 Task: Browse Amazon and add fitness equipment to your cart, including badminton gear and resistance training items.
Action: Mouse moved to (449, 242)
Screenshot: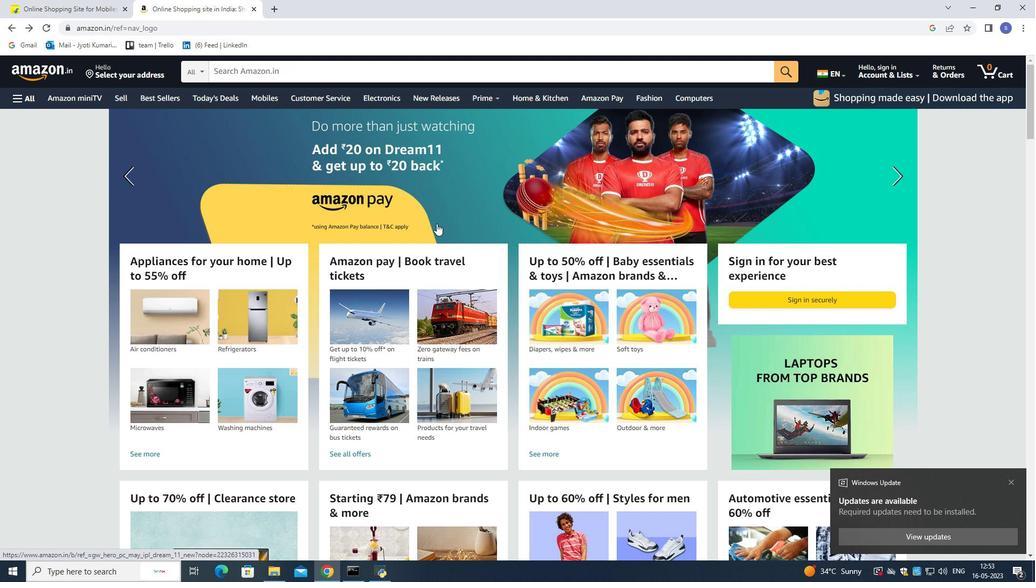 
Action: Mouse scrolled (449, 242) with delta (0, 0)
Screenshot: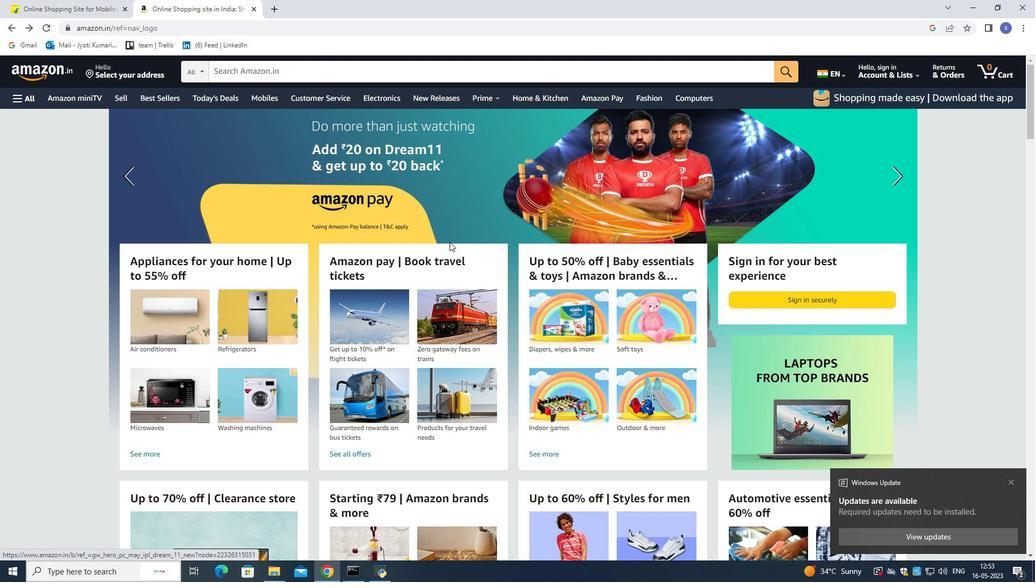 
Action: Mouse moved to (449, 242)
Screenshot: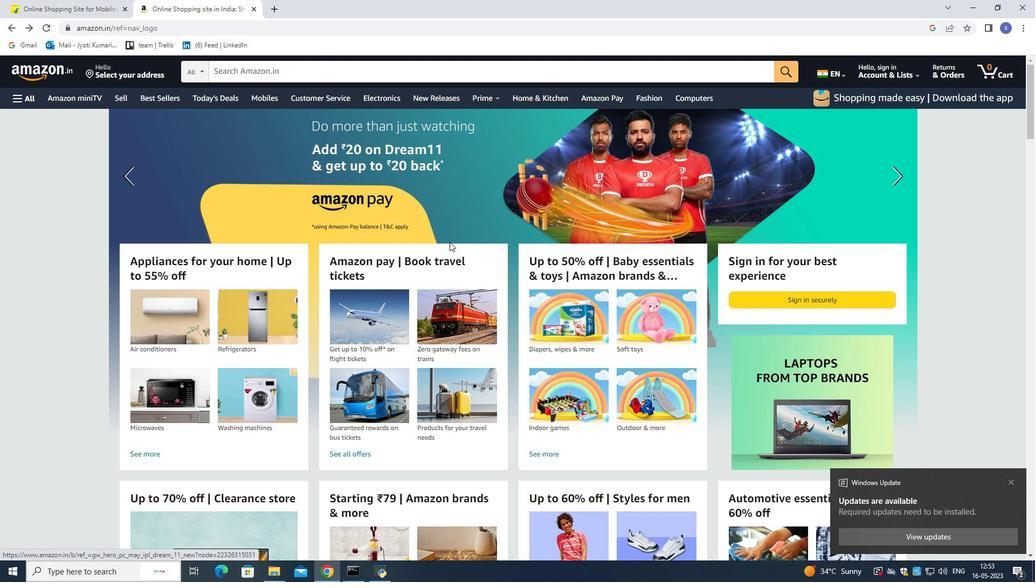 
Action: Mouse scrolled (449, 241) with delta (0, 0)
Screenshot: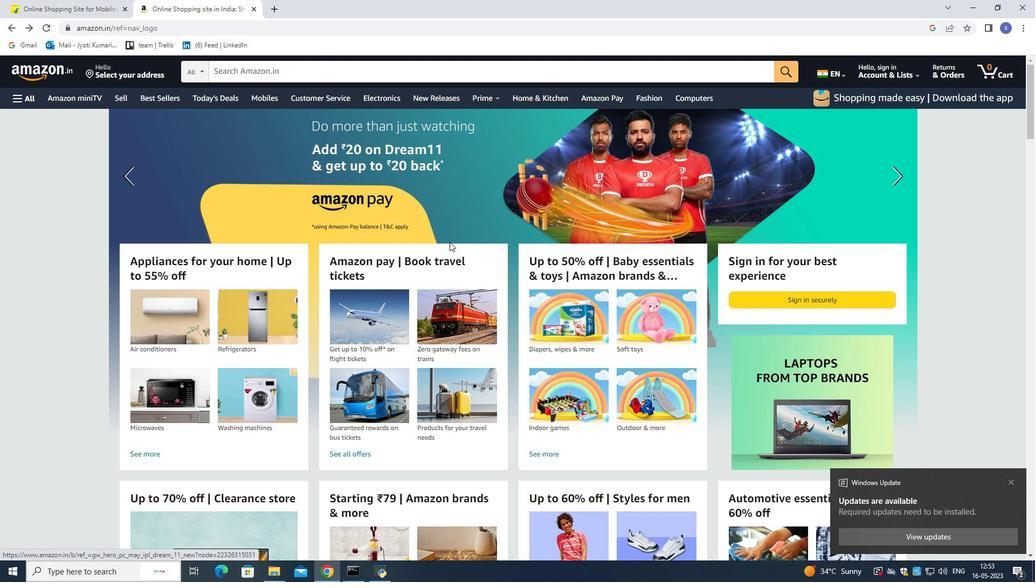 
Action: Mouse scrolled (449, 241) with delta (0, 0)
Screenshot: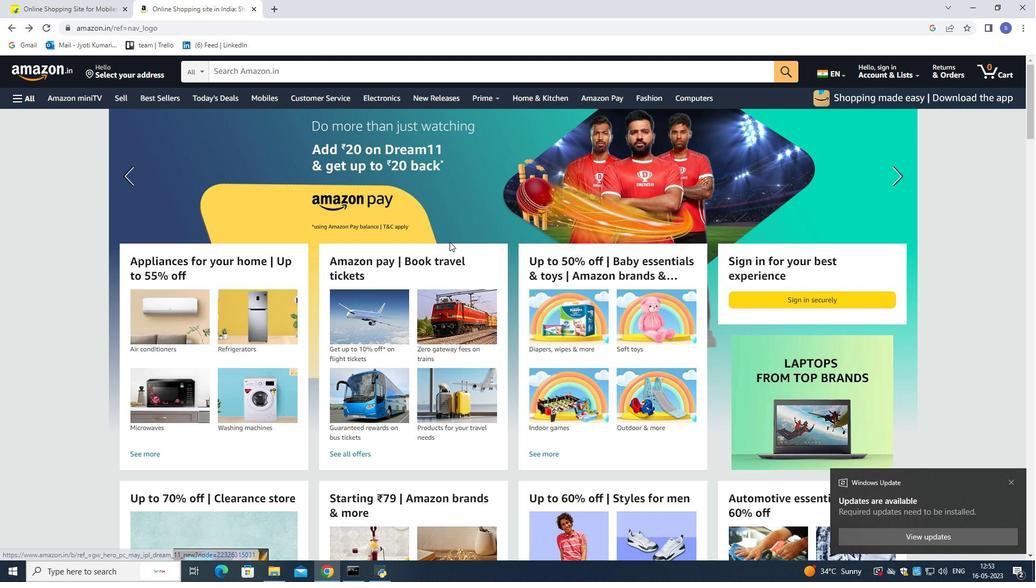 
Action: Mouse scrolled (449, 241) with delta (0, 0)
Screenshot: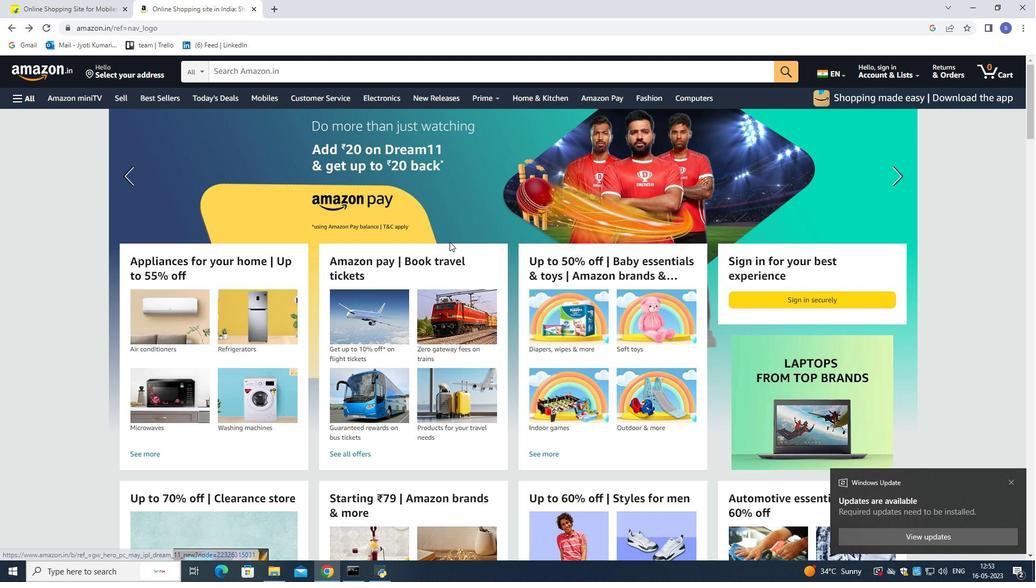 
Action: Mouse scrolled (449, 241) with delta (0, 0)
Screenshot: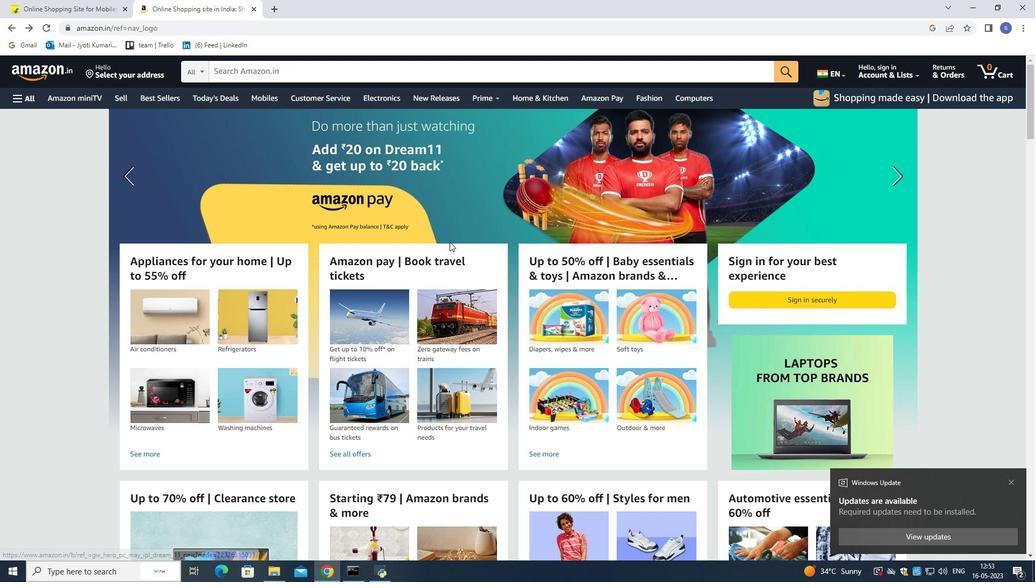 
Action: Mouse moved to (449, 242)
Screenshot: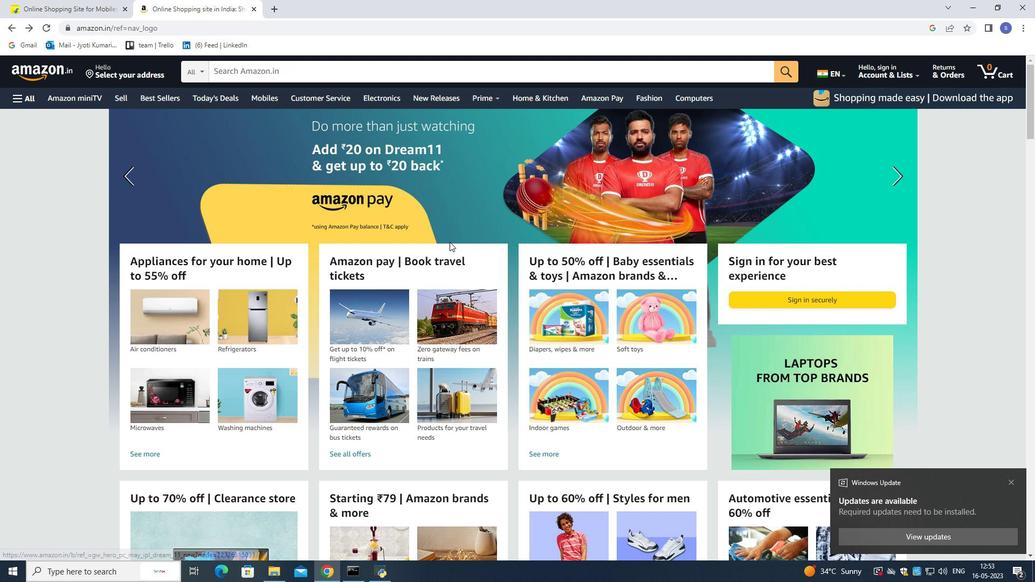 
Action: Mouse scrolled (449, 241) with delta (0, 0)
Screenshot: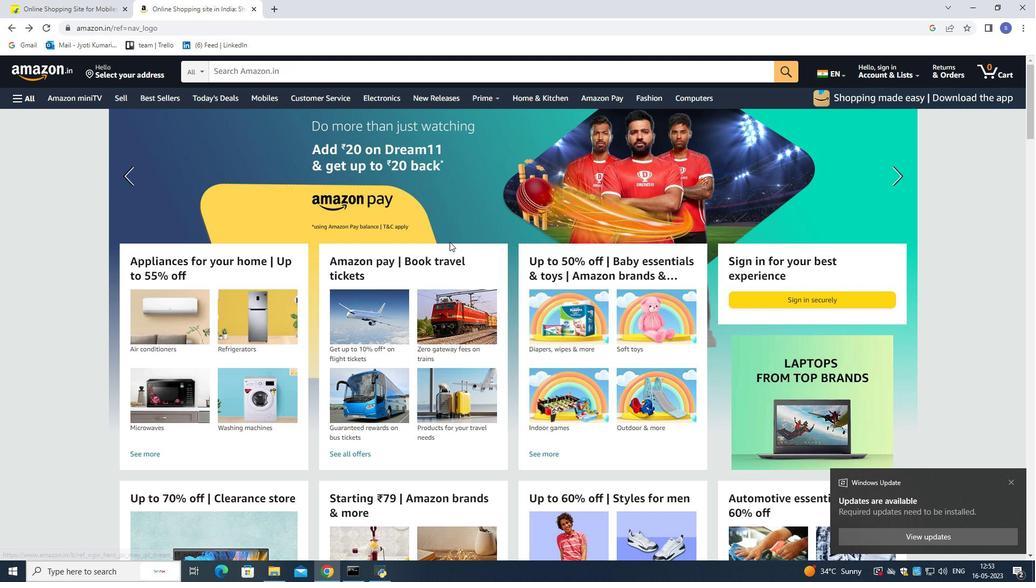 
Action: Mouse scrolled (449, 242) with delta (0, 0)
Screenshot: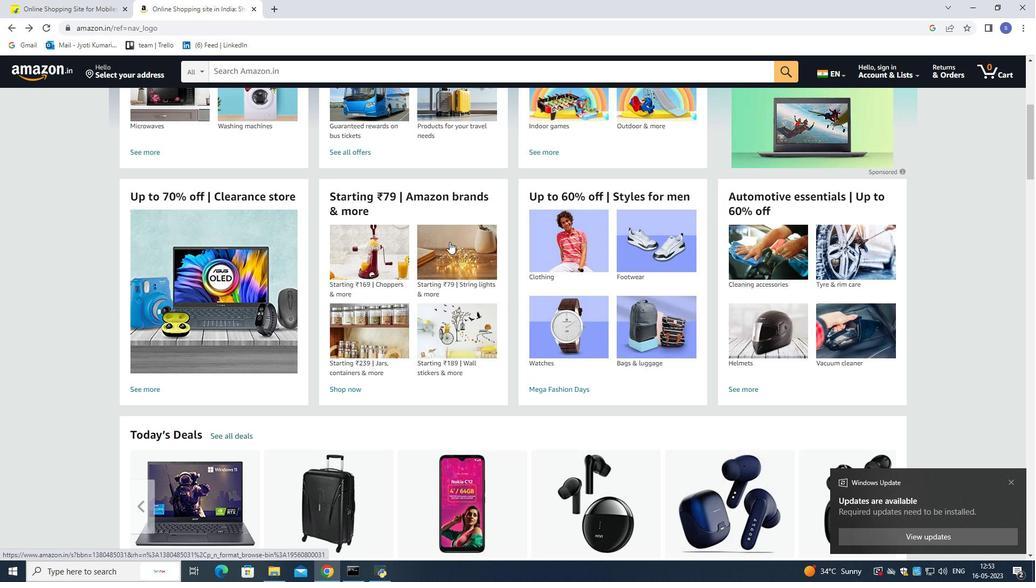 
Action: Mouse scrolled (449, 242) with delta (0, 0)
Screenshot: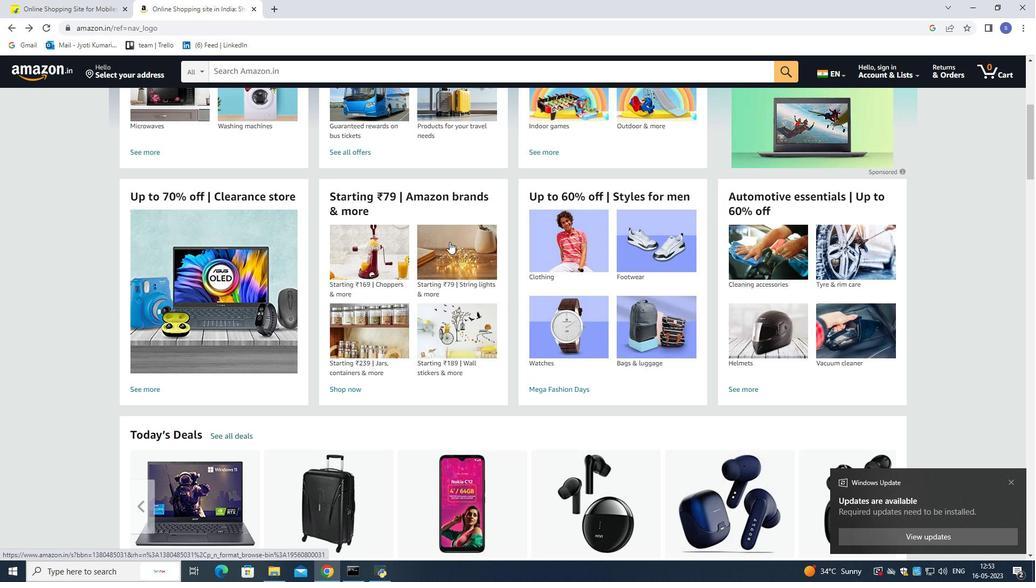 
Action: Mouse scrolled (449, 242) with delta (0, 0)
Screenshot: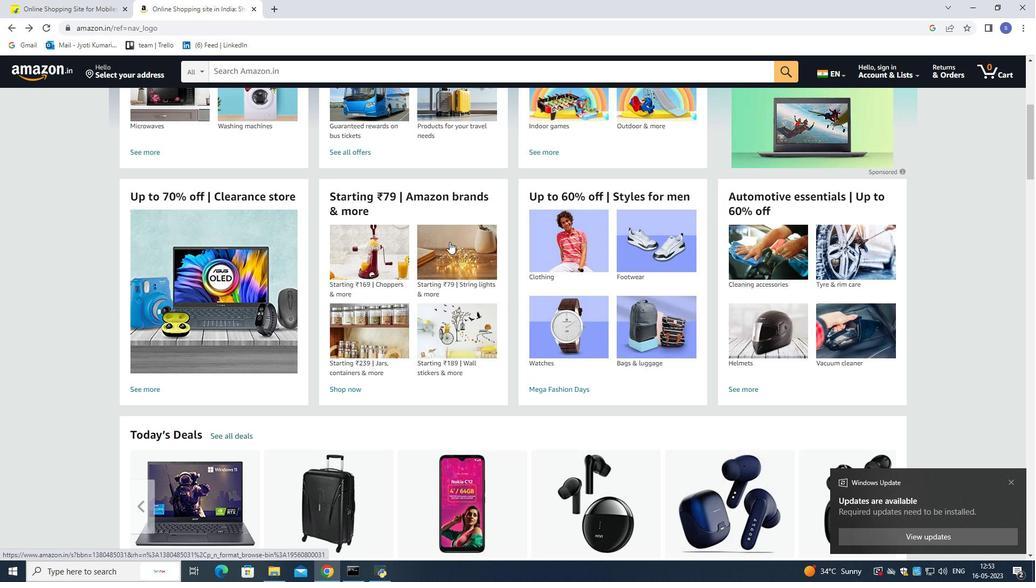 
Action: Mouse scrolled (449, 242) with delta (0, 0)
Screenshot: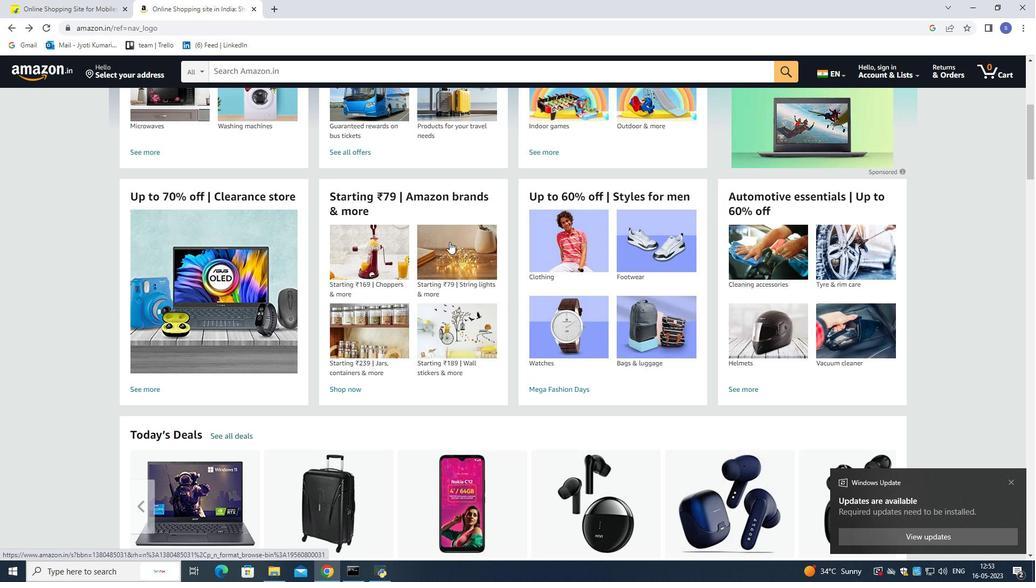 
Action: Mouse scrolled (449, 242) with delta (0, 0)
Screenshot: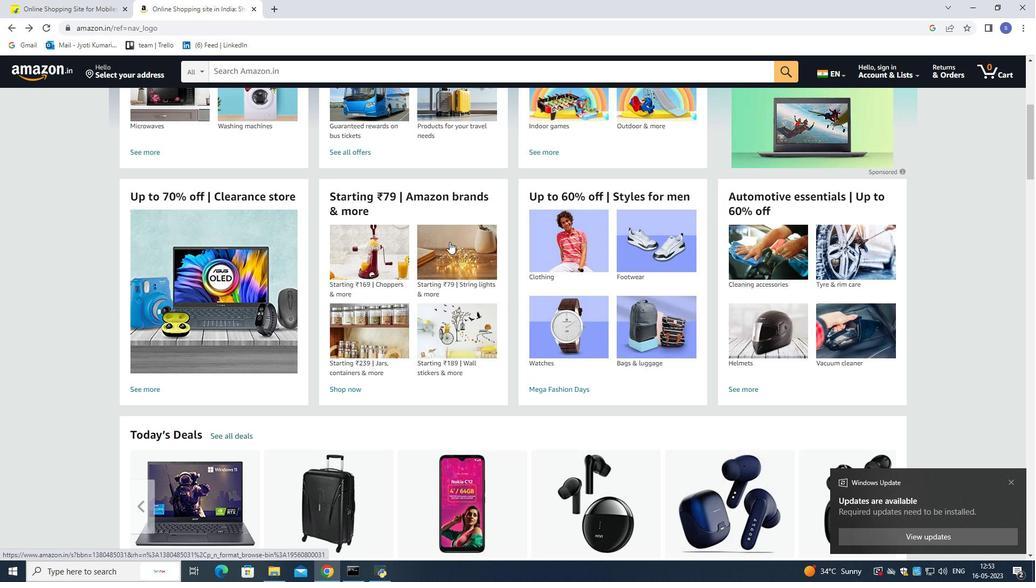 
Action: Mouse scrolled (449, 242) with delta (0, 0)
Screenshot: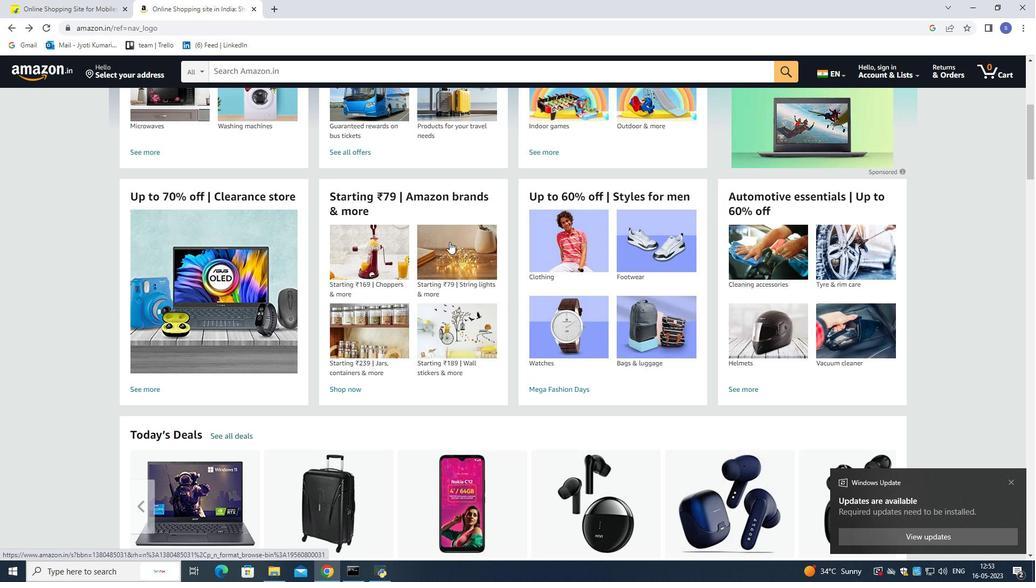 
Action: Mouse scrolled (449, 242) with delta (0, 0)
Screenshot: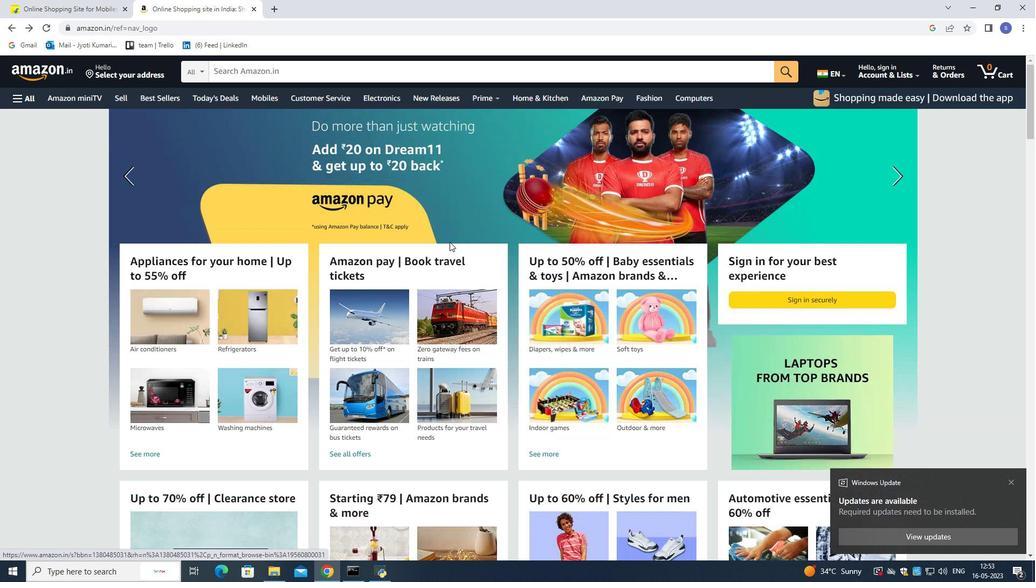 
Action: Mouse scrolled (449, 242) with delta (0, 0)
Screenshot: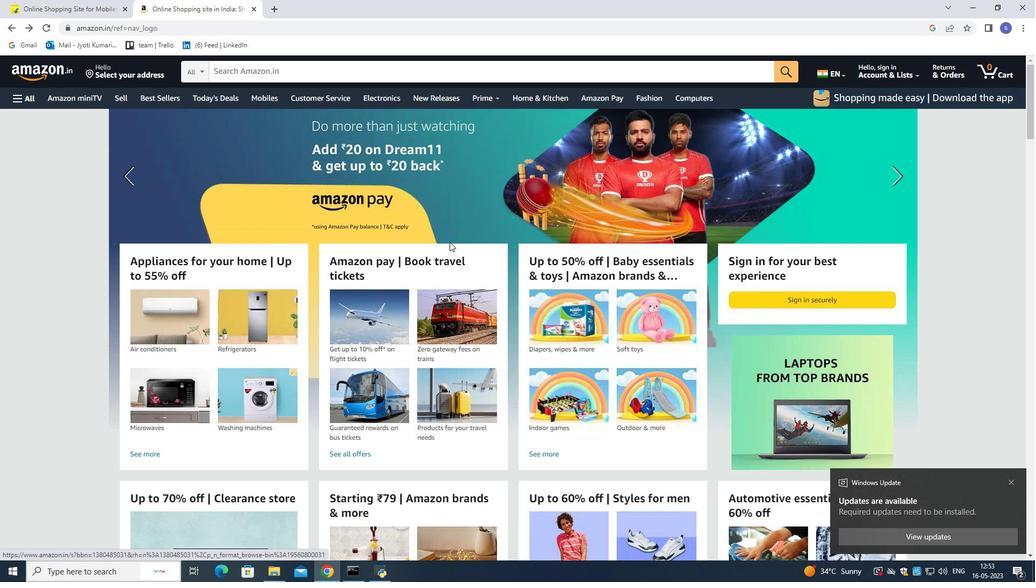 
Action: Mouse moved to (24, 96)
Screenshot: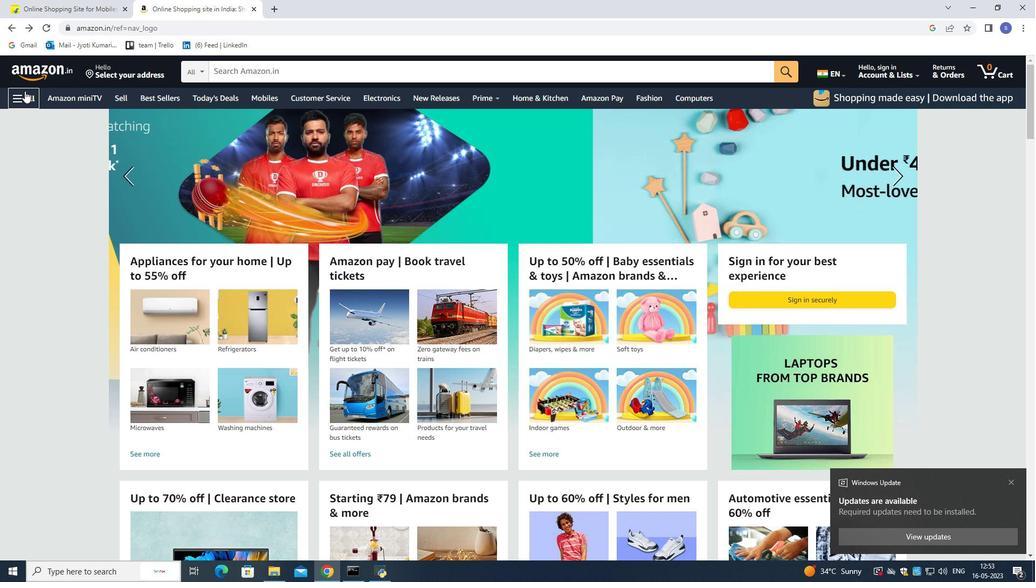 
Action: Mouse pressed left at (24, 96)
Screenshot: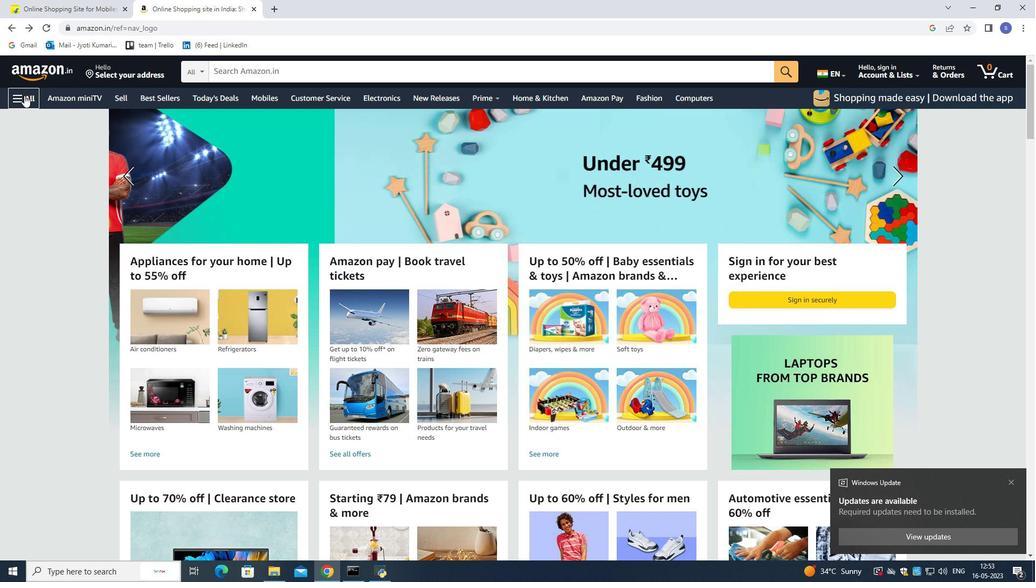 
Action: Mouse moved to (73, 362)
Screenshot: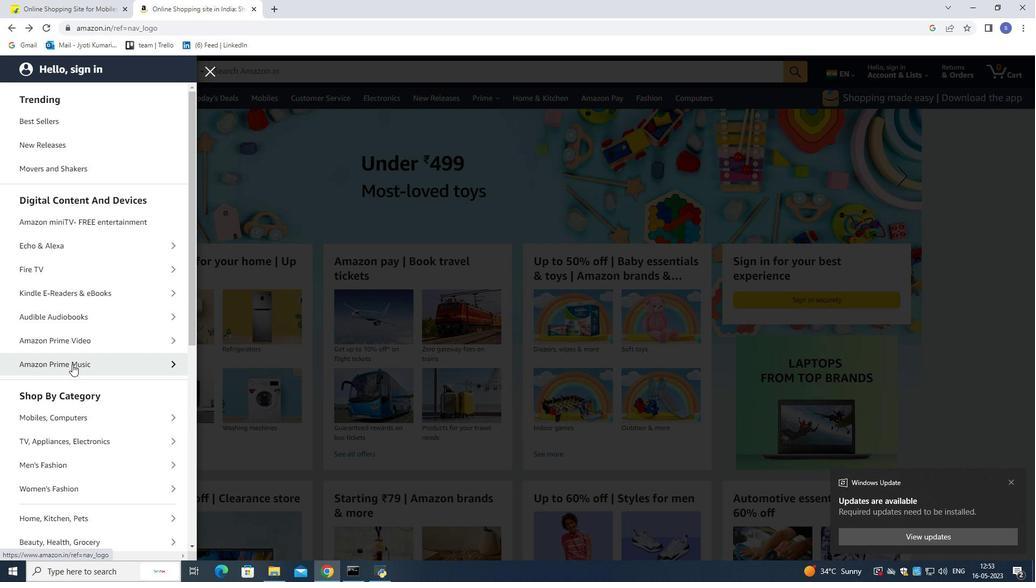 
Action: Mouse scrolled (73, 361) with delta (0, 0)
Screenshot: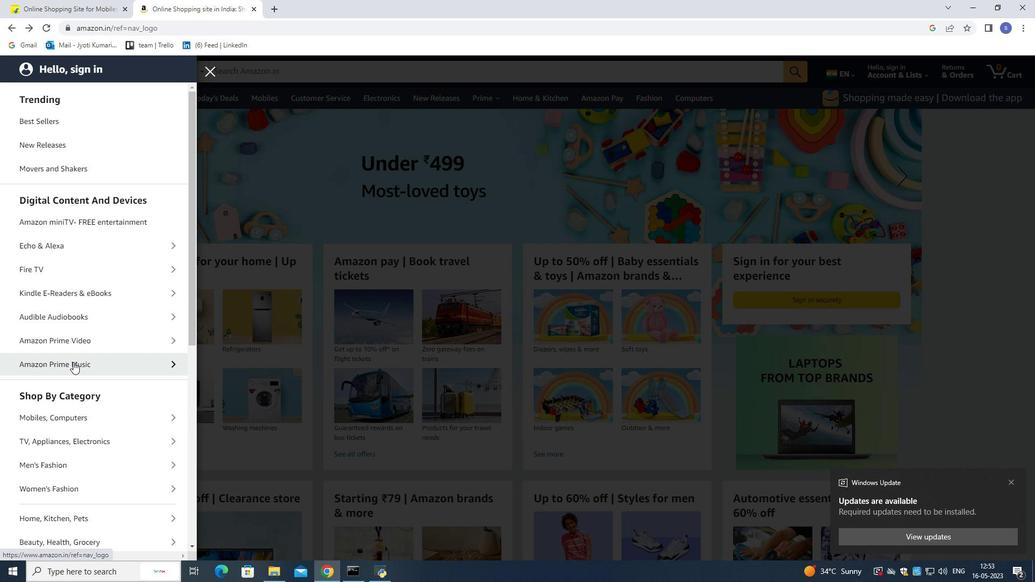 
Action: Mouse moved to (73, 362)
Screenshot: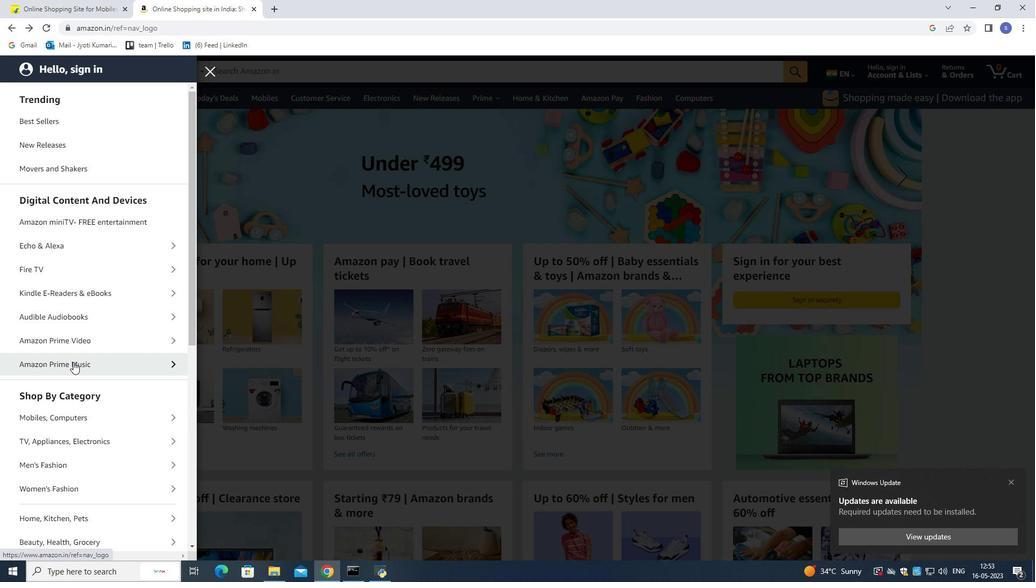 
Action: Mouse scrolled (73, 361) with delta (0, 0)
Screenshot: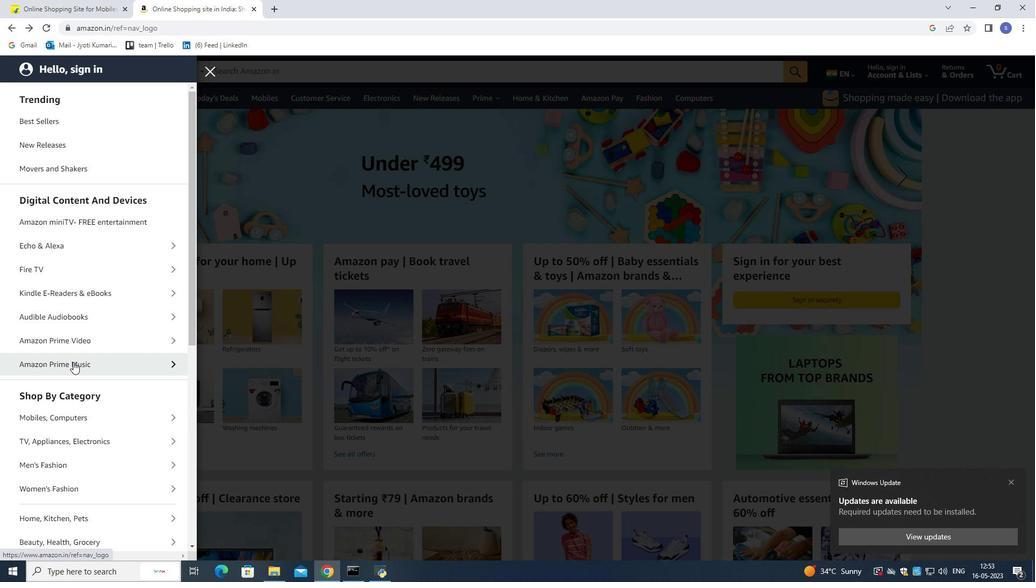 
Action: Mouse scrolled (73, 361) with delta (0, 0)
Screenshot: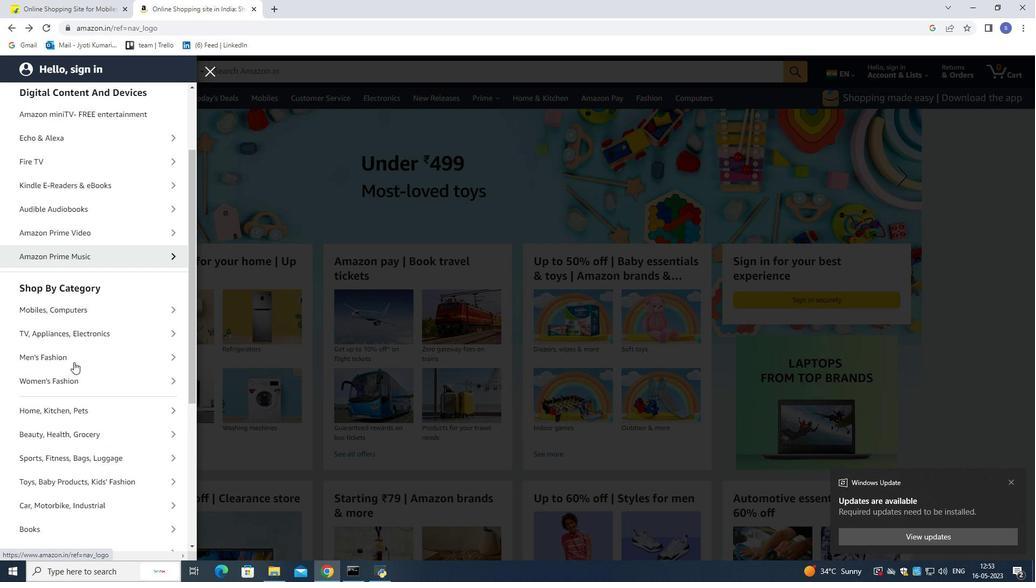 
Action: Mouse moved to (74, 359)
Screenshot: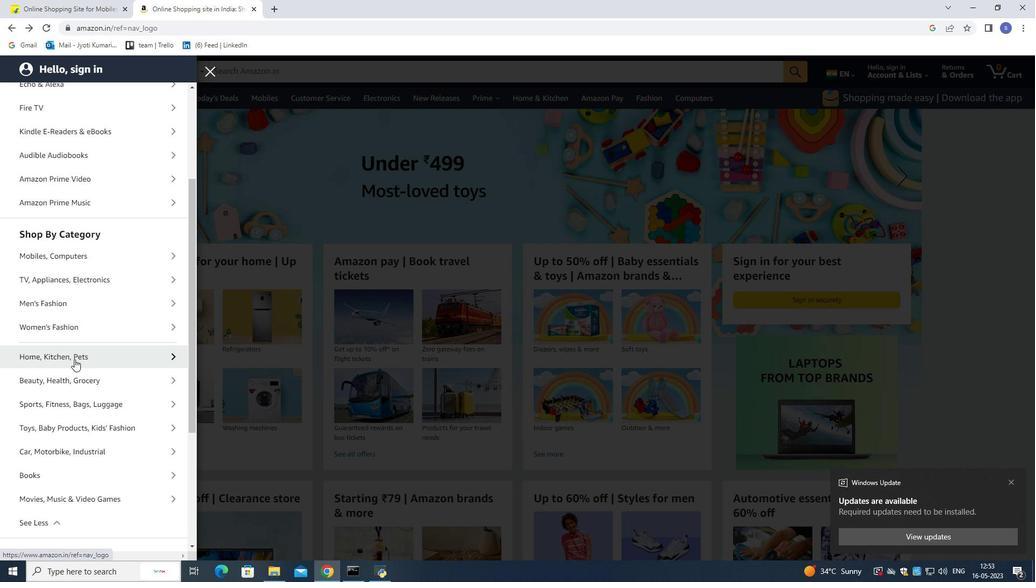 
Action: Mouse scrolled (74, 358) with delta (0, 0)
Screenshot: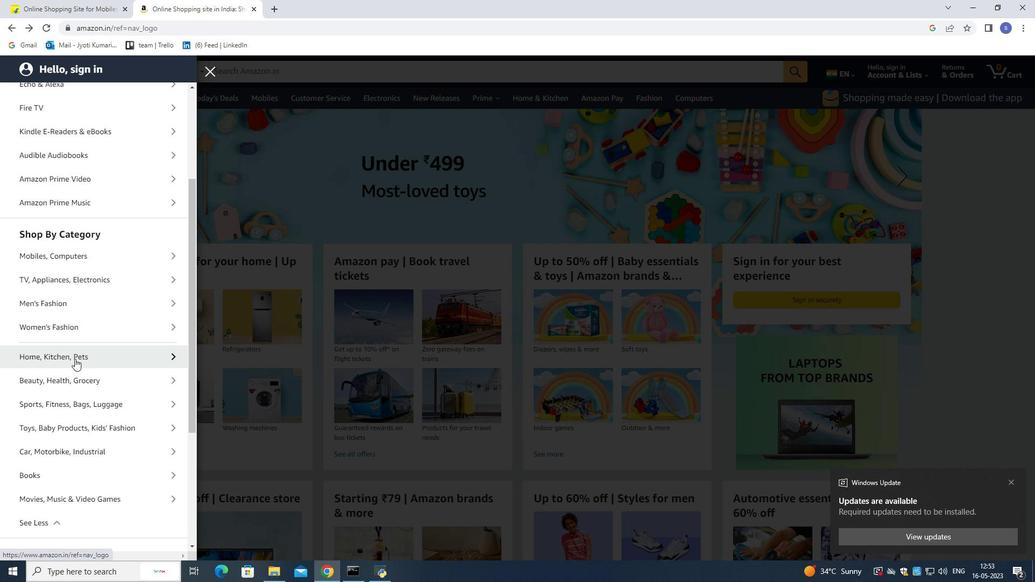 
Action: Mouse moved to (74, 353)
Screenshot: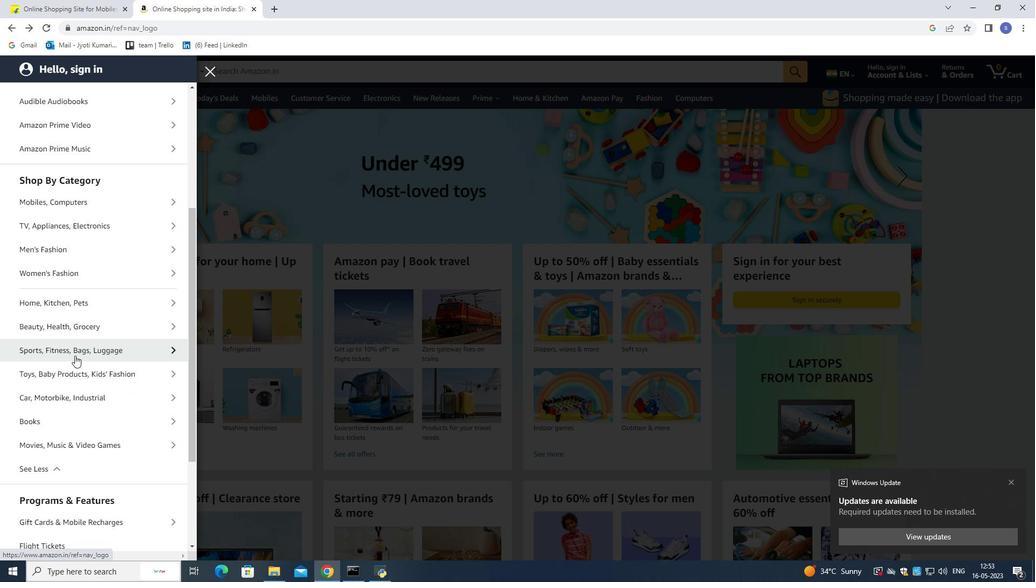 
Action: Mouse pressed left at (74, 353)
Screenshot: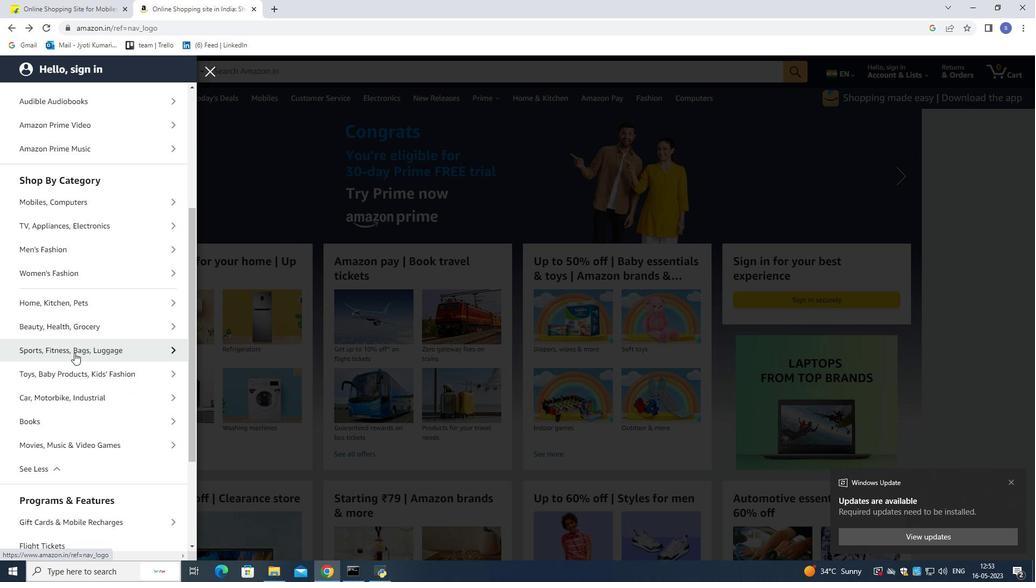 
Action: Mouse moved to (56, 292)
Screenshot: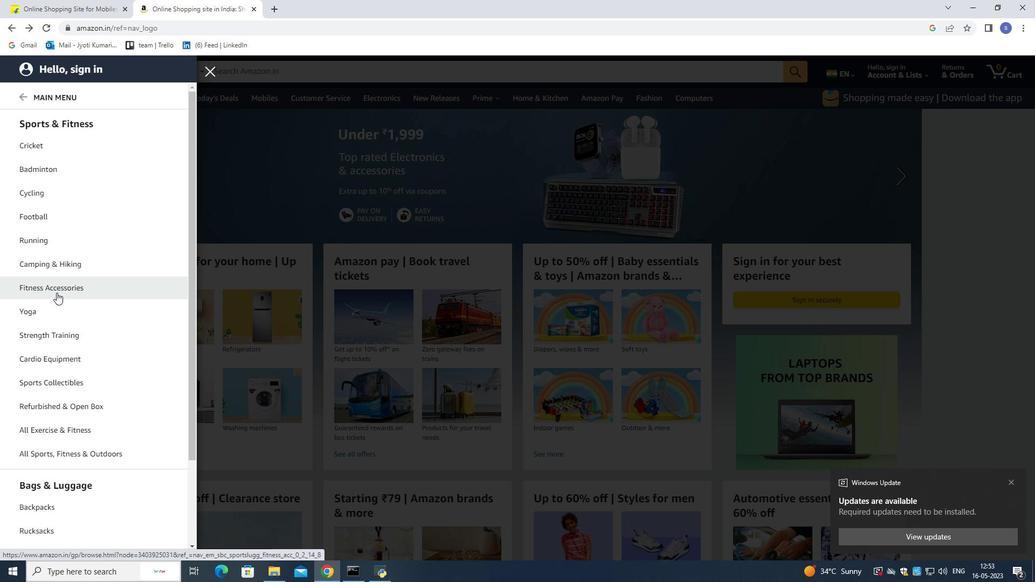 
Action: Mouse pressed left at (56, 292)
Screenshot: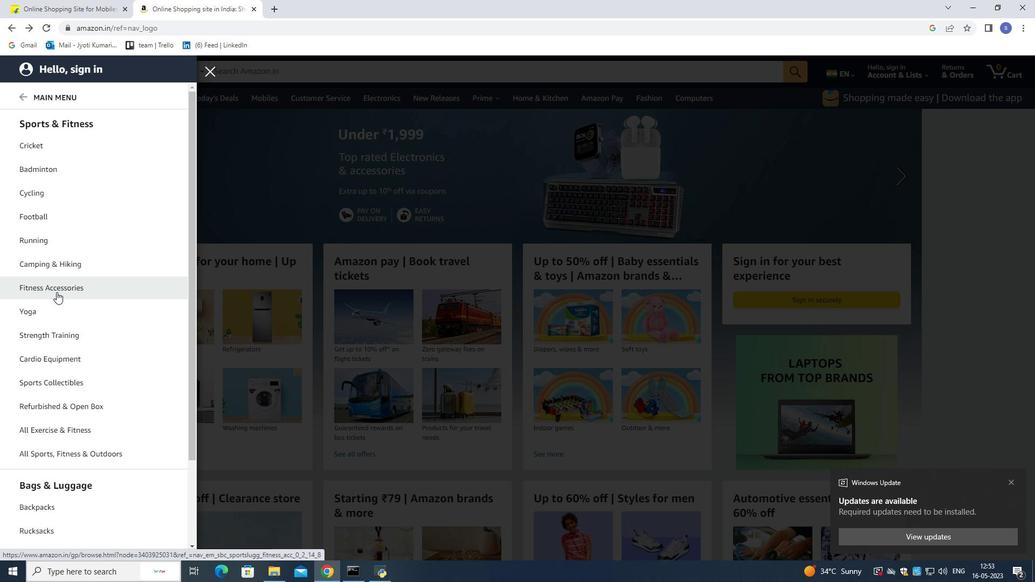 
Action: Mouse pressed left at (56, 292)
Screenshot: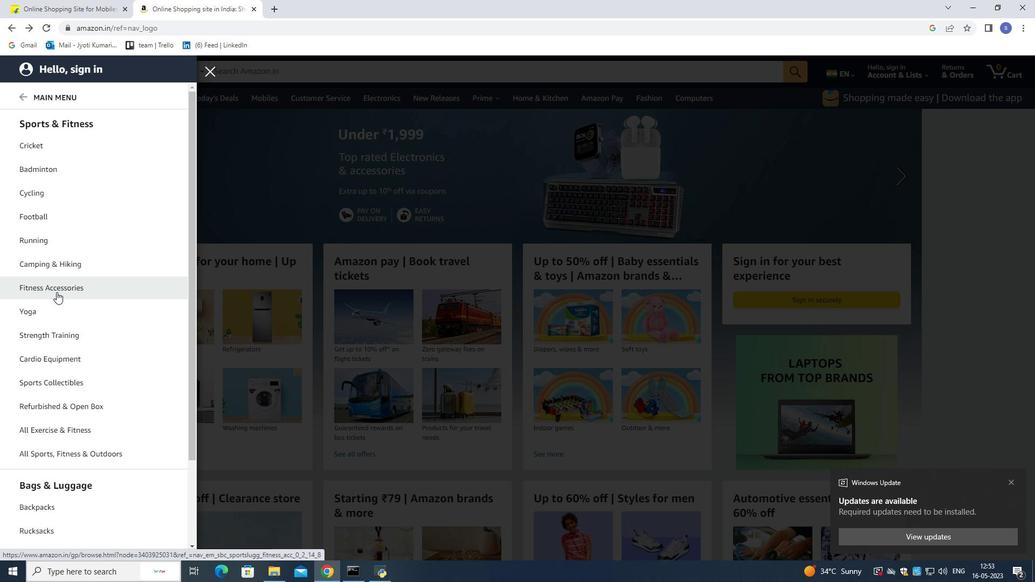 
Action: Mouse moved to (56, 290)
Screenshot: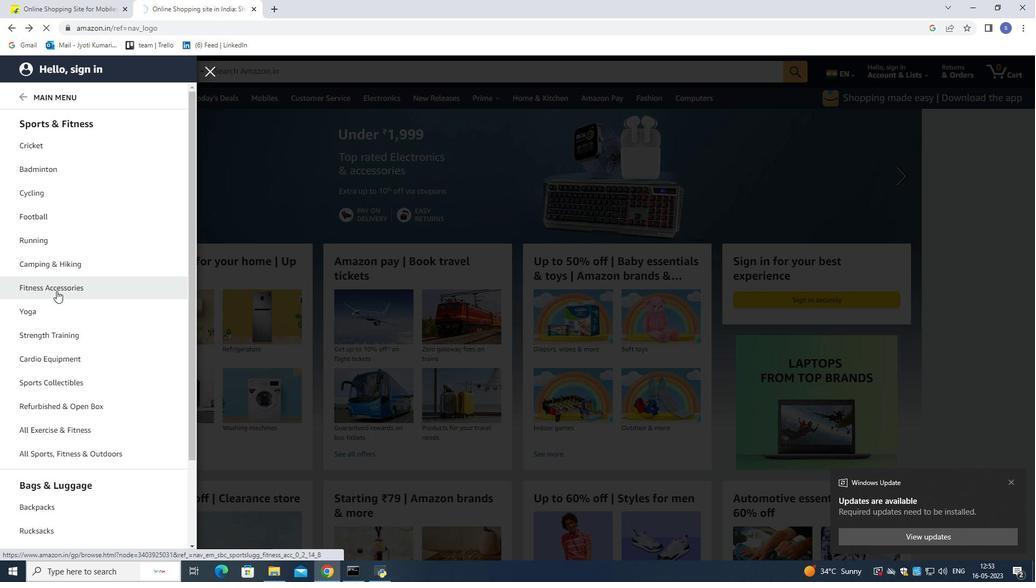 
Action: Mouse pressed left at (56, 290)
Screenshot: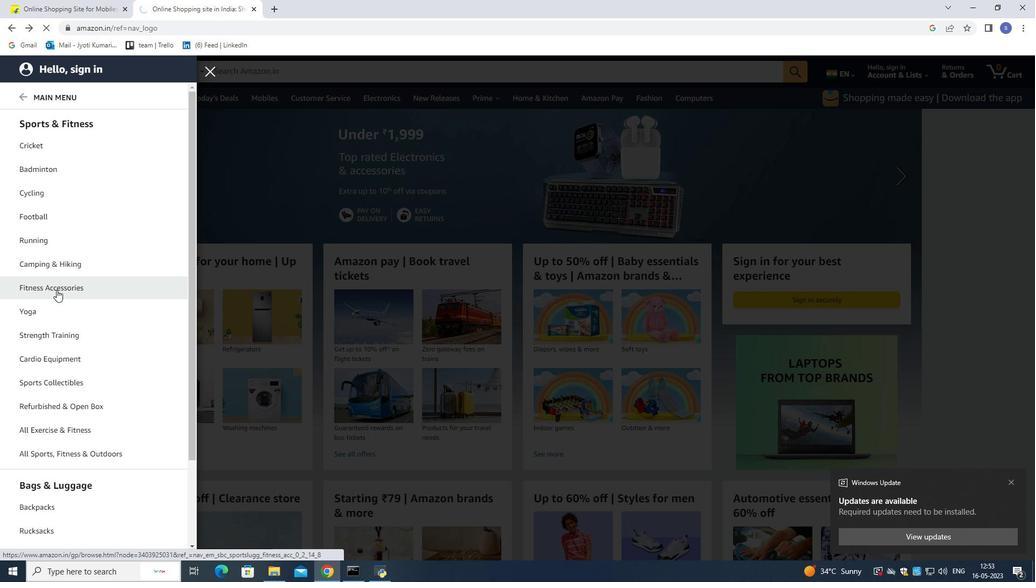 
Action: Mouse moved to (273, 299)
Screenshot: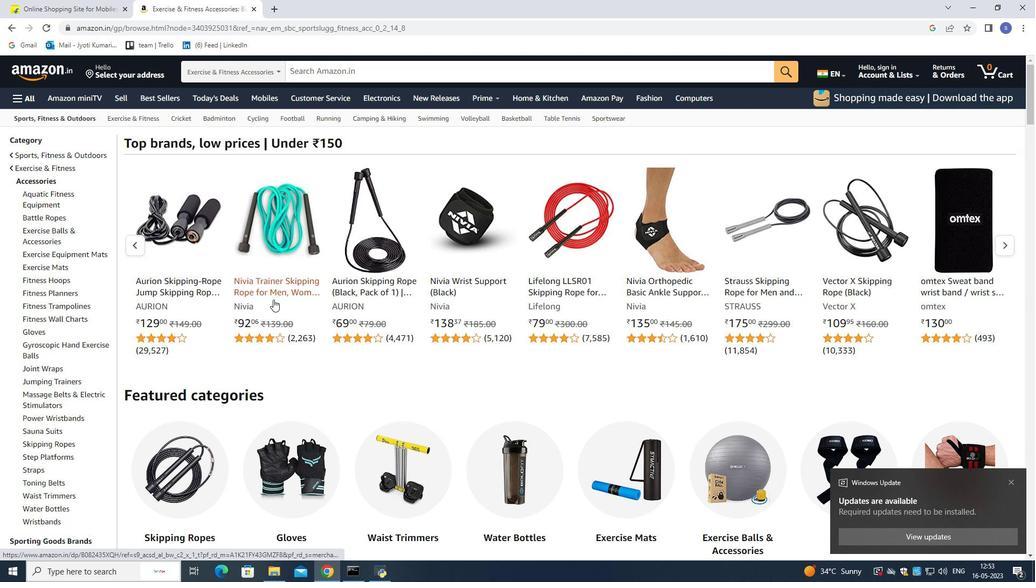 
Action: Mouse scrolled (273, 298) with delta (0, 0)
Screenshot: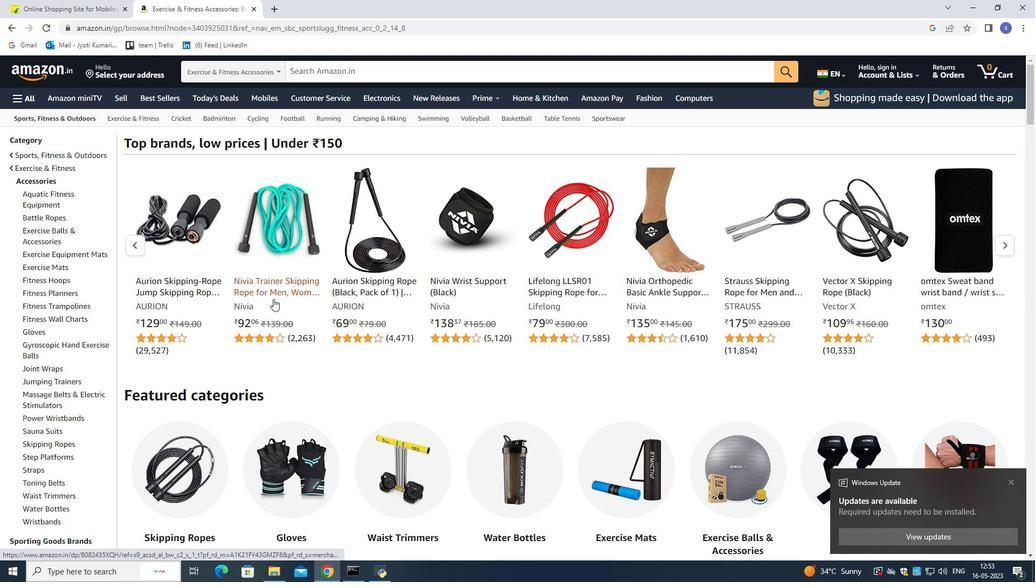 
Action: Mouse moved to (484, 213)
Screenshot: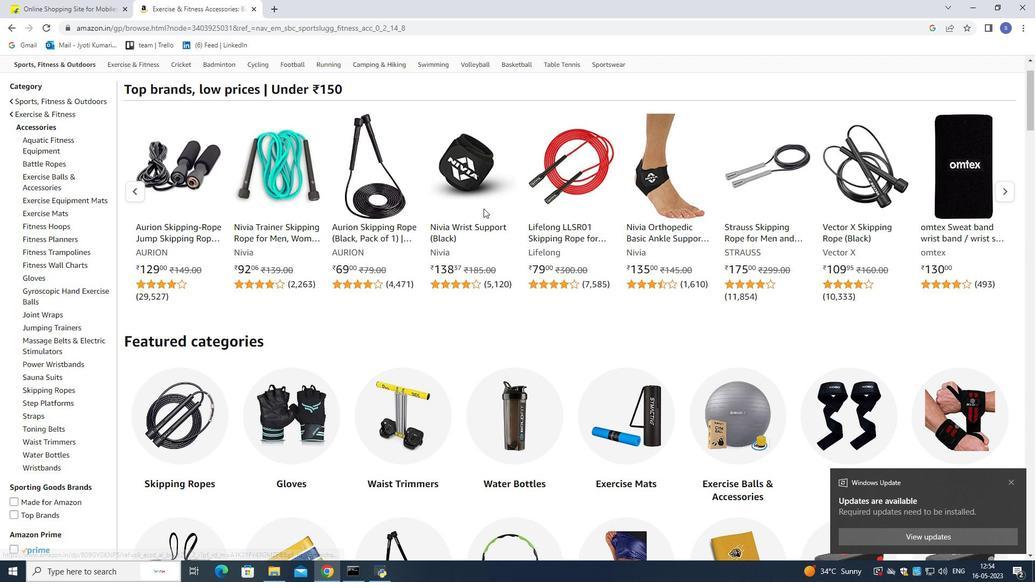 
Action: Mouse scrolled (484, 213) with delta (0, 0)
Screenshot: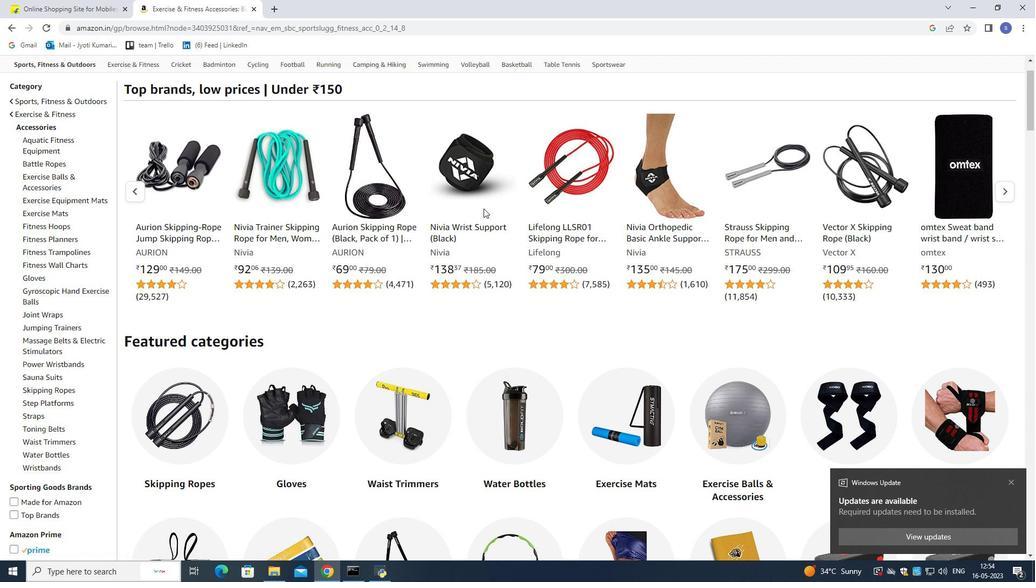 
Action: Mouse moved to (484, 215)
Screenshot: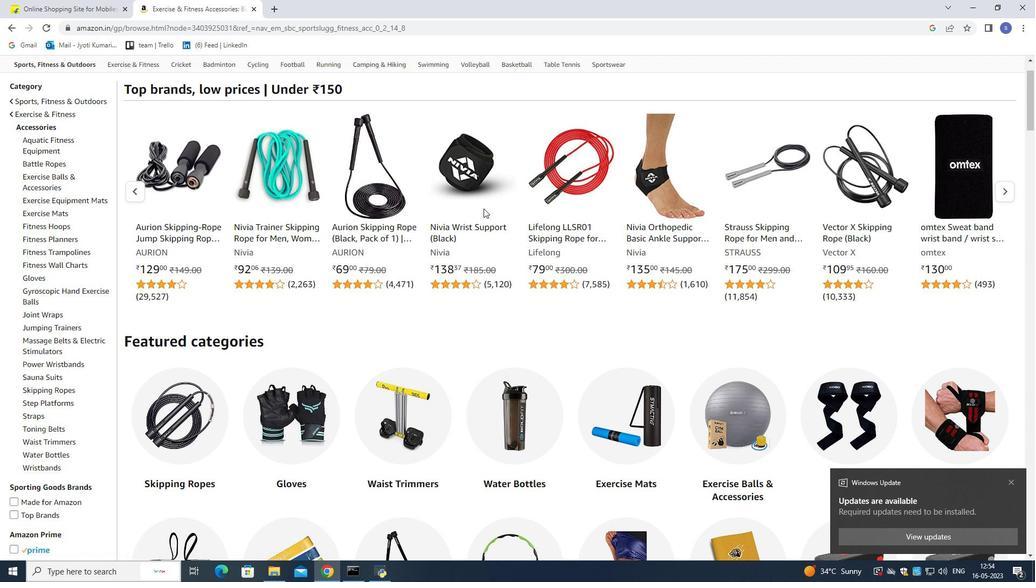 
Action: Mouse scrolled (484, 214) with delta (0, 0)
Screenshot: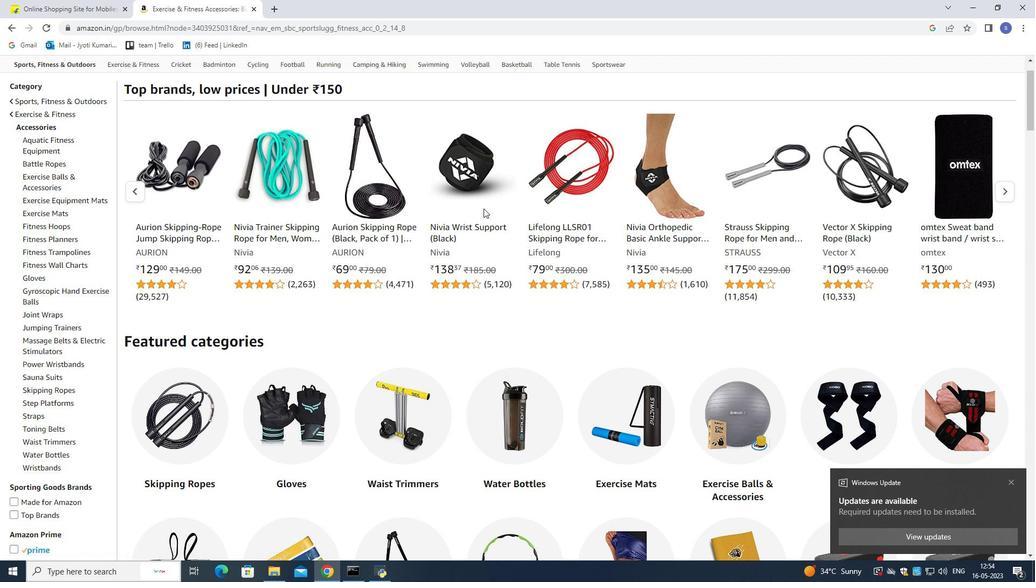
Action: Mouse moved to (484, 217)
Screenshot: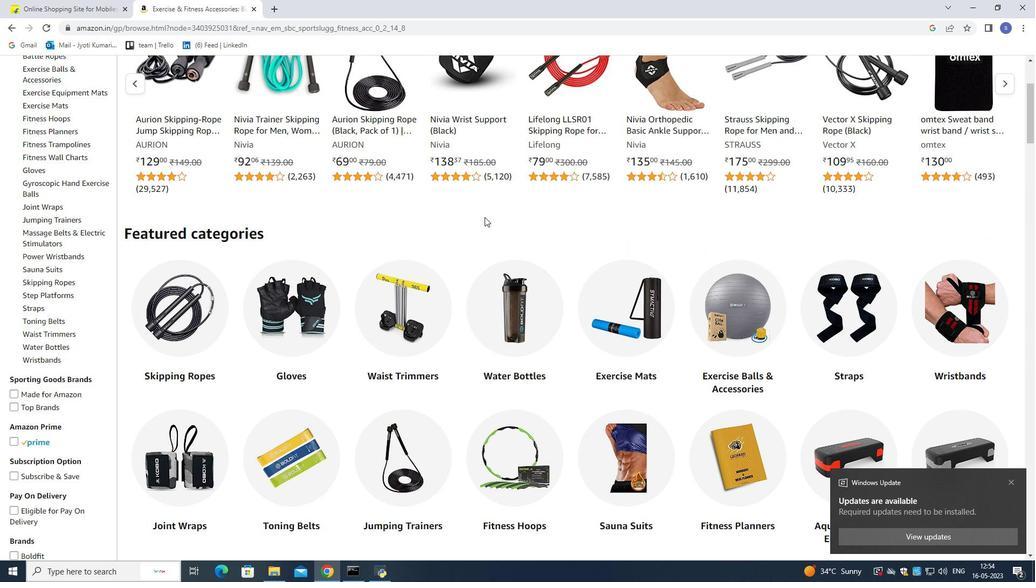 
Action: Mouse scrolled (484, 216) with delta (0, 0)
Screenshot: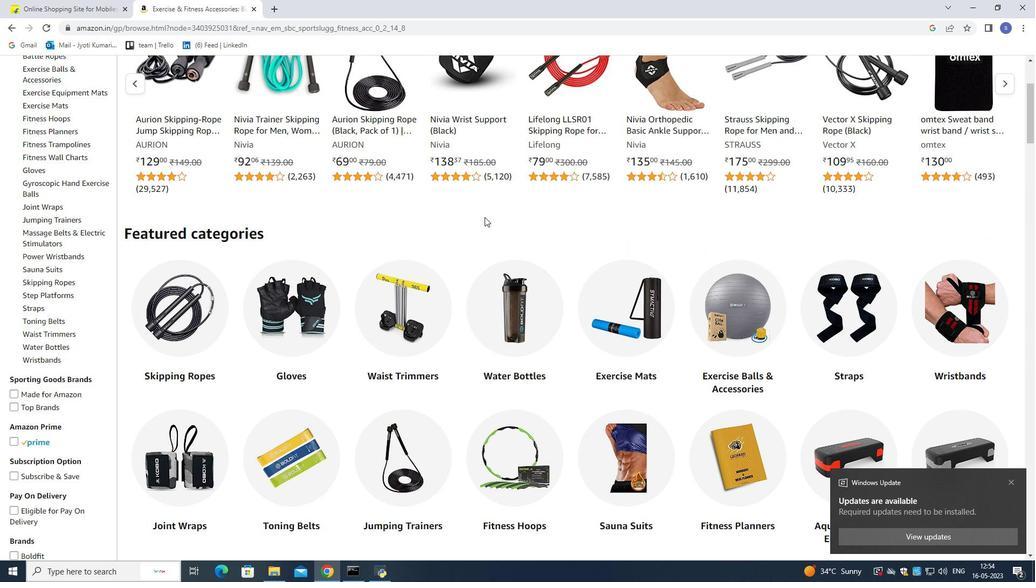 
Action: Mouse moved to (483, 218)
Screenshot: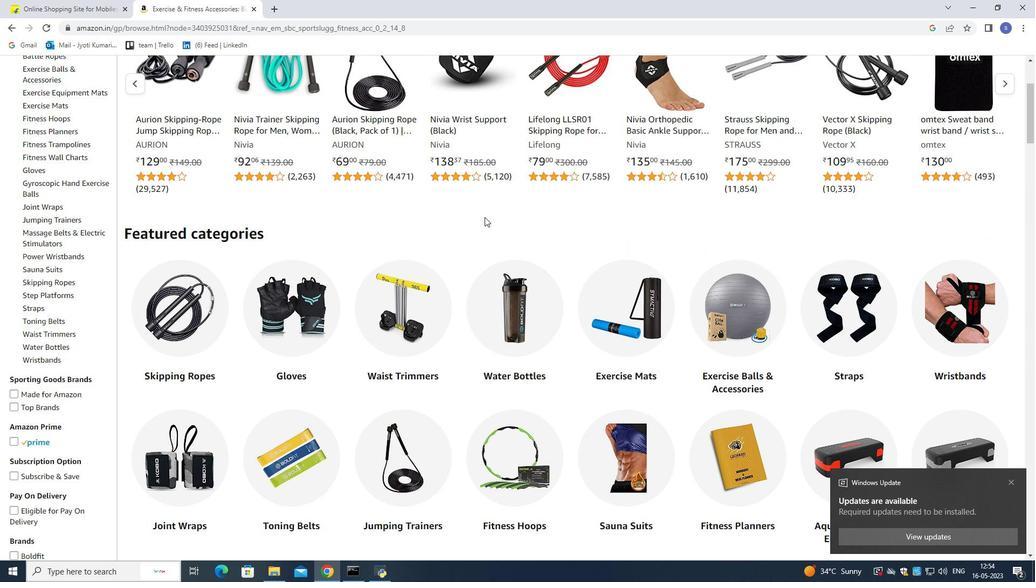 
Action: Mouse scrolled (483, 217) with delta (0, 0)
Screenshot: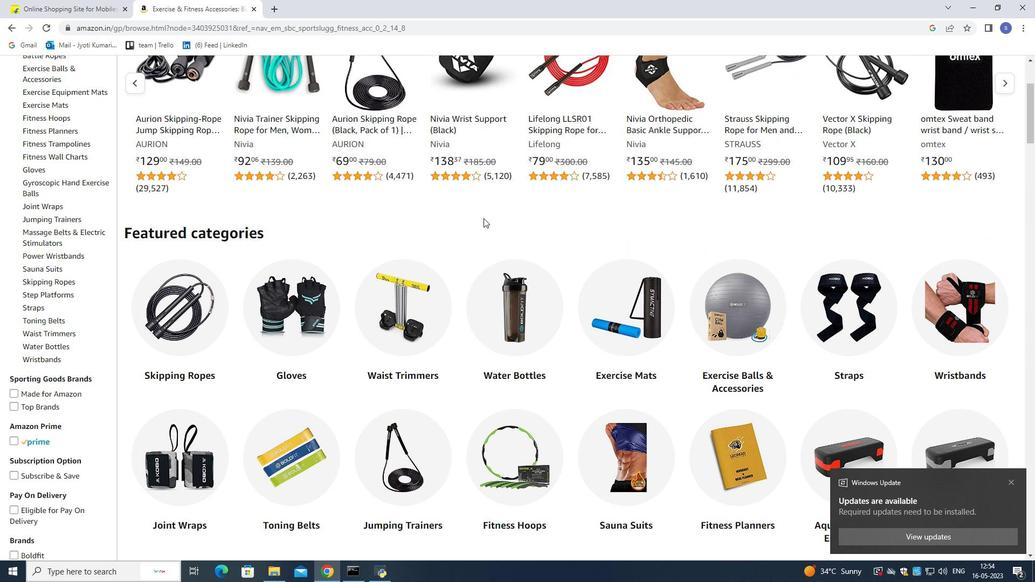 
Action: Mouse moved to (483, 218)
Screenshot: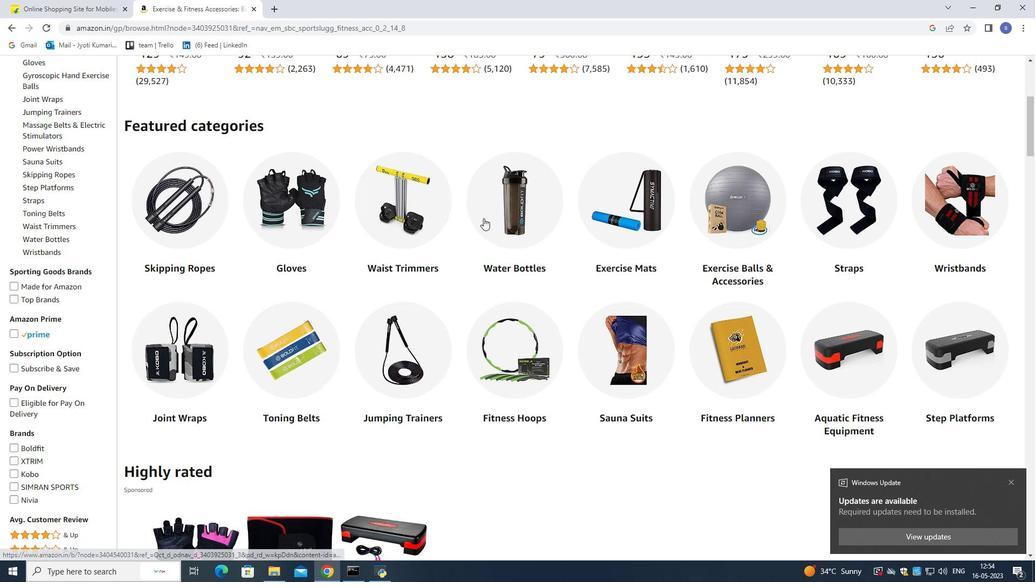 
Action: Mouse scrolled (483, 217) with delta (0, 0)
Screenshot: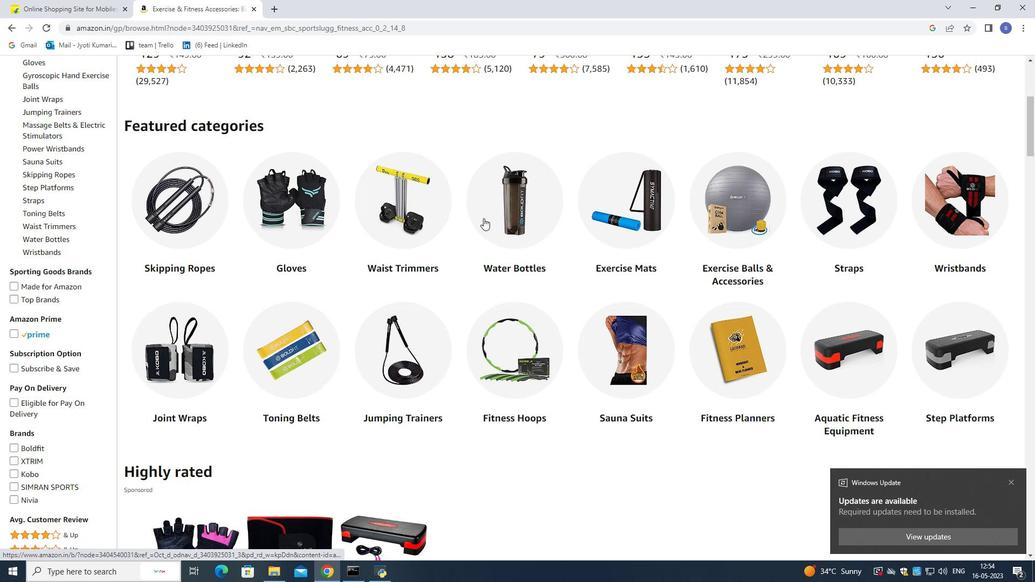 
Action: Mouse moved to (478, 218)
Screenshot: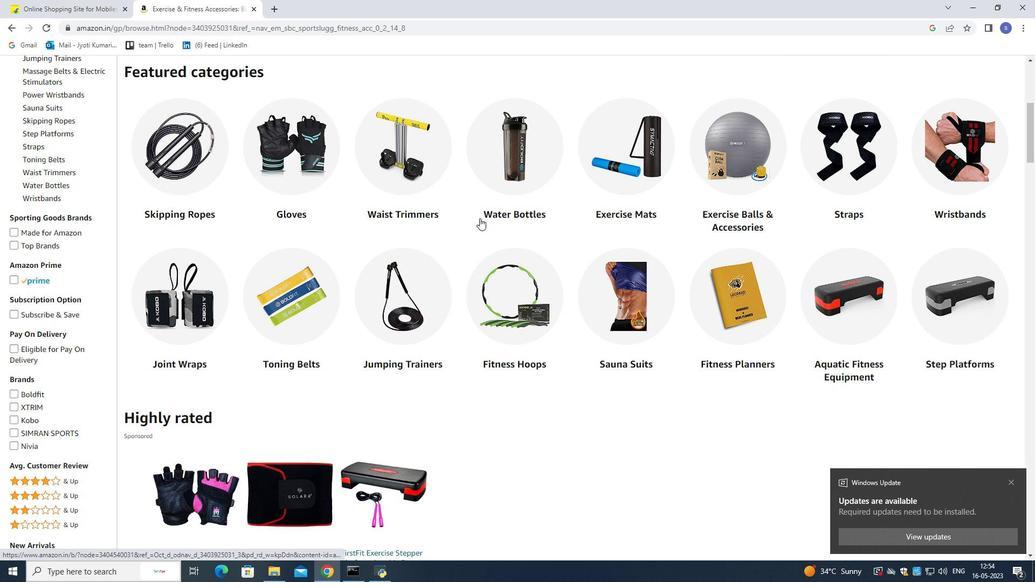 
Action: Mouse scrolled (478, 218) with delta (0, 0)
Screenshot: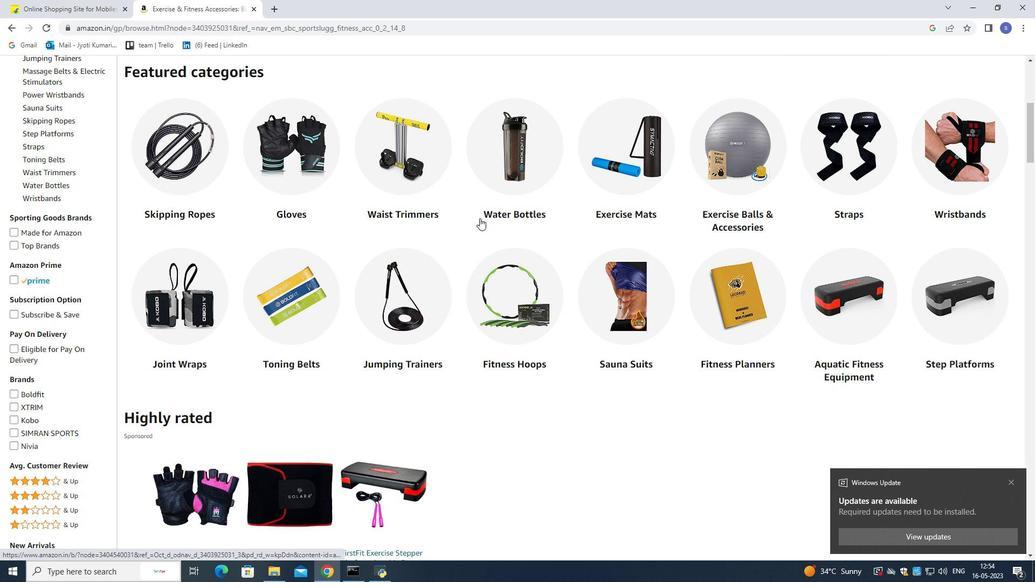 
Action: Mouse moved to (478, 218)
Screenshot: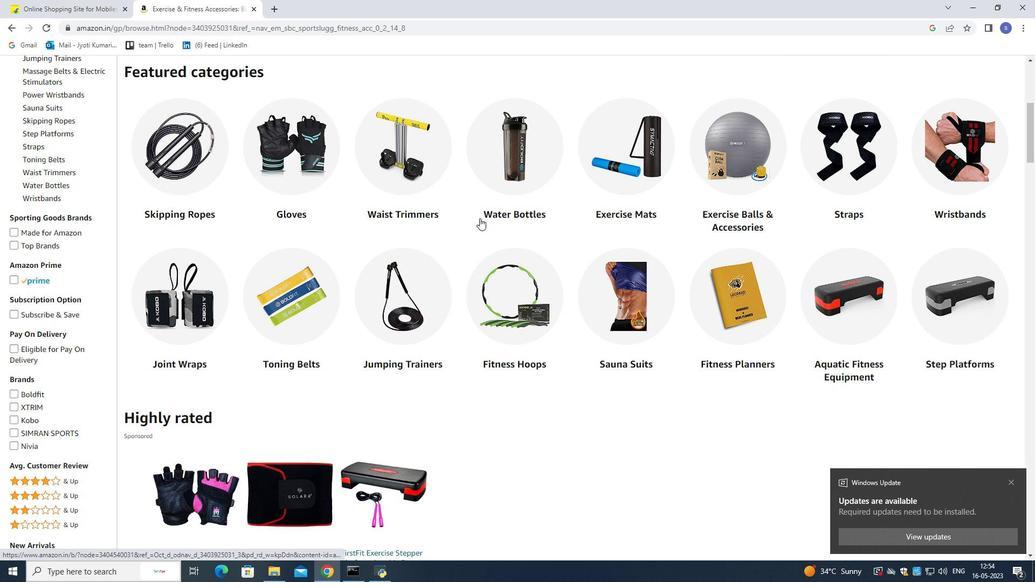 
Action: Mouse scrolled (478, 218) with delta (0, 0)
Screenshot: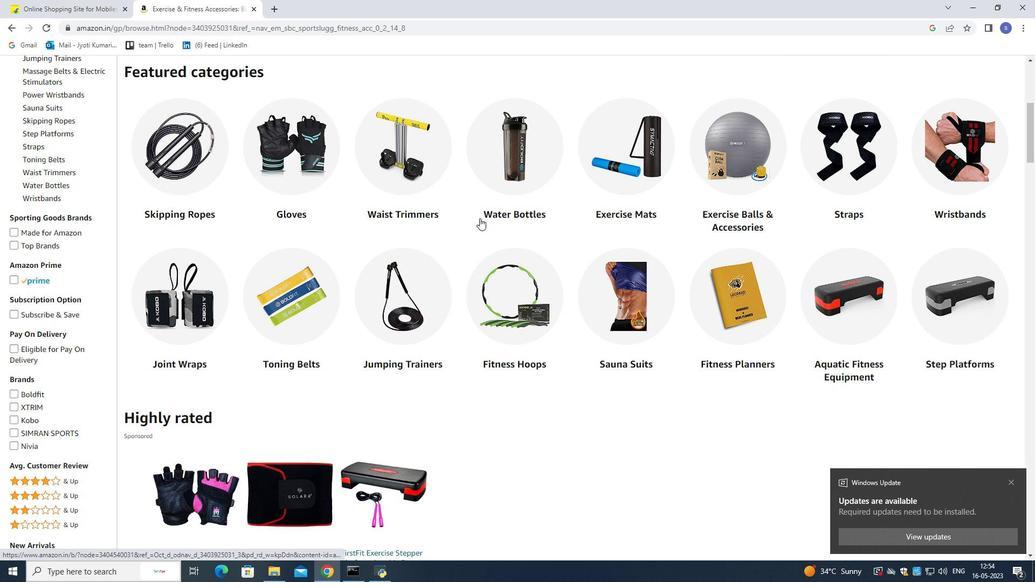 
Action: Mouse scrolled (478, 218) with delta (0, 0)
Screenshot: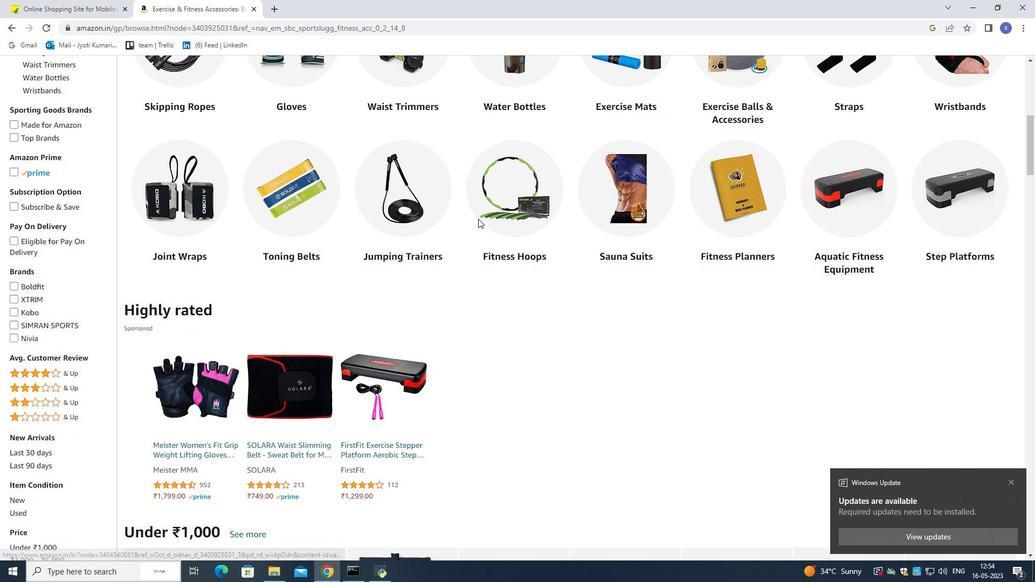 
Action: Mouse scrolled (478, 218) with delta (0, 0)
Screenshot: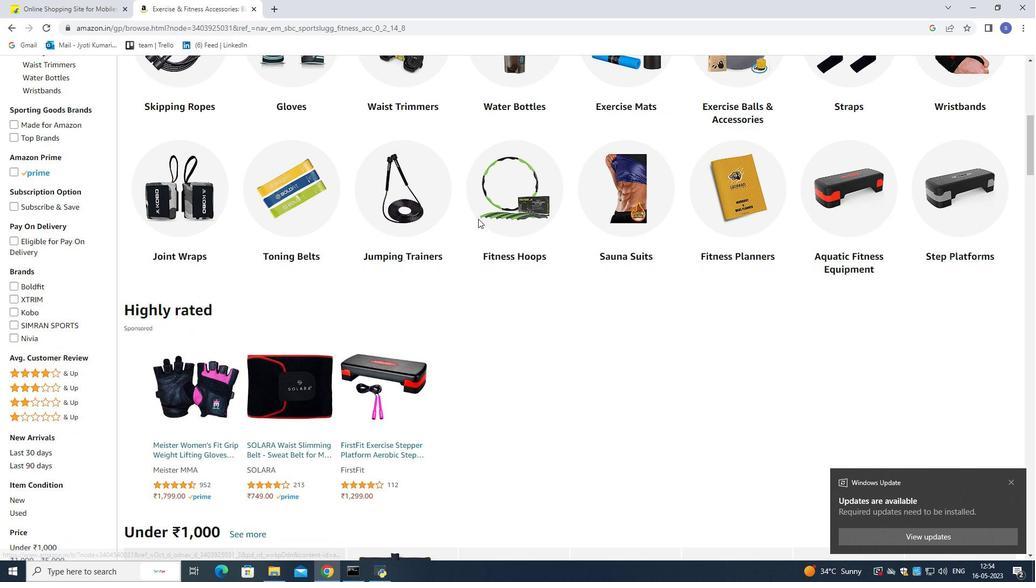 
Action: Mouse moved to (476, 218)
Screenshot: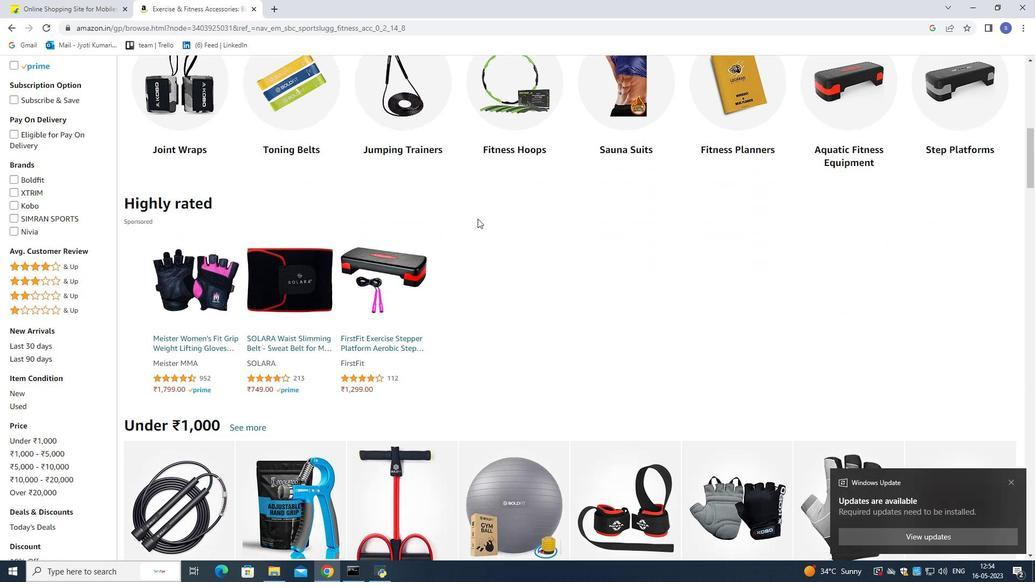 
Action: Mouse scrolled (476, 217) with delta (0, 0)
Screenshot: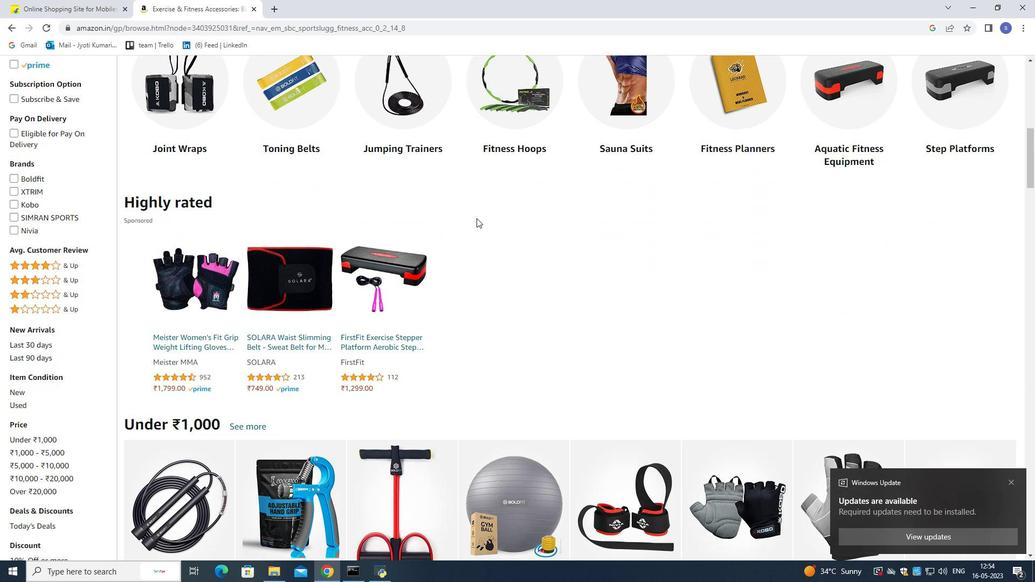 
Action: Mouse scrolled (476, 217) with delta (0, 0)
Screenshot: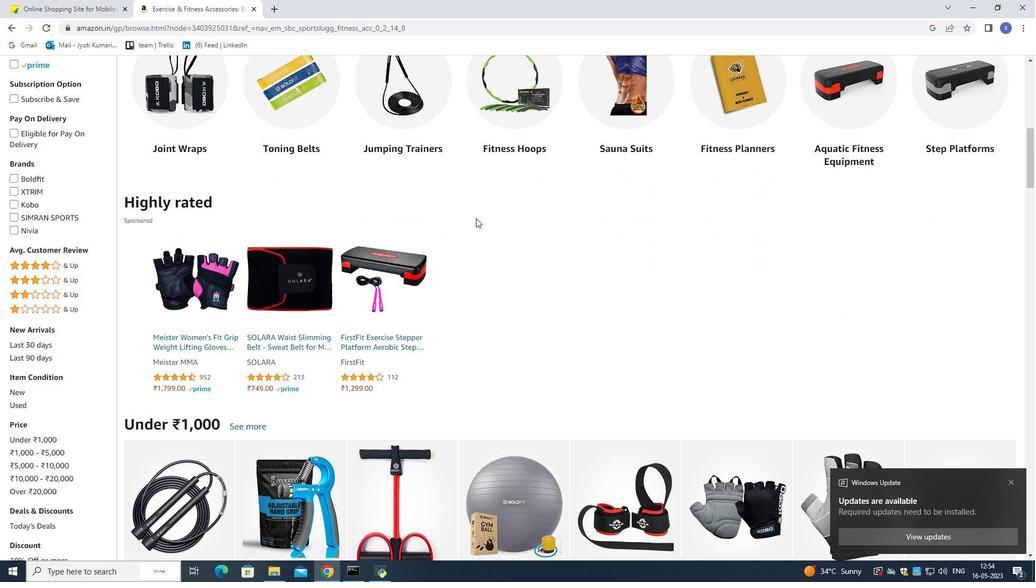 
Action: Mouse moved to (475, 217)
Screenshot: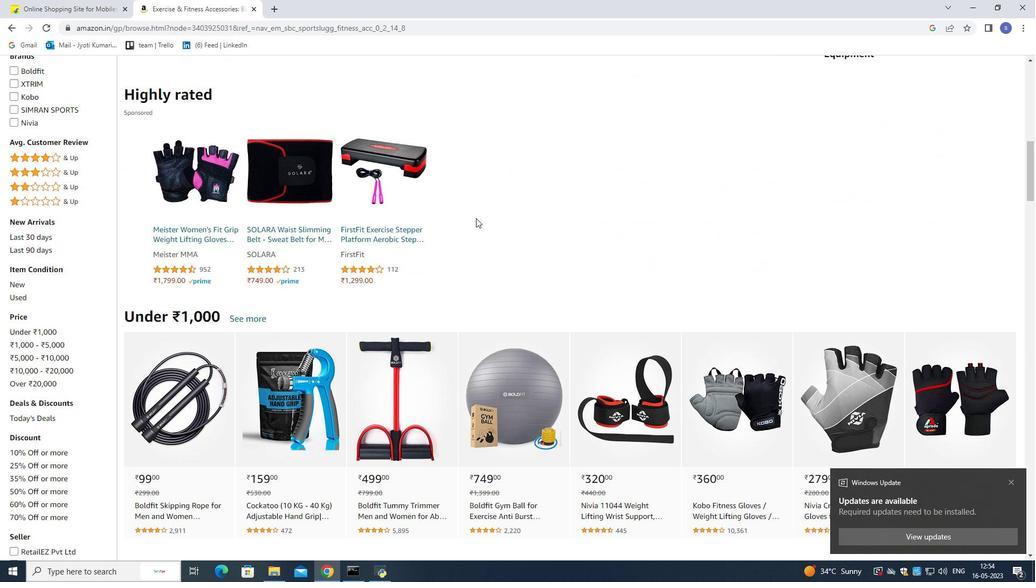 
Action: Mouse scrolled (475, 217) with delta (0, 0)
Screenshot: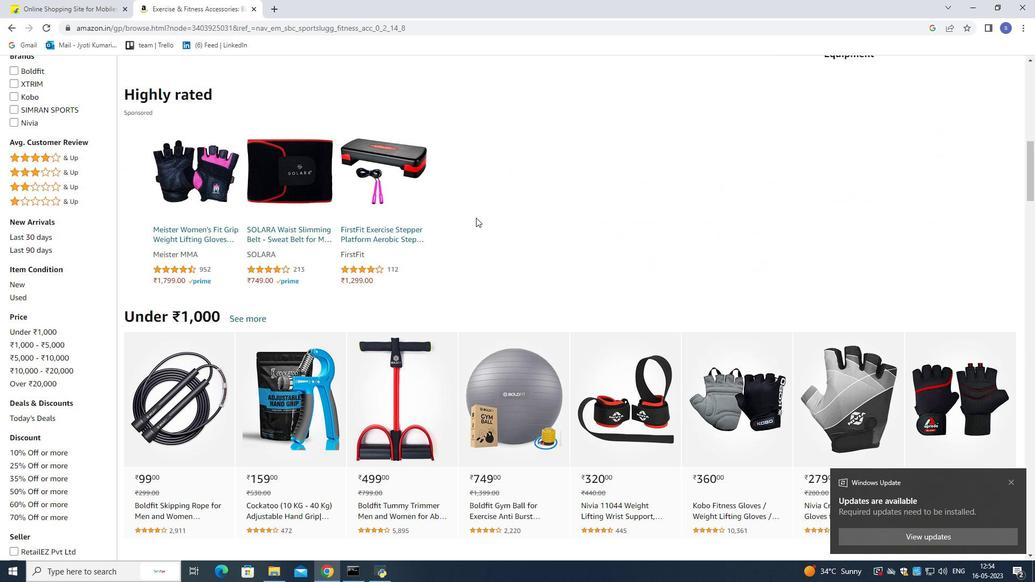 
Action: Mouse scrolled (475, 217) with delta (0, 0)
Screenshot: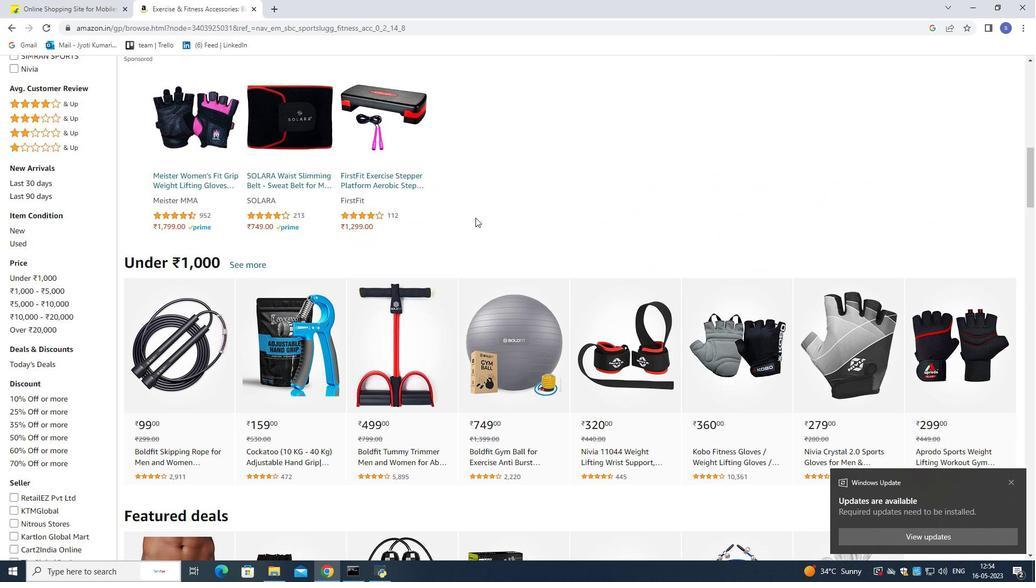 
Action: Mouse scrolled (475, 217) with delta (0, 0)
Screenshot: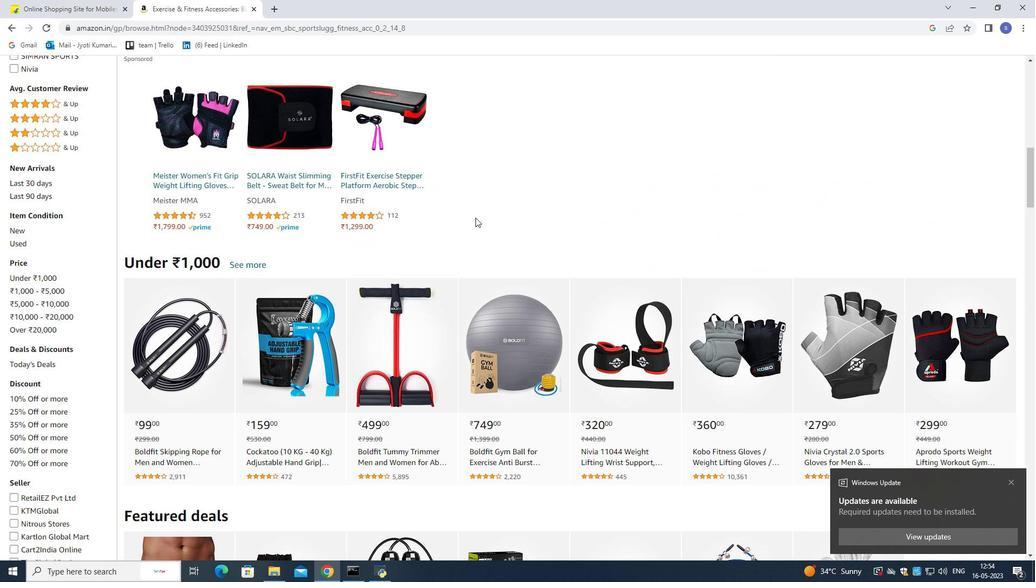 
Action: Mouse moved to (475, 217)
Screenshot: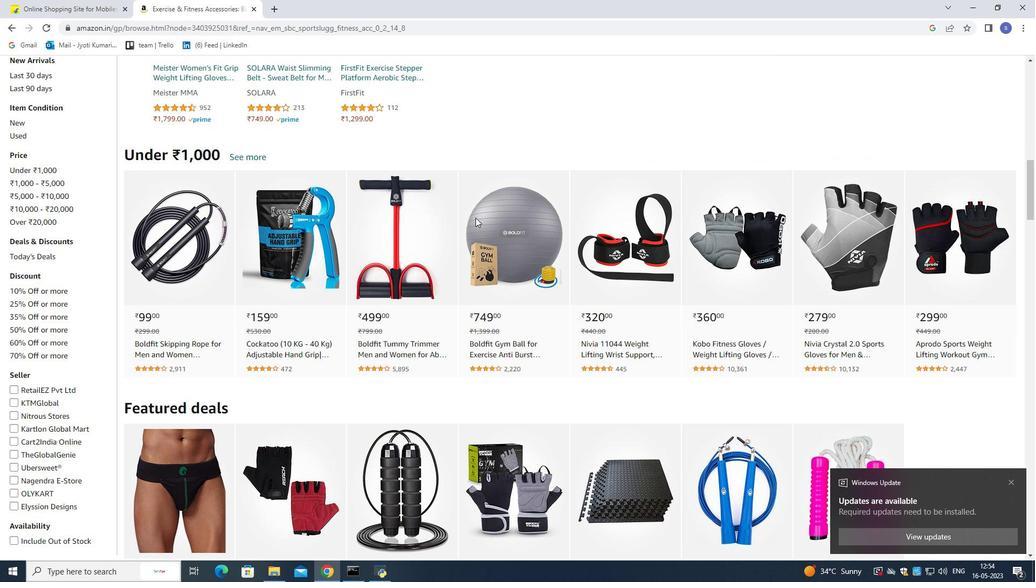 
Action: Mouse scrolled (475, 216) with delta (0, 0)
Screenshot: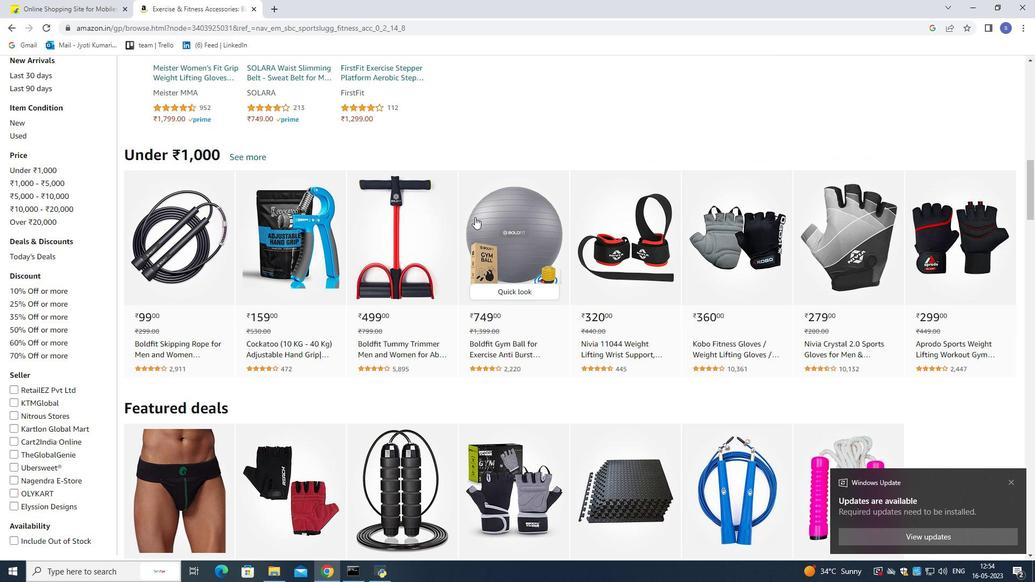 
Action: Mouse scrolled (475, 216) with delta (0, 0)
Screenshot: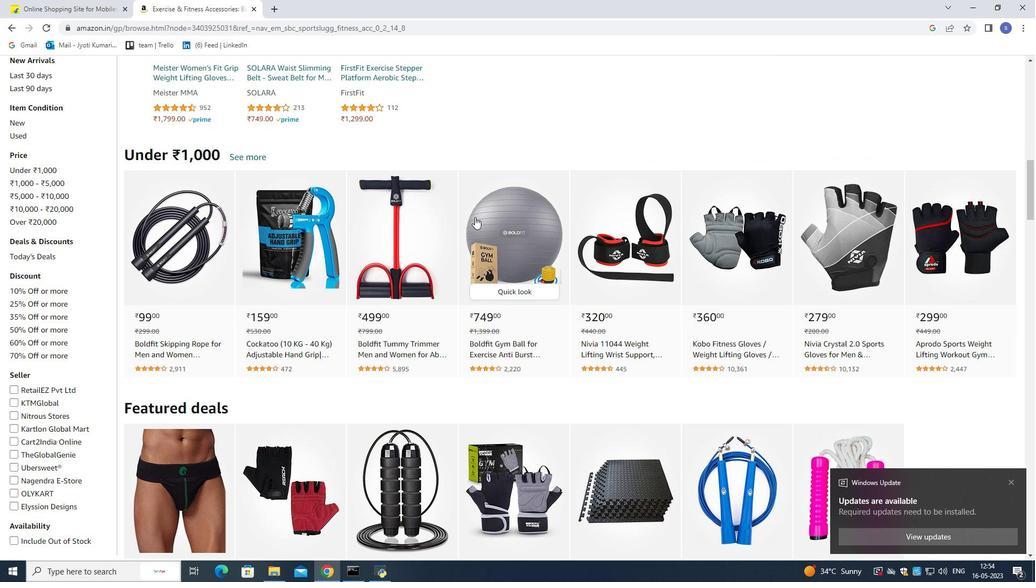 
Action: Mouse scrolled (475, 216) with delta (0, 0)
Screenshot: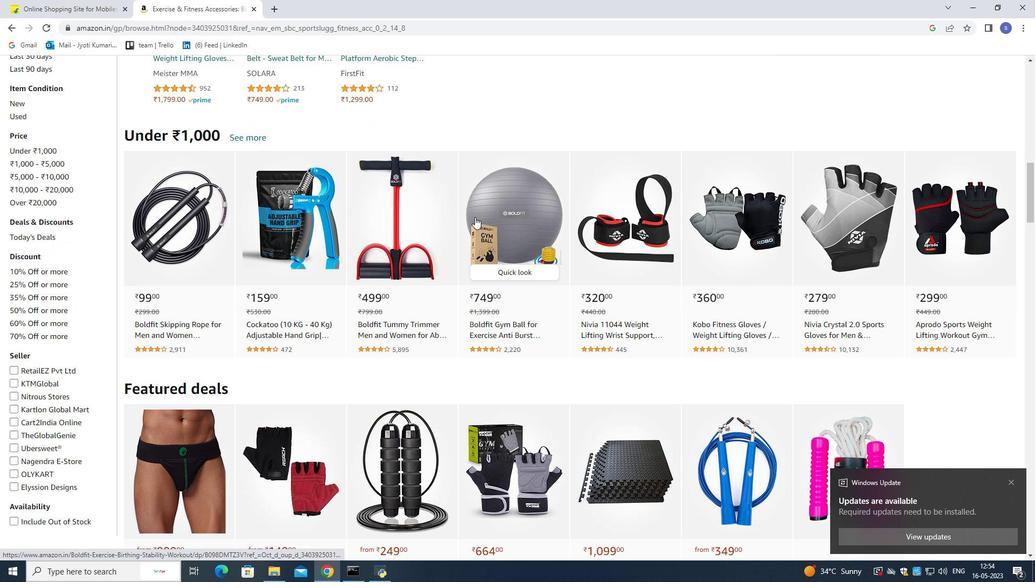 
Action: Mouse scrolled (475, 216) with delta (0, 0)
Screenshot: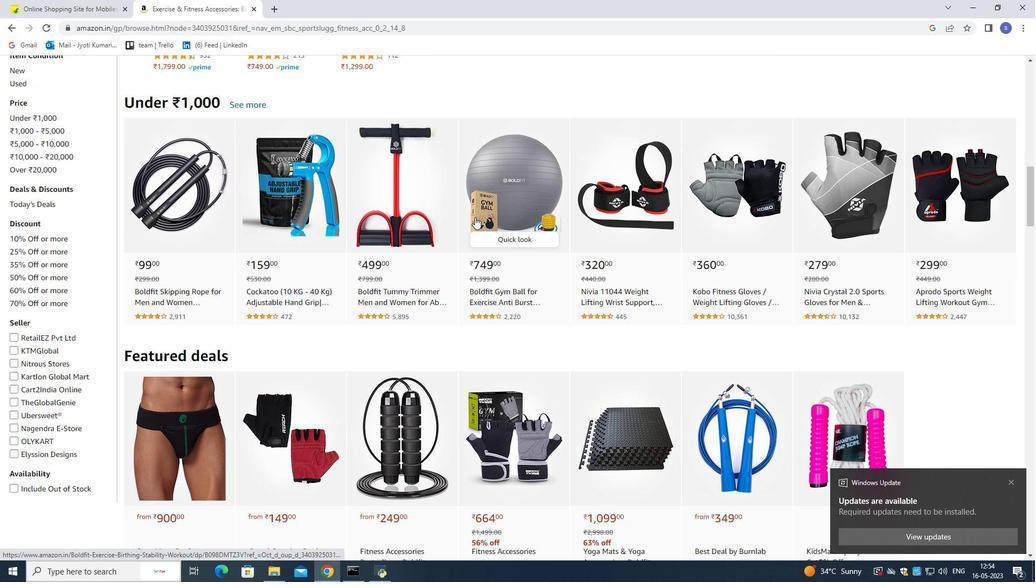 
Action: Mouse scrolled (475, 216) with delta (0, 0)
Screenshot: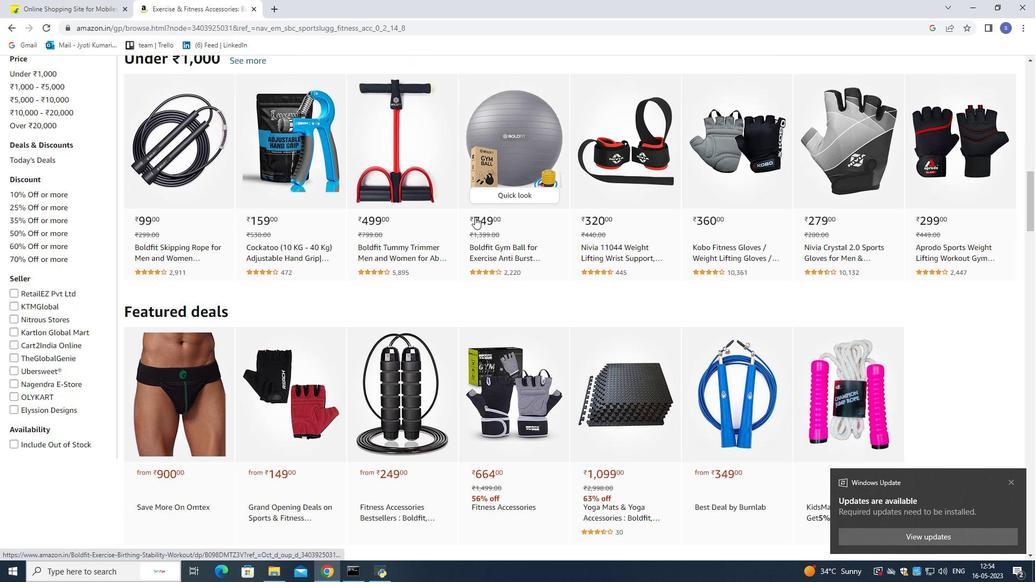 
Action: Mouse moved to (474, 216)
Screenshot: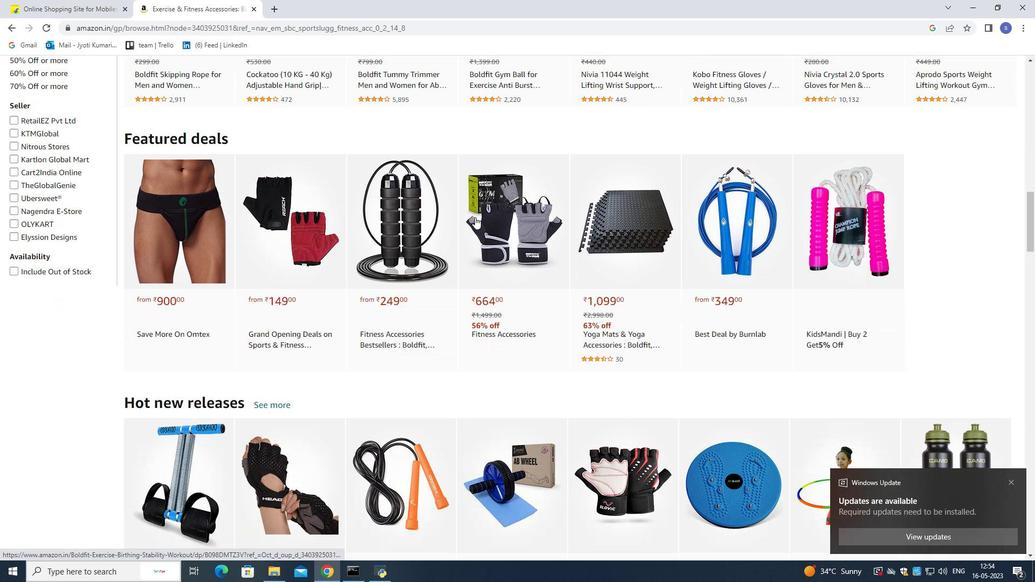 
Action: Mouse scrolled (474, 215) with delta (0, 0)
Screenshot: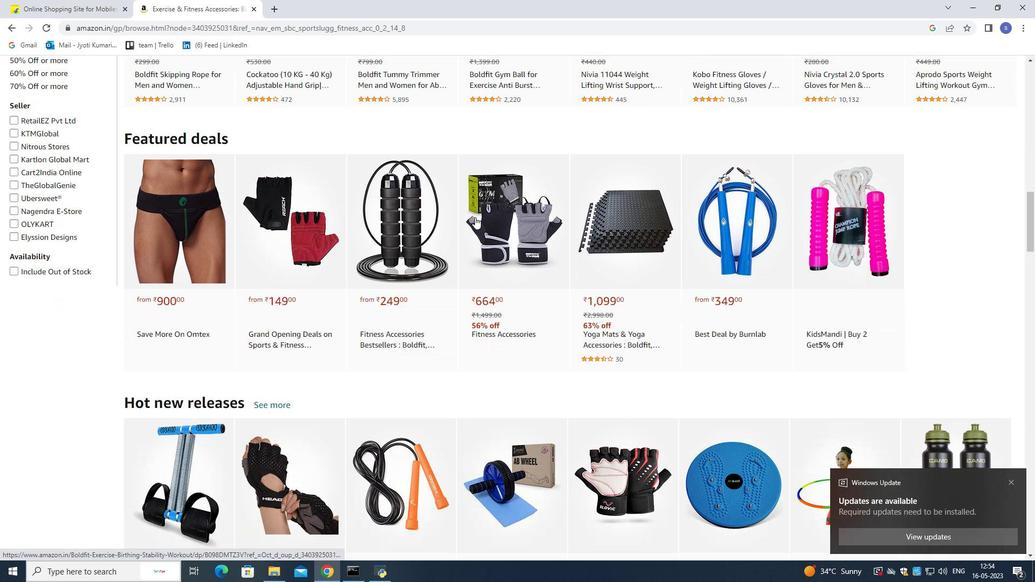 
Action: Mouse scrolled (474, 215) with delta (0, 0)
Screenshot: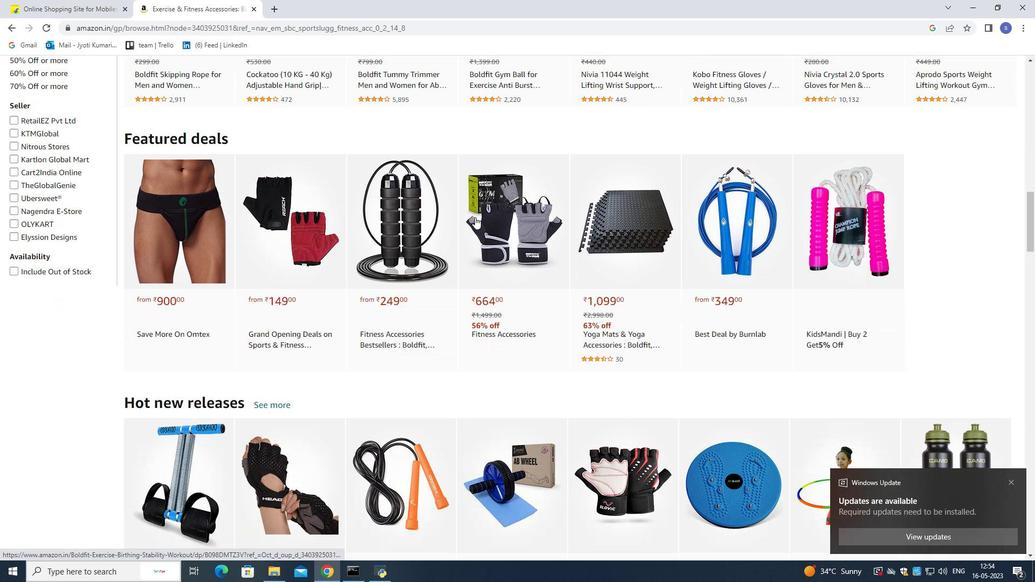 
Action: Mouse scrolled (474, 215) with delta (0, 0)
Screenshot: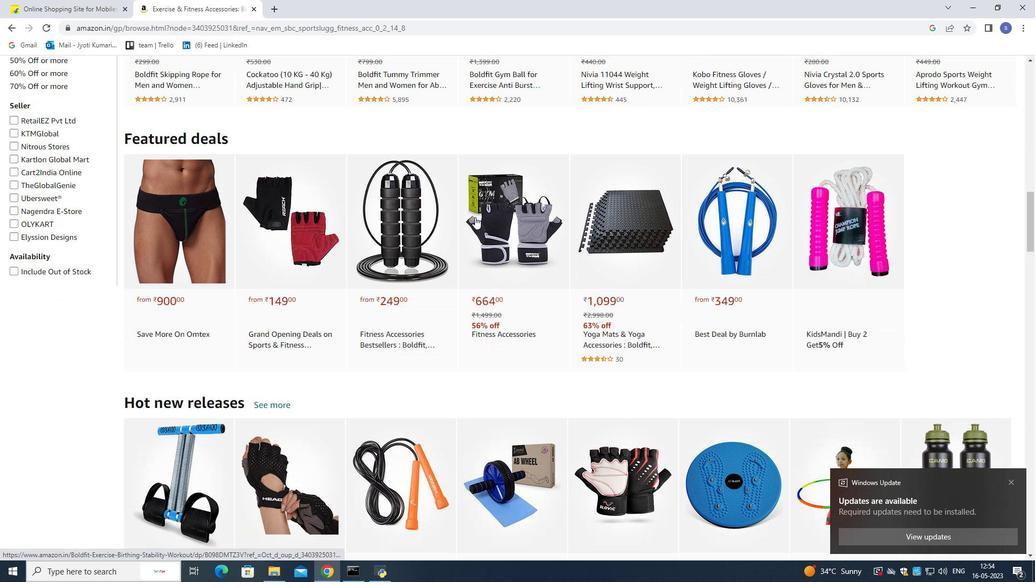 
Action: Mouse scrolled (474, 215) with delta (0, 0)
Screenshot: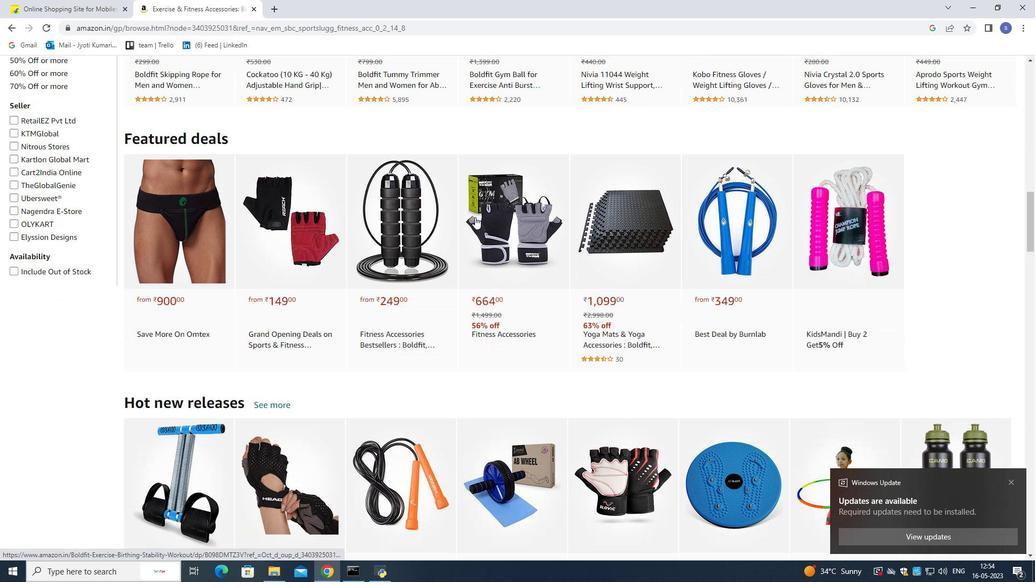 
Action: Mouse scrolled (474, 215) with delta (0, 0)
Screenshot: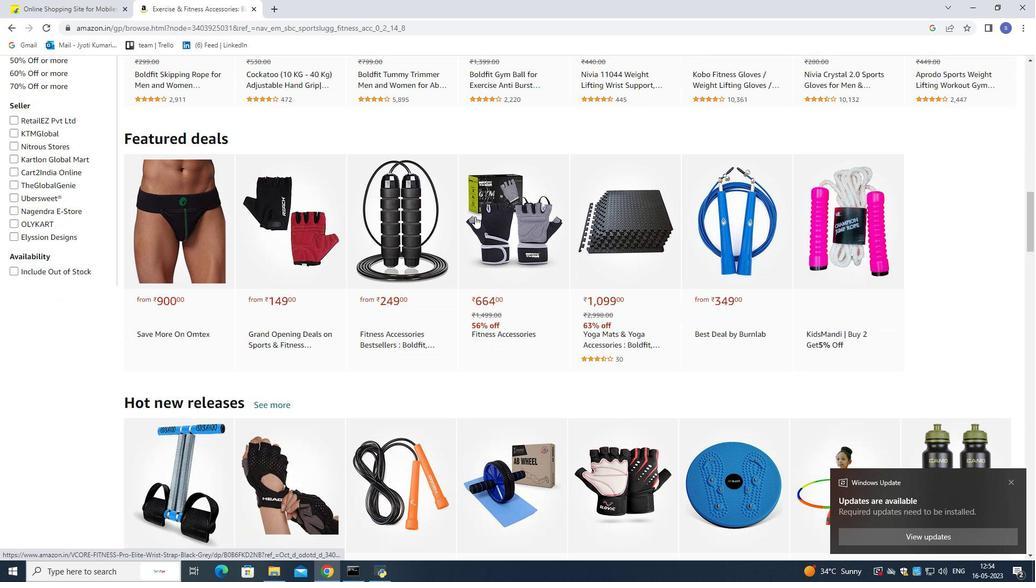 
Action: Mouse scrolled (474, 215) with delta (0, 0)
Screenshot: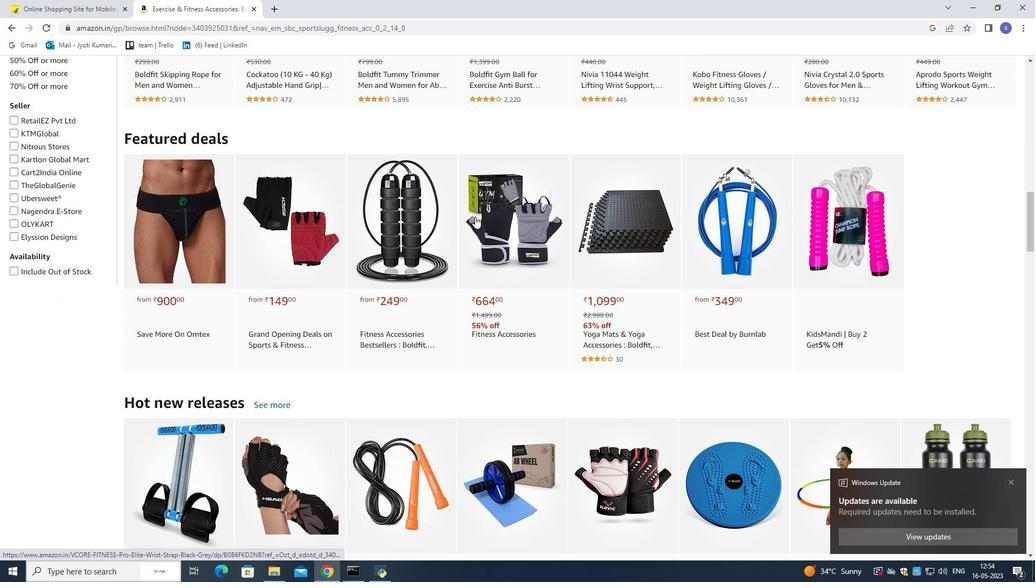 
Action: Mouse scrolled (474, 215) with delta (0, 0)
Screenshot: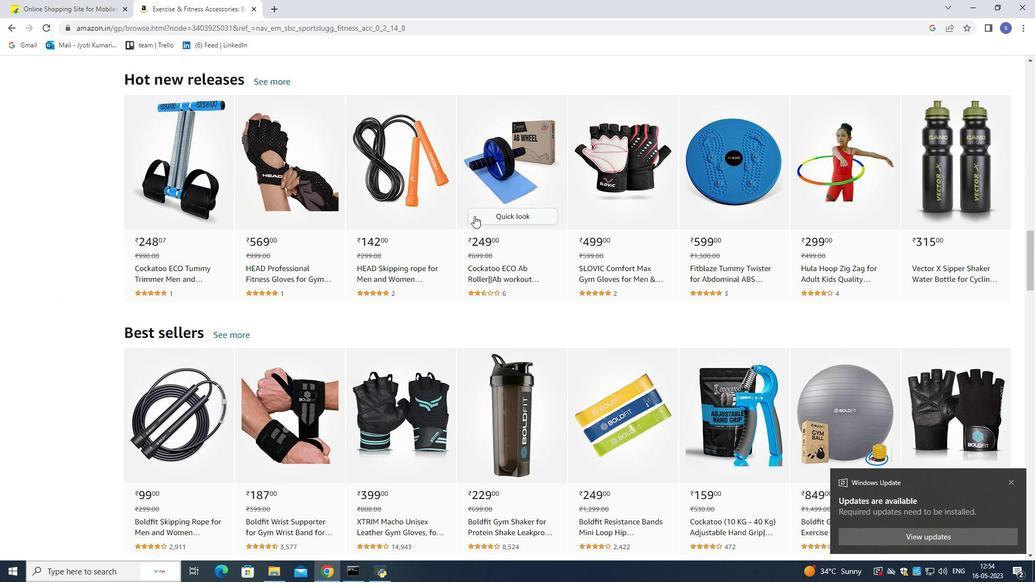 
Action: Mouse scrolled (474, 215) with delta (0, 0)
Screenshot: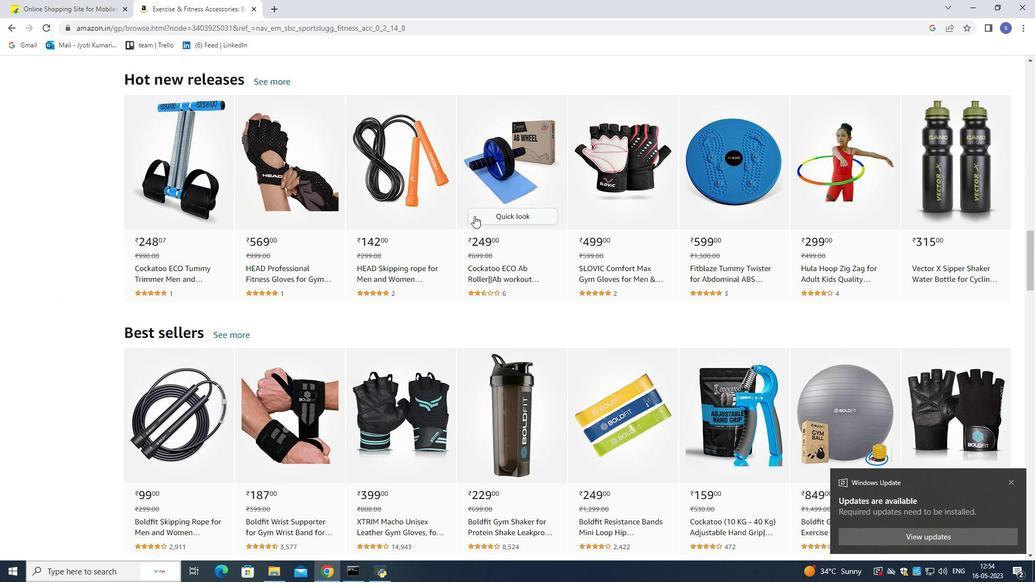 
Action: Mouse scrolled (474, 215) with delta (0, 0)
Screenshot: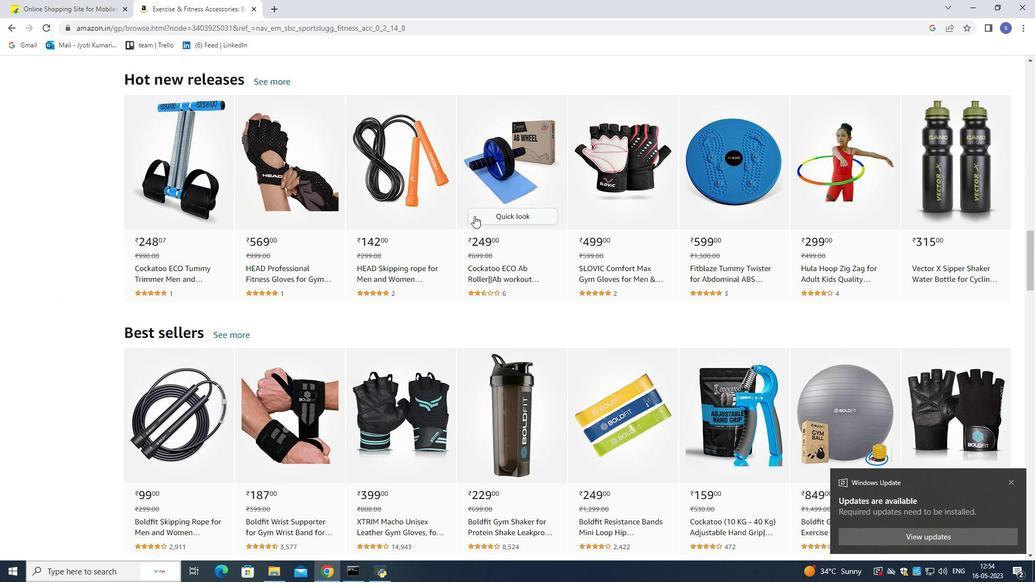 
Action: Mouse scrolled (474, 215) with delta (0, 0)
Screenshot: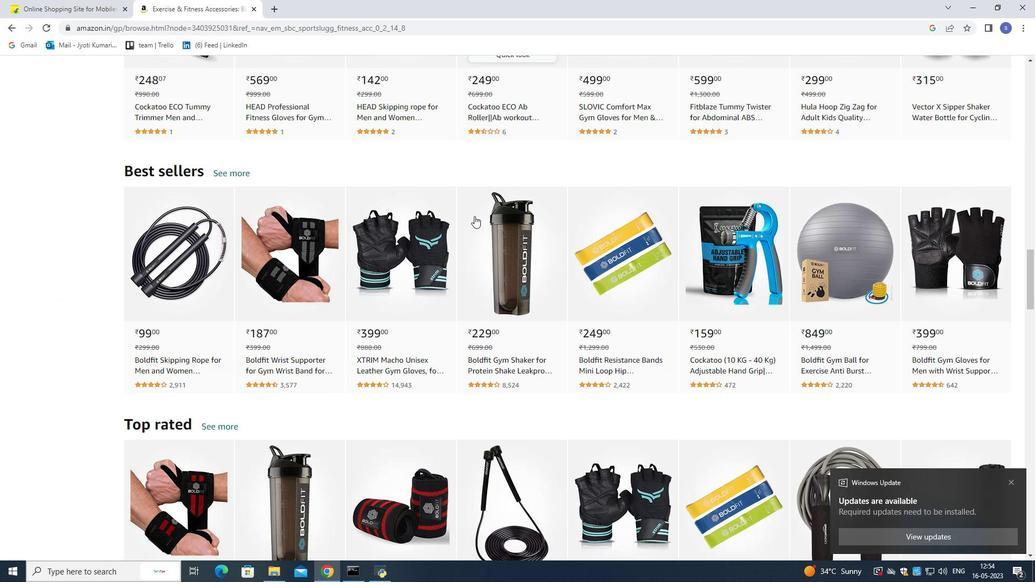 
Action: Mouse scrolled (474, 215) with delta (0, 0)
Screenshot: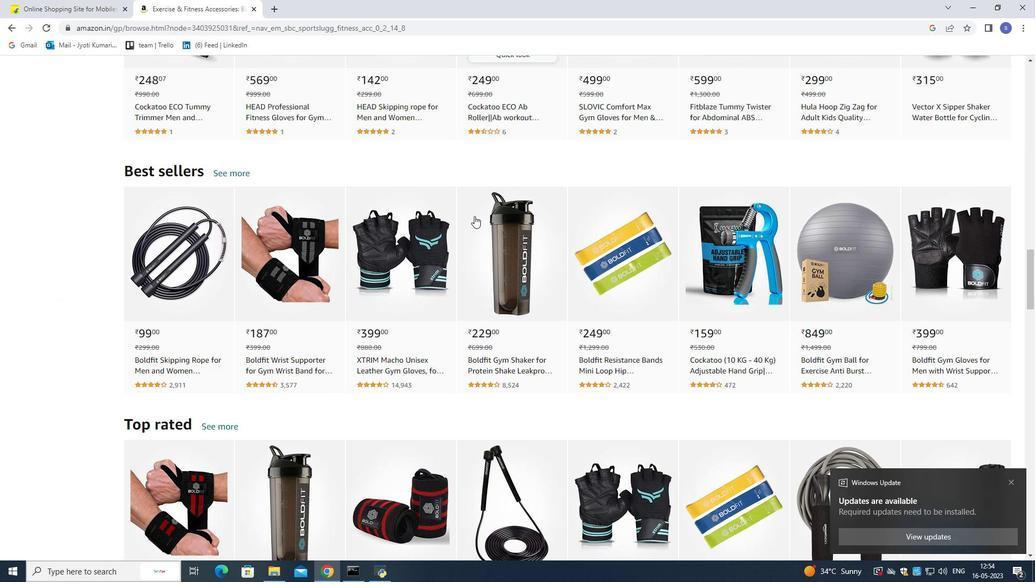 
Action: Mouse scrolled (474, 215) with delta (0, 0)
Screenshot: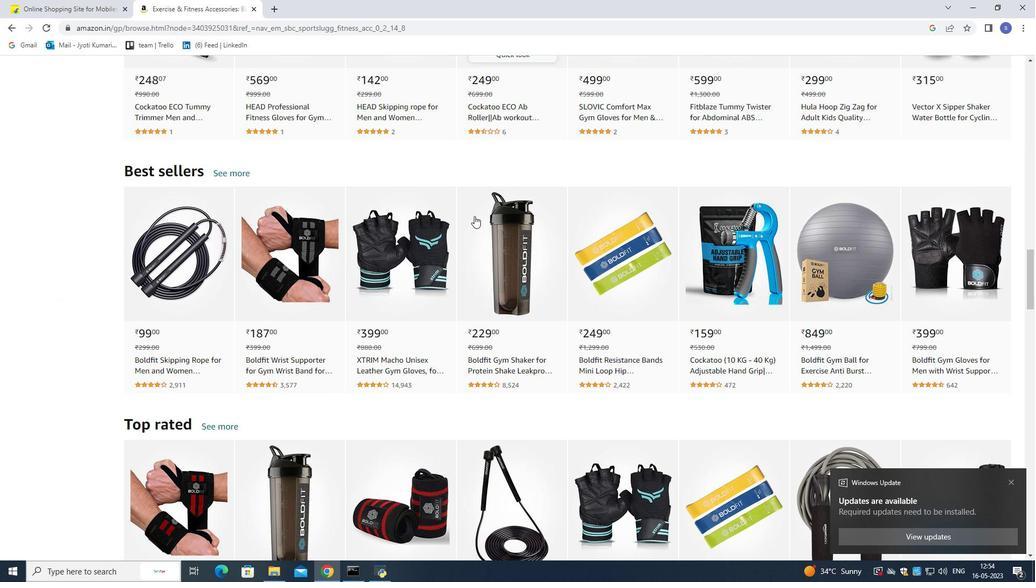 
Action: Mouse scrolled (474, 215) with delta (0, 0)
Screenshot: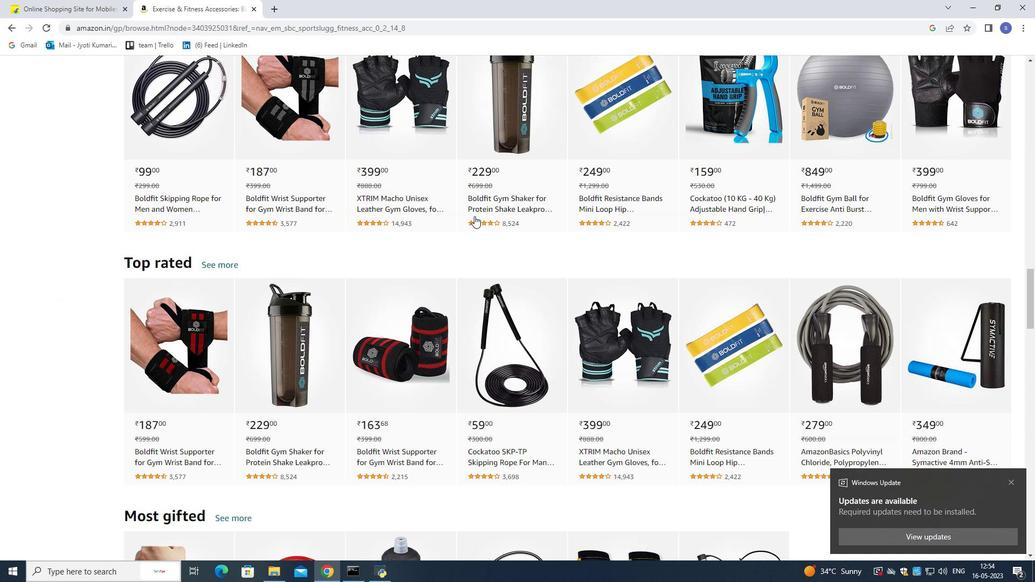 
Action: Mouse scrolled (474, 215) with delta (0, 0)
Screenshot: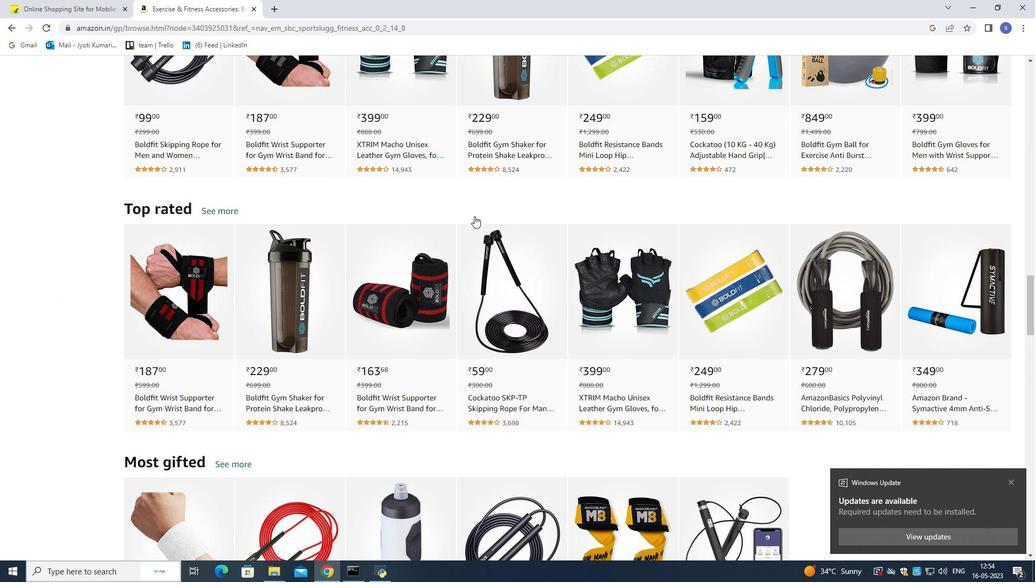 
Action: Mouse scrolled (474, 215) with delta (0, 0)
Screenshot: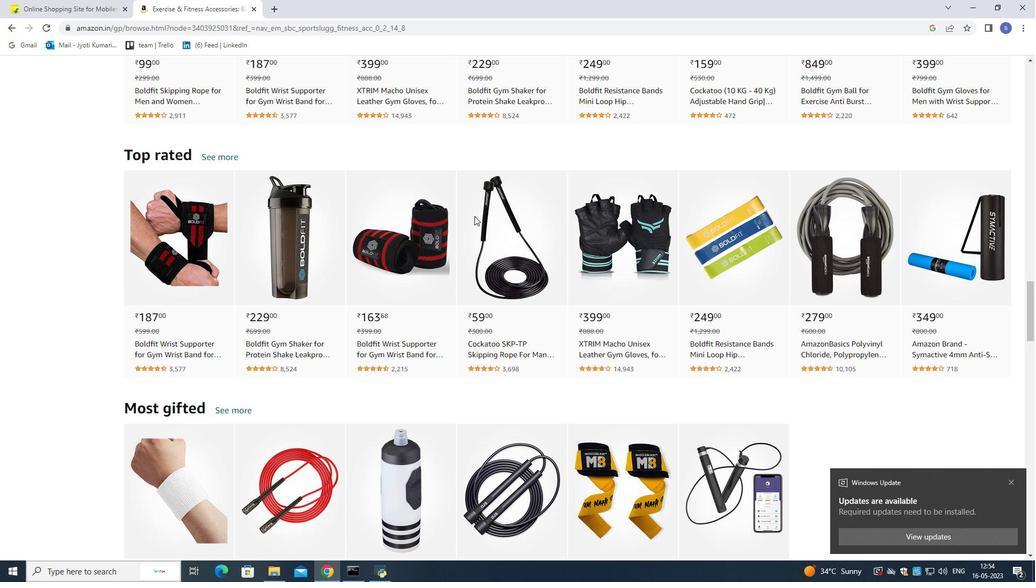 
Action: Mouse moved to (474, 215)
Screenshot: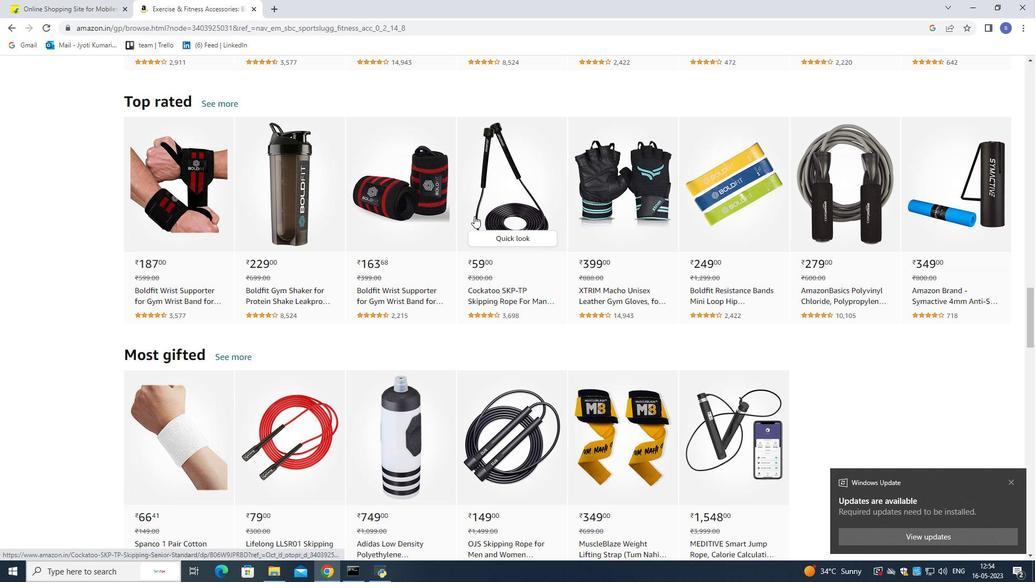 
Action: Mouse scrolled (474, 215) with delta (0, 0)
Screenshot: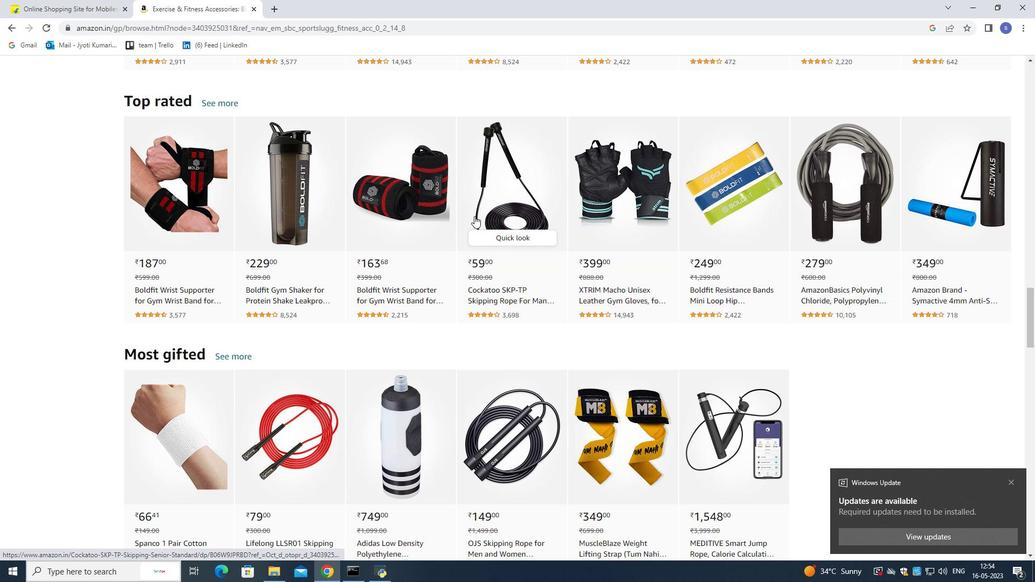 
Action: Mouse scrolled (474, 215) with delta (0, 0)
Screenshot: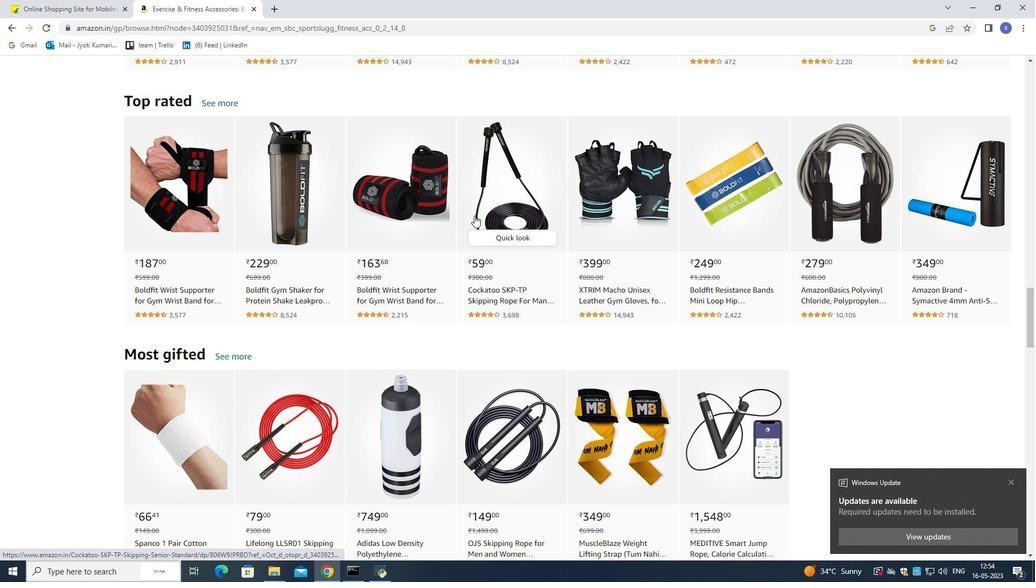 
Action: Mouse moved to (474, 215)
Screenshot: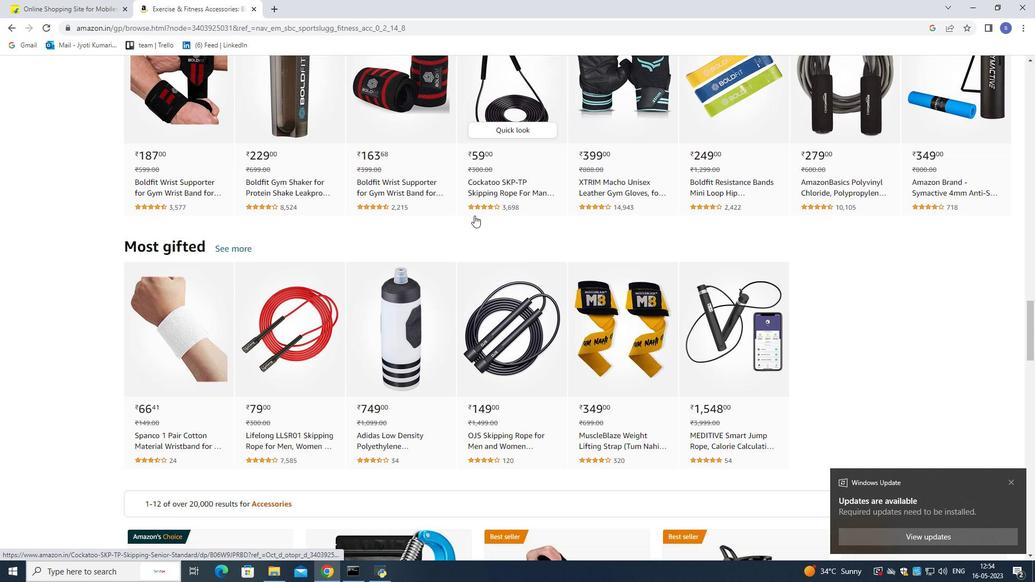 
Action: Mouse scrolled (474, 214) with delta (0, 0)
Screenshot: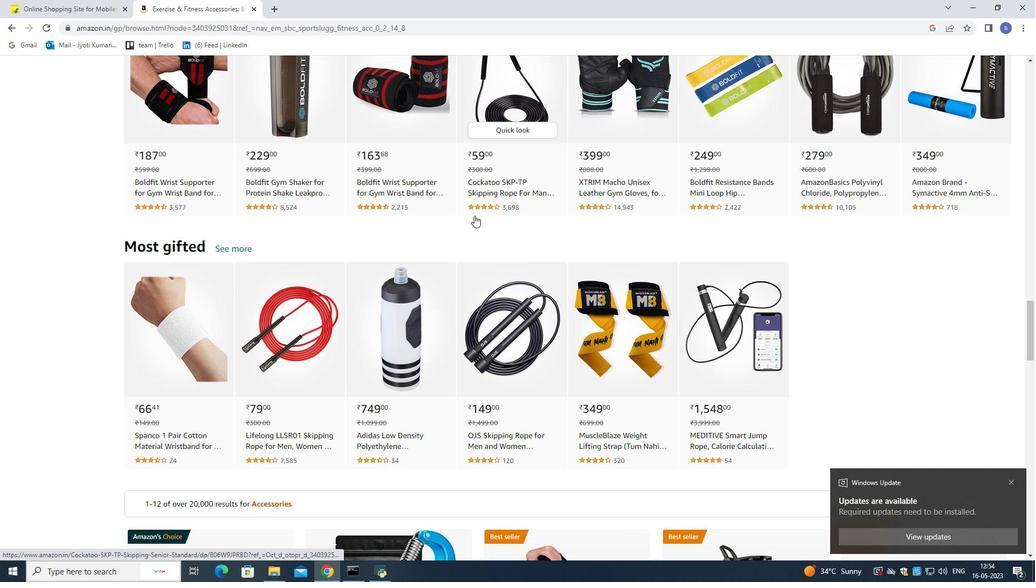 
Action: Mouse scrolled (474, 214) with delta (0, 0)
Screenshot: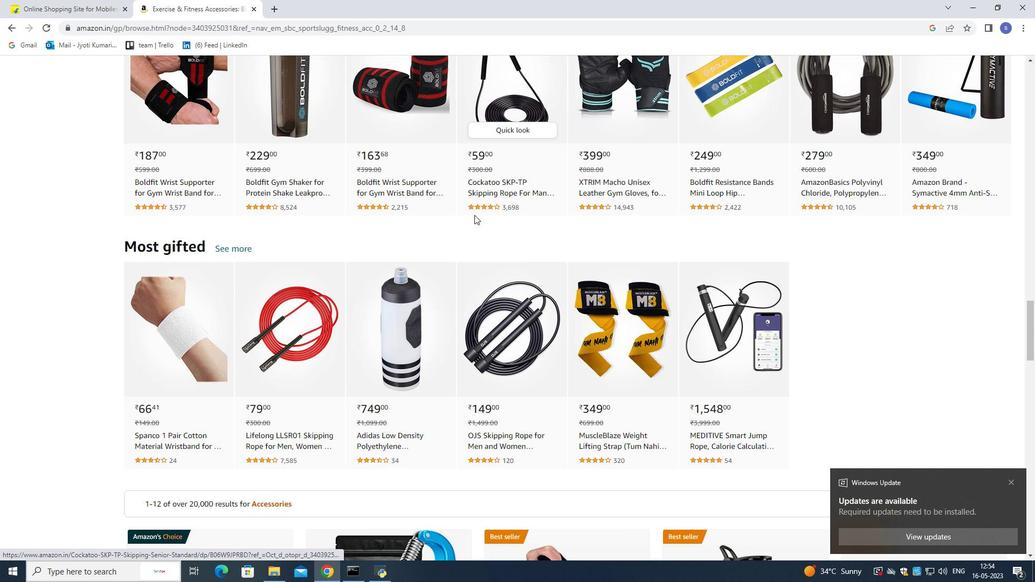 
Action: Mouse moved to (474, 215)
Screenshot: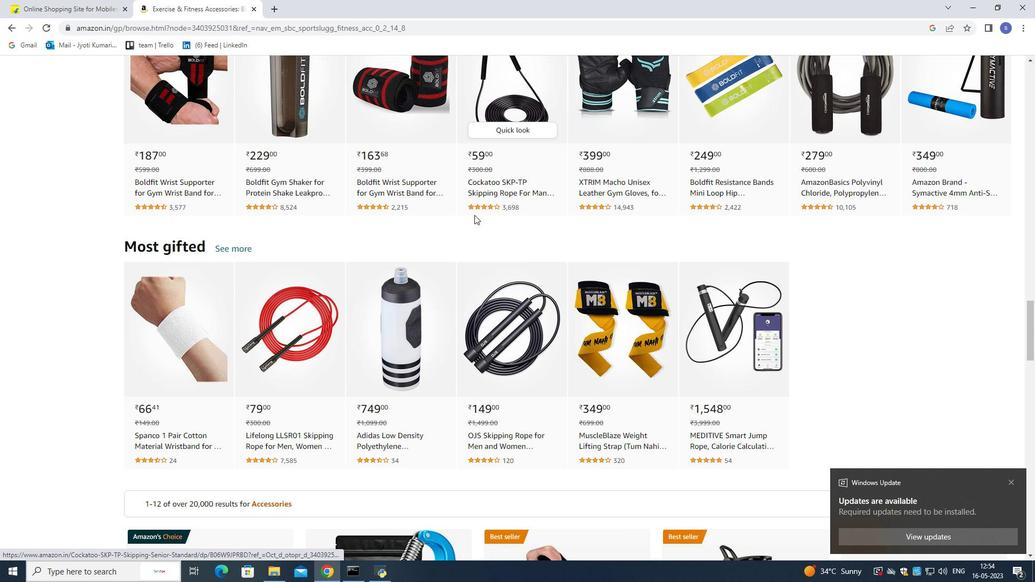 
Action: Mouse scrolled (474, 214) with delta (0, 0)
Screenshot: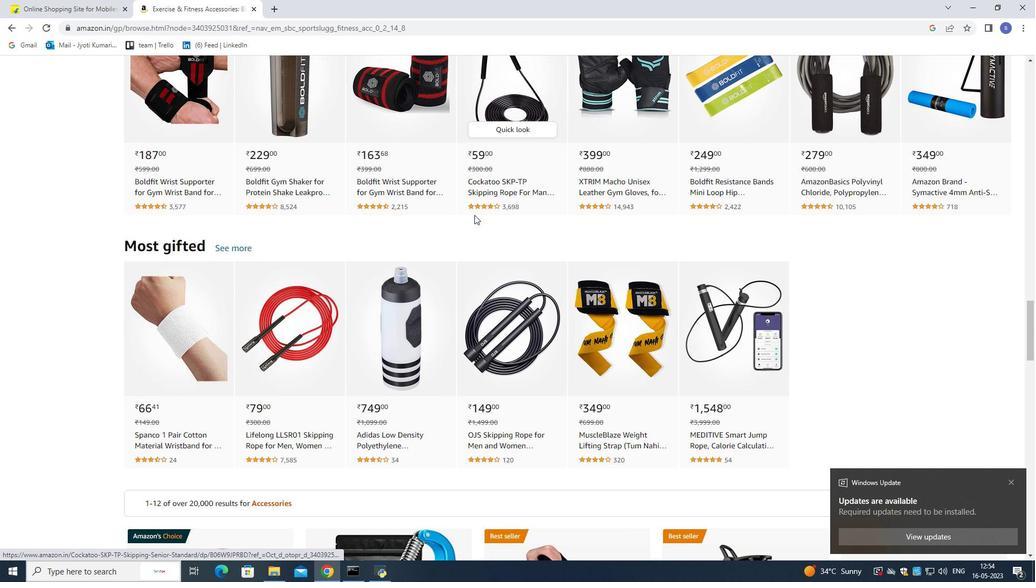 
Action: Mouse scrolled (474, 214) with delta (0, 0)
Screenshot: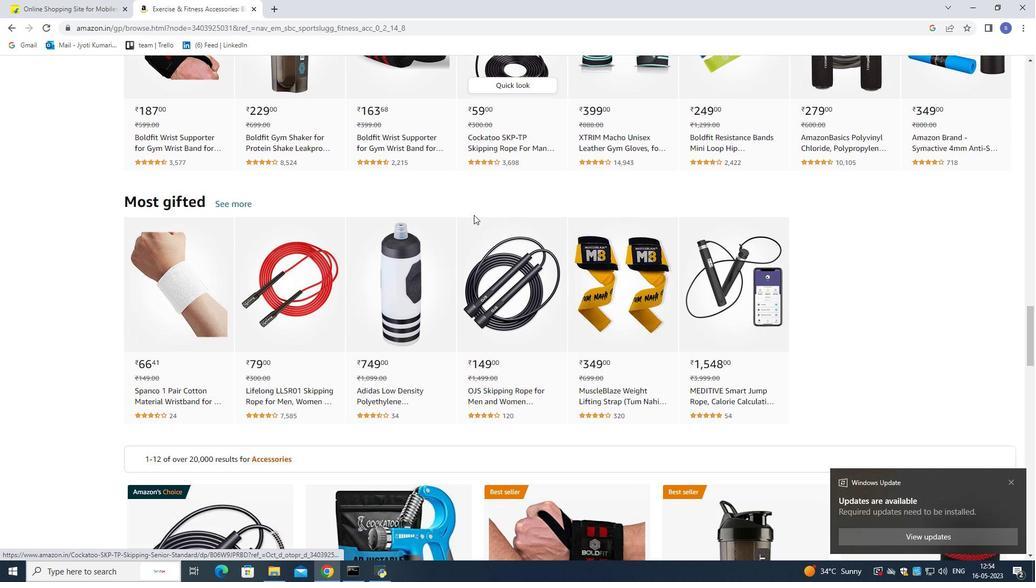 
Action: Mouse moved to (472, 215)
Screenshot: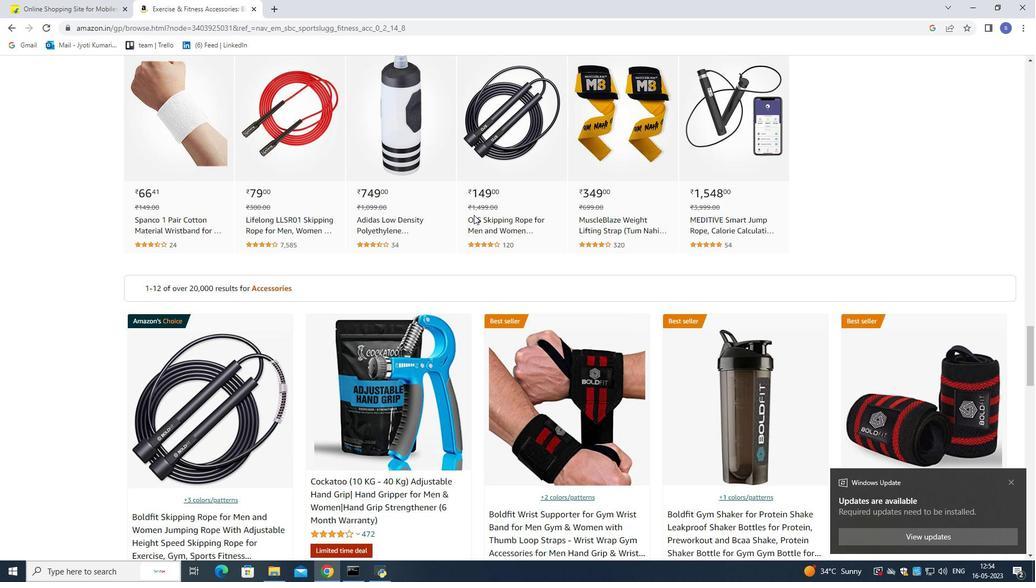 
Action: Mouse scrolled (472, 214) with delta (0, 0)
Screenshot: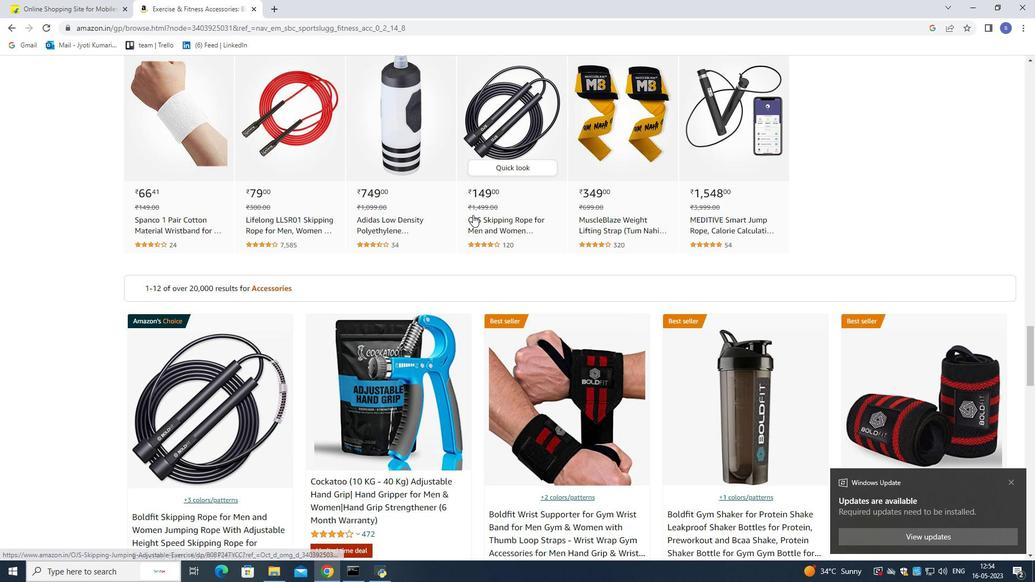
Action: Mouse moved to (472, 215)
Screenshot: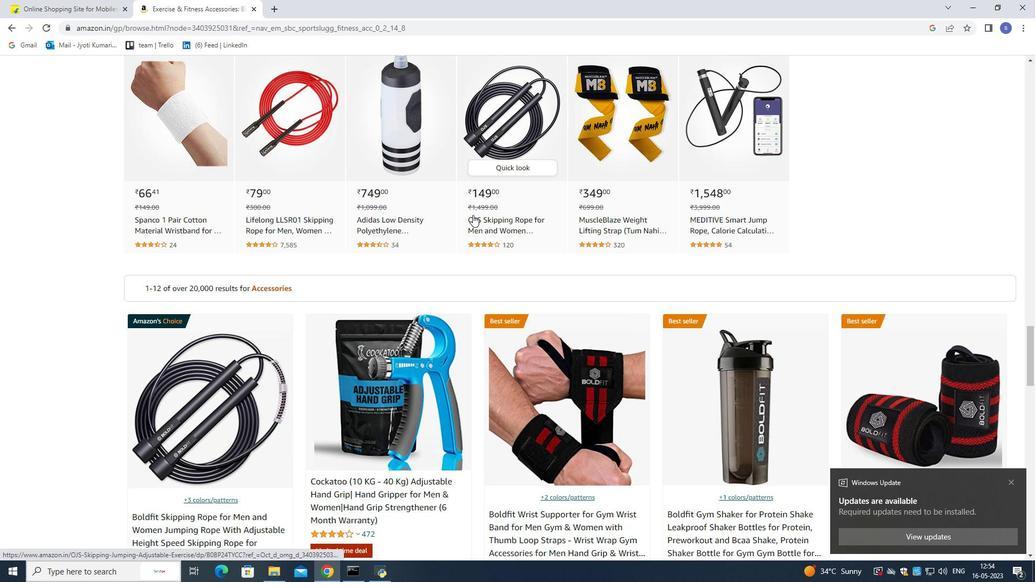 
Action: Mouse scrolled (472, 214) with delta (0, 0)
Screenshot: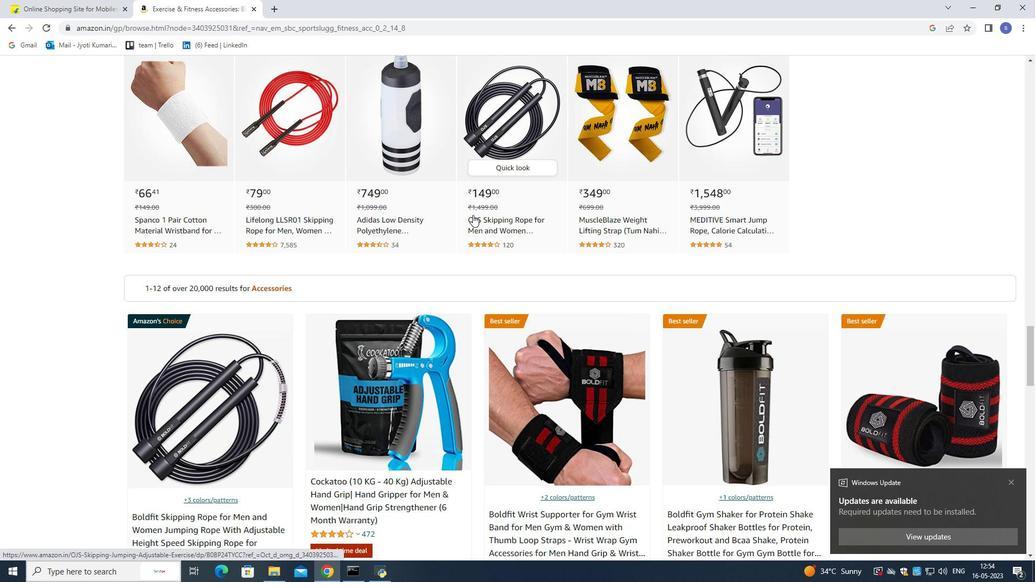 
Action: Mouse moved to (470, 215)
Screenshot: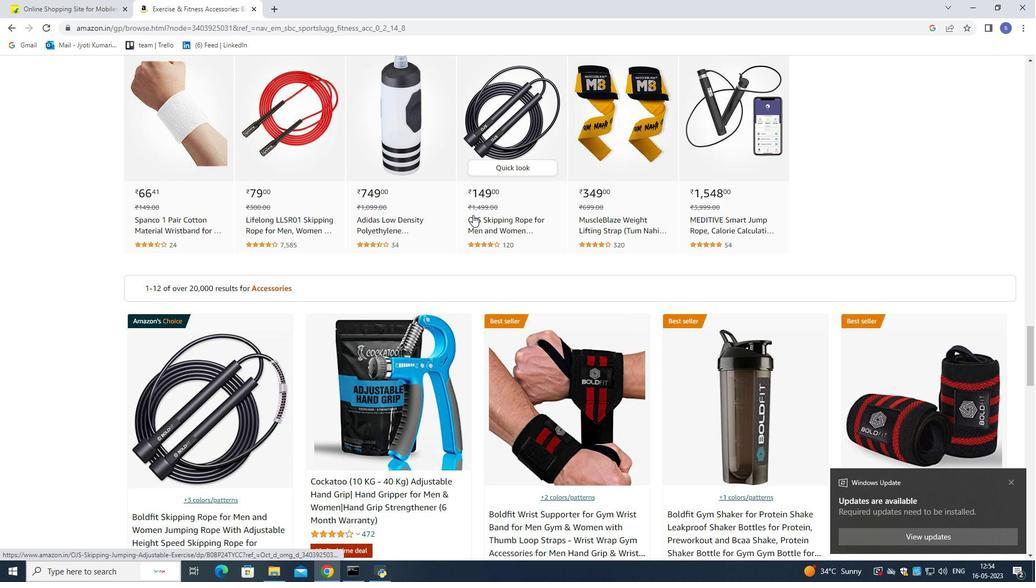 
Action: Mouse scrolled (470, 214) with delta (0, 0)
Screenshot: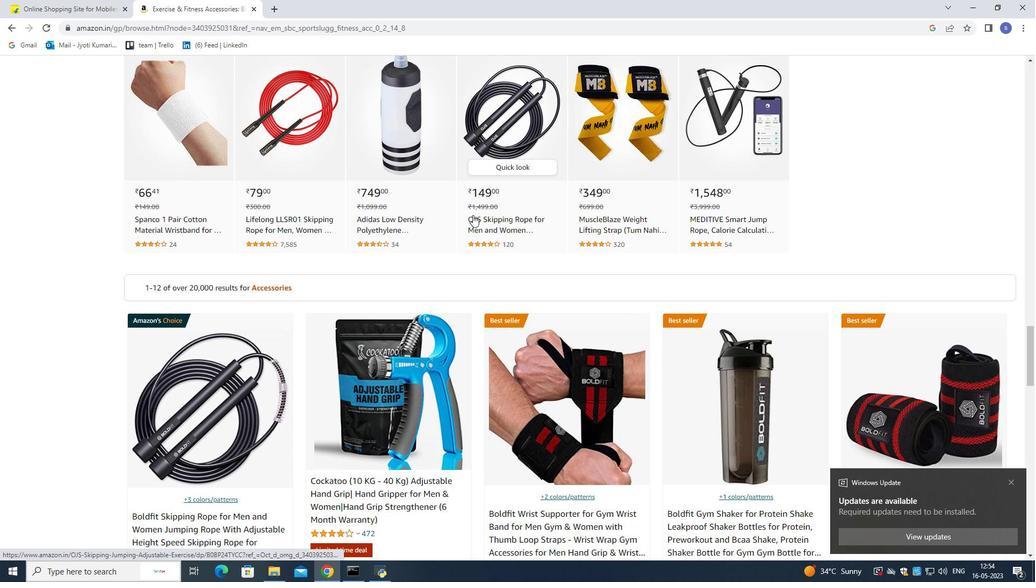 
Action: Mouse moved to (489, 208)
Screenshot: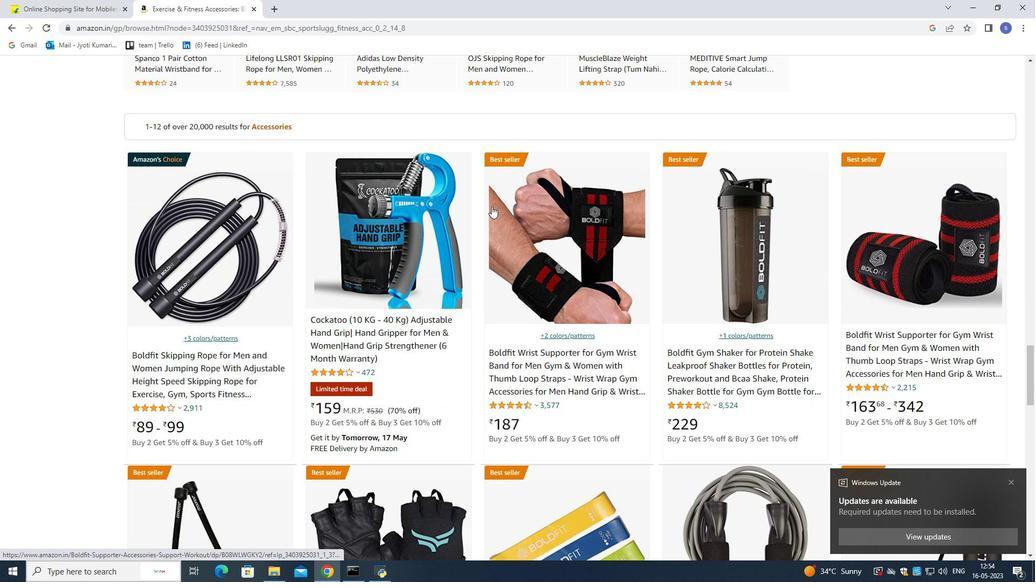 
Action: Mouse scrolled (489, 207) with delta (0, 0)
Screenshot: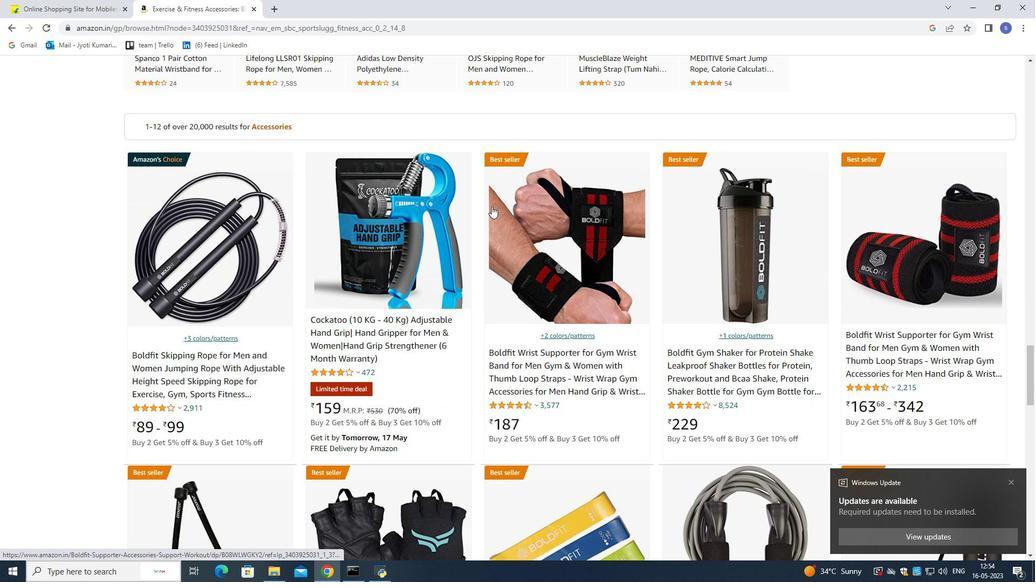 
Action: Mouse moved to (488, 209)
Screenshot: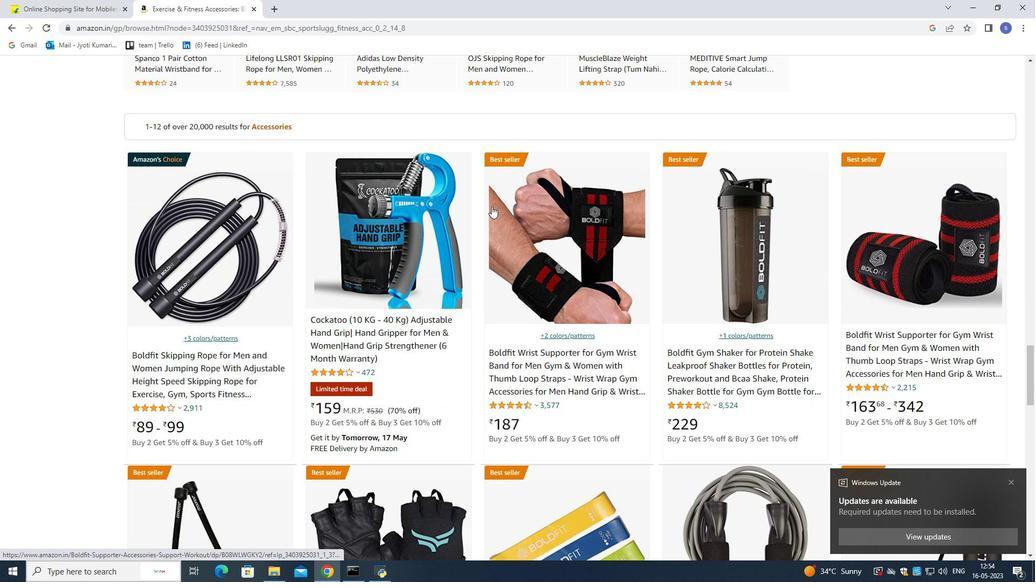 
Action: Mouse scrolled (488, 208) with delta (0, 0)
Screenshot: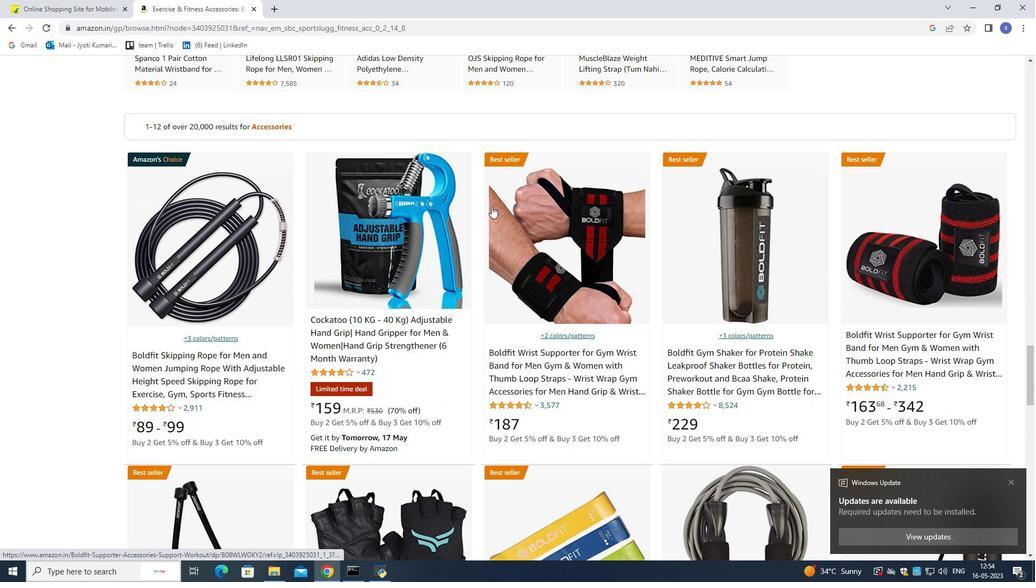 
Action: Mouse moved to (488, 209)
Screenshot: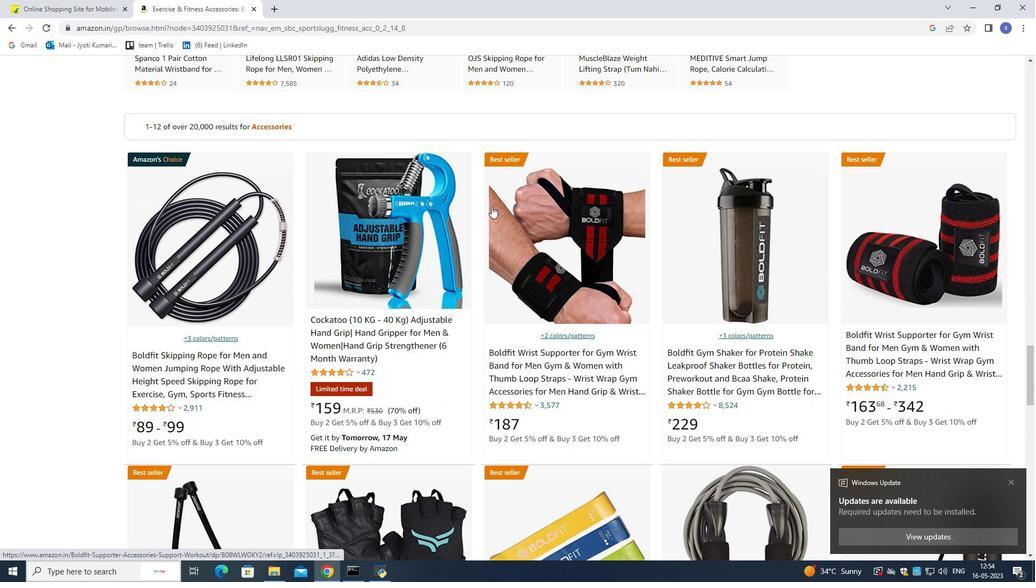 
Action: Mouse scrolled (488, 208) with delta (0, 0)
Screenshot: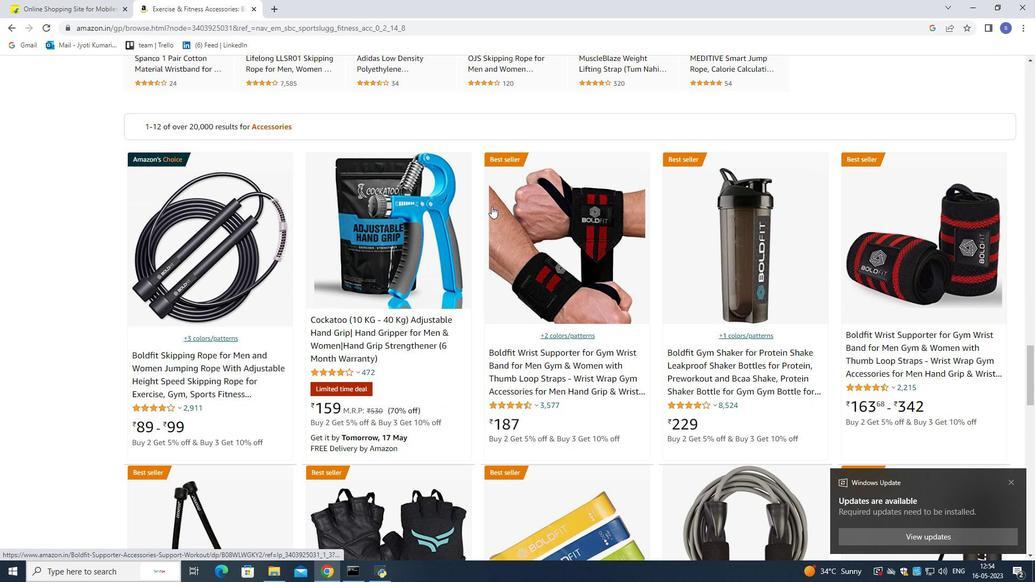 
Action: Mouse scrolled (488, 208) with delta (0, 0)
Screenshot: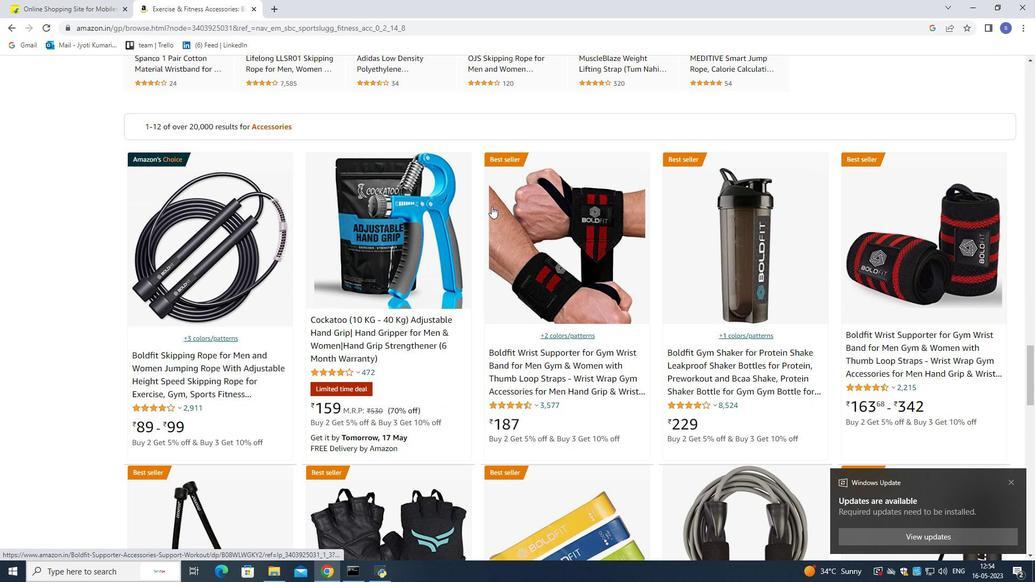 
Action: Mouse moved to (162, 150)
Screenshot: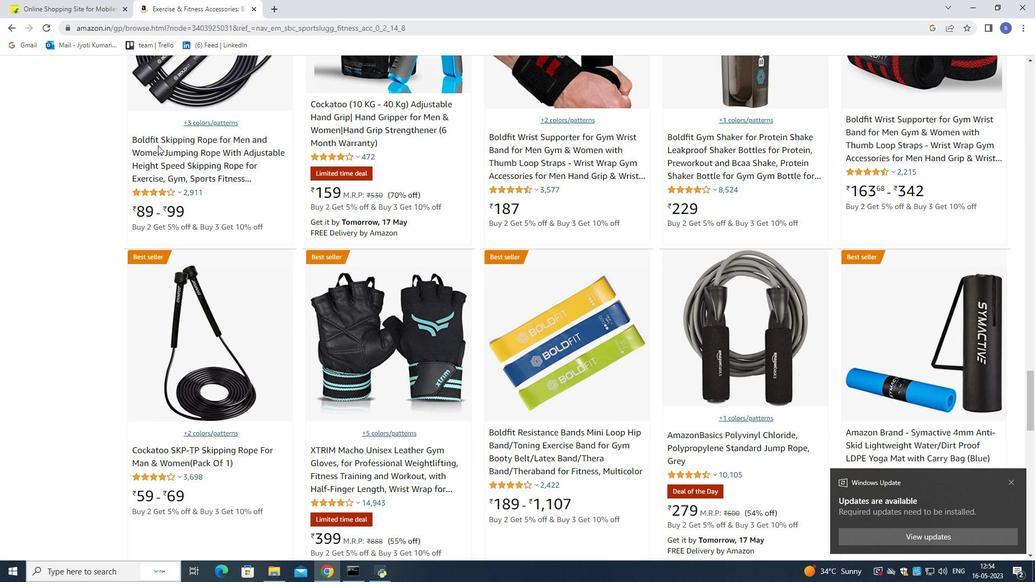 
Action: Mouse scrolled (162, 151) with delta (0, 0)
Screenshot: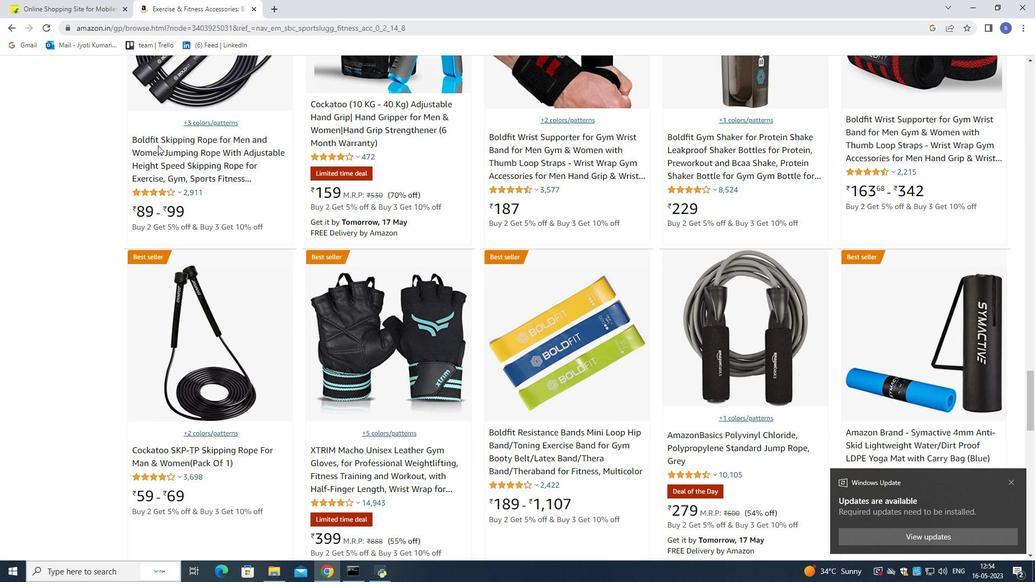 
Action: Mouse scrolled (162, 151) with delta (0, 0)
Screenshot: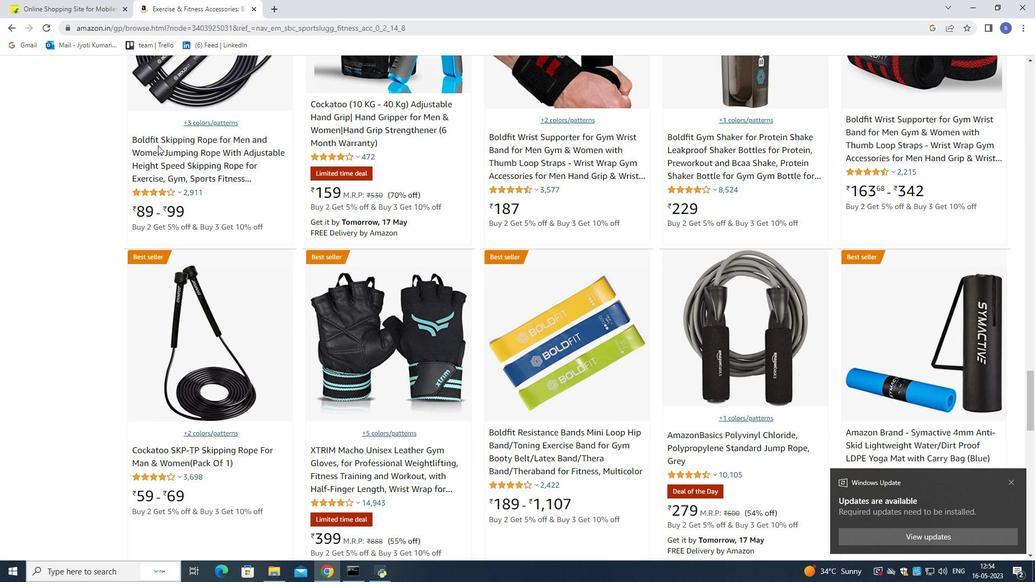 
Action: Mouse scrolled (162, 151) with delta (0, 0)
Screenshot: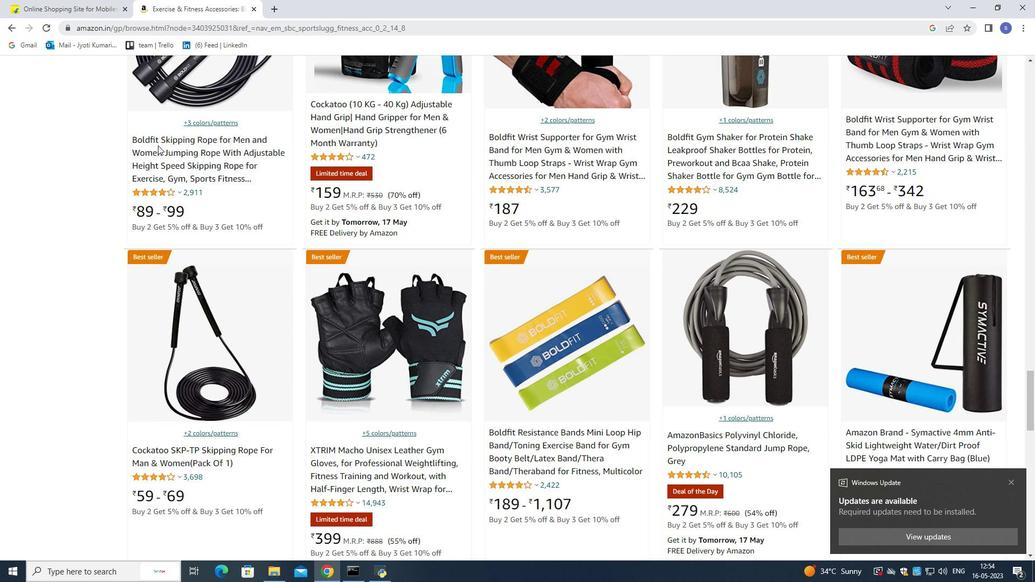 
Action: Mouse scrolled (162, 151) with delta (0, 0)
Screenshot: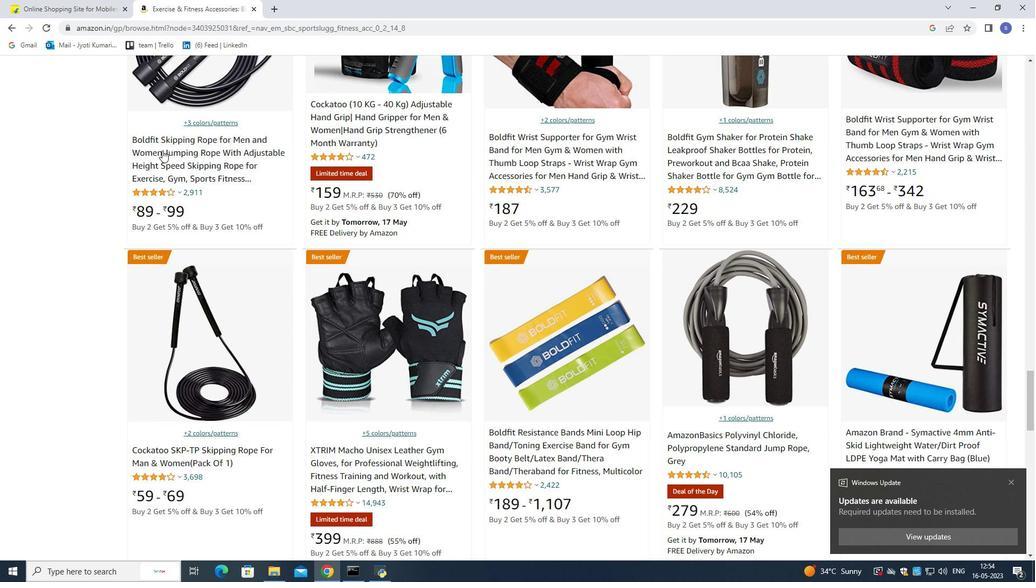 
Action: Mouse scrolled (162, 151) with delta (0, 0)
Screenshot: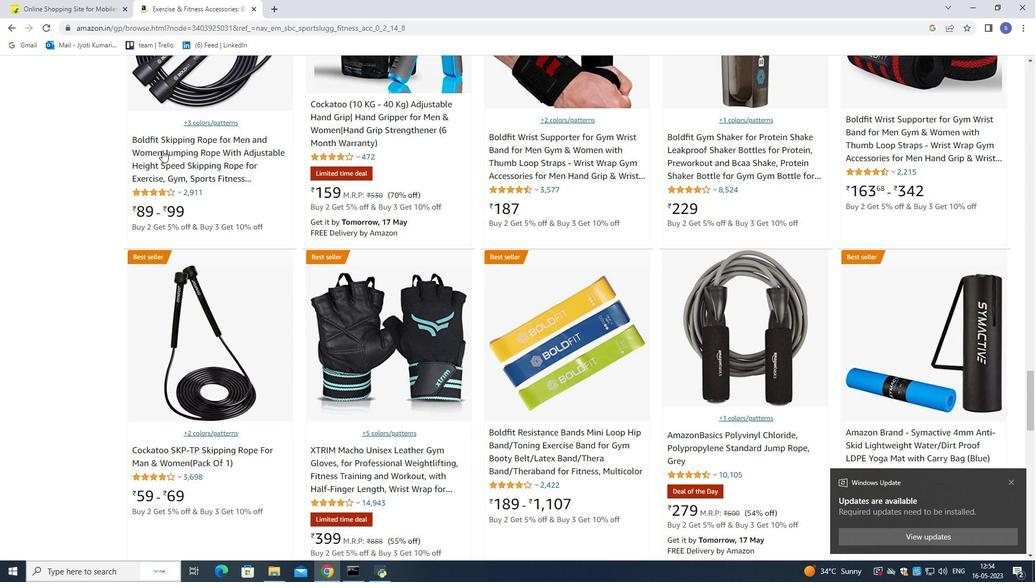 
Action: Mouse moved to (162, 149)
Screenshot: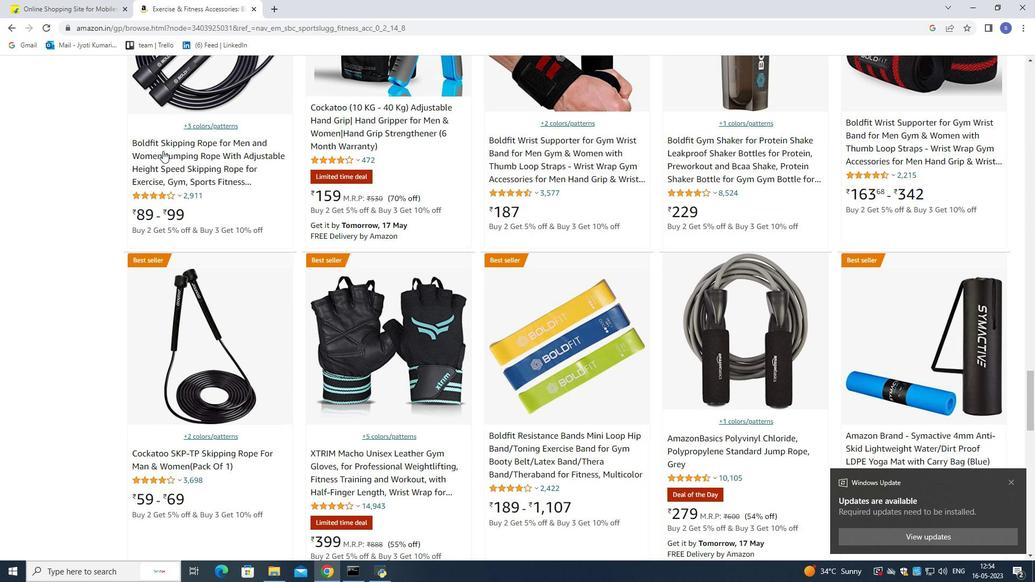 
Action: Mouse scrolled (162, 150) with delta (0, 0)
Screenshot: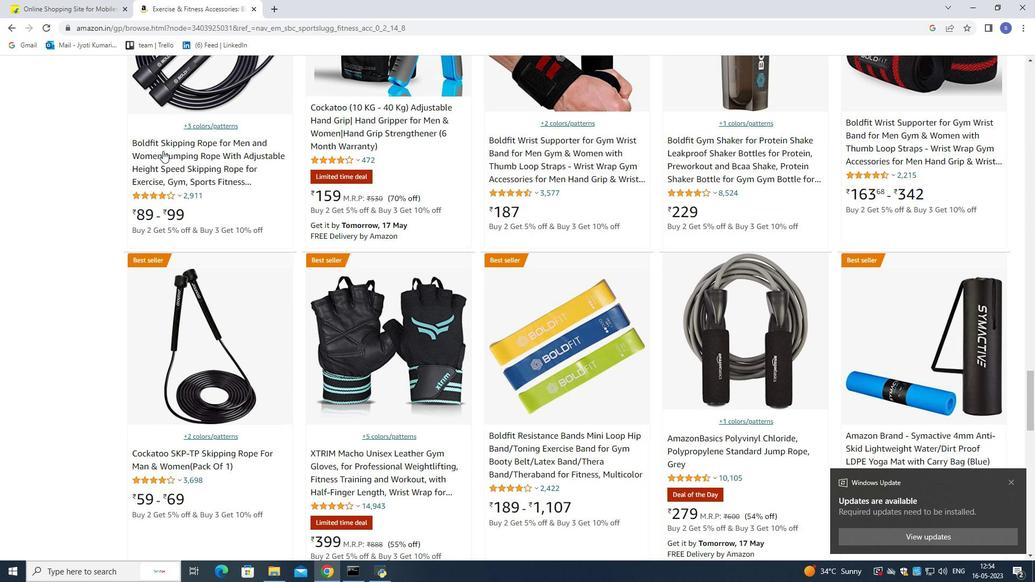 
Action: Mouse moved to (163, 148)
Screenshot: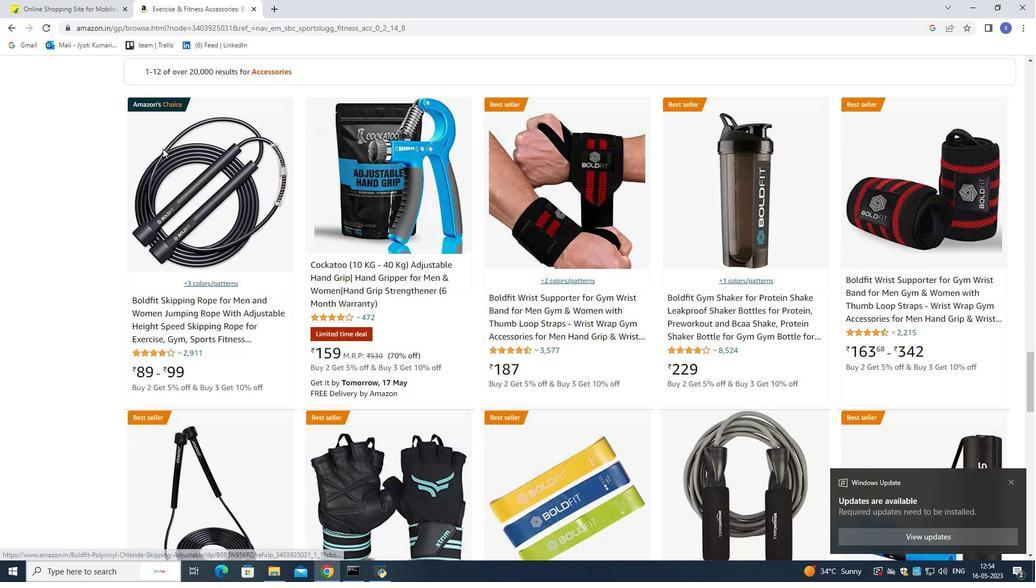 
Action: Mouse scrolled (163, 149) with delta (0, 0)
Screenshot: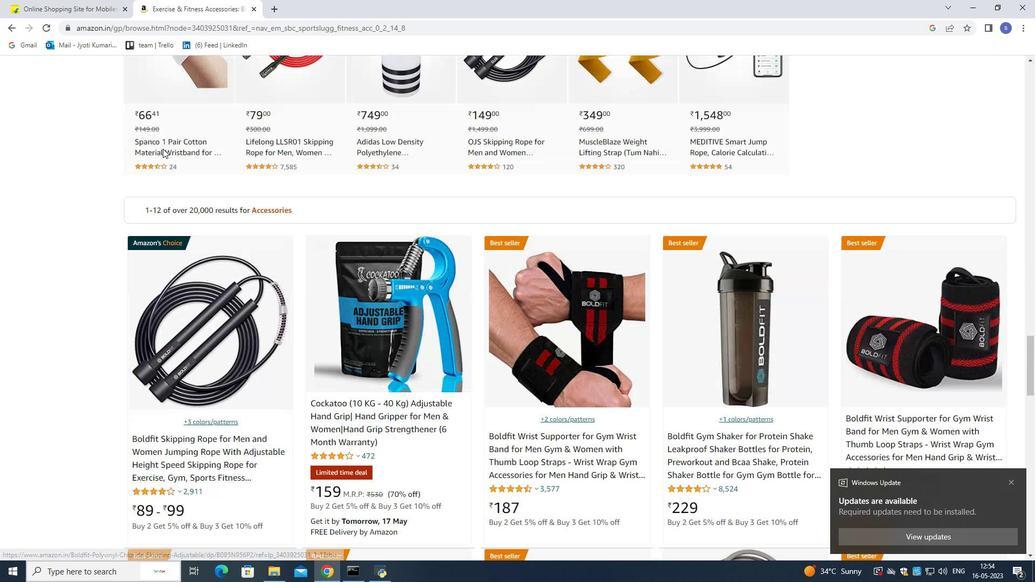 
Action: Mouse moved to (163, 148)
Screenshot: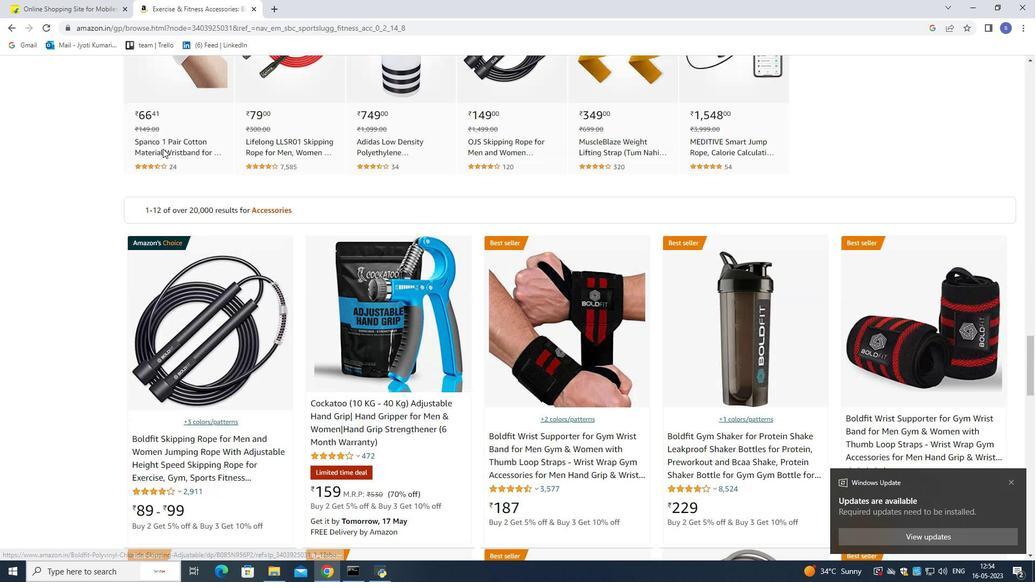 
Action: Mouse scrolled (163, 148) with delta (0, 0)
Screenshot: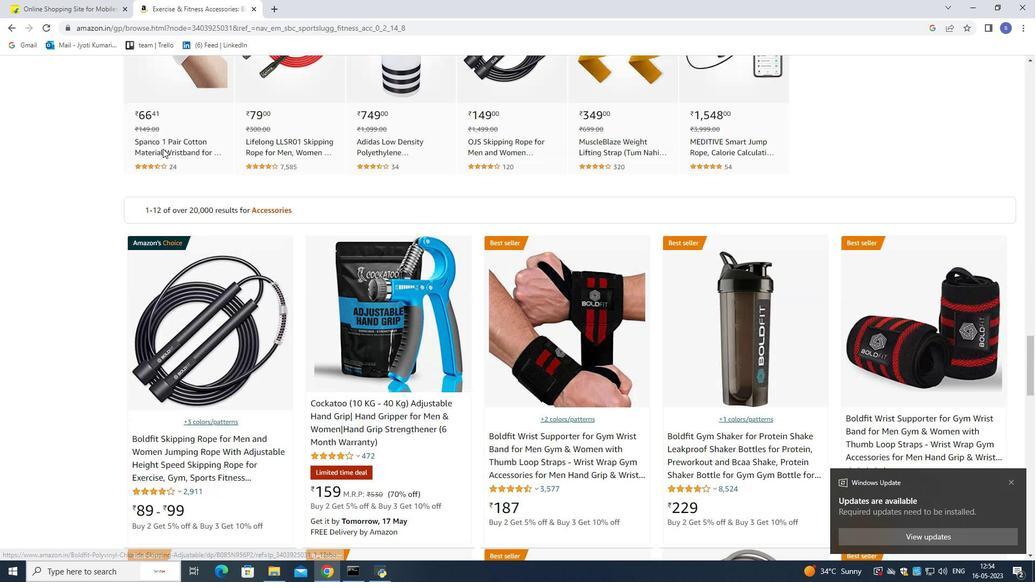 
Action: Mouse scrolled (163, 148) with delta (0, 0)
Screenshot: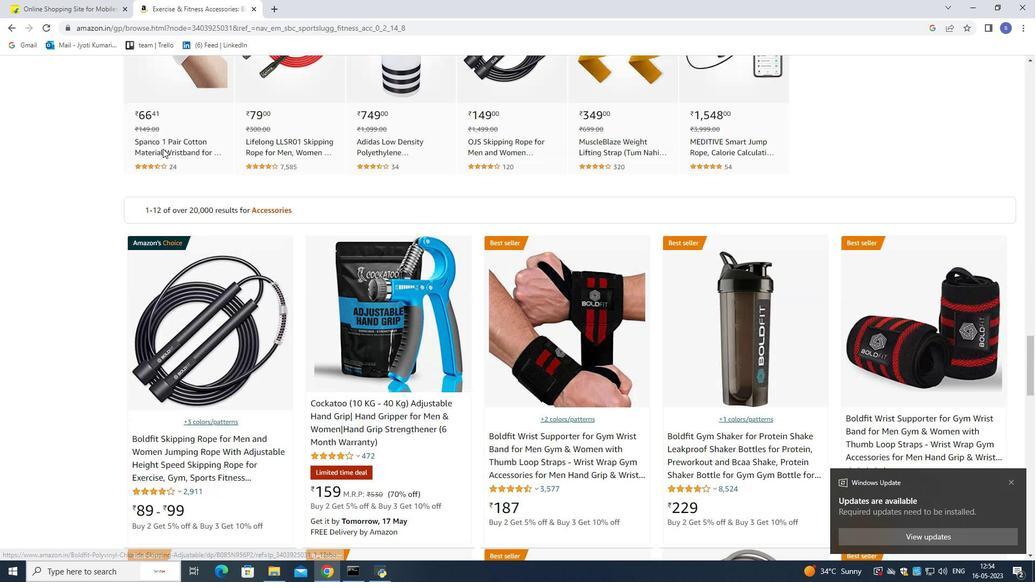 
Action: Mouse moved to (164, 147)
Screenshot: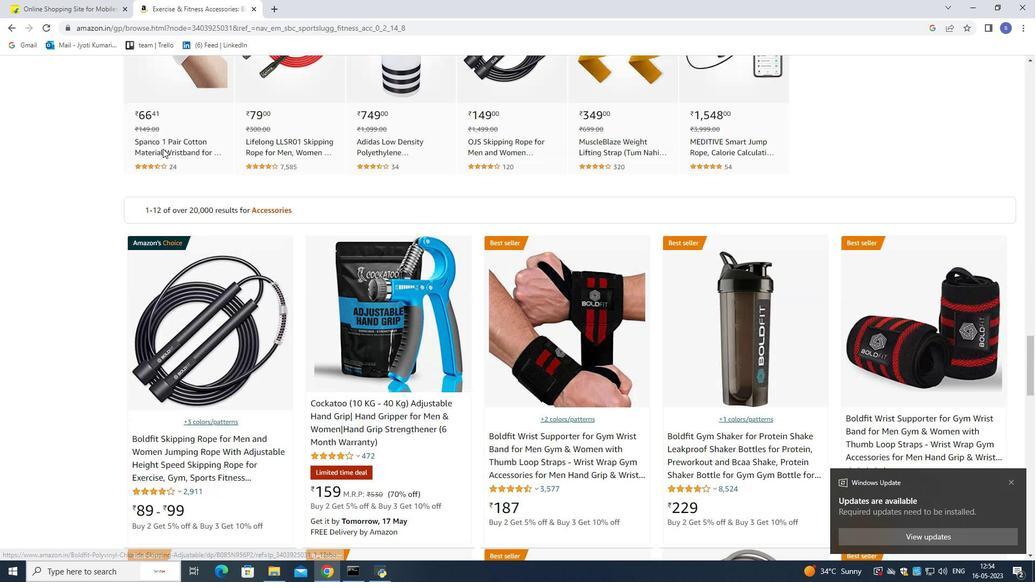 
Action: Mouse scrolled (164, 148) with delta (0, 0)
Screenshot: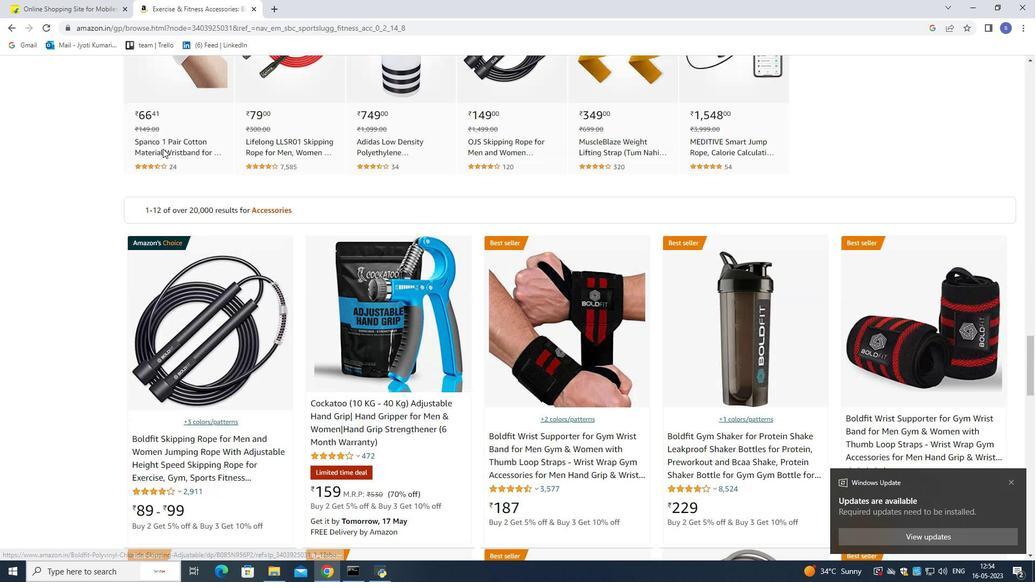 
Action: Mouse moved to (164, 147)
Screenshot: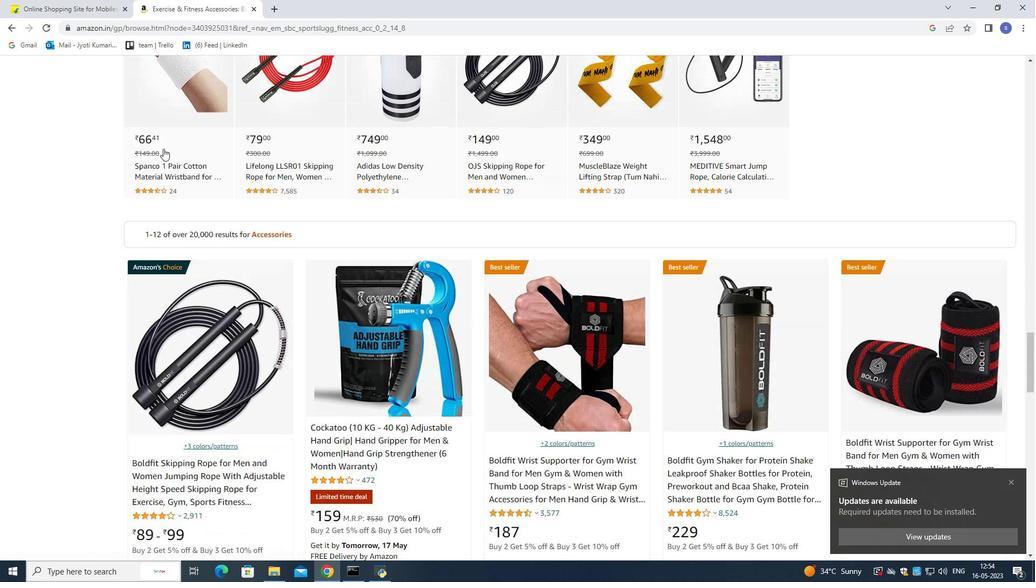 
Action: Mouse scrolled (164, 147) with delta (0, 0)
Screenshot: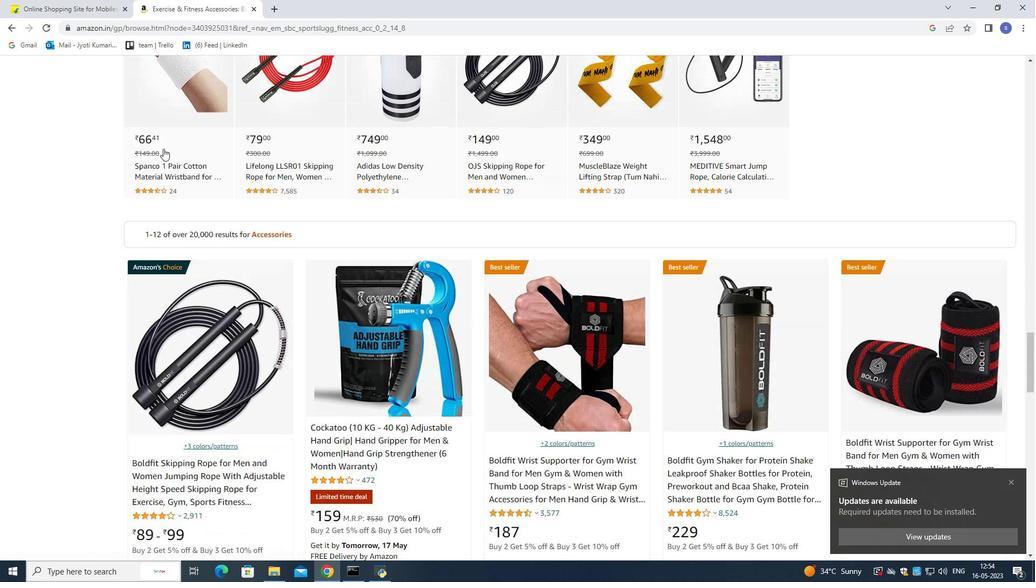 
Action: Mouse moved to (164, 145)
Screenshot: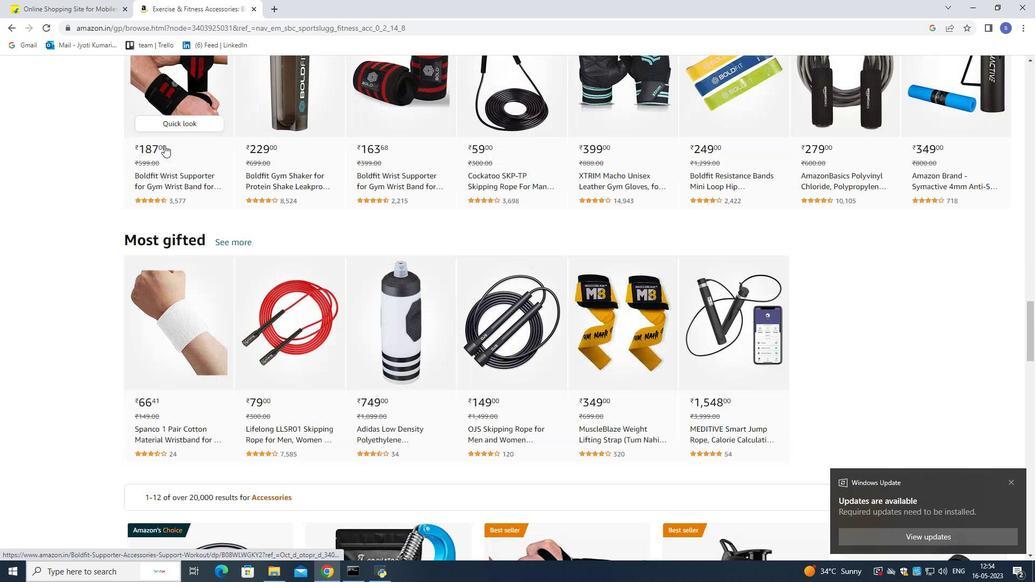 
Action: Mouse scrolled (164, 145) with delta (0, 0)
Screenshot: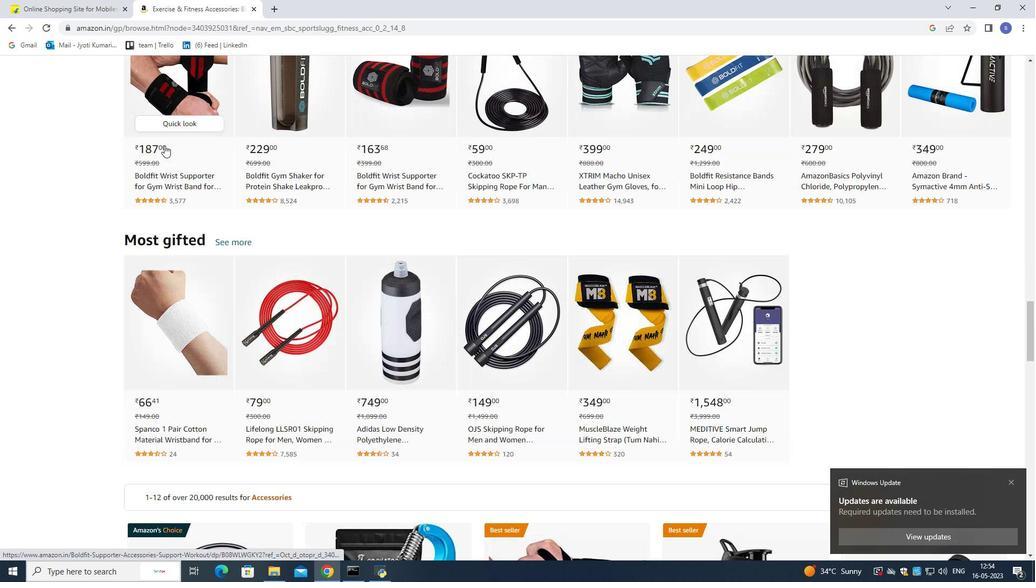 
Action: Mouse moved to (164, 145)
Screenshot: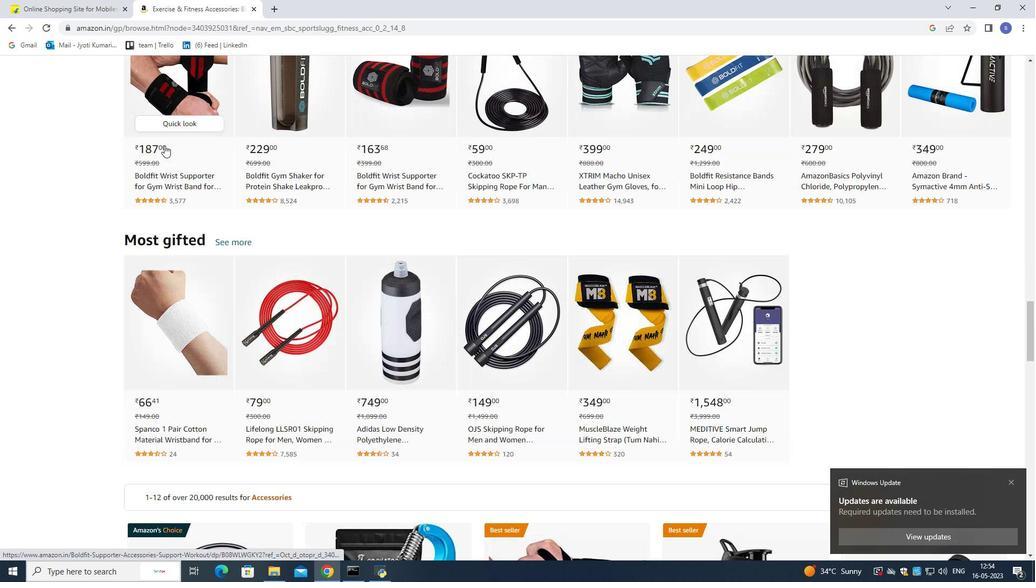 
Action: Mouse scrolled (164, 145) with delta (0, 0)
Screenshot: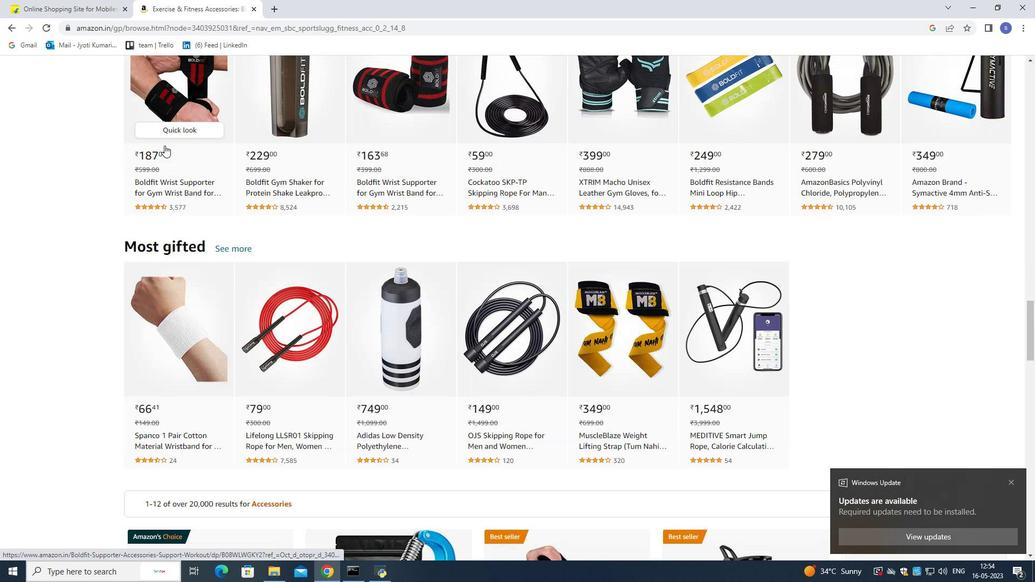 
Action: Mouse scrolled (164, 145) with delta (0, 0)
Screenshot: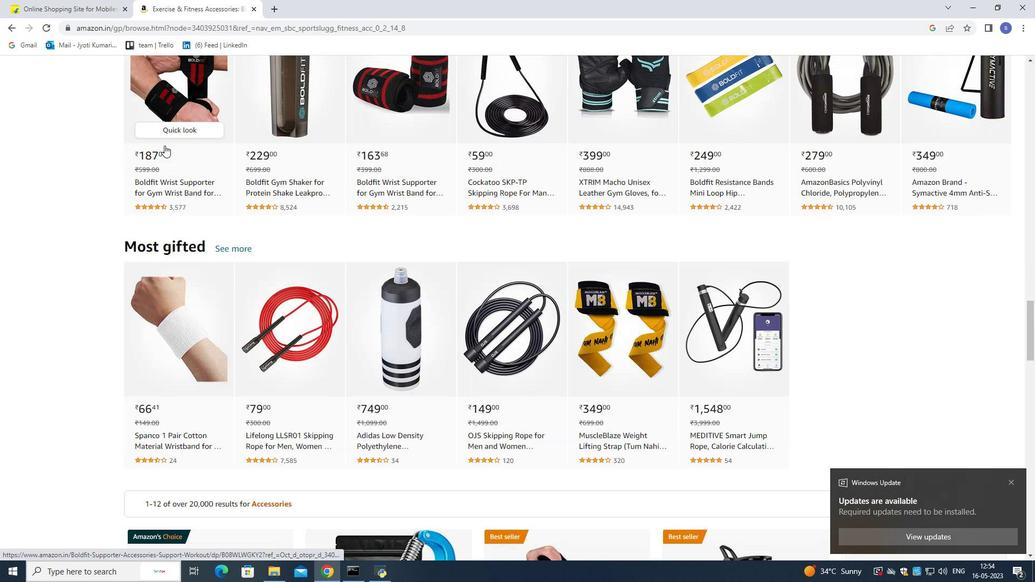 
Action: Mouse scrolled (164, 145) with delta (0, 0)
Screenshot: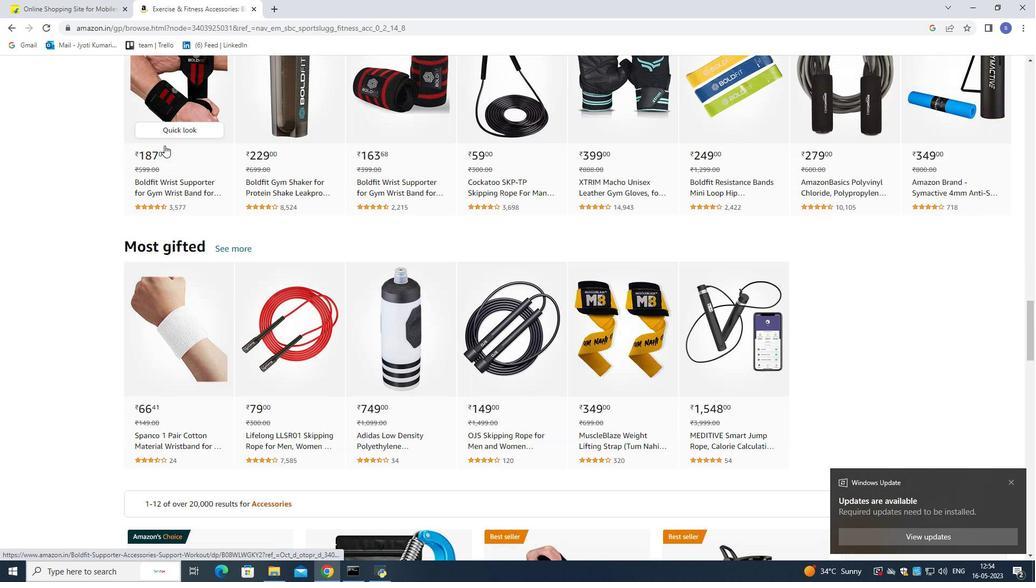 
Action: Mouse scrolled (164, 145) with delta (0, 0)
Screenshot: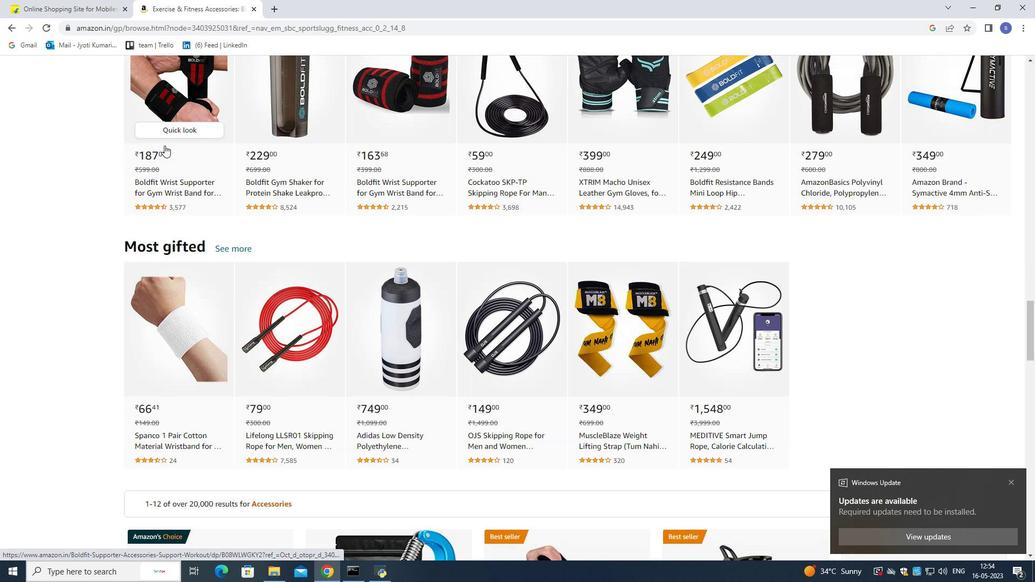 
Action: Mouse scrolled (164, 145) with delta (0, 0)
Screenshot: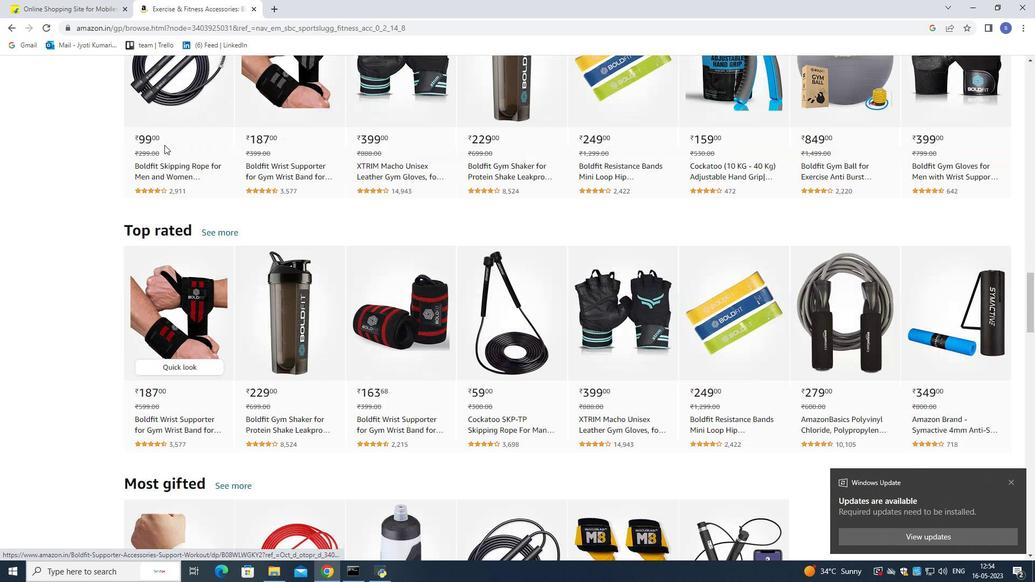 
Action: Mouse scrolled (164, 145) with delta (0, 0)
Screenshot: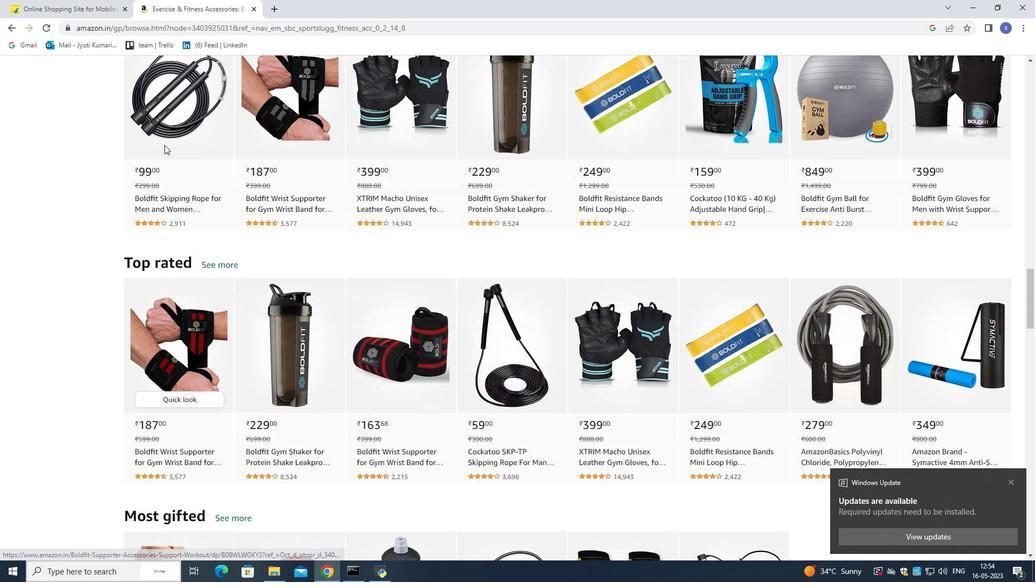 
Action: Mouse scrolled (164, 145) with delta (0, 0)
Screenshot: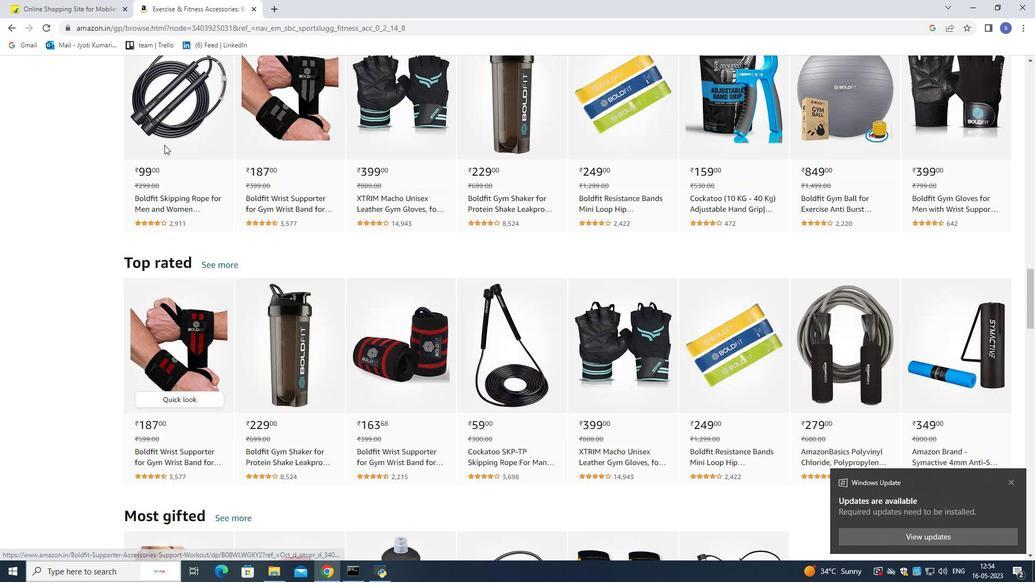 
Action: Mouse moved to (164, 144)
Screenshot: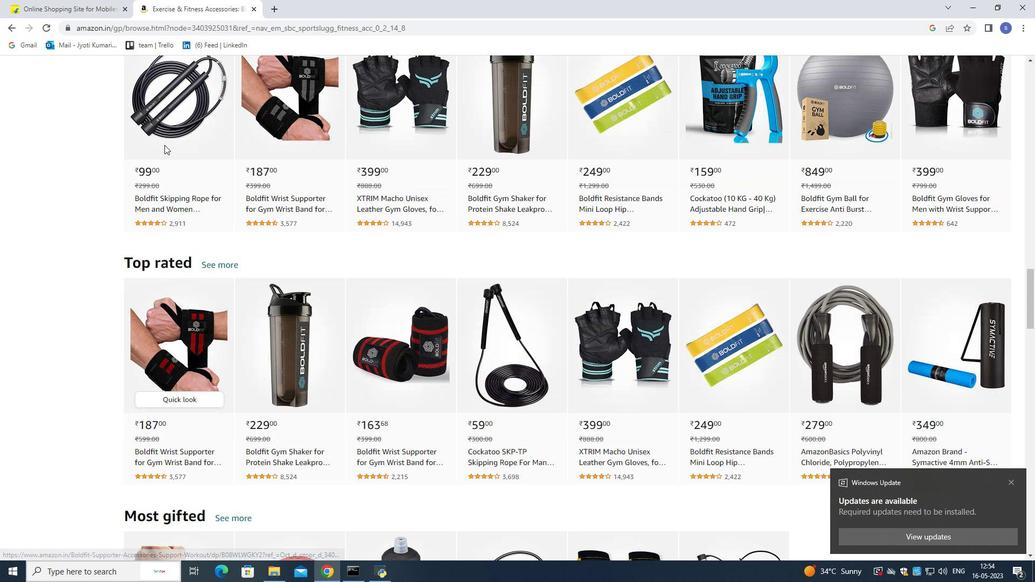 
Action: Mouse scrolled (164, 145) with delta (0, 0)
Screenshot: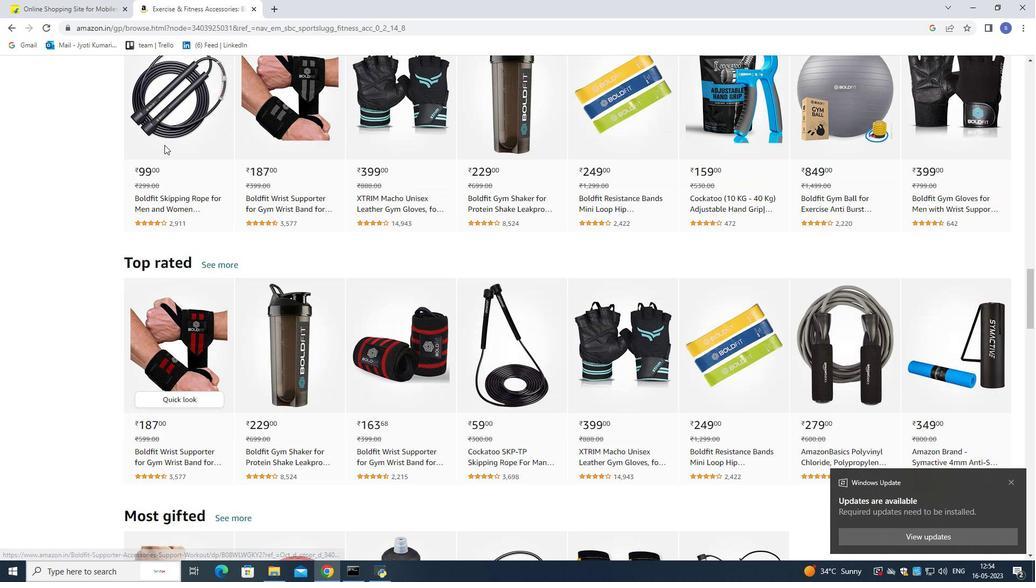 
Action: Mouse scrolled (164, 145) with delta (0, 0)
Screenshot: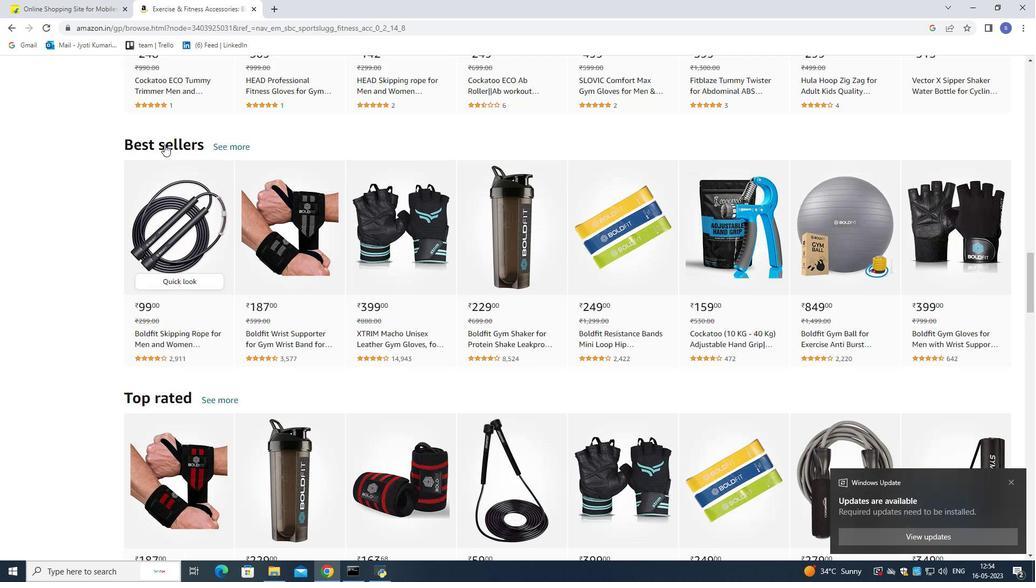 
Action: Mouse scrolled (164, 145) with delta (0, 0)
Screenshot: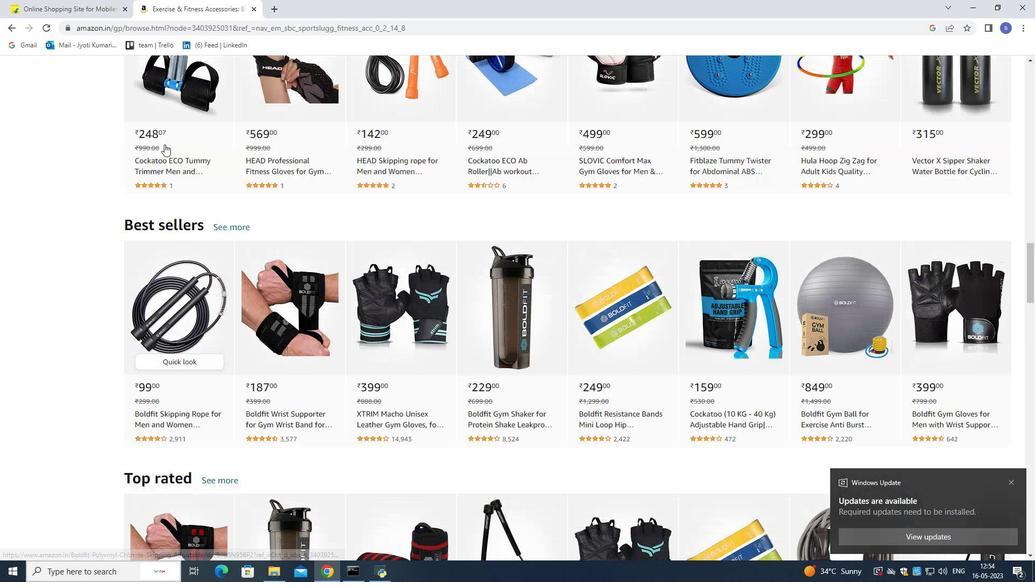 
Action: Mouse scrolled (164, 145) with delta (0, 0)
Screenshot: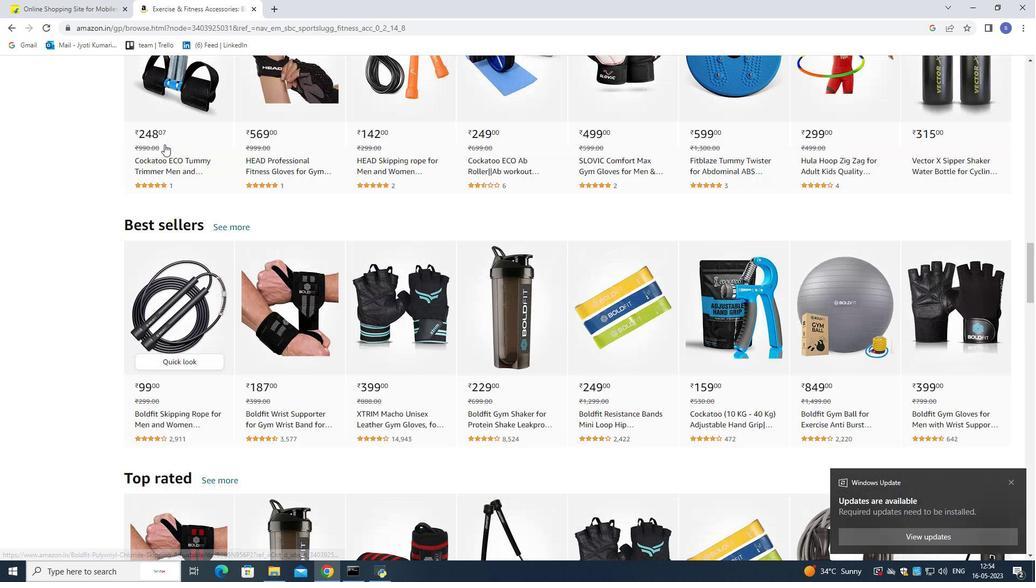 
Action: Mouse moved to (164, 143)
Screenshot: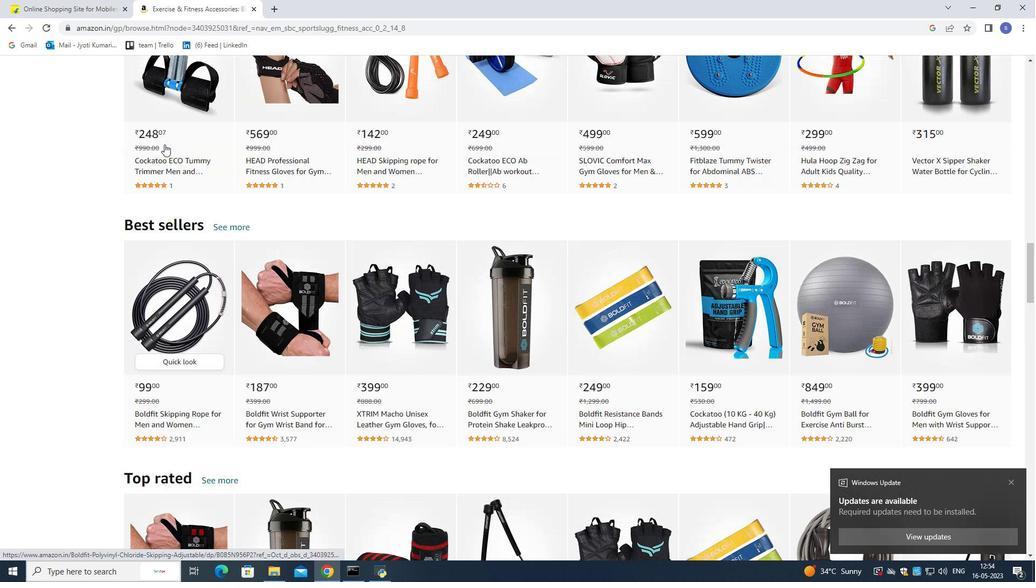 
Action: Mouse scrolled (164, 143) with delta (0, 0)
Screenshot: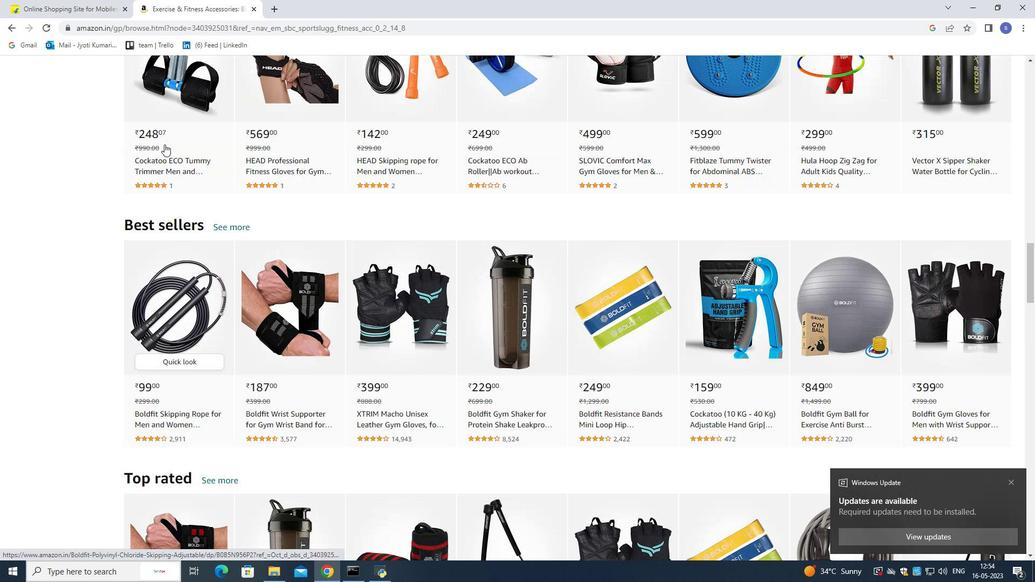 
Action: Mouse scrolled (164, 143) with delta (0, 0)
Screenshot: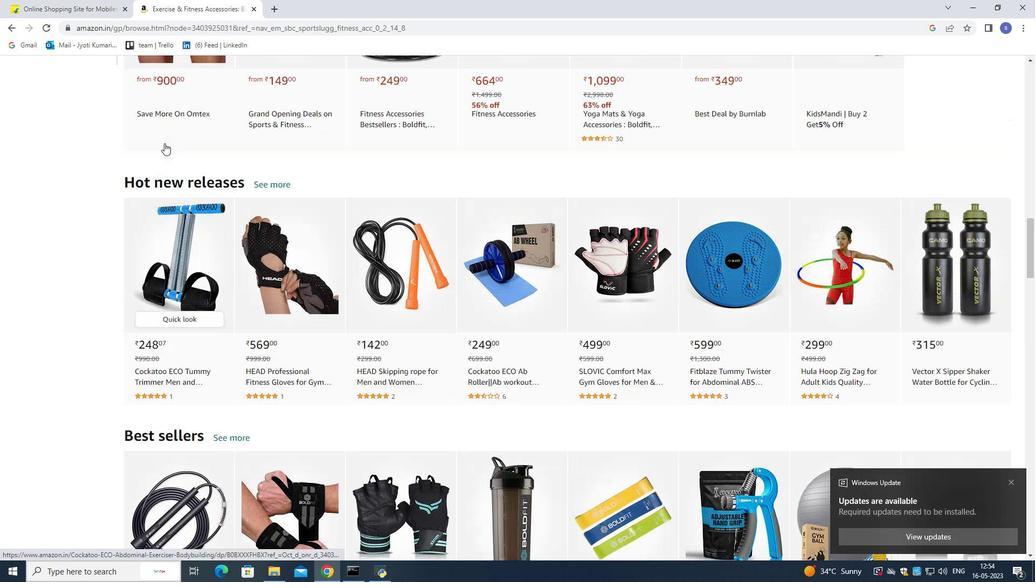 
Action: Mouse scrolled (164, 143) with delta (0, 0)
Screenshot: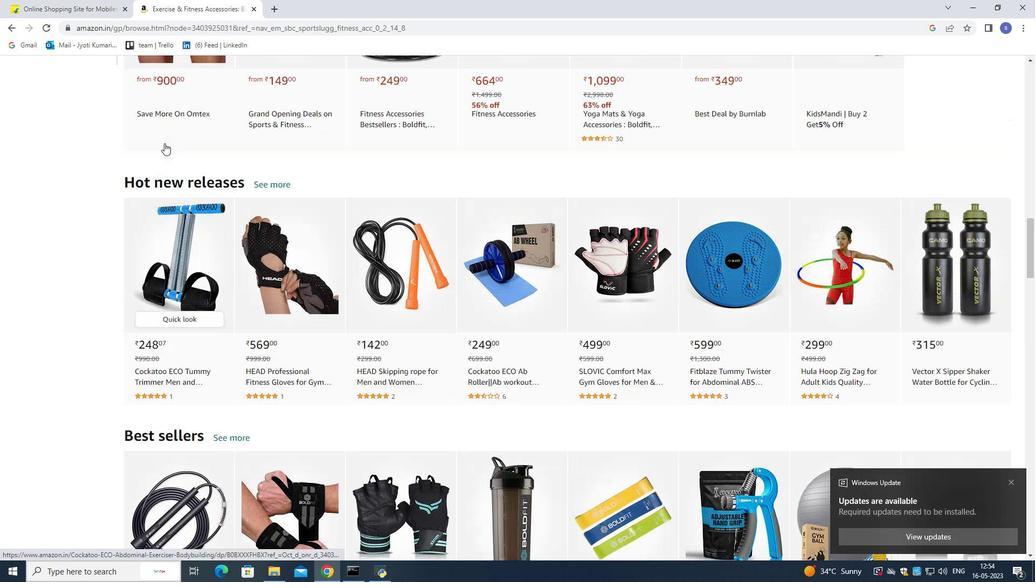 
Action: Mouse scrolled (164, 143) with delta (0, 0)
Screenshot: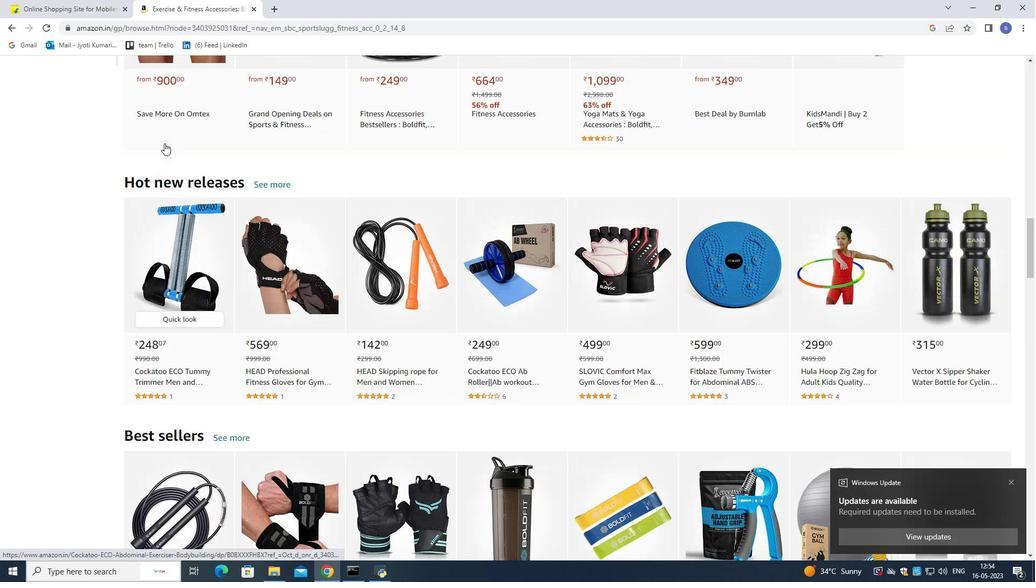 
Action: Mouse moved to (164, 143)
Screenshot: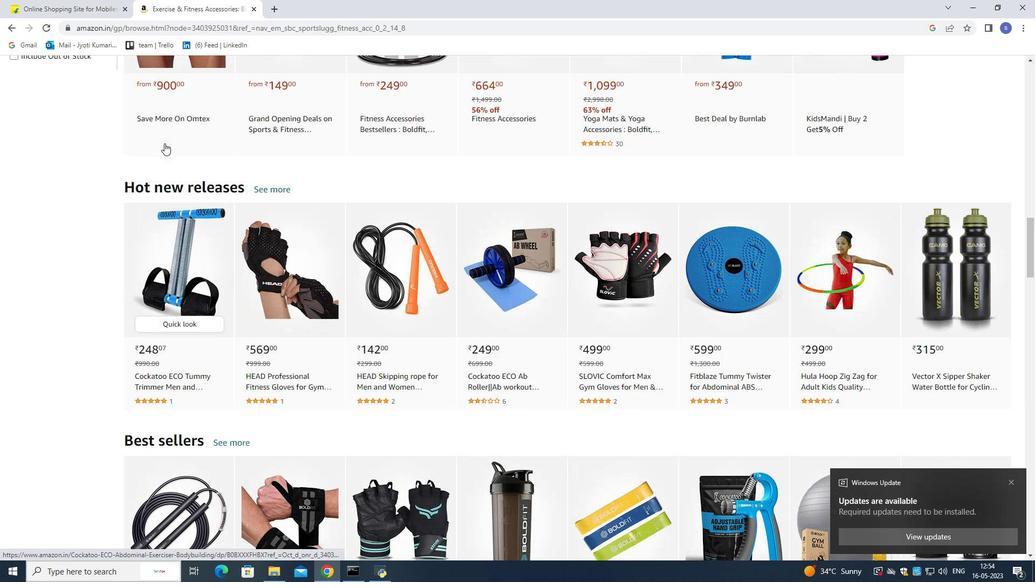 
Action: Mouse scrolled (164, 143) with delta (0, 0)
Screenshot: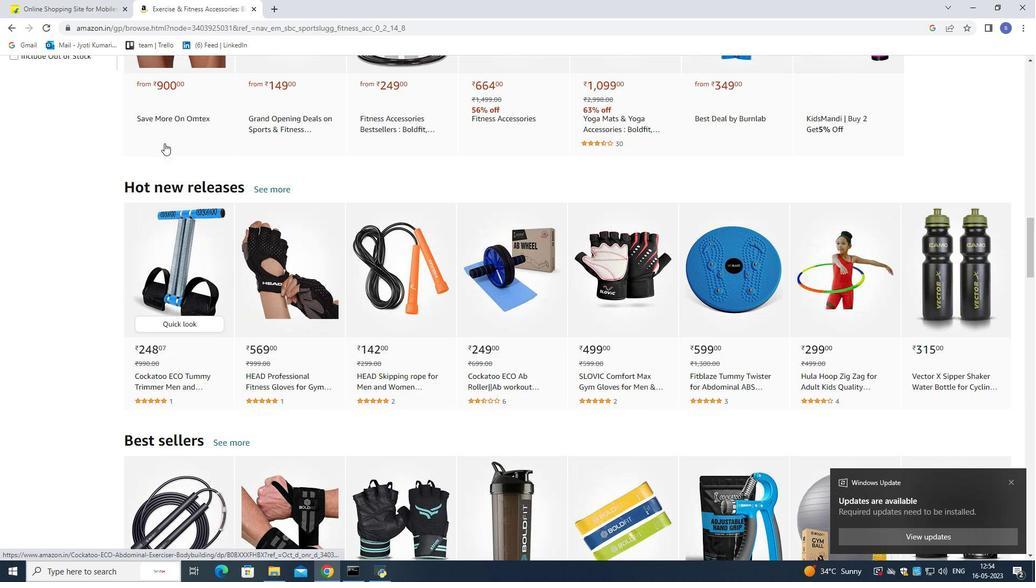 
Action: Mouse scrolled (164, 143) with delta (0, 0)
Screenshot: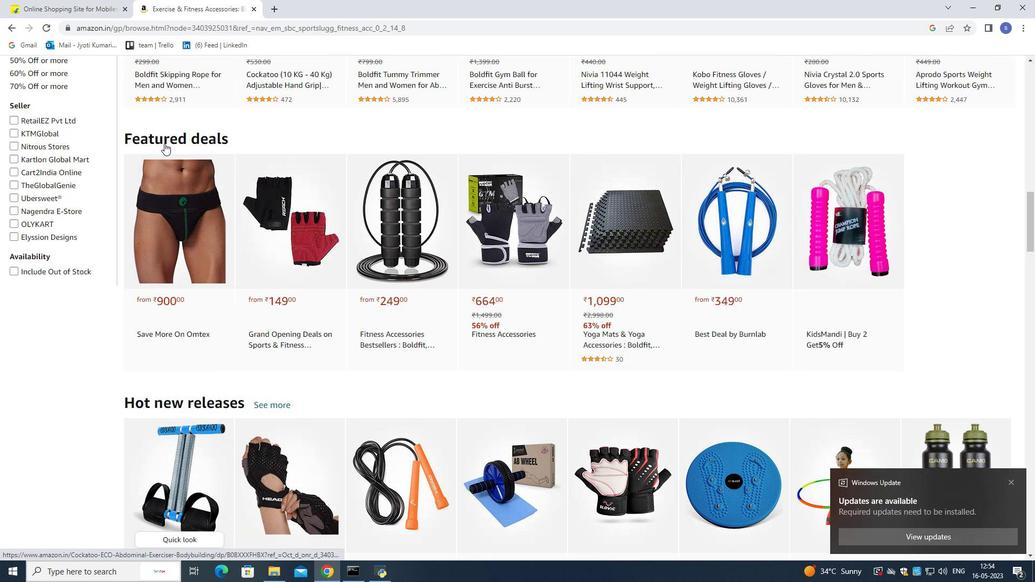 
Action: Mouse scrolled (164, 143) with delta (0, 0)
Screenshot: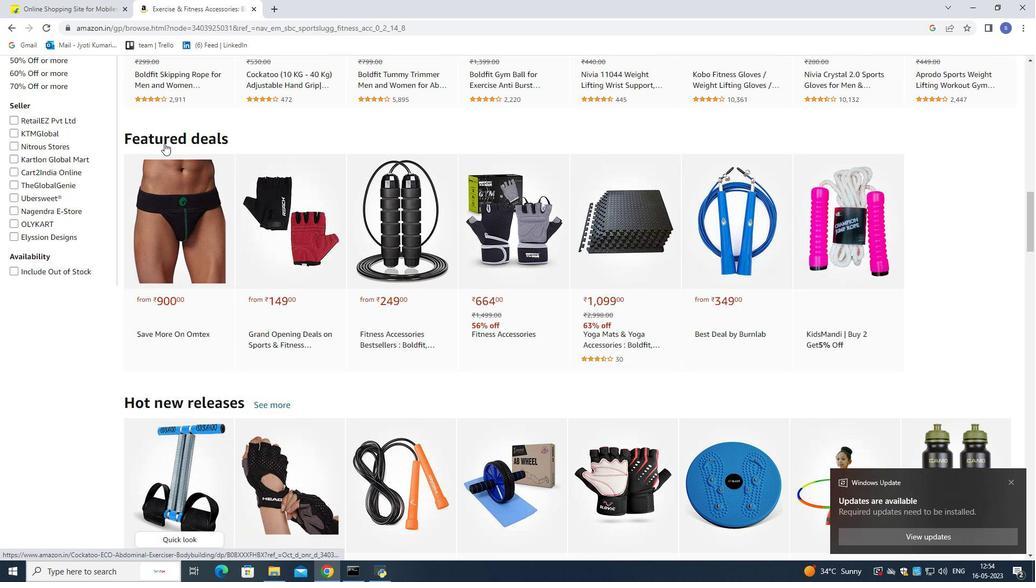 
Action: Mouse scrolled (164, 143) with delta (0, 0)
Screenshot: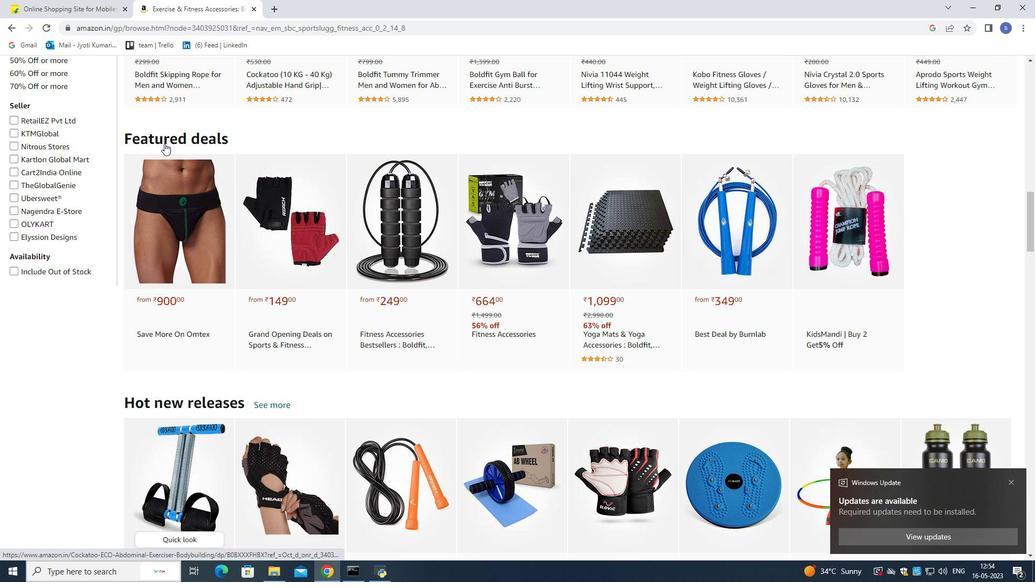 
Action: Mouse moved to (164, 142)
Screenshot: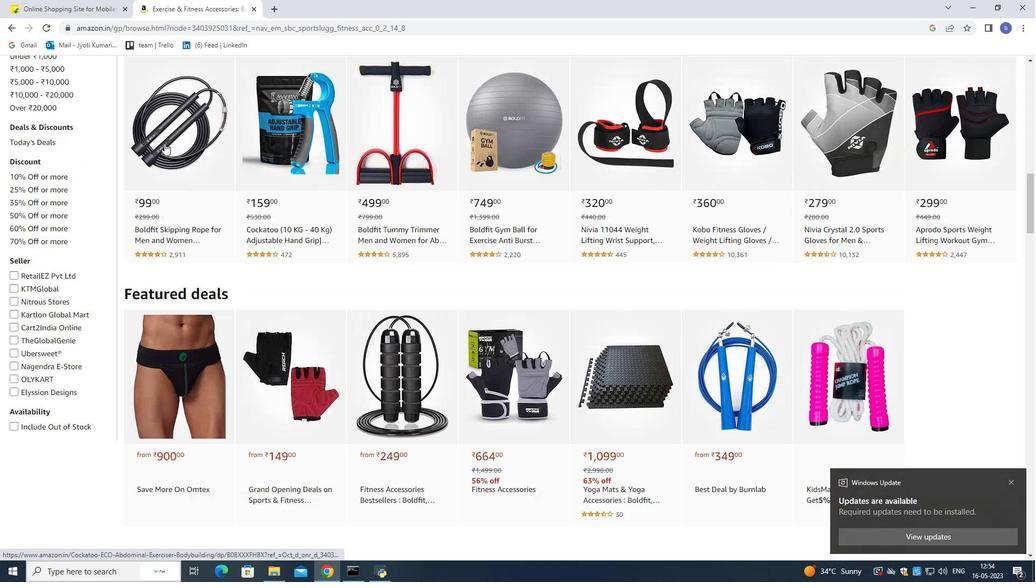 
Action: Mouse scrolled (164, 143) with delta (0, 0)
Screenshot: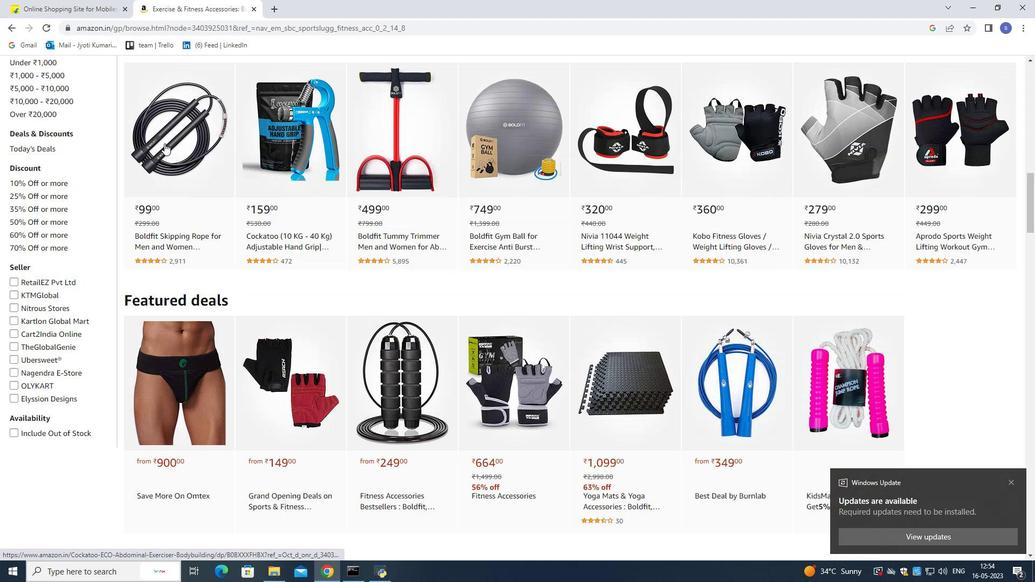 
Action: Mouse scrolled (164, 143) with delta (0, 0)
Screenshot: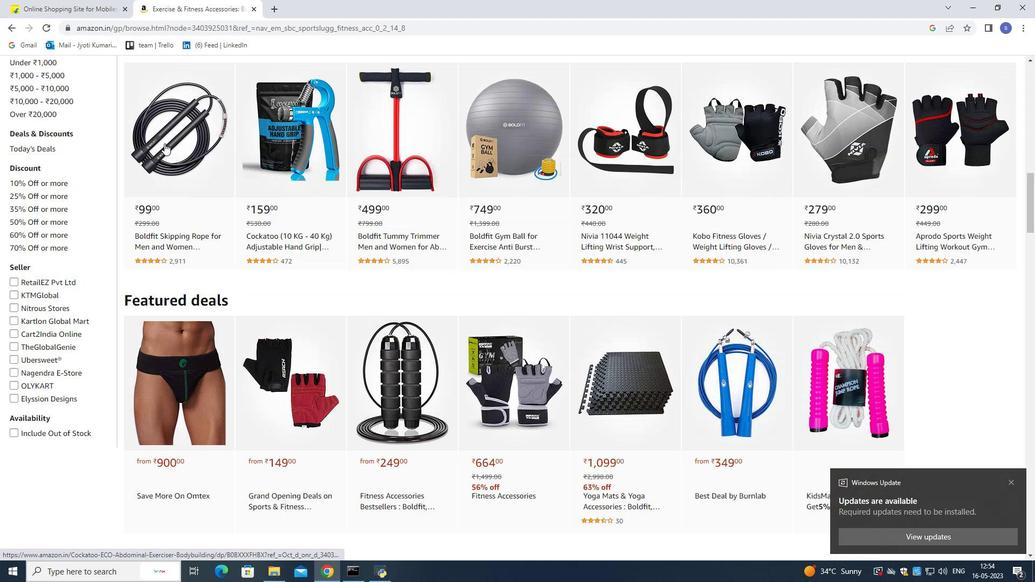 
Action: Mouse moved to (164, 142)
Screenshot: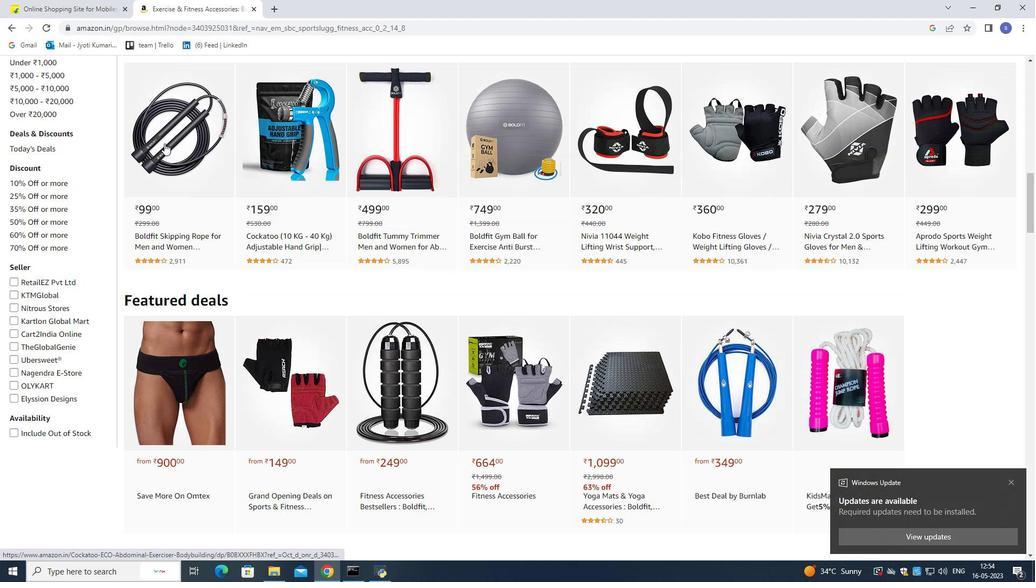 
Action: Mouse scrolled (164, 143) with delta (0, 0)
Screenshot: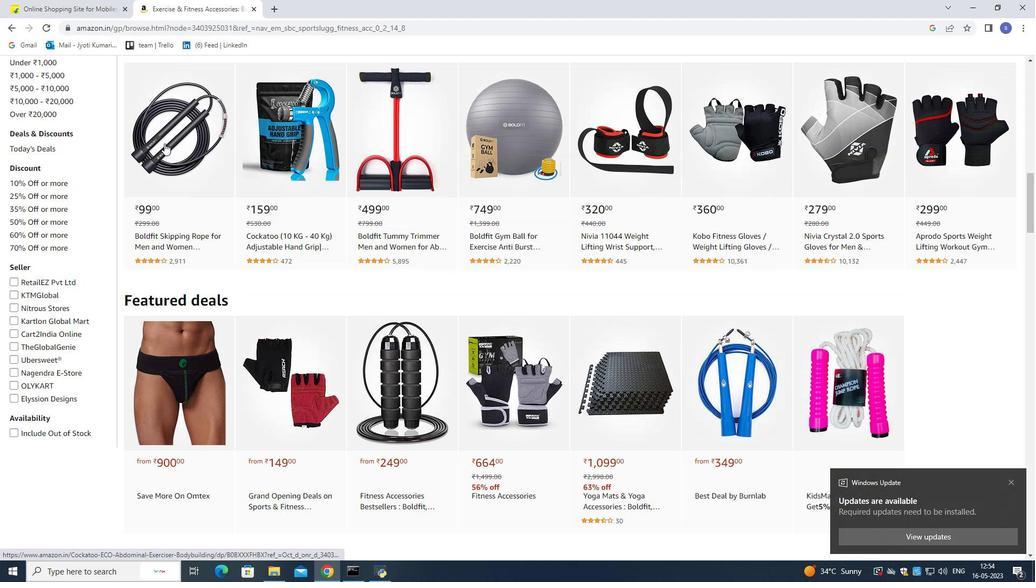 
Action: Mouse scrolled (164, 143) with delta (0, 0)
Screenshot: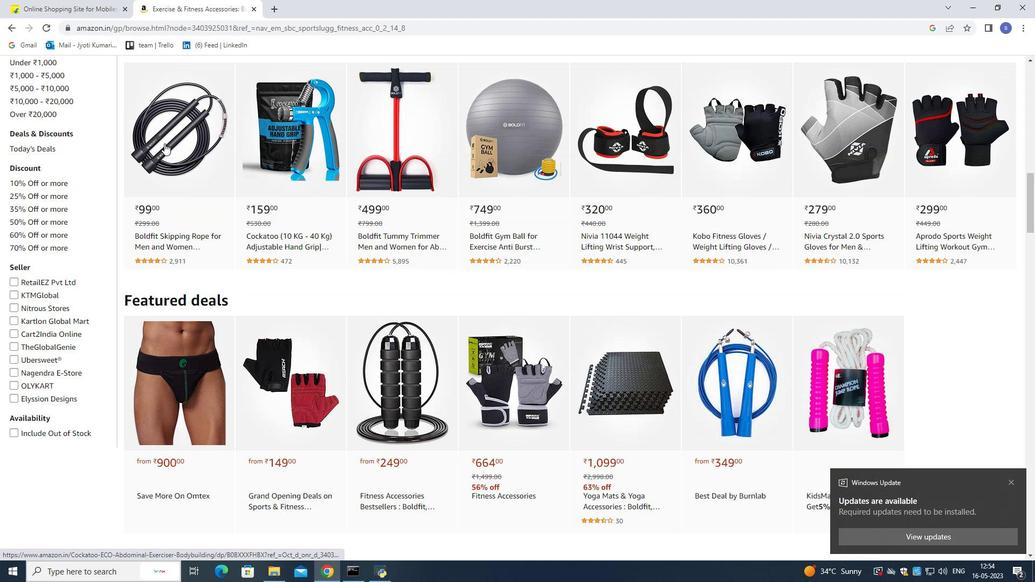 
Action: Mouse moved to (164, 141)
Screenshot: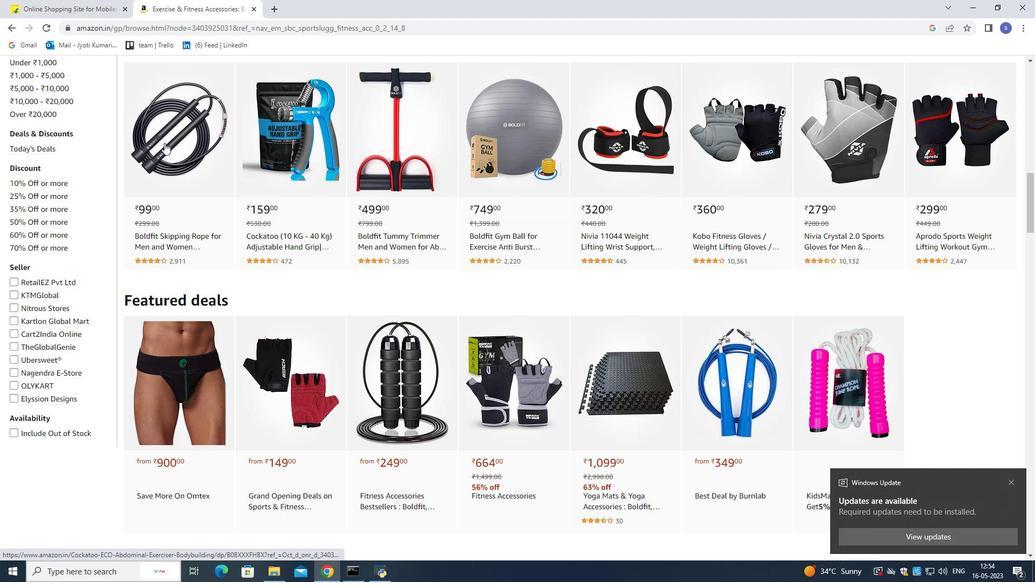
Action: Mouse scrolled (164, 141) with delta (0, 0)
Screenshot: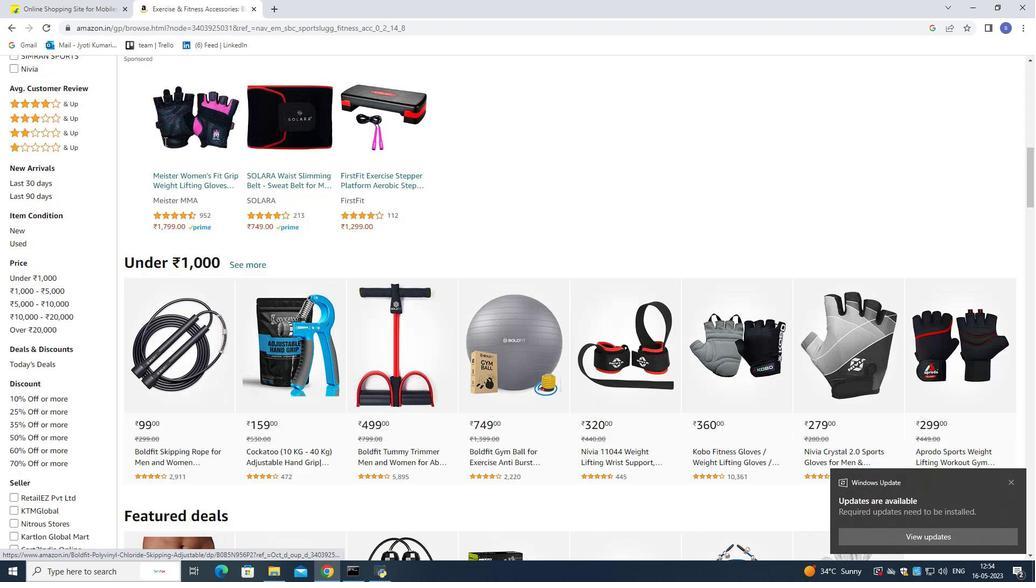 
Action: Mouse scrolled (164, 141) with delta (0, 0)
Screenshot: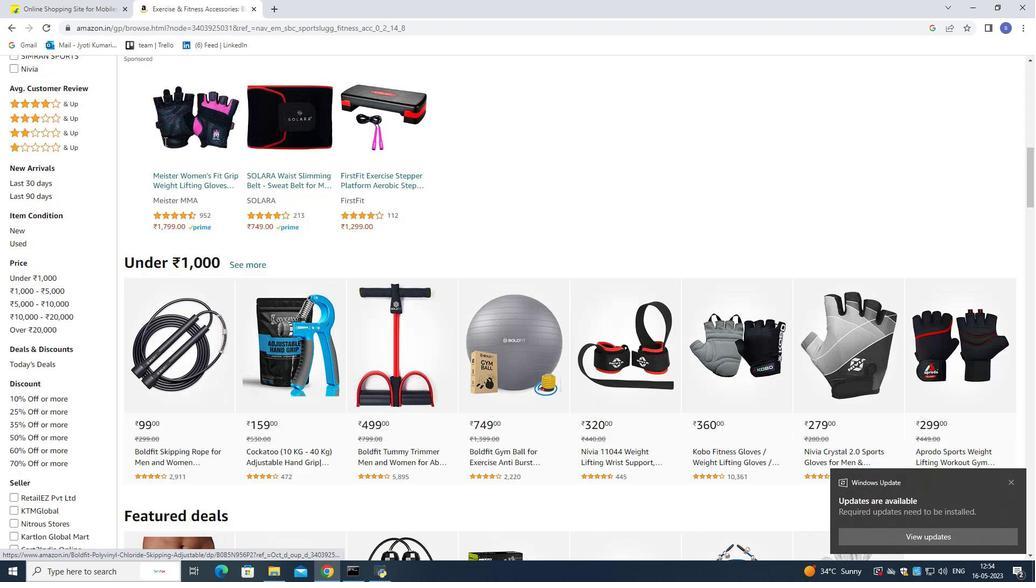 
Action: Mouse scrolled (164, 141) with delta (0, 0)
Screenshot: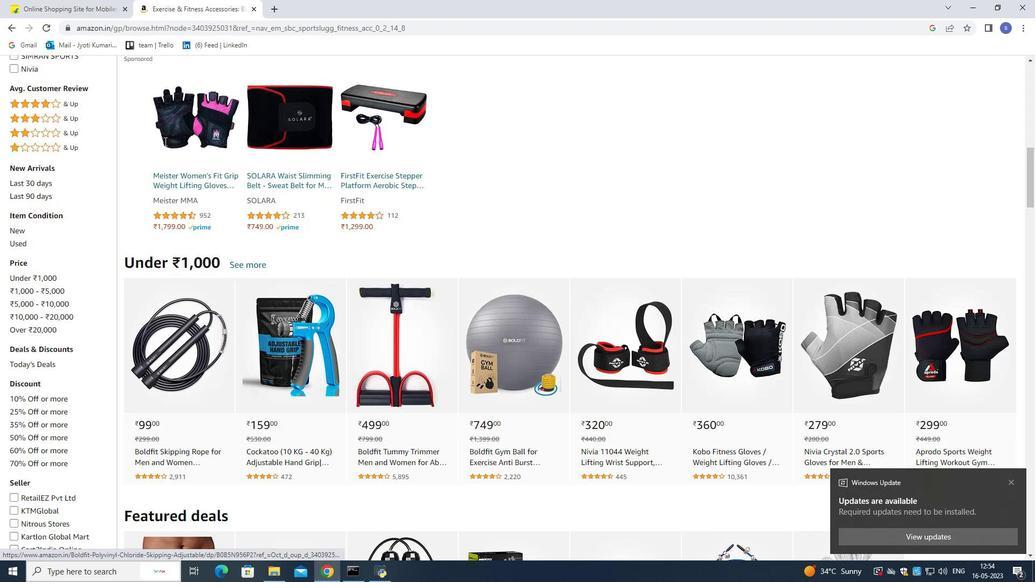 
Action: Mouse scrolled (164, 141) with delta (0, 0)
Screenshot: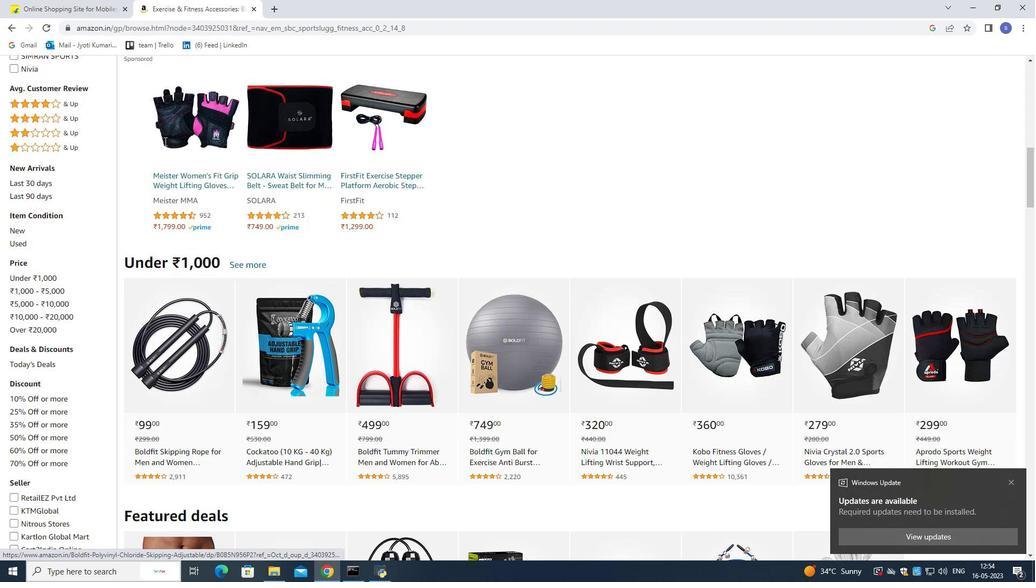 
Action: Mouse scrolled (164, 141) with delta (0, 0)
Screenshot: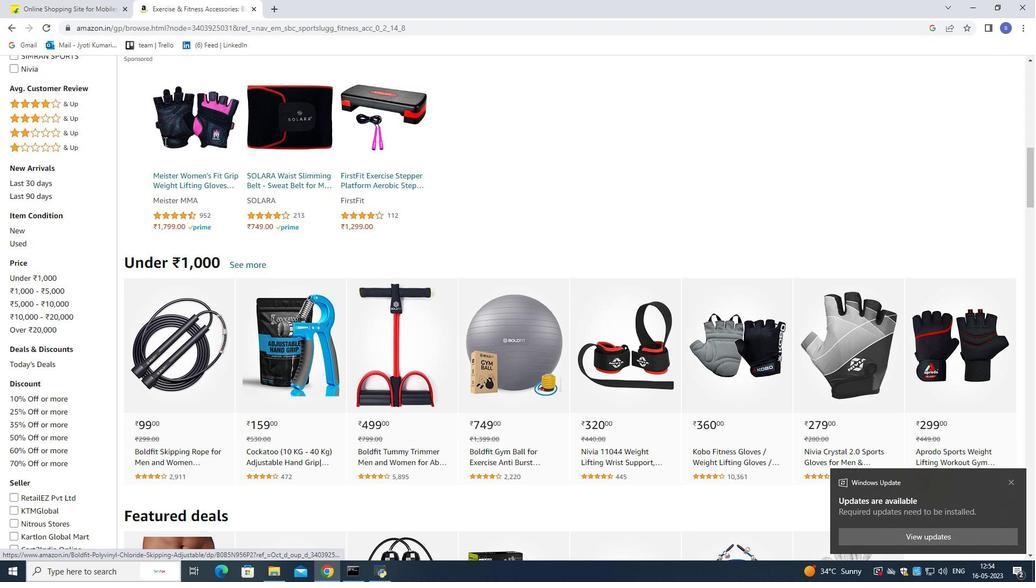 
Action: Mouse scrolled (164, 141) with delta (0, 0)
Screenshot: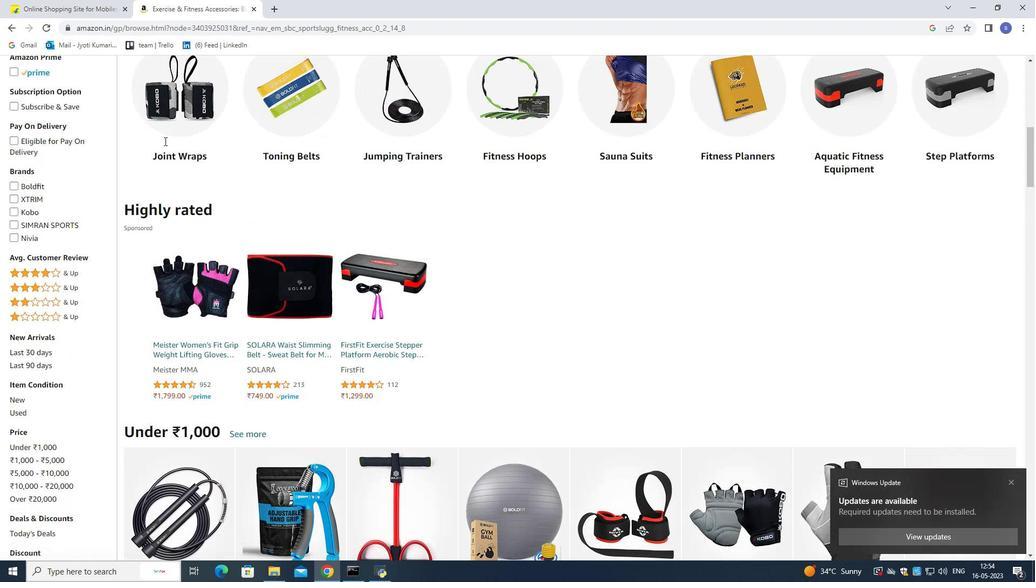 
Action: Mouse scrolled (164, 141) with delta (0, 0)
Screenshot: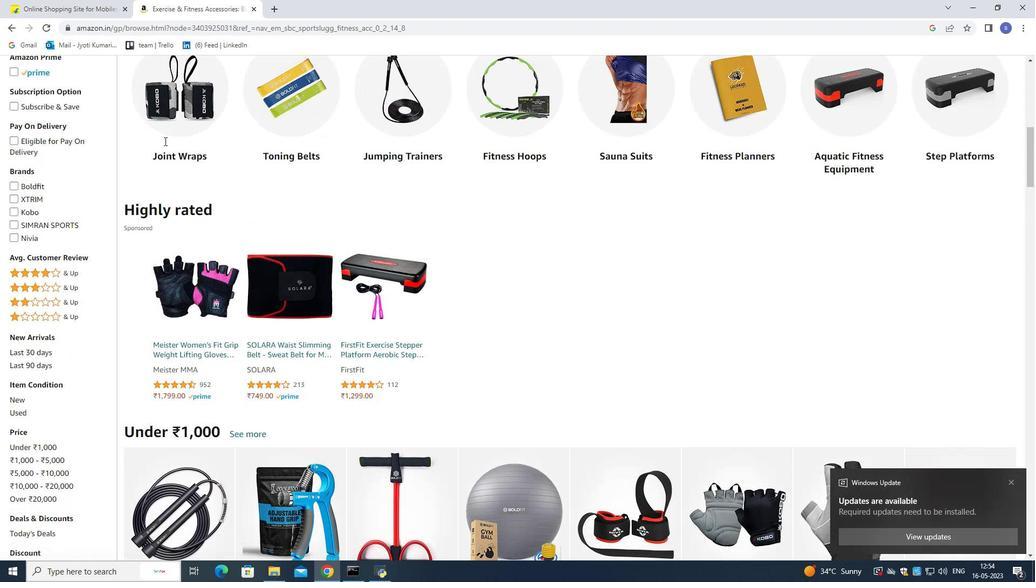 
Action: Mouse scrolled (164, 141) with delta (0, 0)
Screenshot: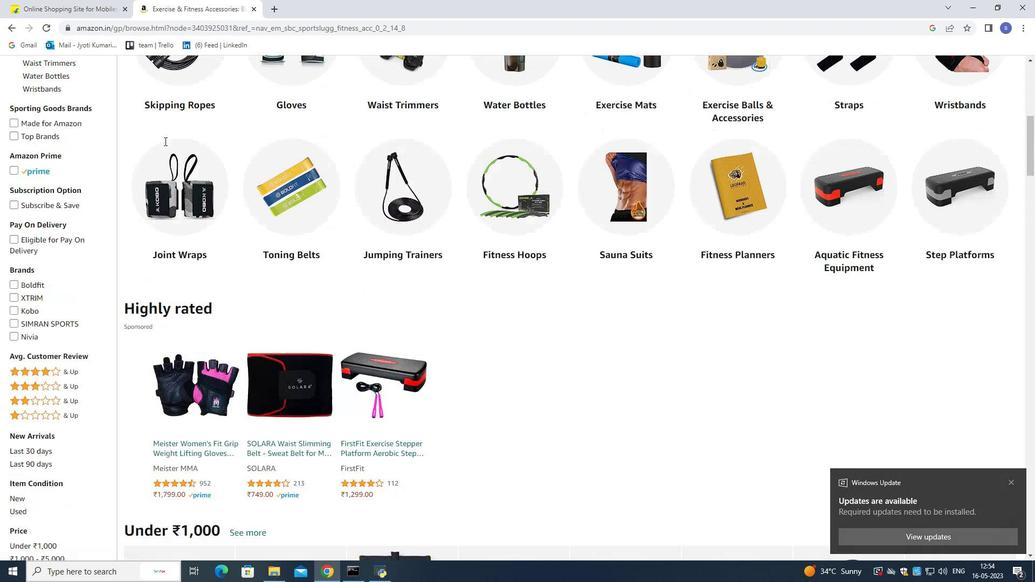 
Action: Mouse scrolled (164, 141) with delta (0, 0)
Screenshot: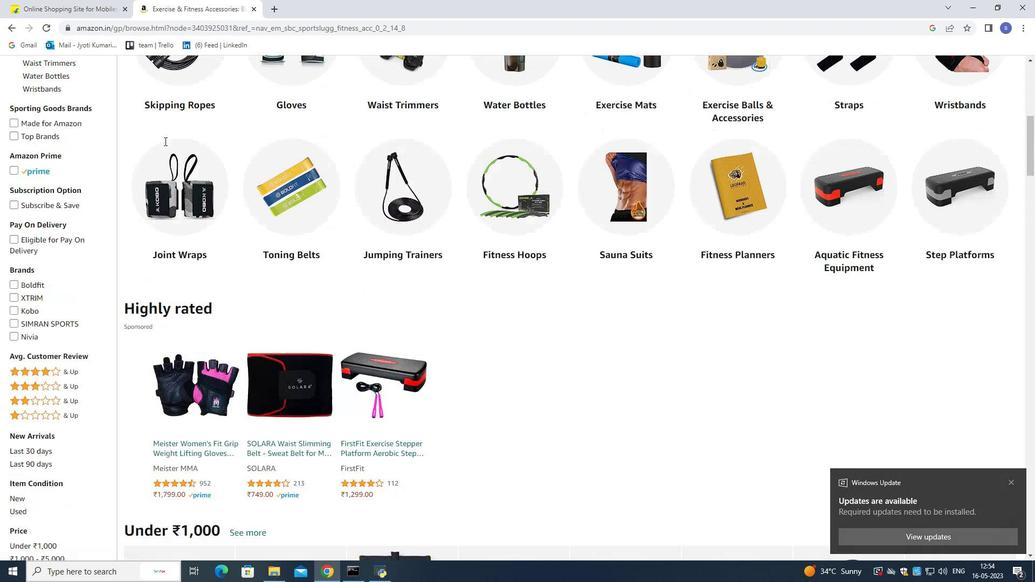 
Action: Mouse scrolled (164, 141) with delta (0, 0)
Screenshot: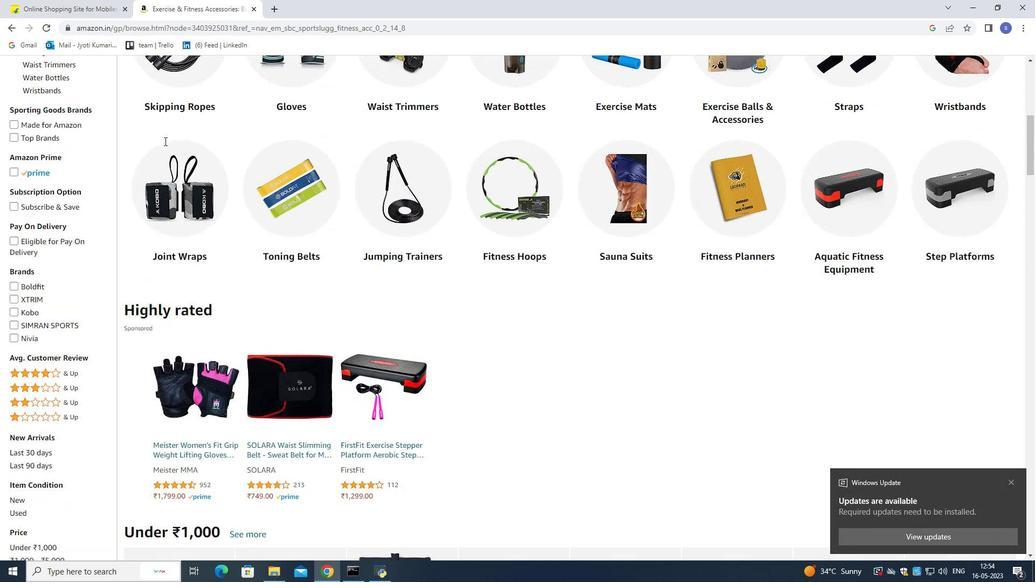 
Action: Mouse scrolled (164, 141) with delta (0, 0)
Screenshot: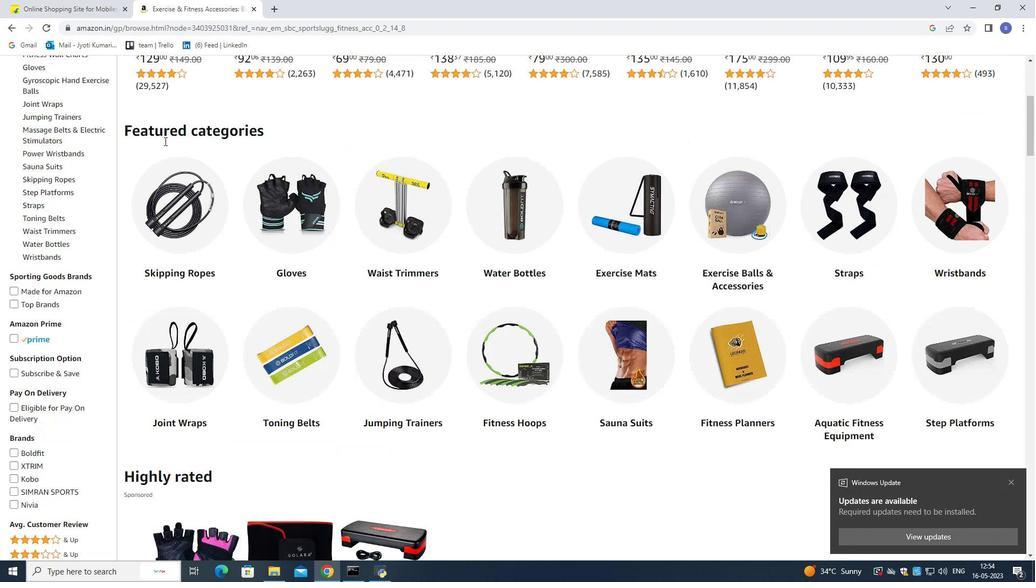
Action: Mouse scrolled (164, 141) with delta (0, 0)
Screenshot: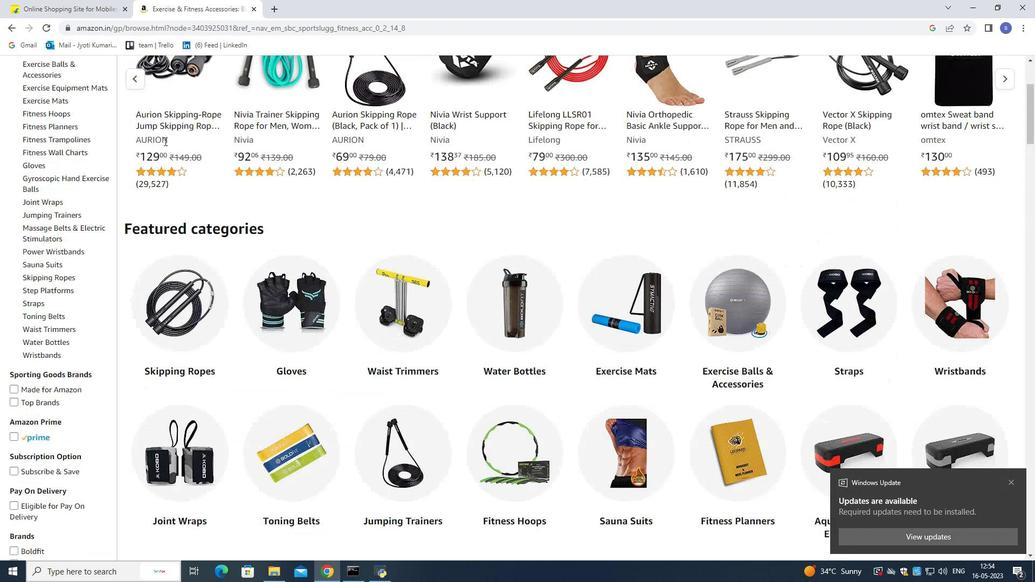
Action: Mouse scrolled (164, 141) with delta (0, 0)
Screenshot: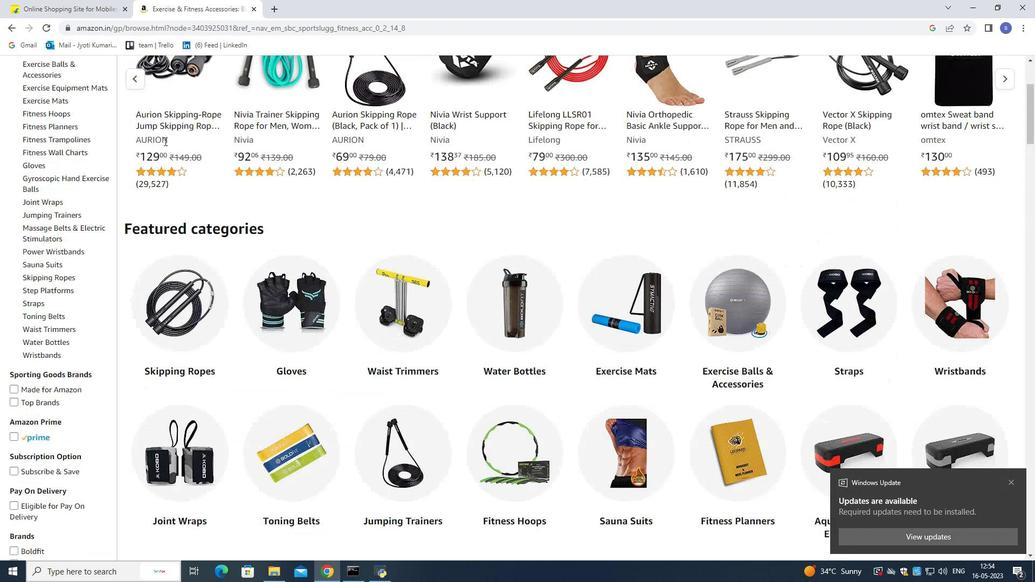 
Action: Mouse scrolled (164, 141) with delta (0, 0)
Screenshot: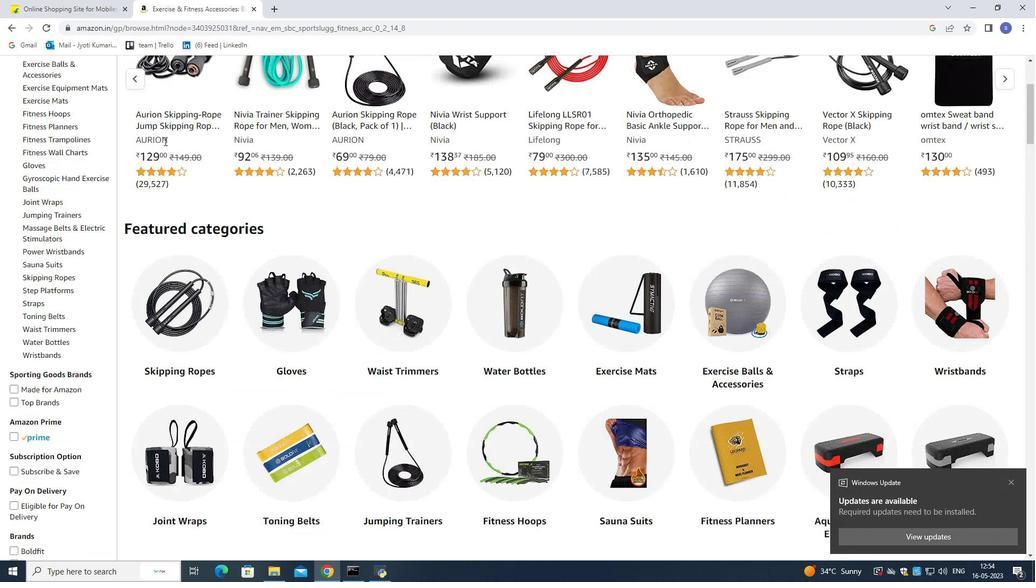 
Action: Mouse moved to (164, 141)
Screenshot: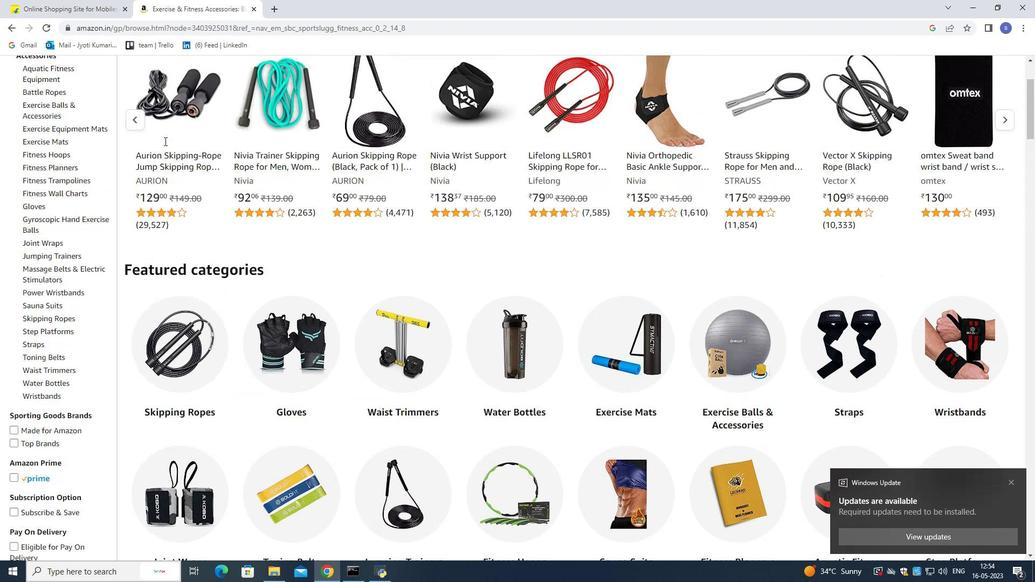 
Action: Mouse scrolled (164, 141) with delta (0, 0)
Screenshot: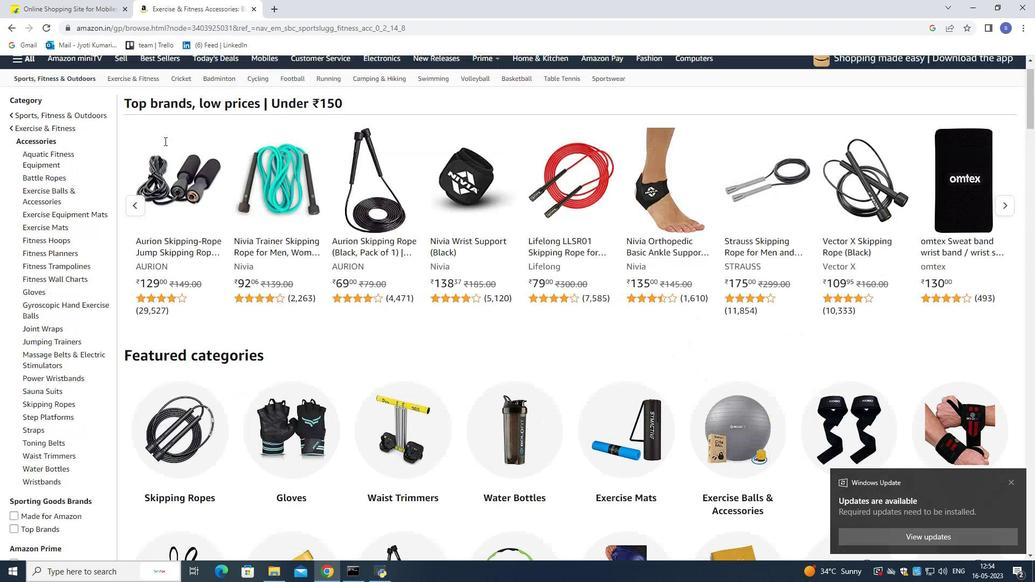 
Action: Mouse scrolled (164, 141) with delta (0, 0)
Screenshot: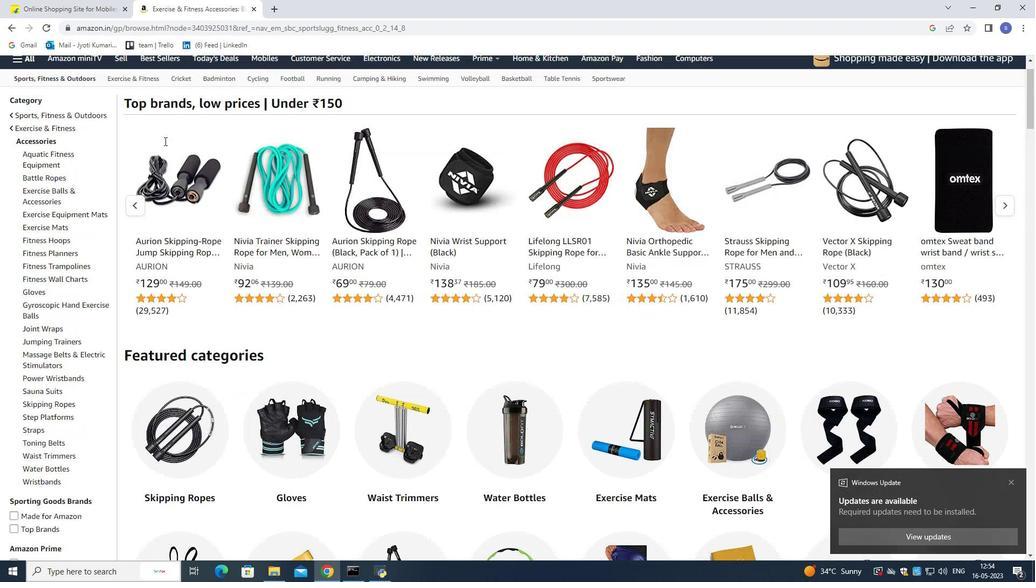 
Action: Mouse scrolled (164, 141) with delta (0, 0)
Screenshot: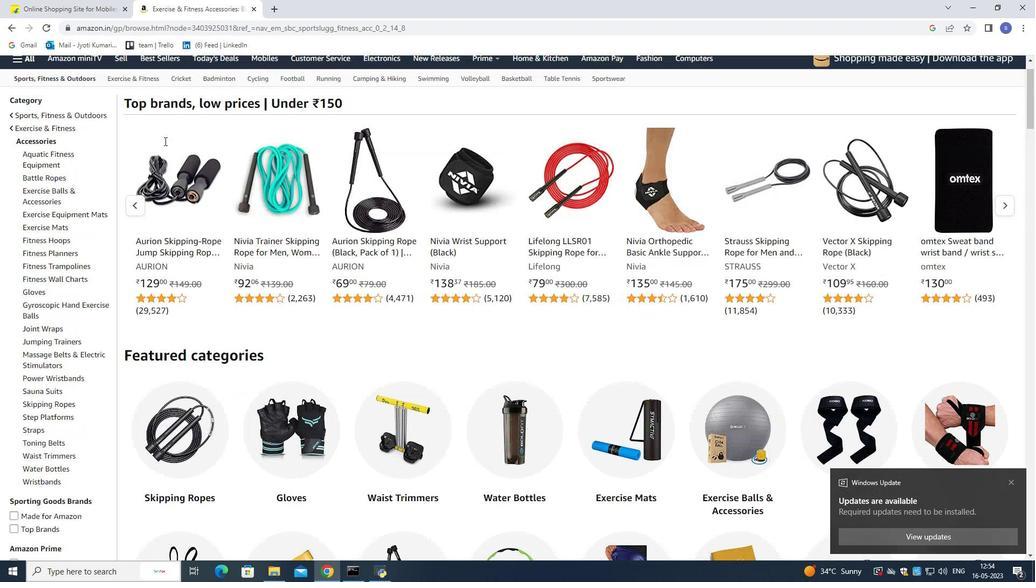 
Action: Mouse scrolled (164, 141) with delta (0, 0)
Screenshot: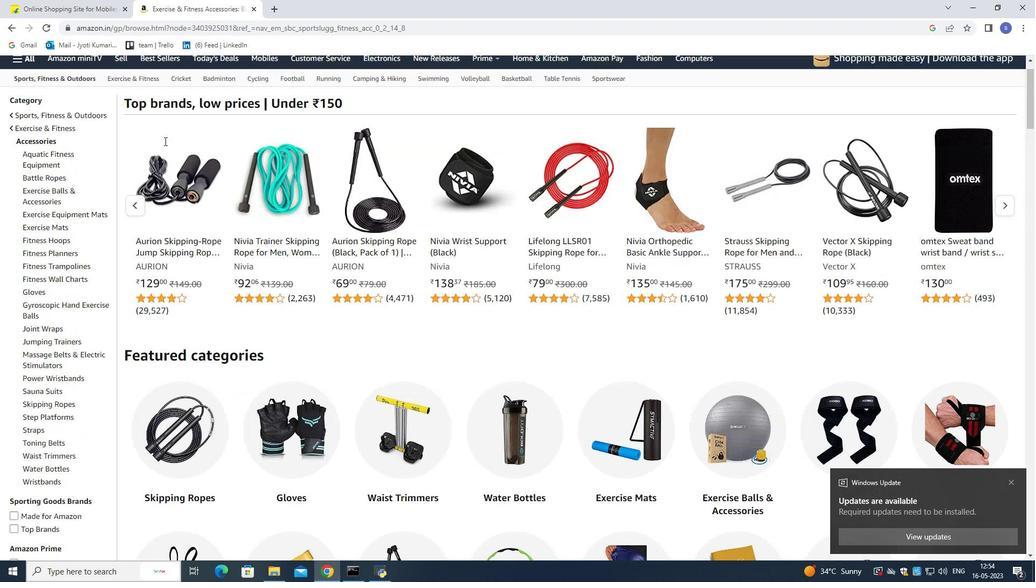 
Action: Mouse moved to (141, 139)
Screenshot: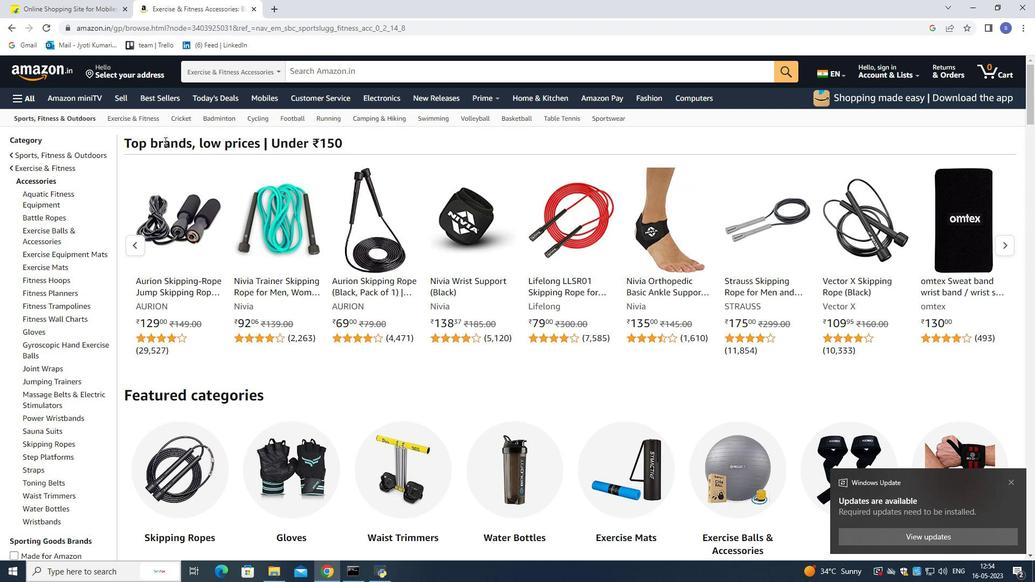 
Action: Mouse scrolled (141, 139) with delta (0, 0)
Screenshot: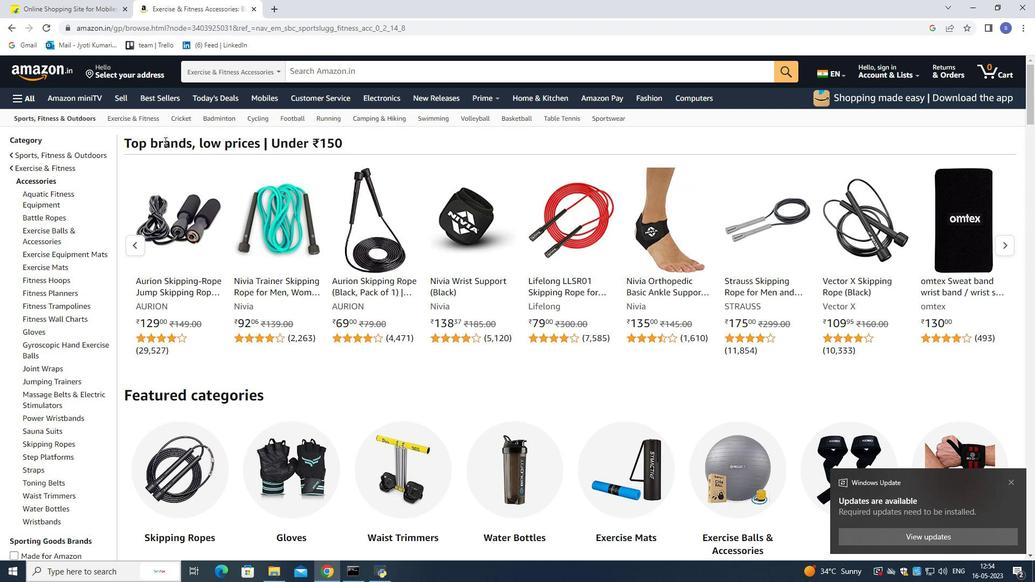 
Action: Mouse moved to (134, 136)
Screenshot: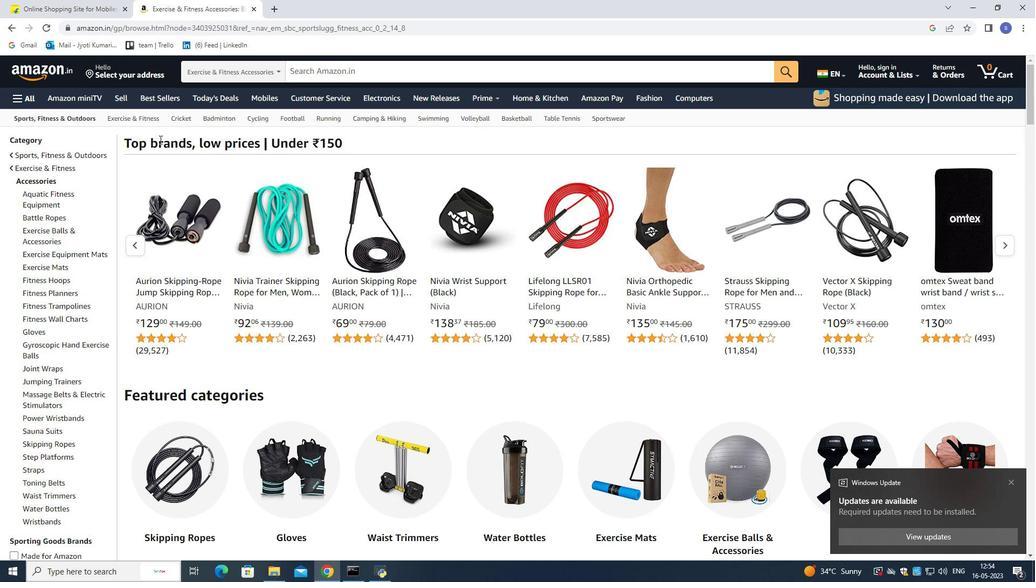 
Action: Mouse scrolled (134, 137) with delta (0, 0)
Screenshot: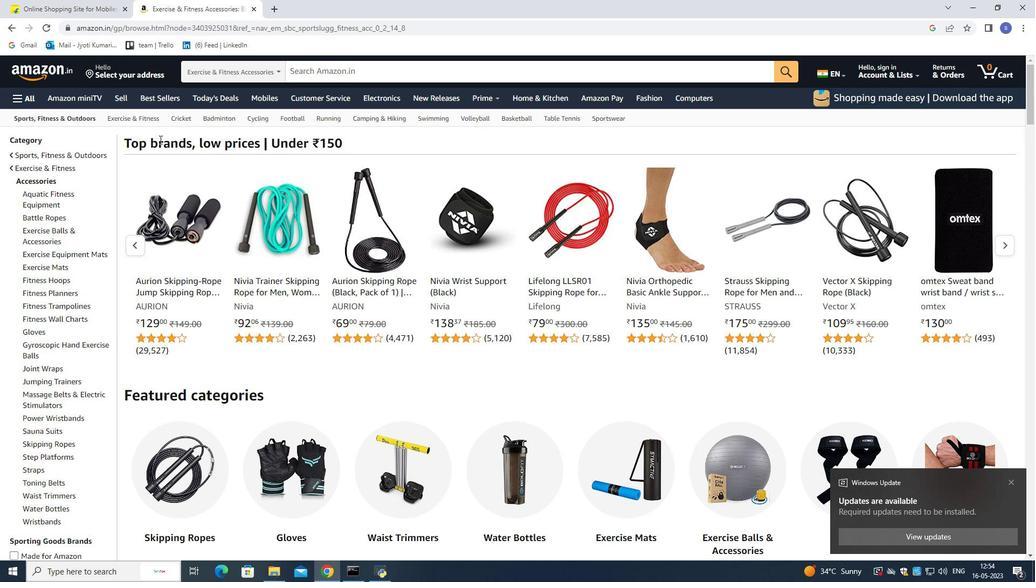 
Action: Mouse moved to (28, 94)
Screenshot: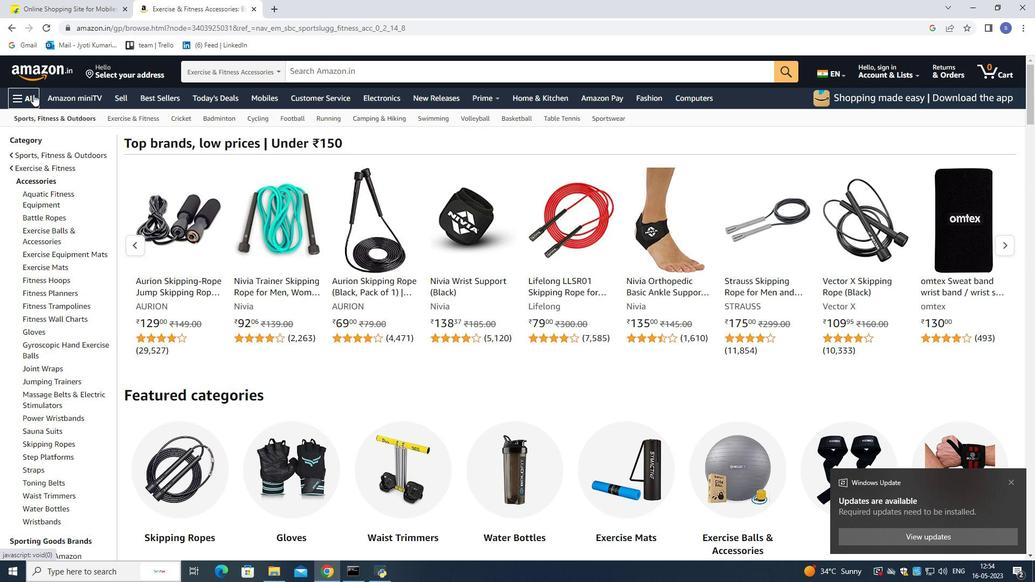 
Action: Mouse pressed left at (28, 94)
Screenshot: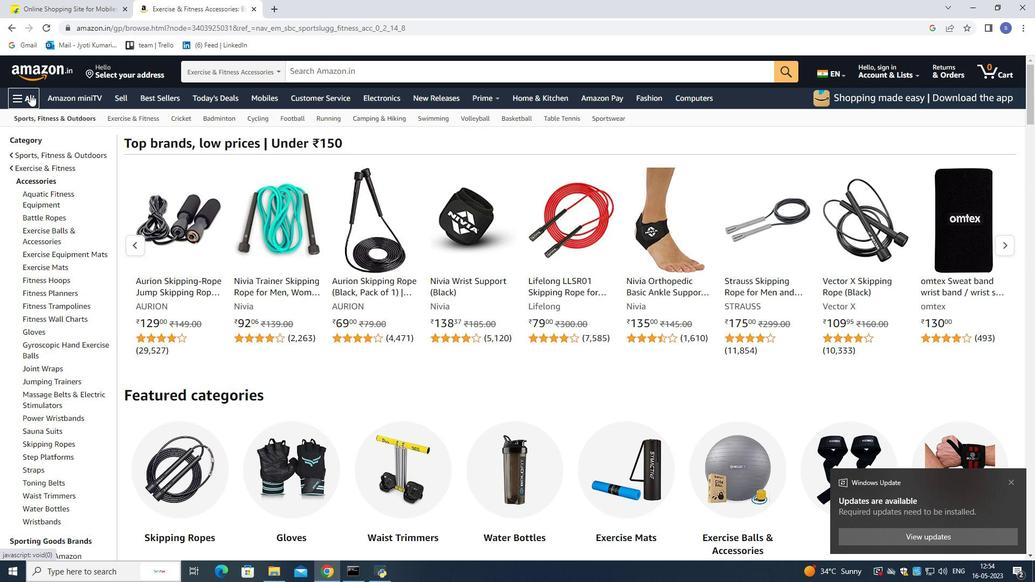 
Action: Mouse moved to (49, 391)
Screenshot: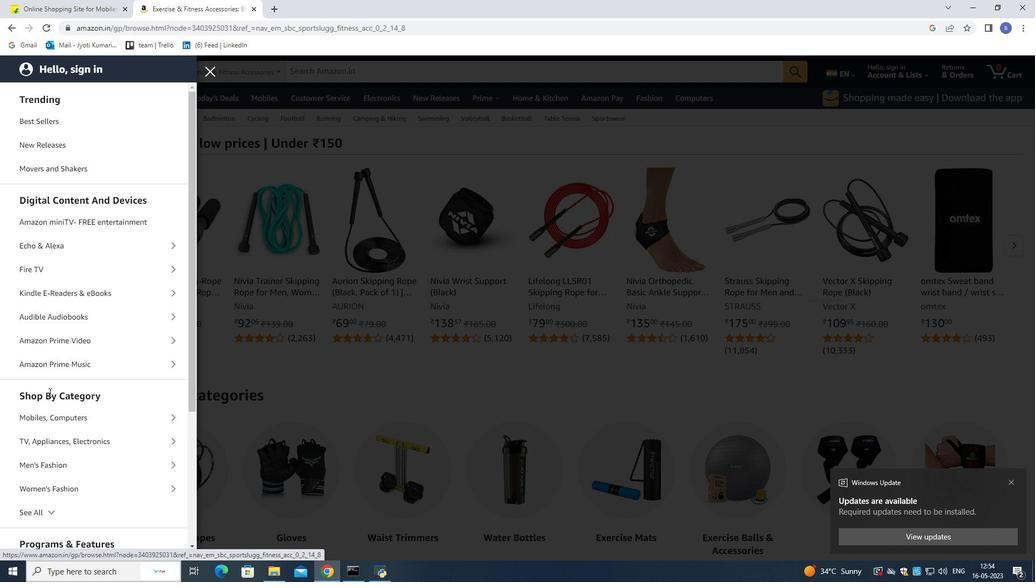 
Action: Mouse scrolled (49, 390) with delta (0, 0)
Screenshot: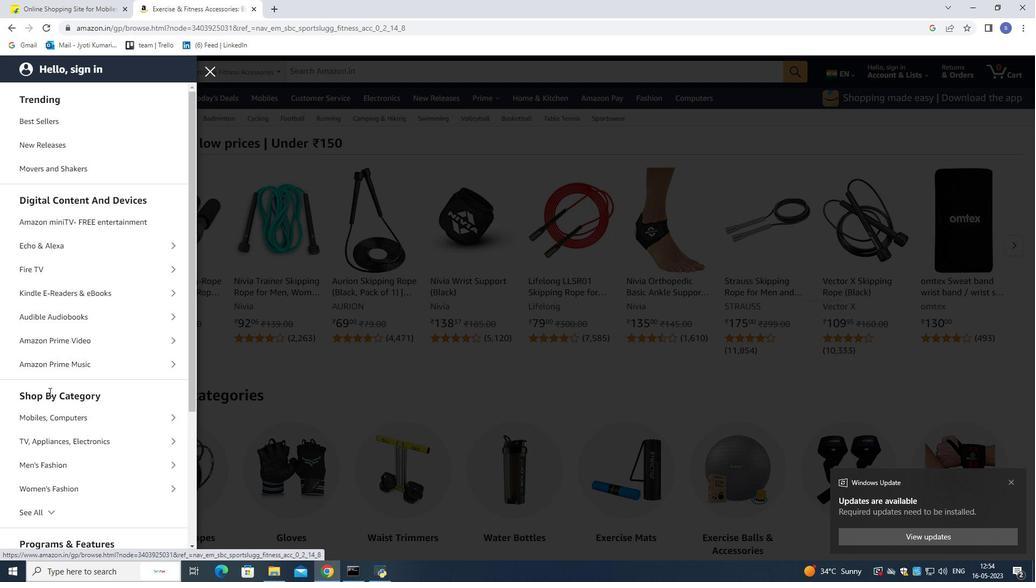 
Action: Mouse moved to (50, 391)
Screenshot: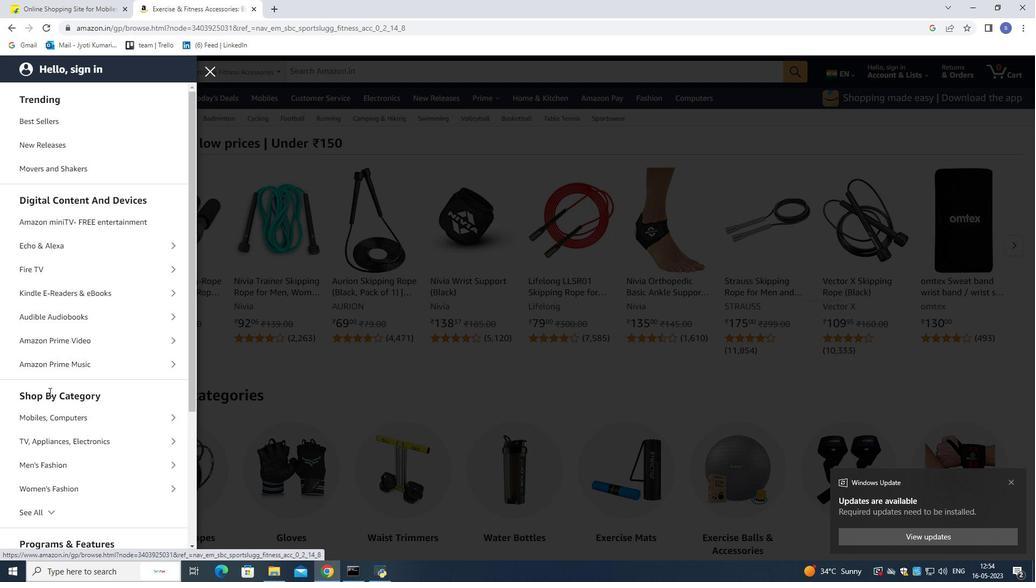 
Action: Mouse scrolled (50, 390) with delta (0, 0)
Screenshot: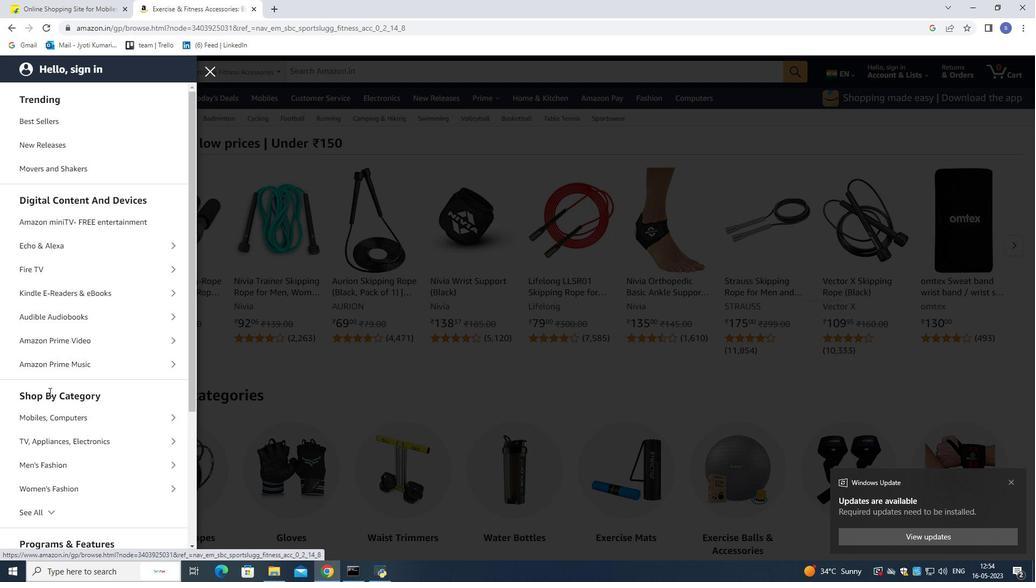 
Action: Mouse scrolled (50, 390) with delta (0, 0)
Screenshot: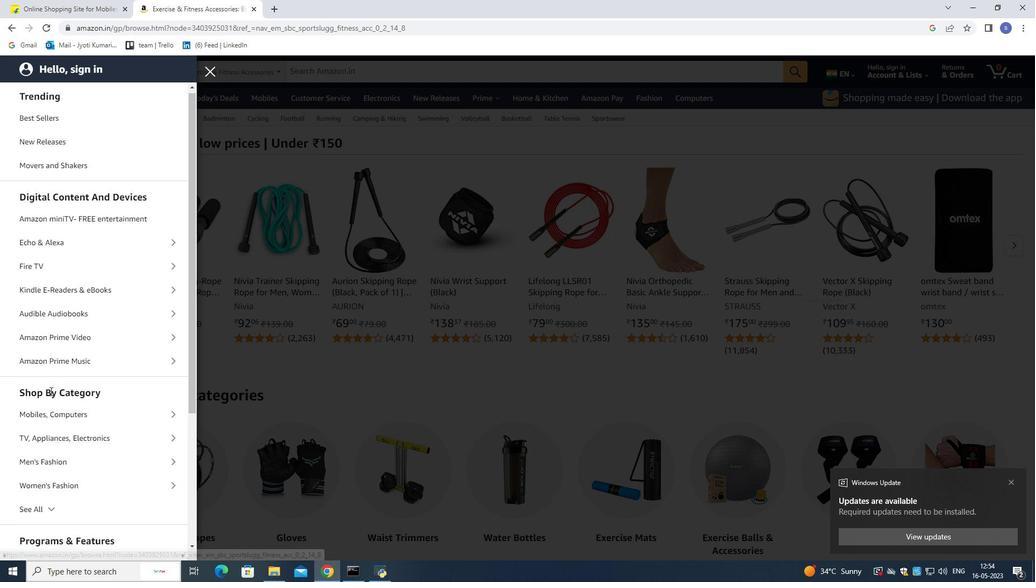 
Action: Mouse scrolled (50, 390) with delta (0, 0)
Screenshot: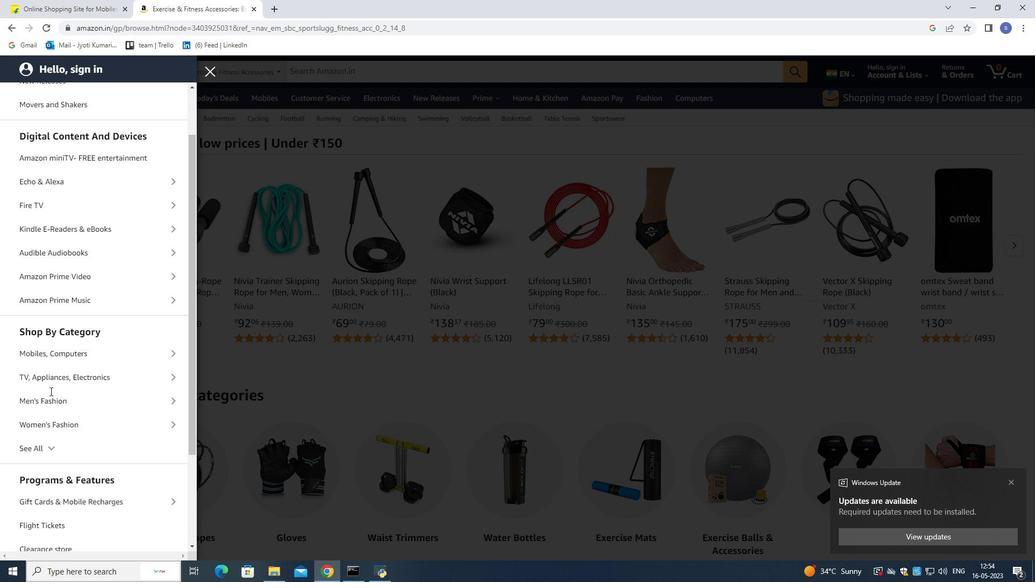 
Action: Mouse moved to (45, 321)
Screenshot: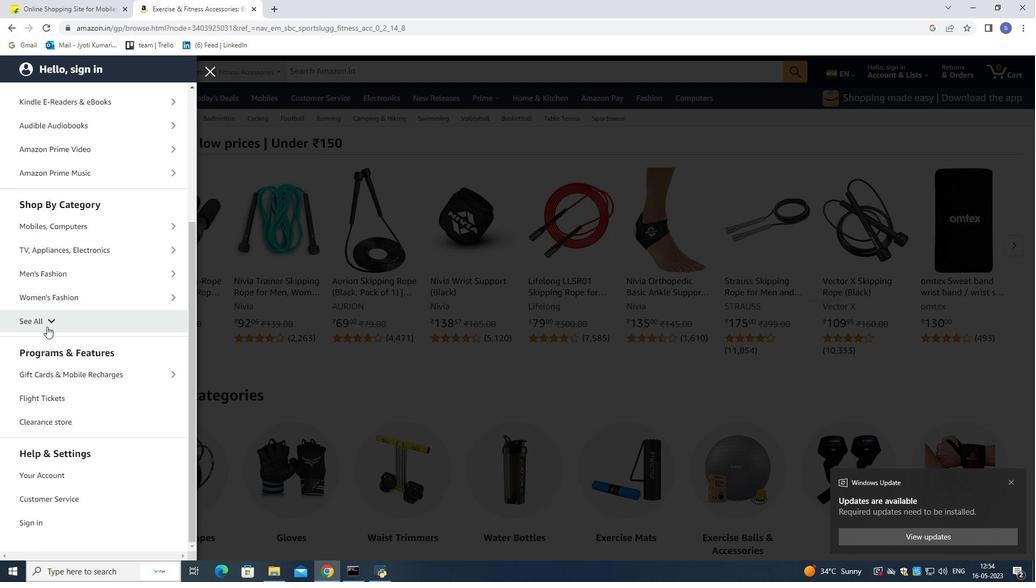 
Action: Mouse pressed left at (45, 321)
Screenshot: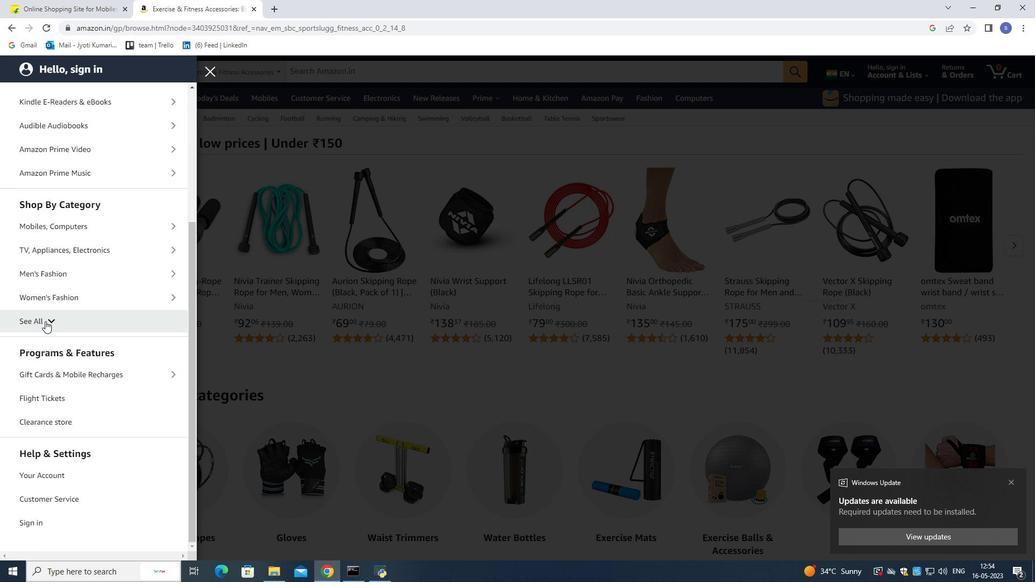 
Action: Mouse moved to (50, 372)
Screenshot: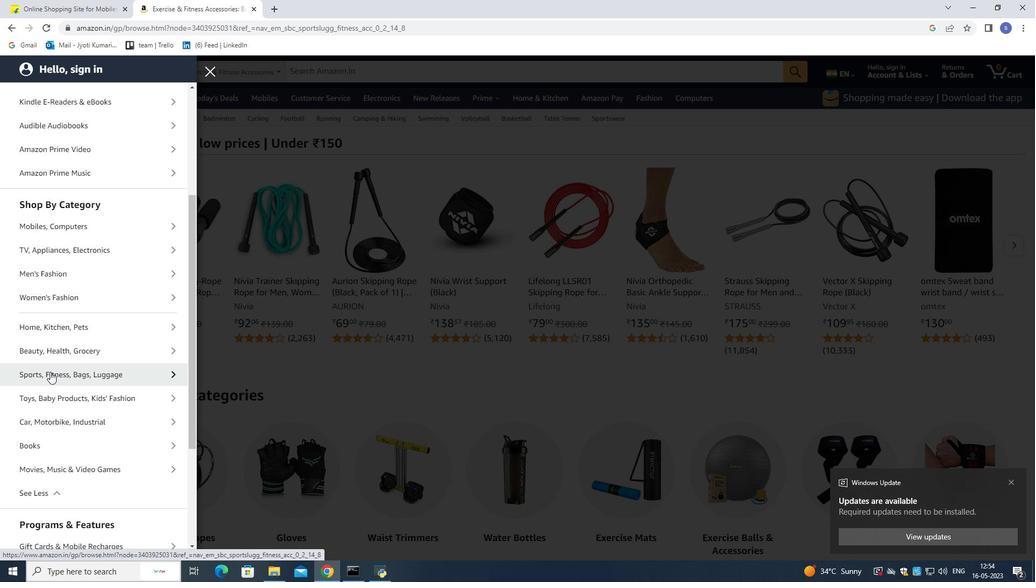 
Action: Mouse pressed left at (50, 372)
Screenshot: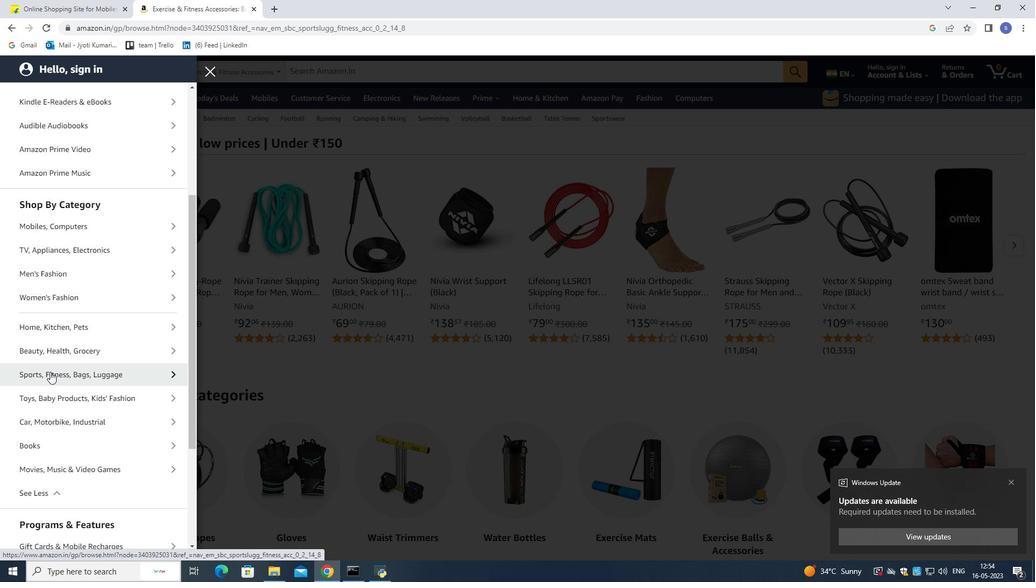 
Action: Mouse moved to (74, 169)
Screenshot: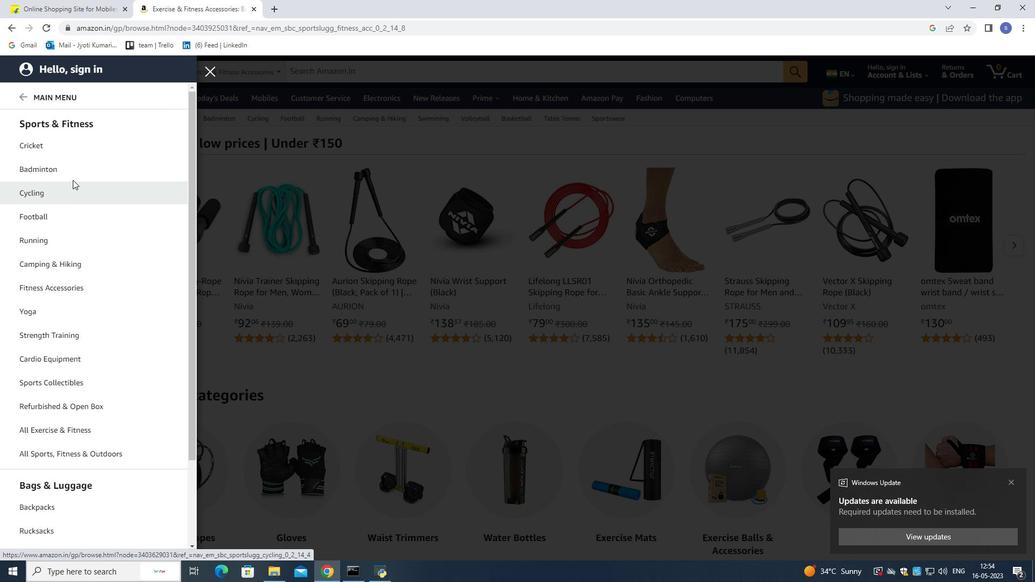 
Action: Mouse pressed left at (74, 169)
Screenshot: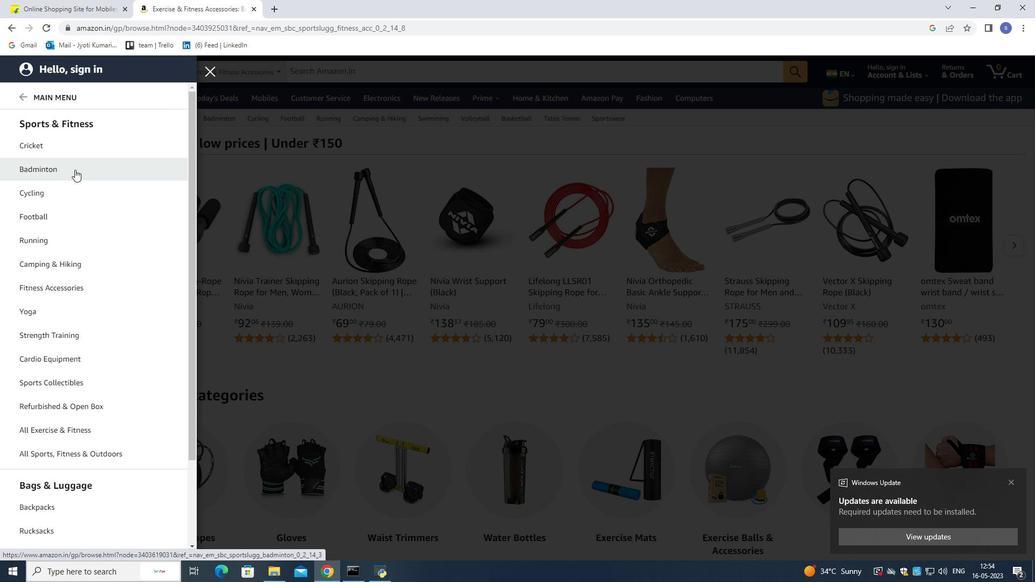 
Action: Mouse moved to (495, 304)
Screenshot: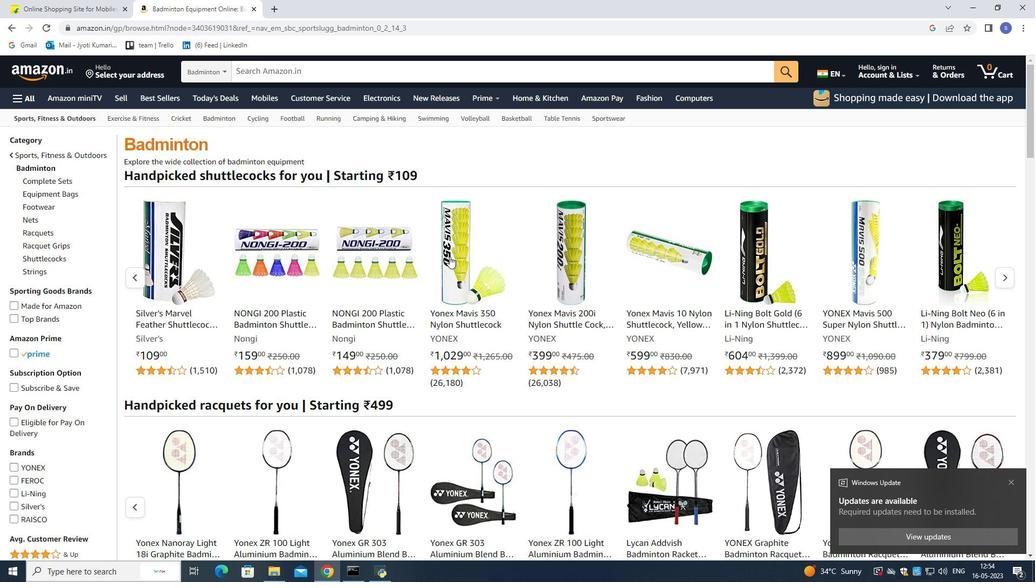 
Action: Mouse scrolled (495, 303) with delta (0, 0)
Screenshot: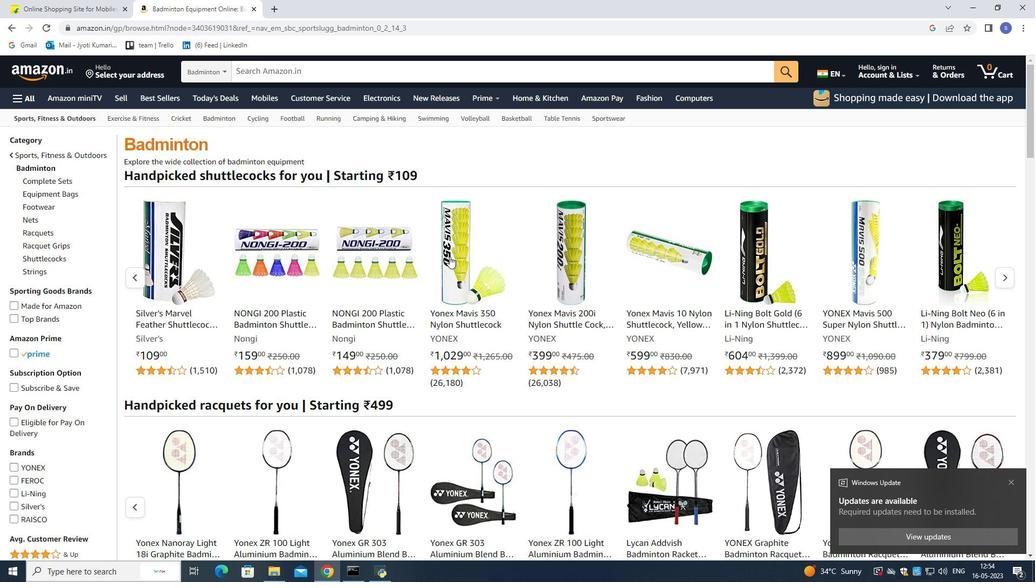 
Action: Mouse moved to (497, 309)
Screenshot: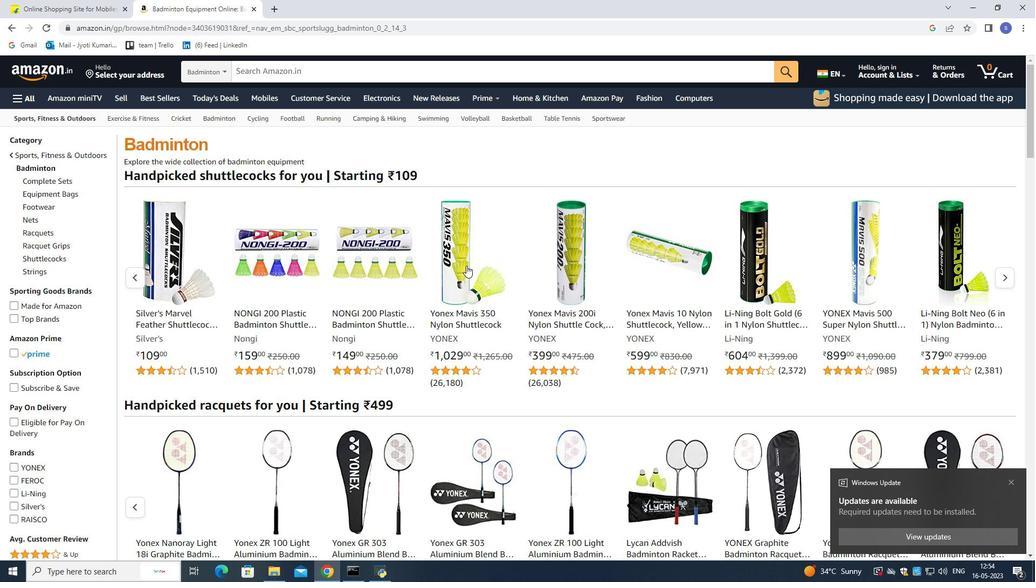 
Action: Mouse scrolled (497, 308) with delta (0, 0)
Screenshot: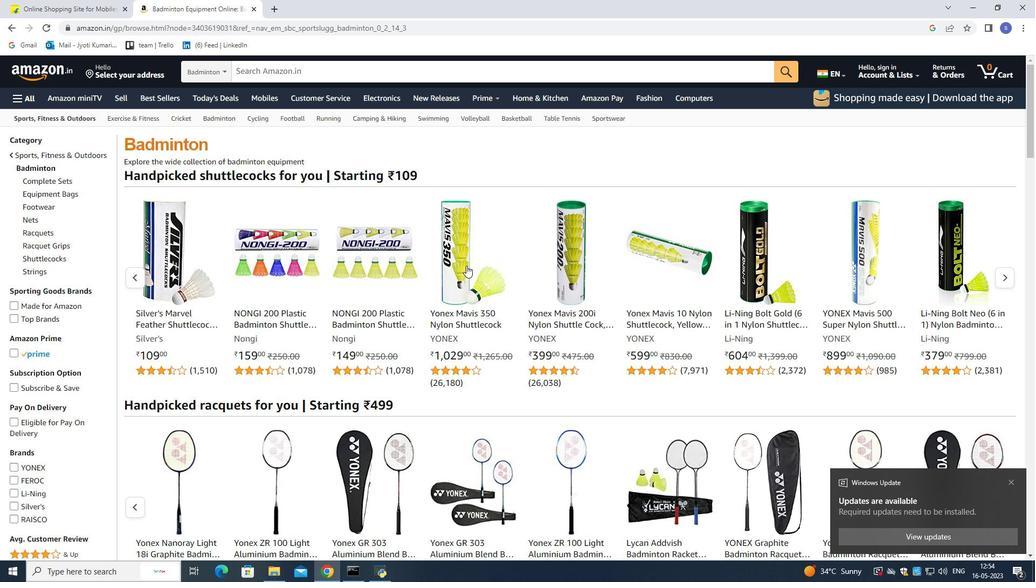 
Action: Mouse moved to (497, 312)
Screenshot: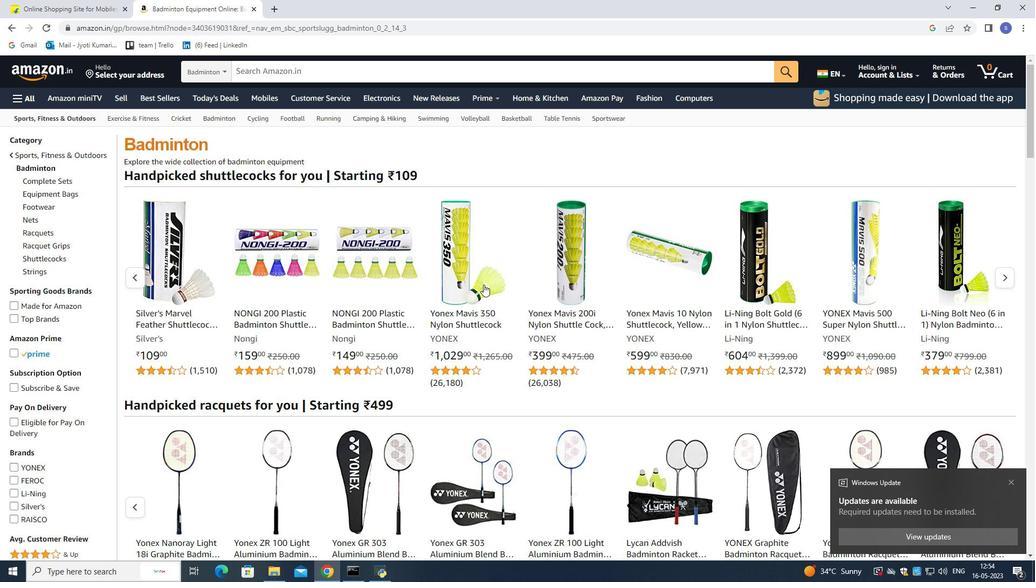 
Action: Mouse scrolled (497, 311) with delta (0, 0)
Screenshot: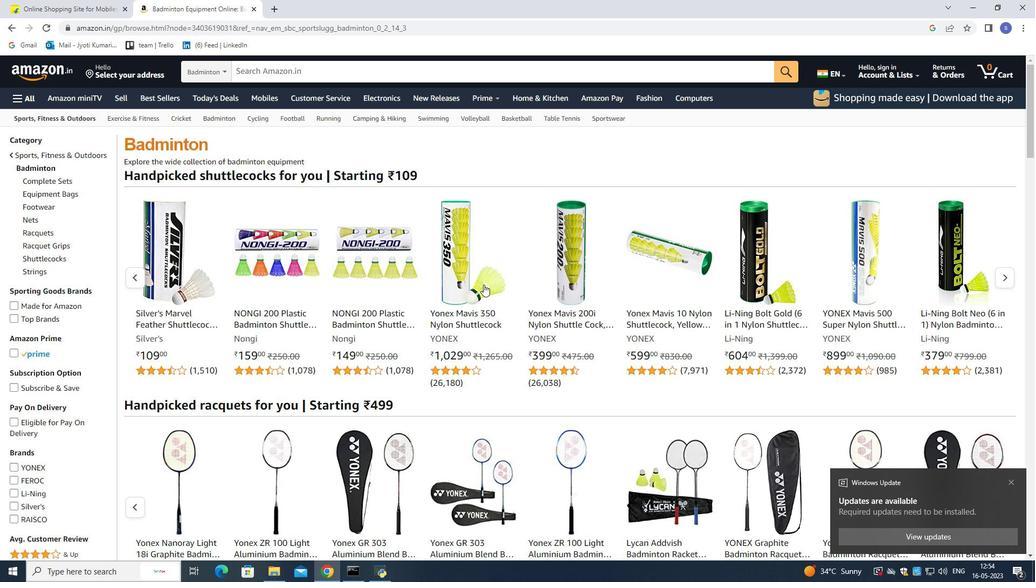 
Action: Mouse moved to (498, 314)
Screenshot: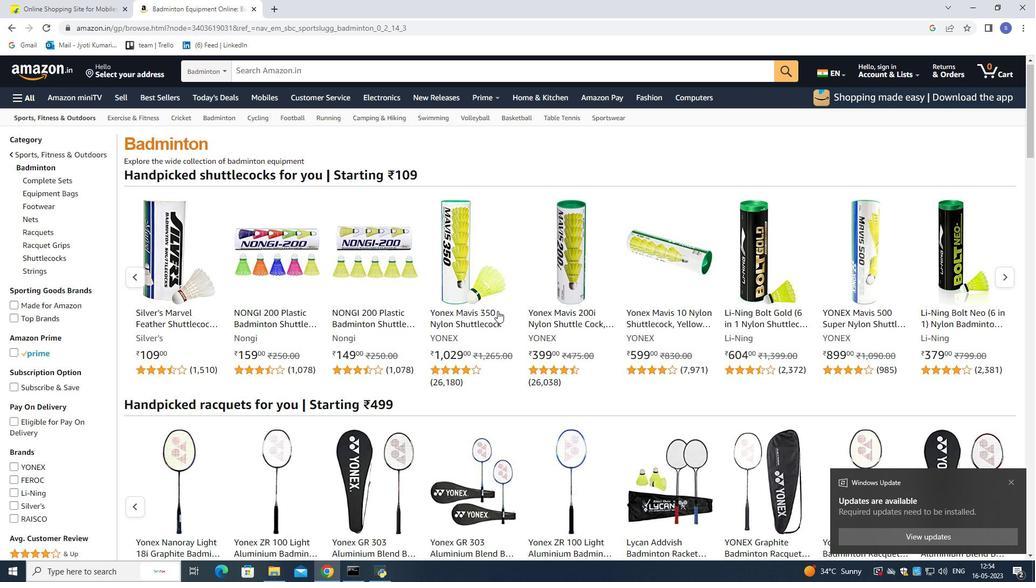
Action: Mouse scrolled (498, 313) with delta (0, 0)
Screenshot: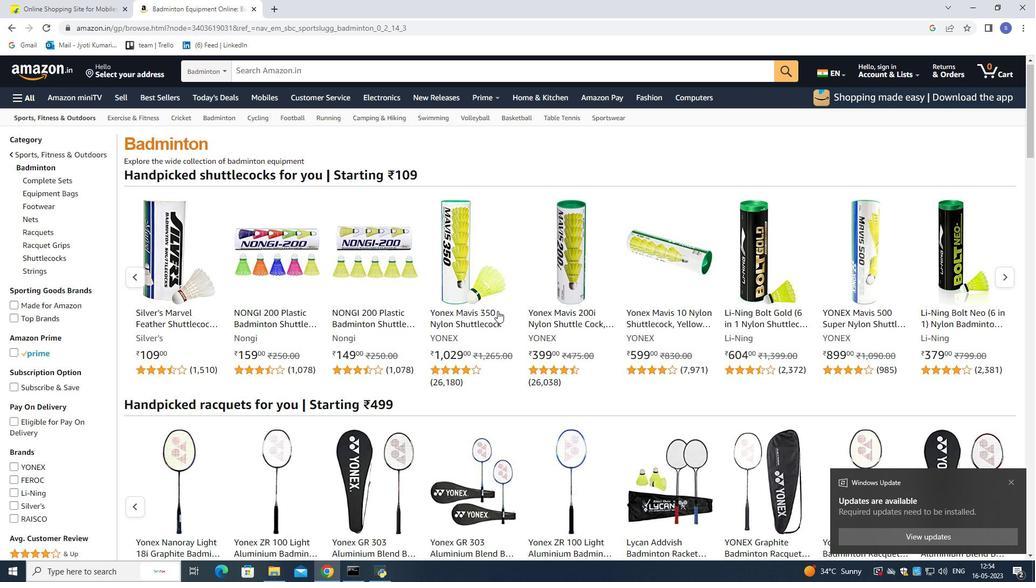 
Action: Mouse moved to (498, 315)
Screenshot: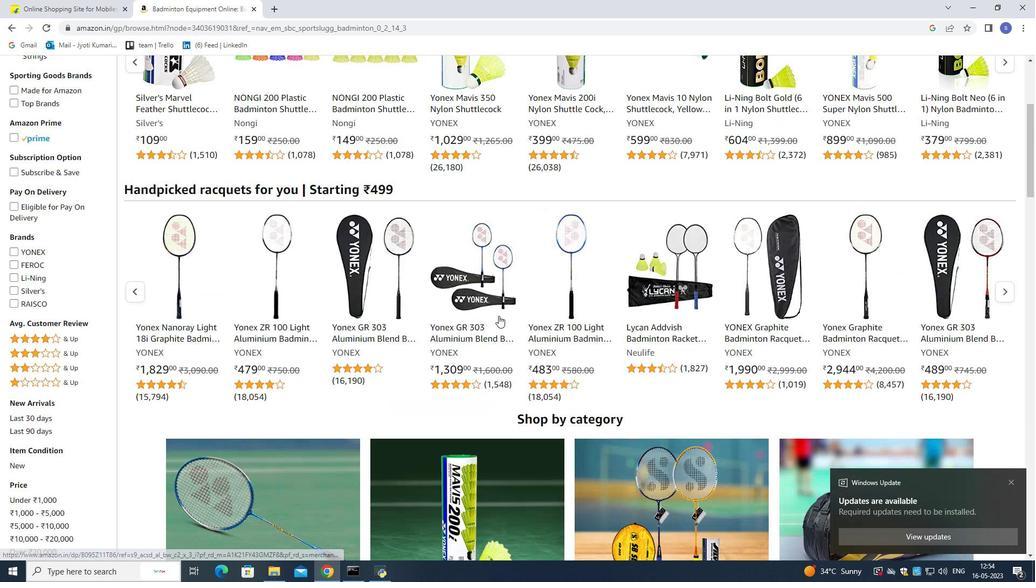 
Action: Mouse scrolled (498, 314) with delta (0, 0)
Screenshot: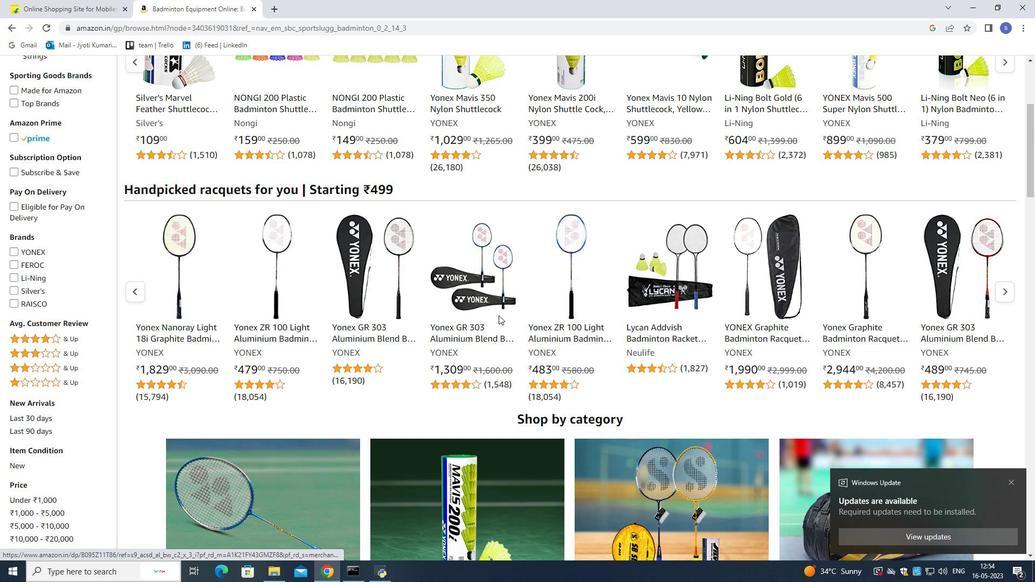 
Action: Mouse moved to (1004, 233)
Screenshot: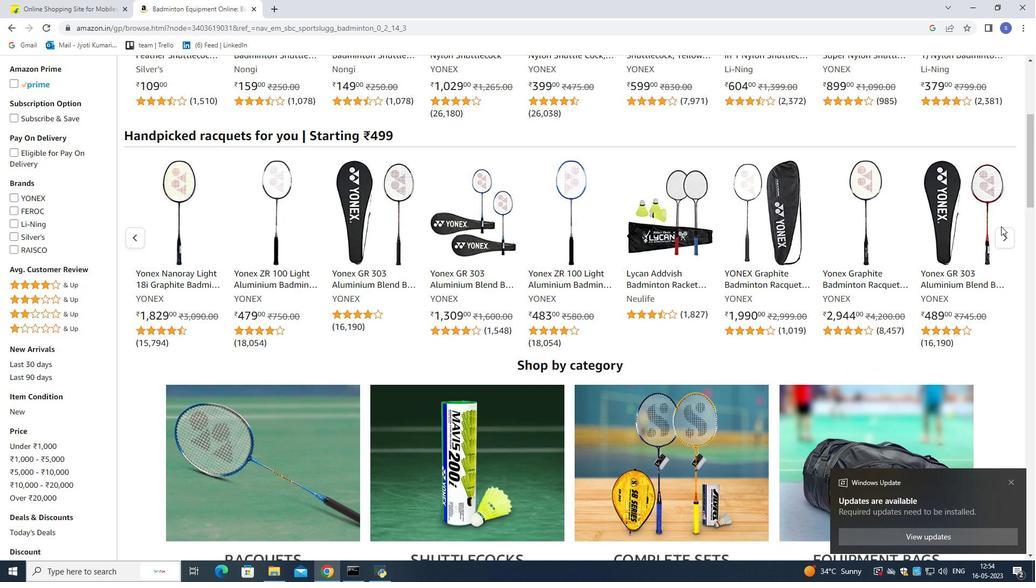 
Action: Mouse pressed left at (1004, 233)
Screenshot: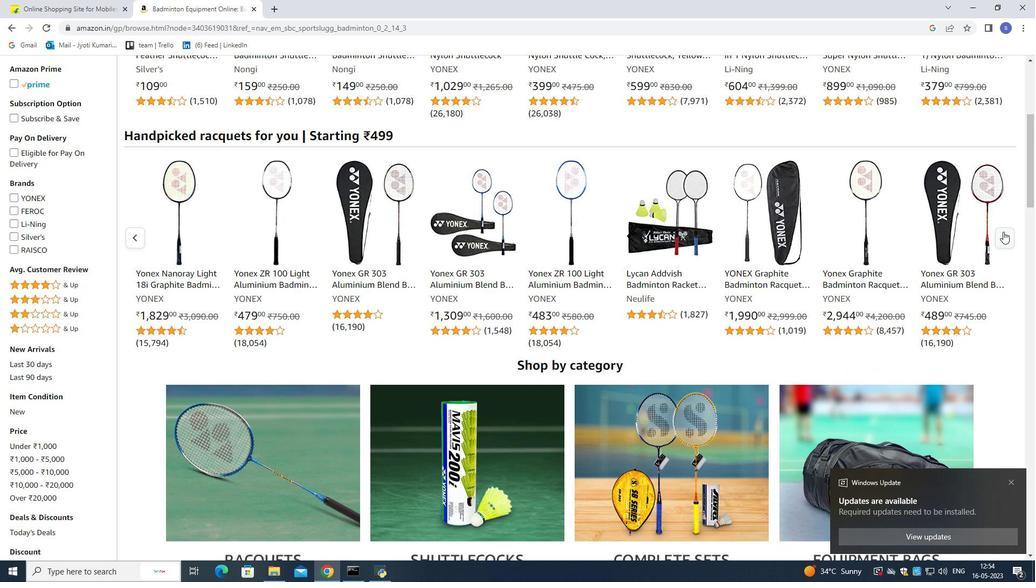 
Action: Mouse moved to (1004, 233)
Screenshot: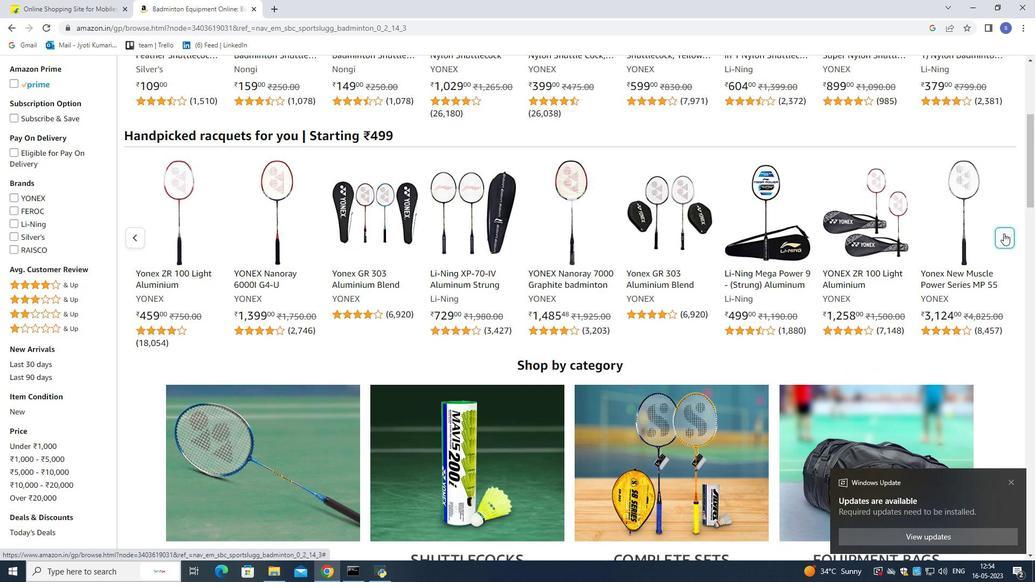 
Action: Mouse pressed left at (1004, 233)
Screenshot: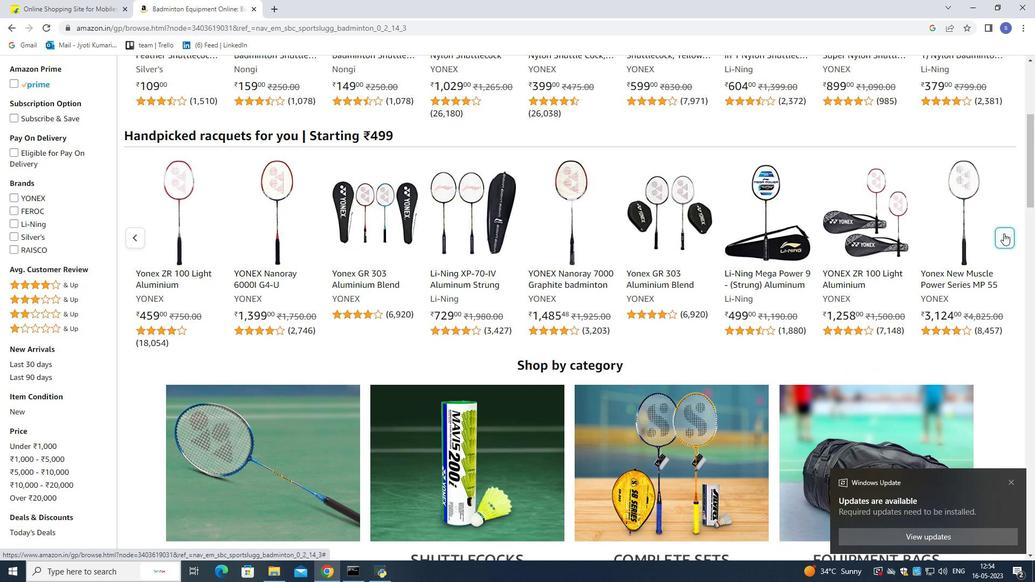 
Action: Mouse moved to (740, 332)
Screenshot: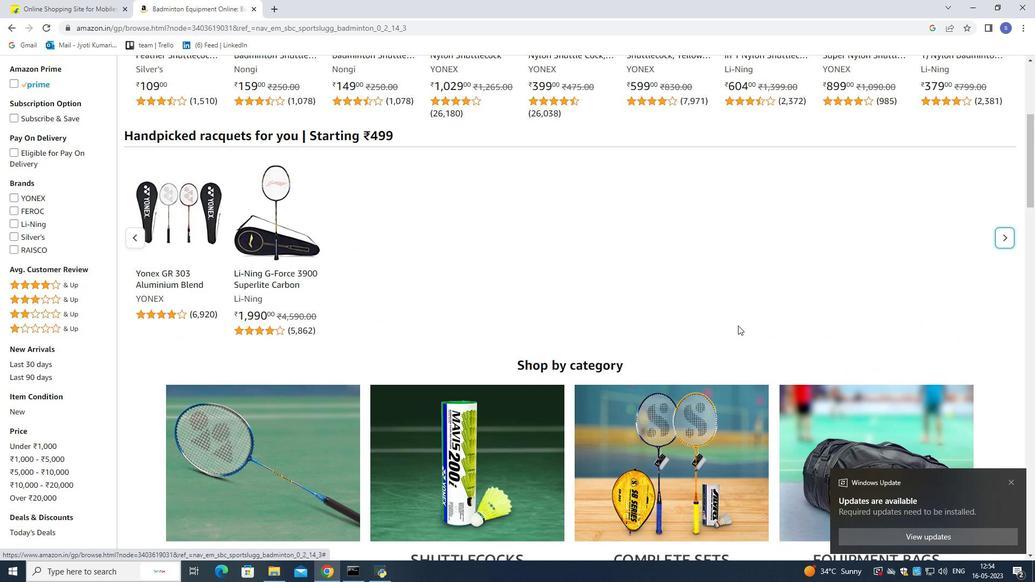 
Action: Mouse scrolled (740, 332) with delta (0, 0)
Screenshot: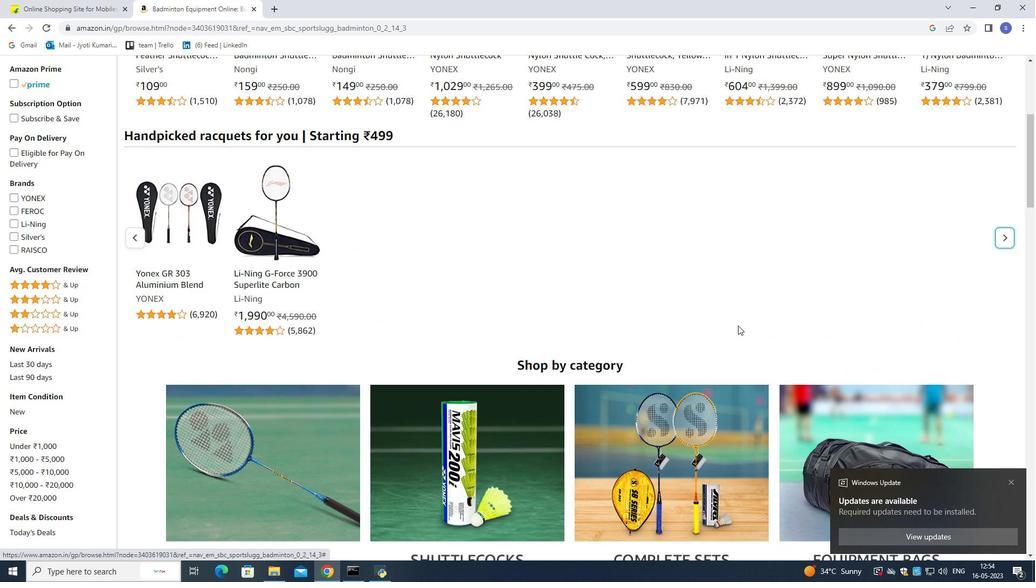 
Action: Mouse scrolled (740, 332) with delta (0, 0)
Screenshot: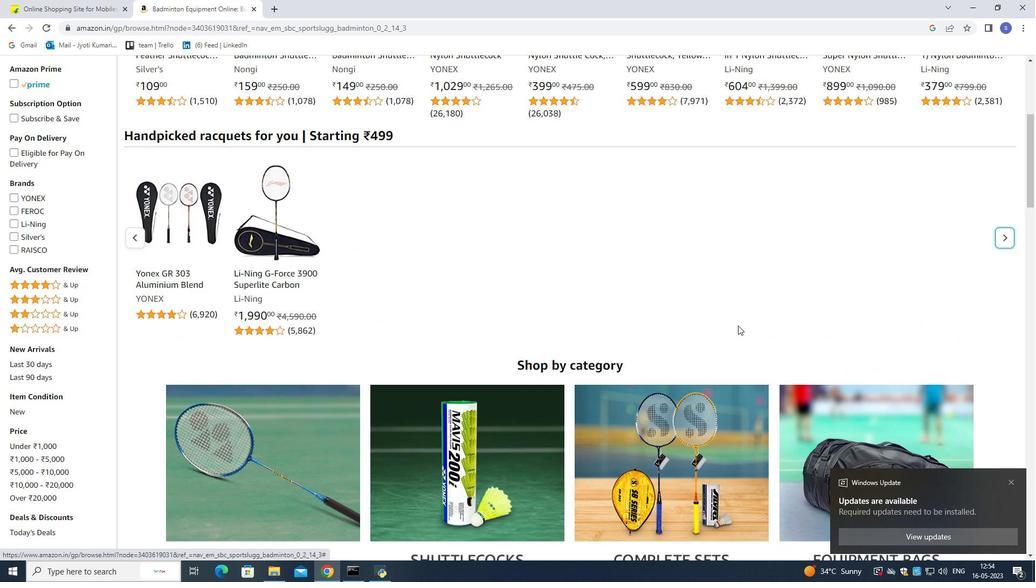 
Action: Mouse scrolled (740, 332) with delta (0, 0)
Screenshot: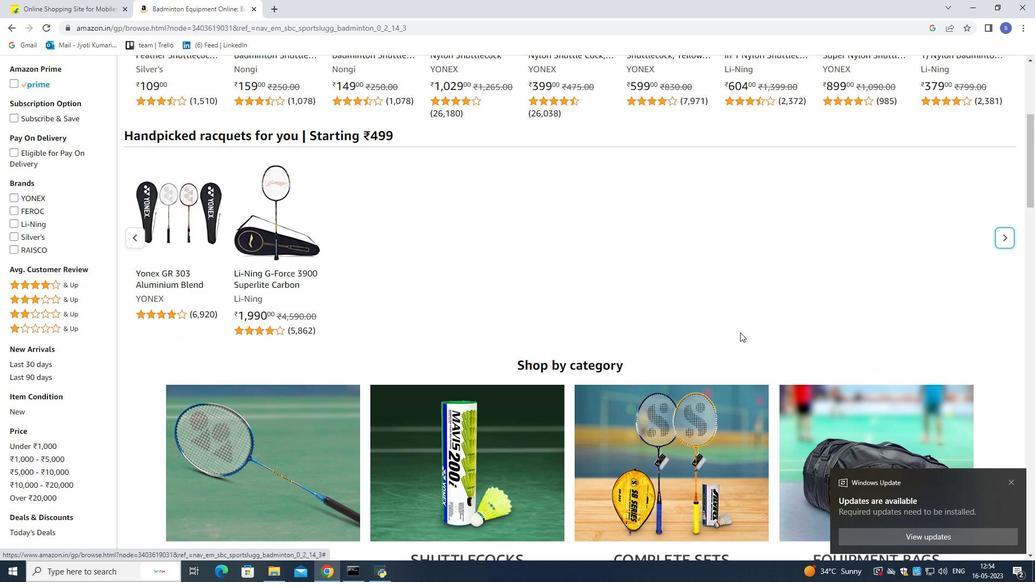 
Action: Mouse moved to (740, 332)
Screenshot: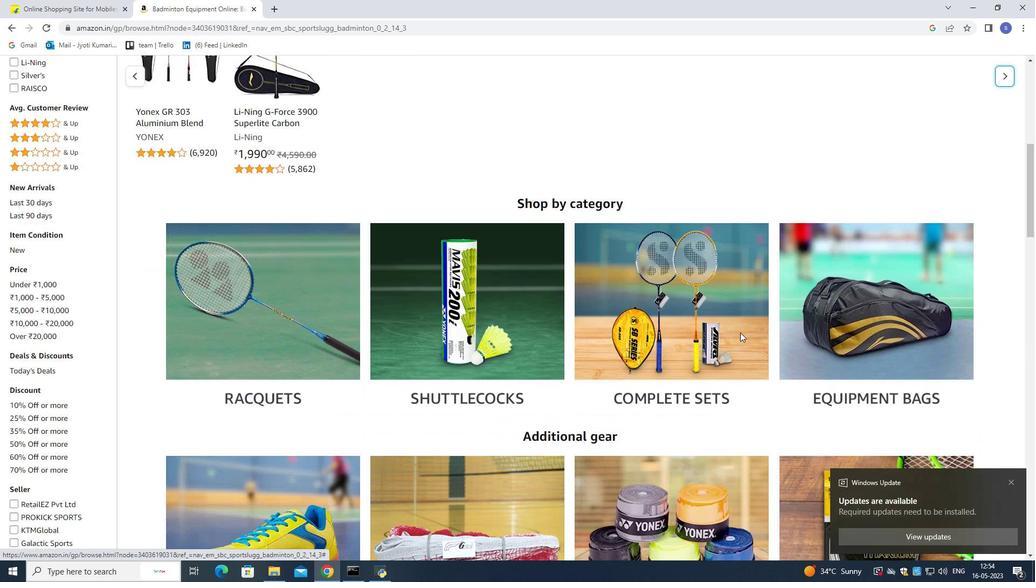 
Action: Mouse scrolled (740, 332) with delta (0, 0)
Screenshot: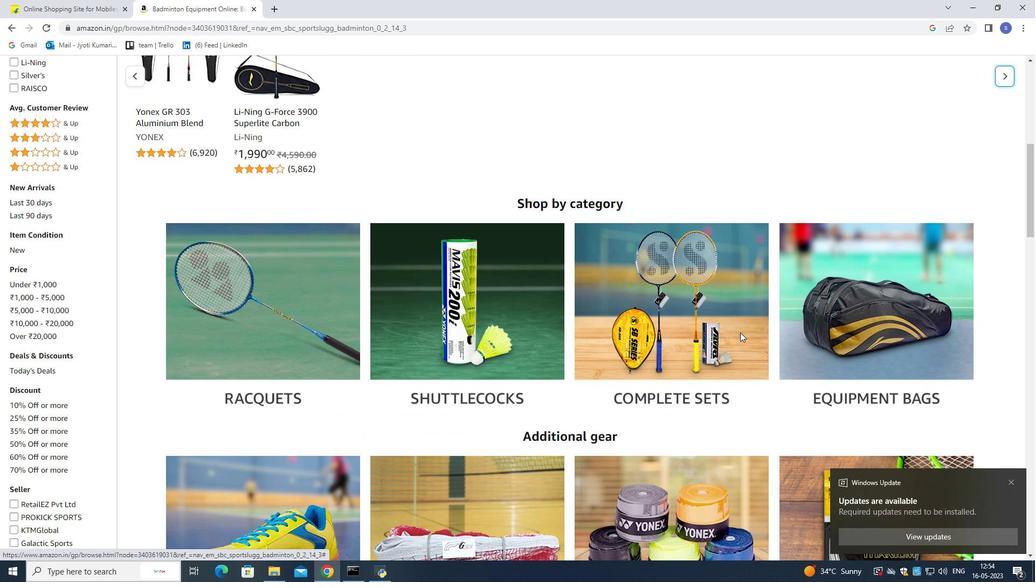 
Action: Mouse moved to (738, 338)
Screenshot: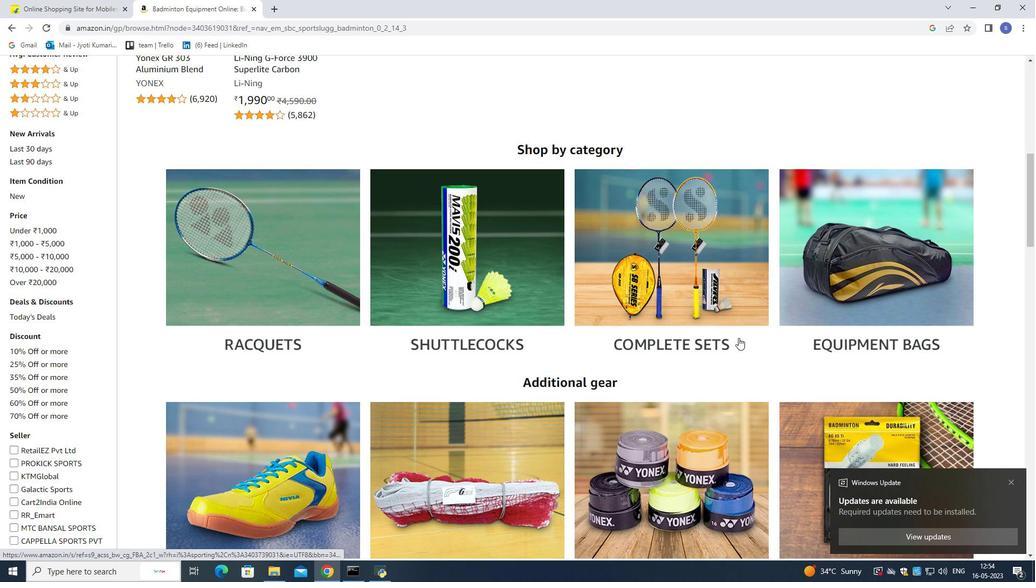 
Action: Mouse scrolled (738, 337) with delta (0, 0)
Screenshot: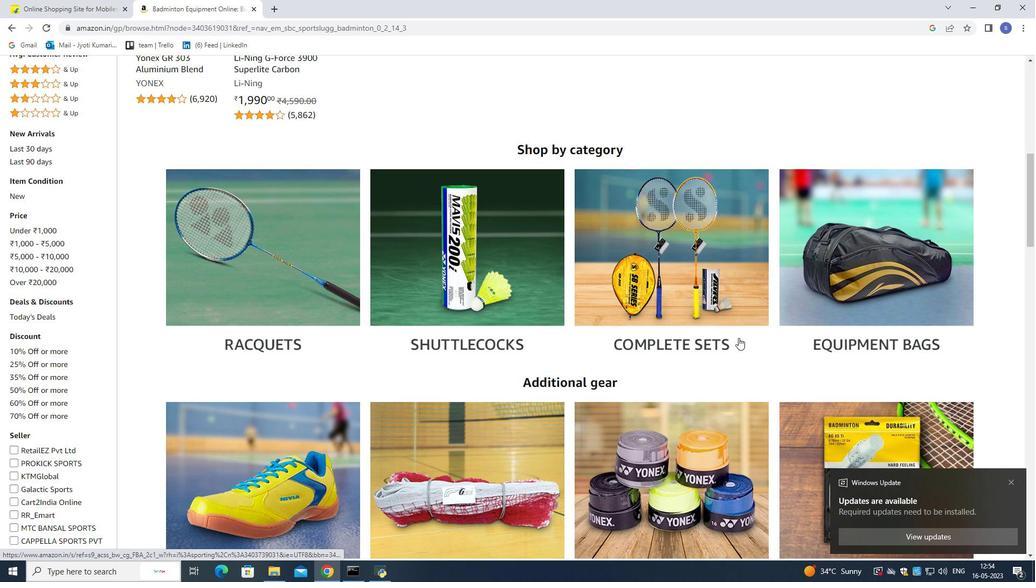 
Action: Mouse moved to (726, 363)
Screenshot: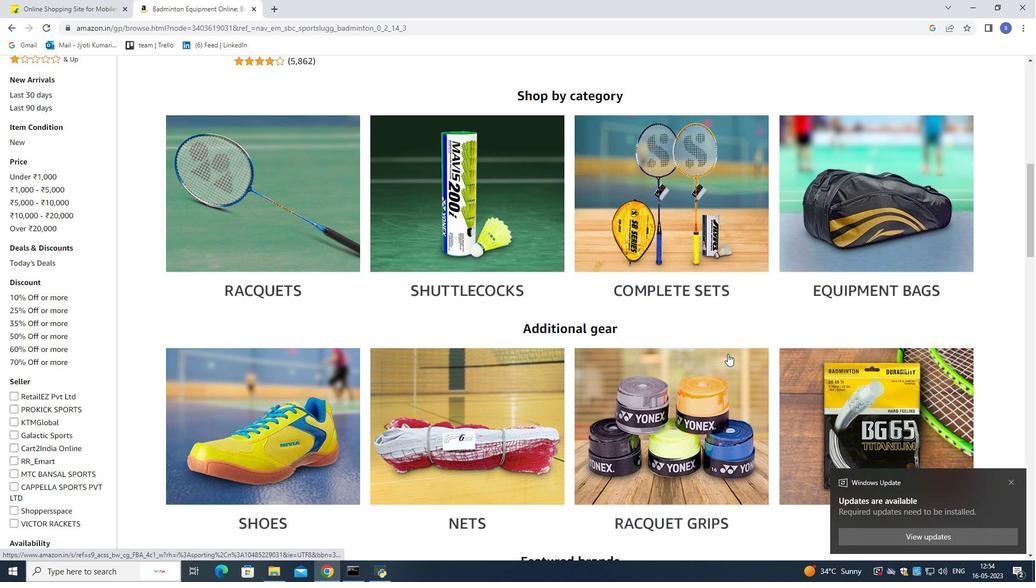 
Action: Mouse scrolled (726, 362) with delta (0, 0)
Screenshot: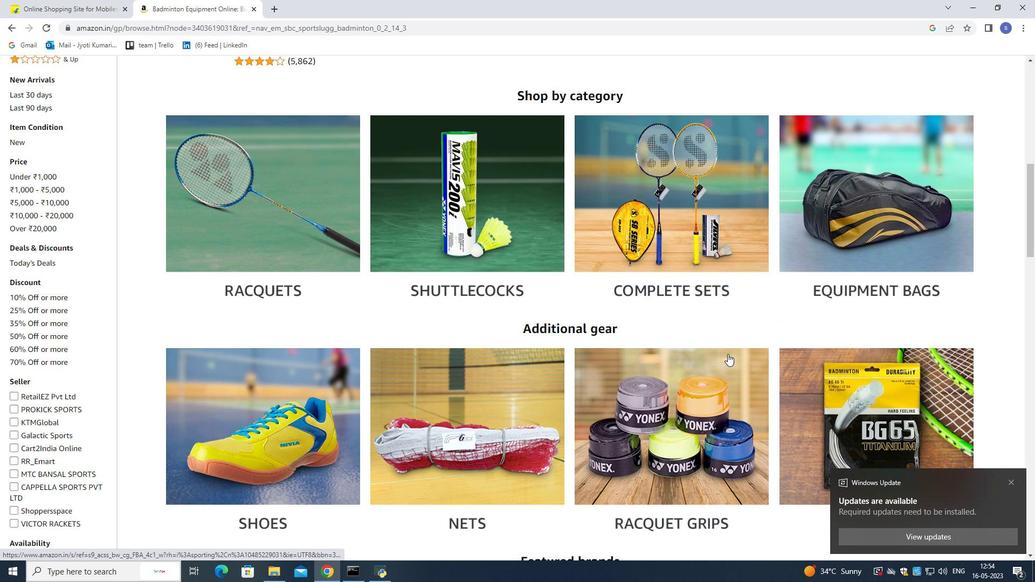 
Action: Mouse moved to (726, 364)
Screenshot: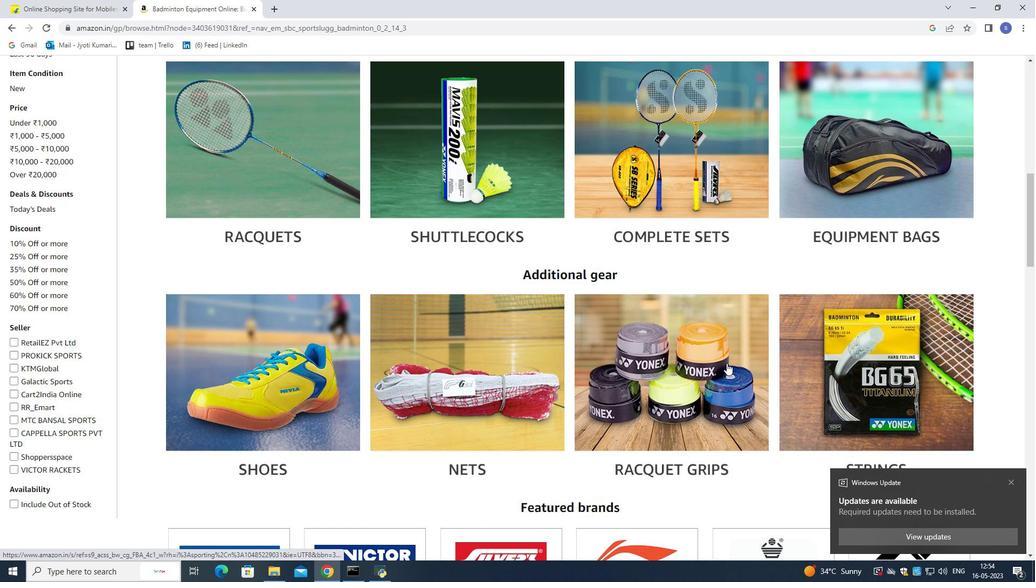 
Action: Mouse scrolled (726, 364) with delta (0, 0)
Screenshot: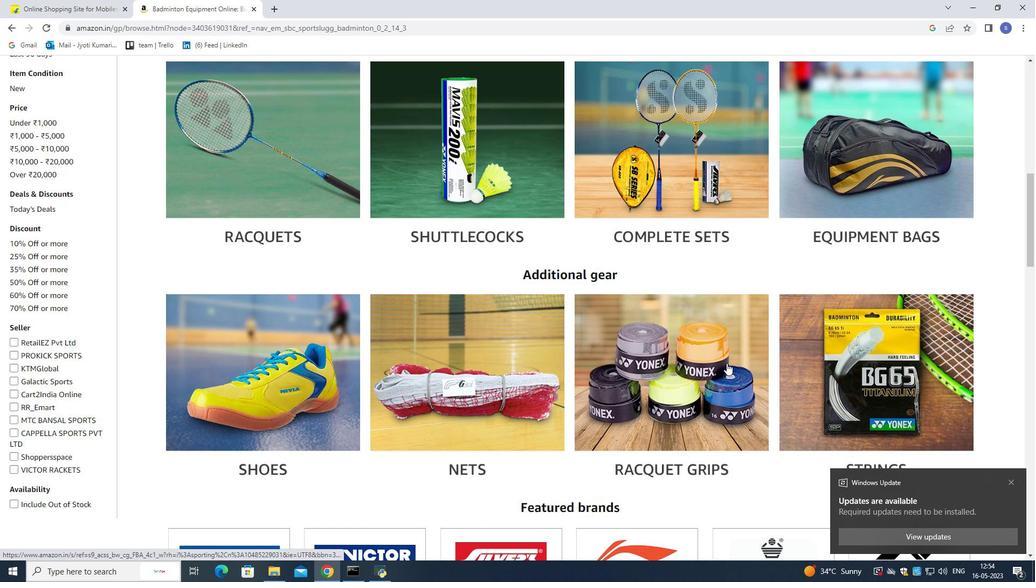 
Action: Mouse moved to (725, 370)
Screenshot: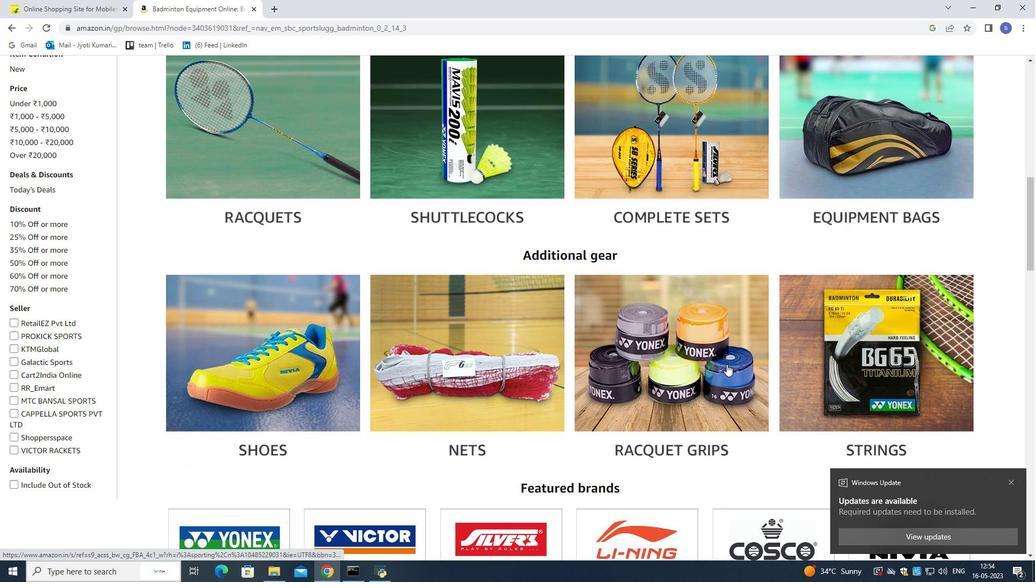 
Action: Mouse scrolled (725, 369) with delta (0, 0)
Screenshot: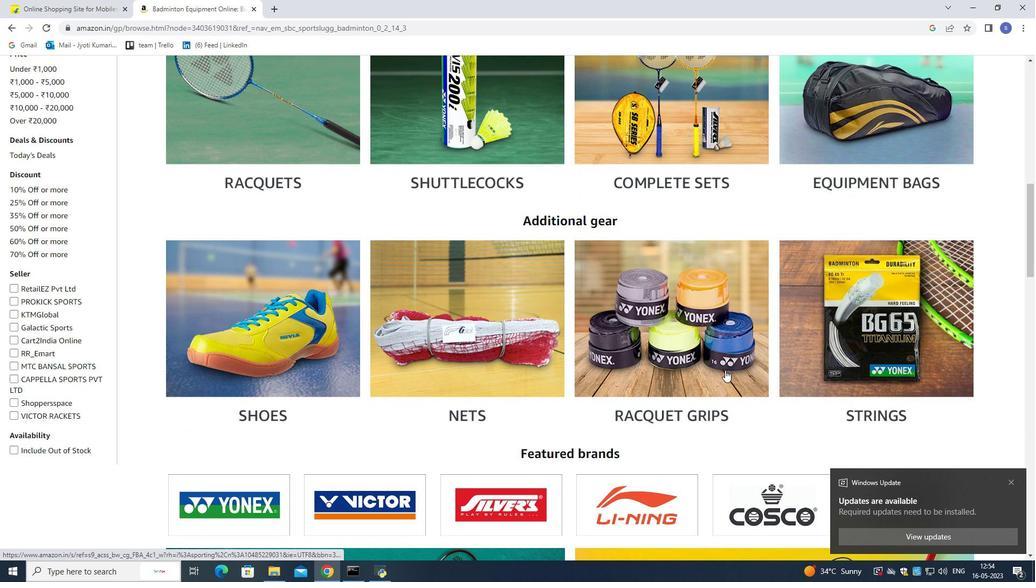 
Action: Mouse moved to (721, 367)
Screenshot: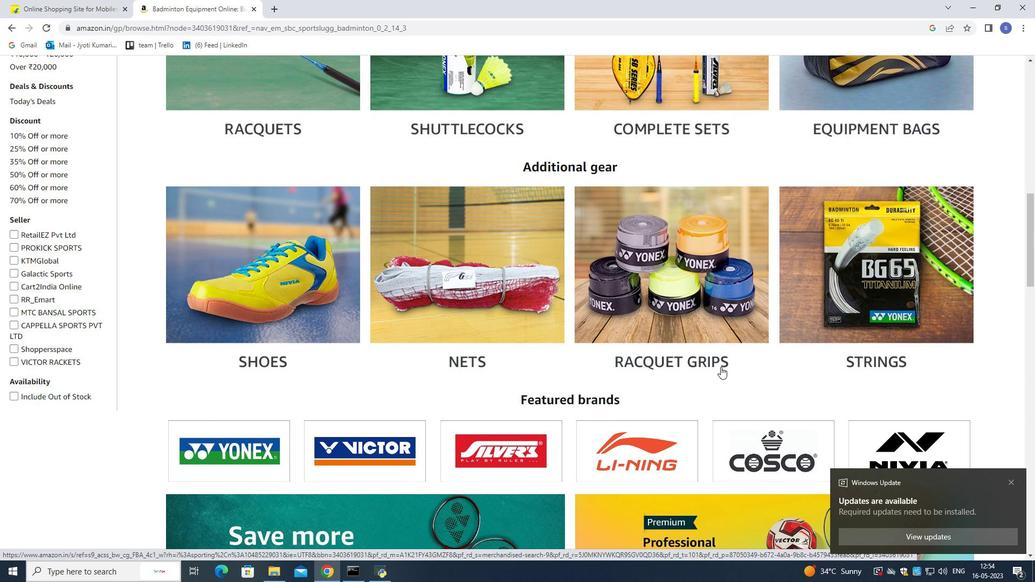 
Action: Mouse scrolled (721, 366) with delta (0, 0)
Screenshot: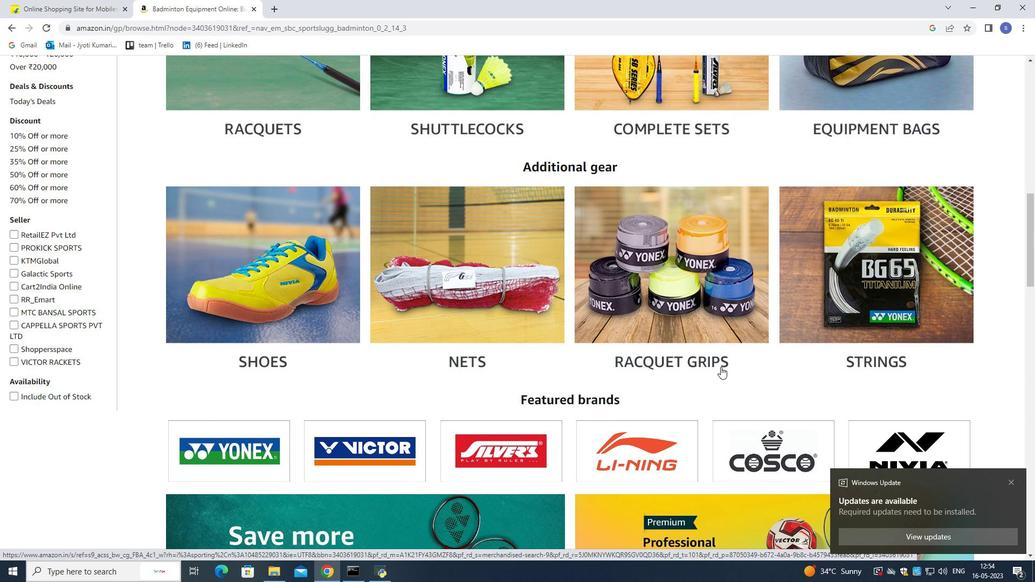 
Action: Mouse moved to (722, 367)
Screenshot: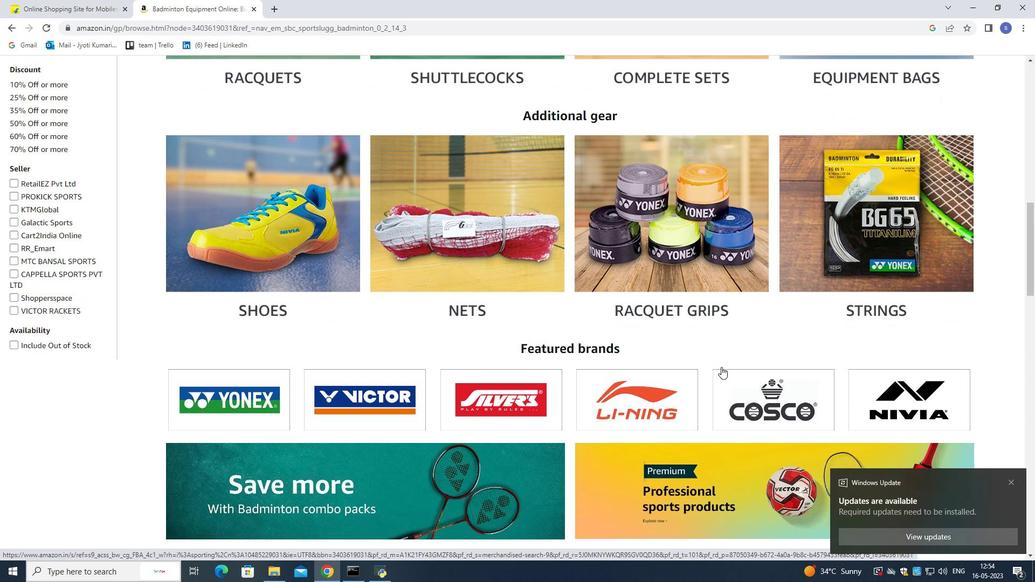 
Action: Mouse scrolled (722, 366) with delta (0, 0)
Screenshot: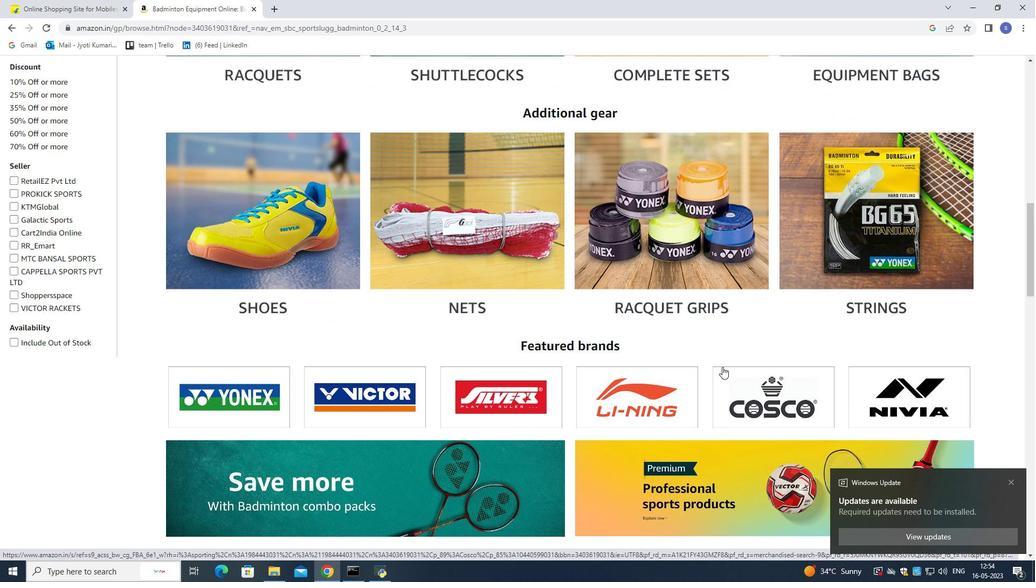 
Action: Mouse moved to (724, 367)
Screenshot: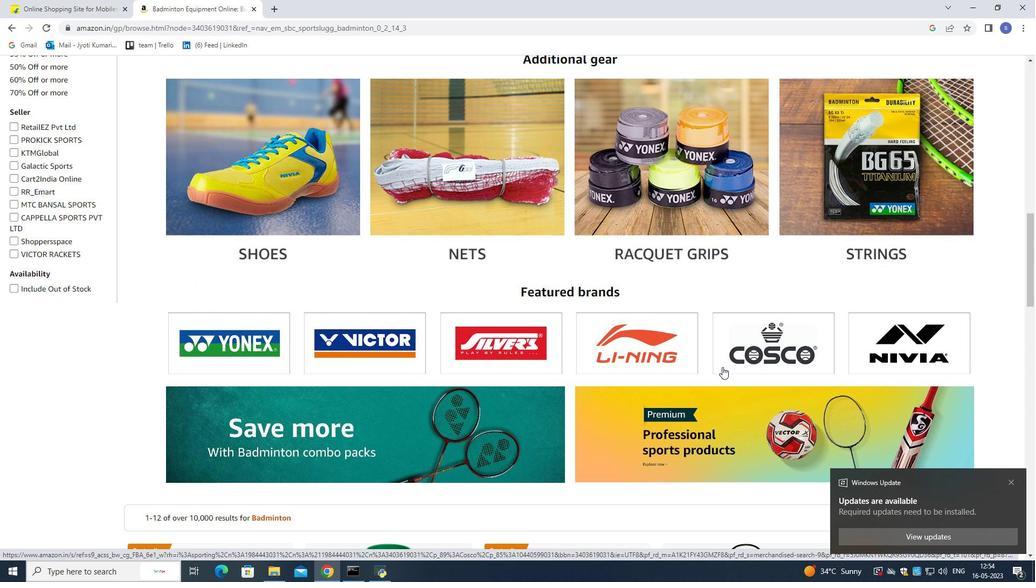 
Action: Mouse scrolled (724, 367) with delta (0, 0)
Screenshot: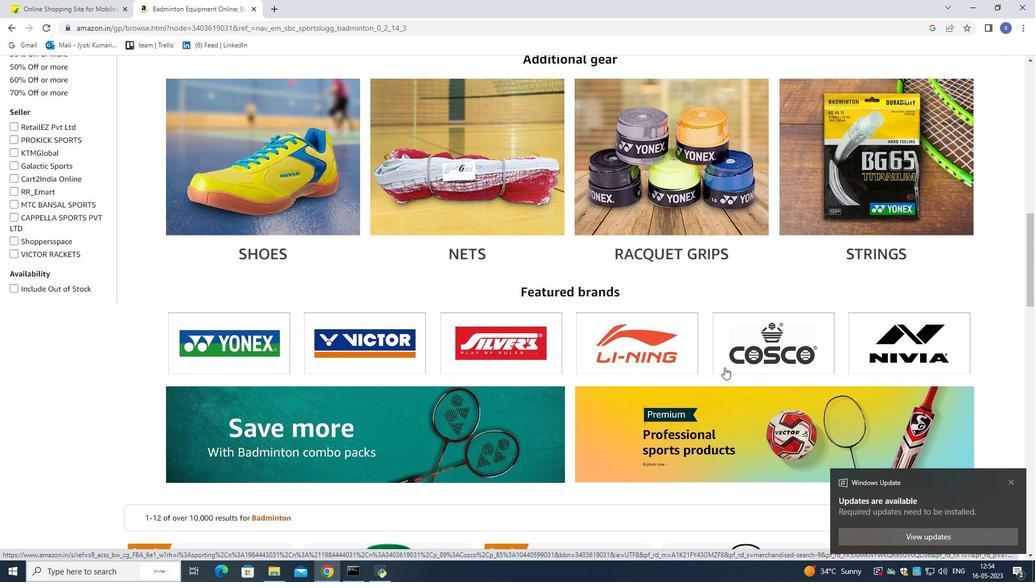 
Action: Mouse moved to (702, 328)
Screenshot: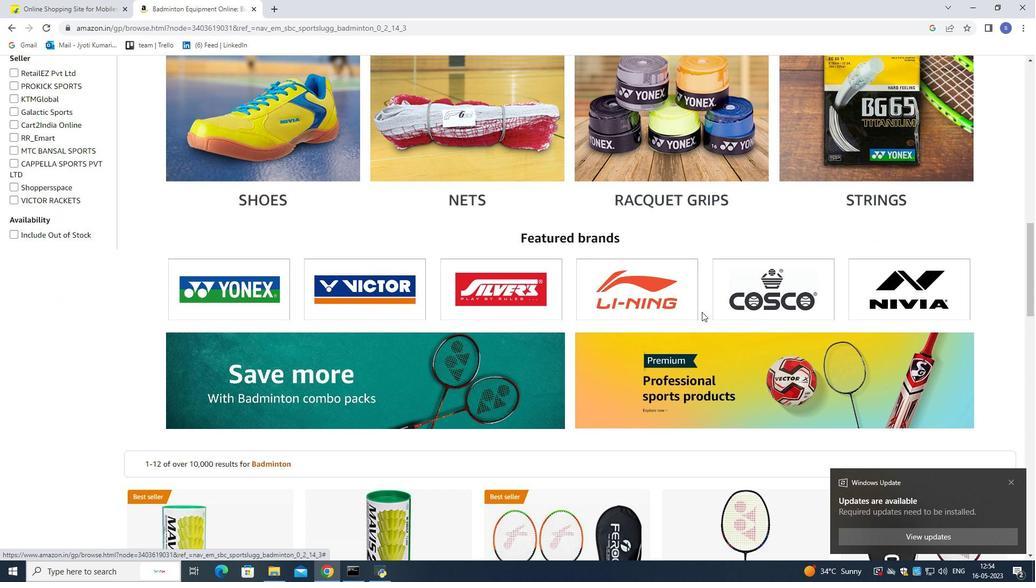
Action: Mouse scrolled (702, 327) with delta (0, 0)
Screenshot: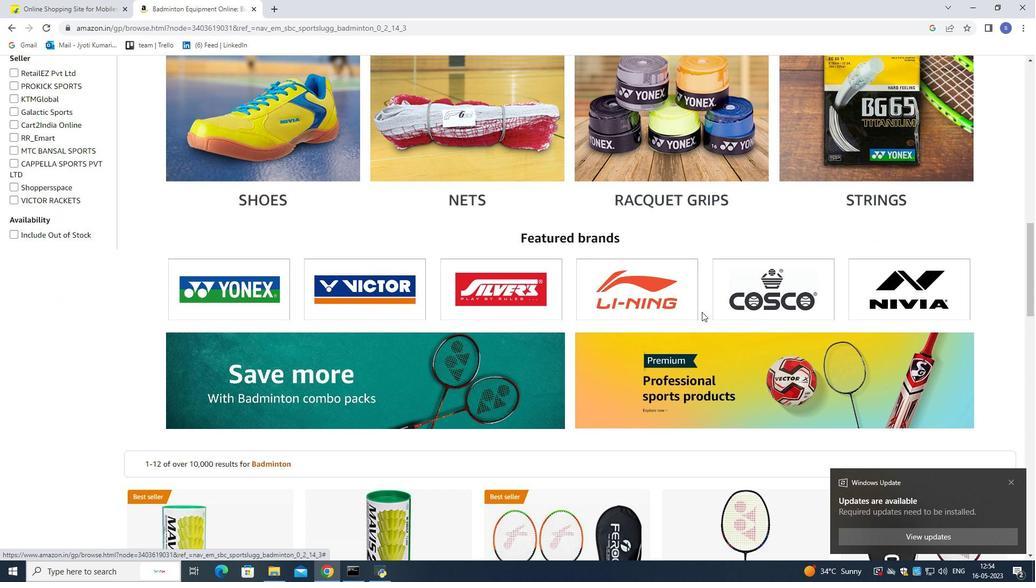 
Action: Mouse moved to (698, 328)
Screenshot: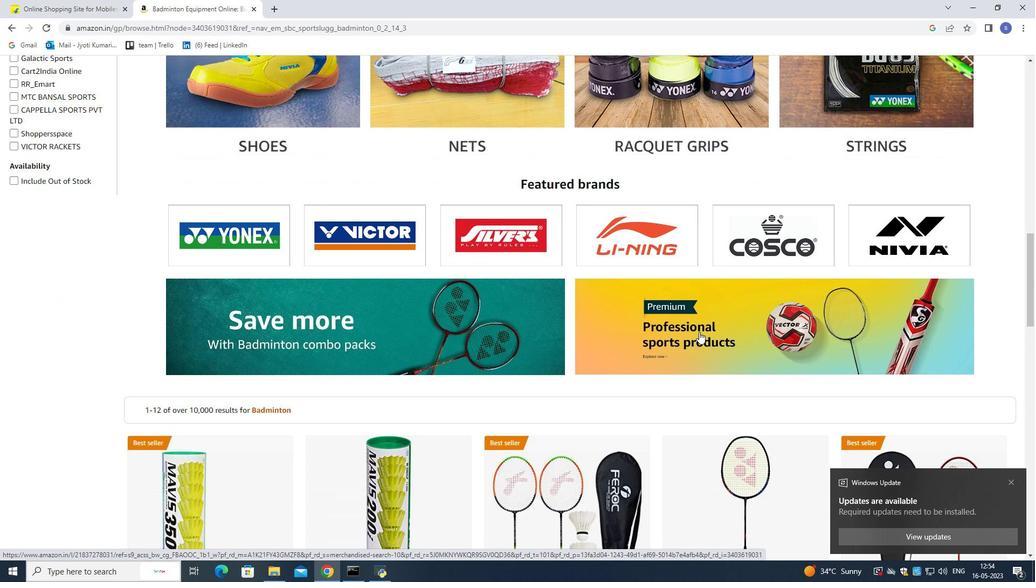 
Action: Mouse scrolled (698, 327) with delta (0, 0)
Screenshot: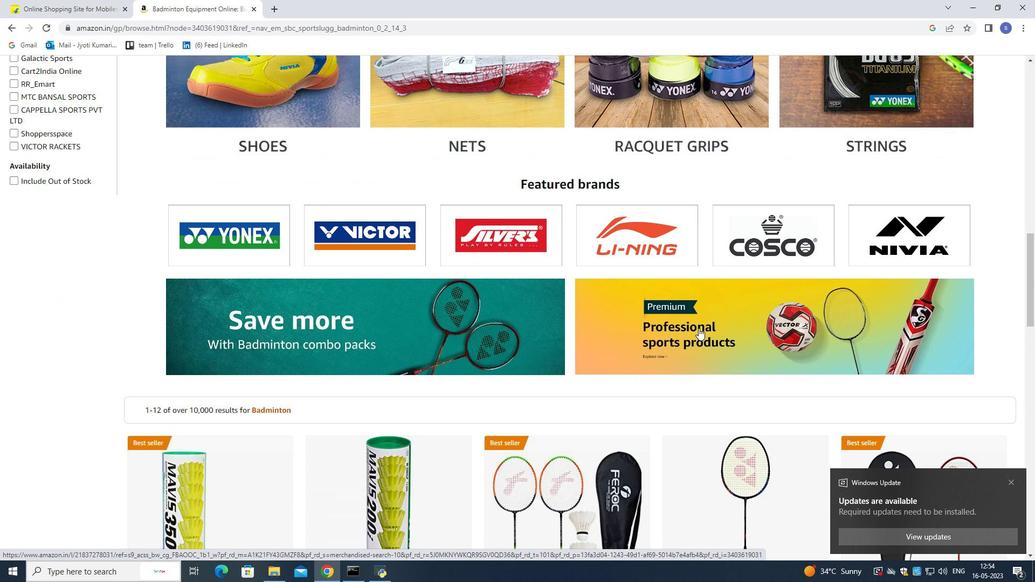 
Action: Mouse scrolled (698, 327) with delta (0, 0)
Screenshot: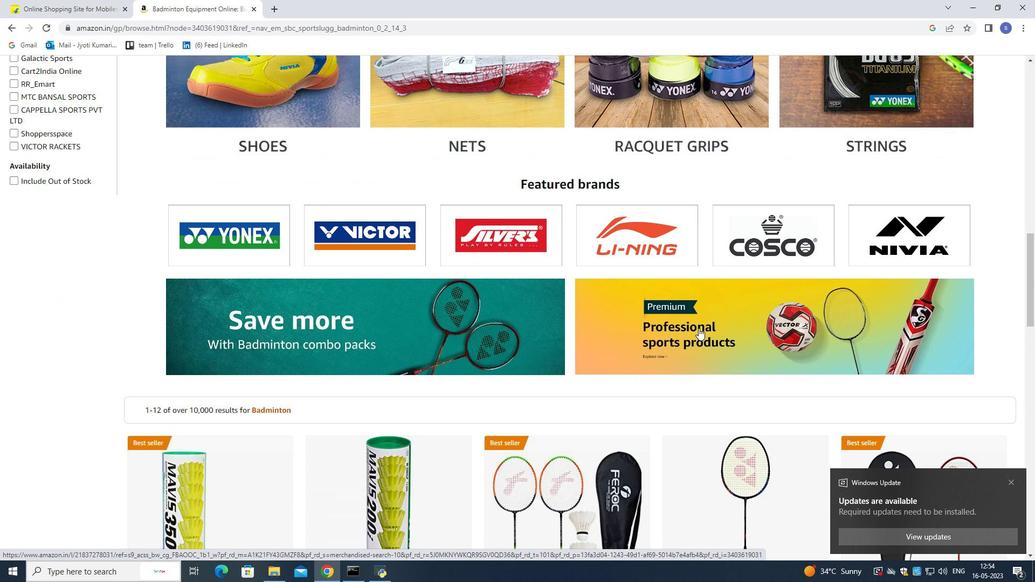 
Action: Mouse moved to (698, 323)
Screenshot: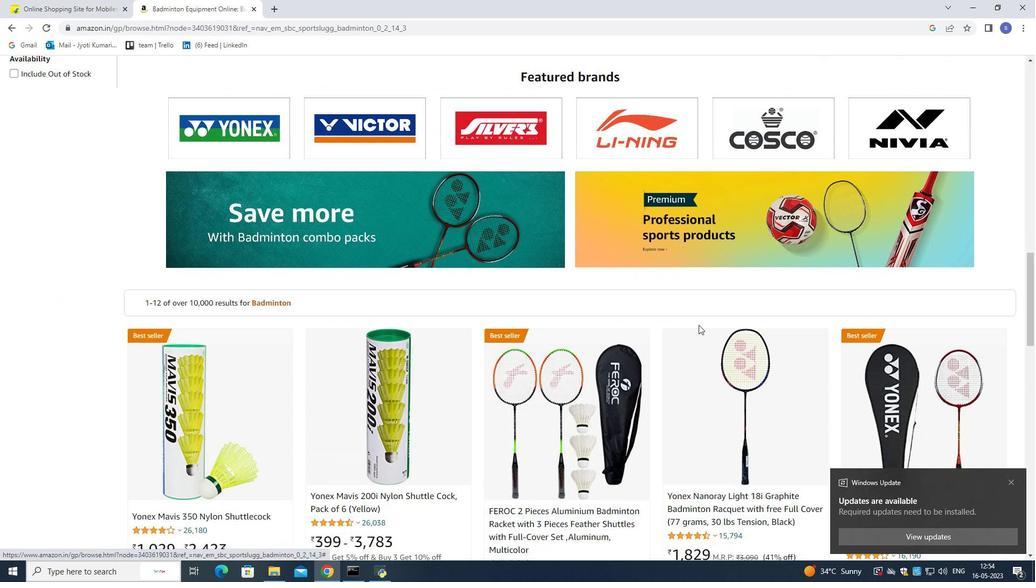 
Action: Mouse scrolled (698, 322) with delta (0, 0)
Screenshot: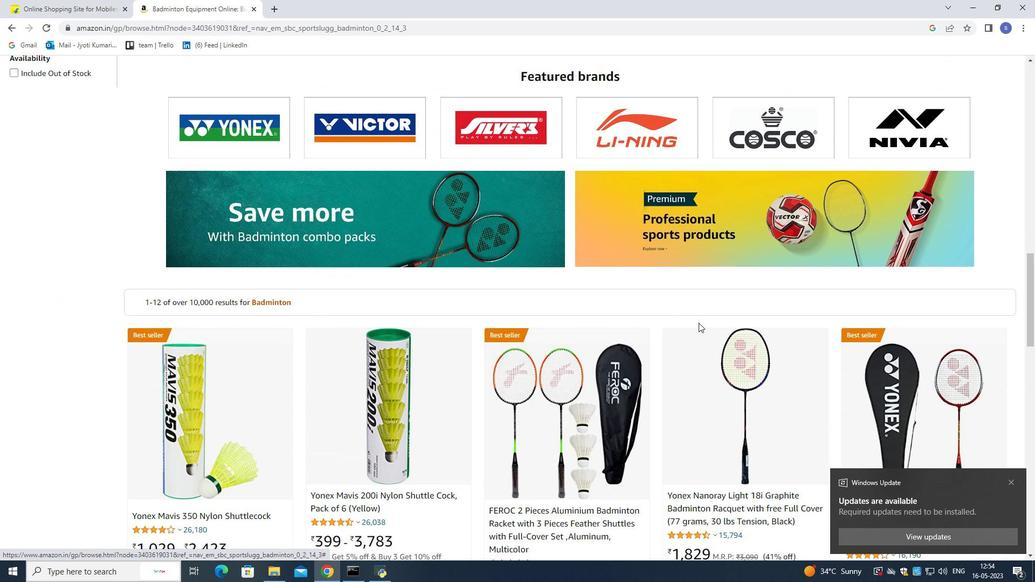 
Action: Mouse moved to (695, 309)
Screenshot: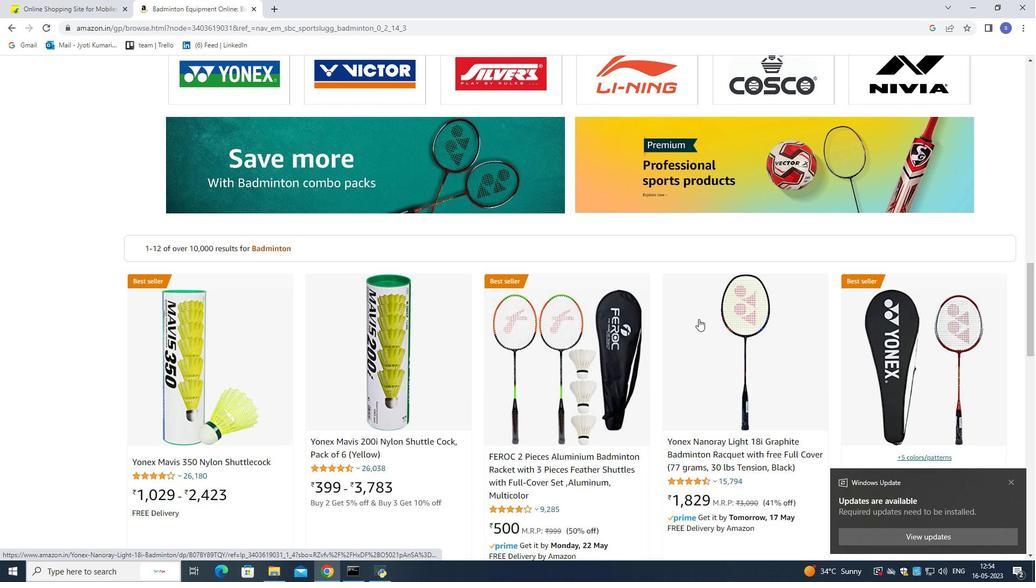 
Action: Mouse scrolled (695, 310) with delta (0, 0)
Screenshot: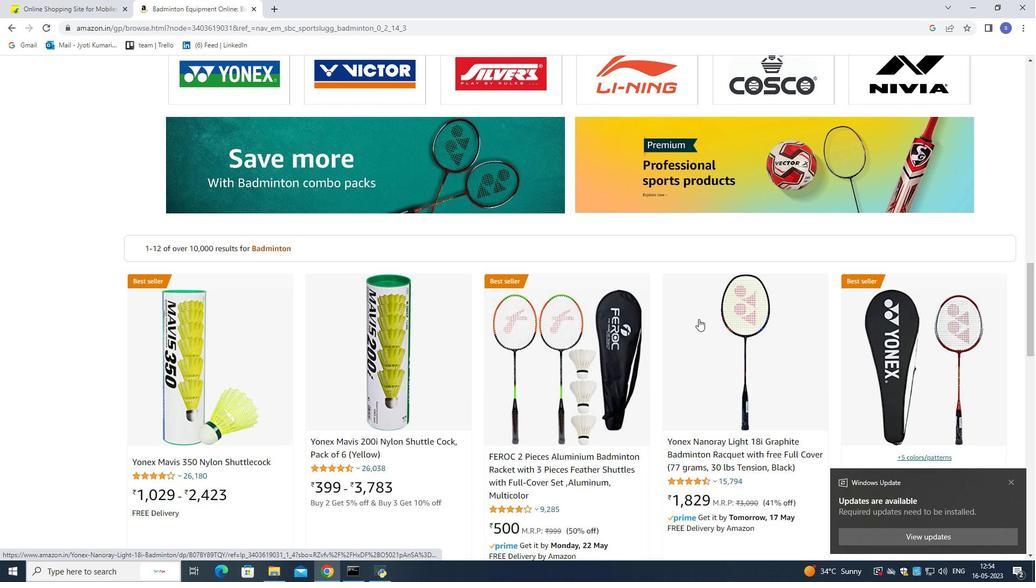 
Action: Mouse moved to (694, 305)
Screenshot: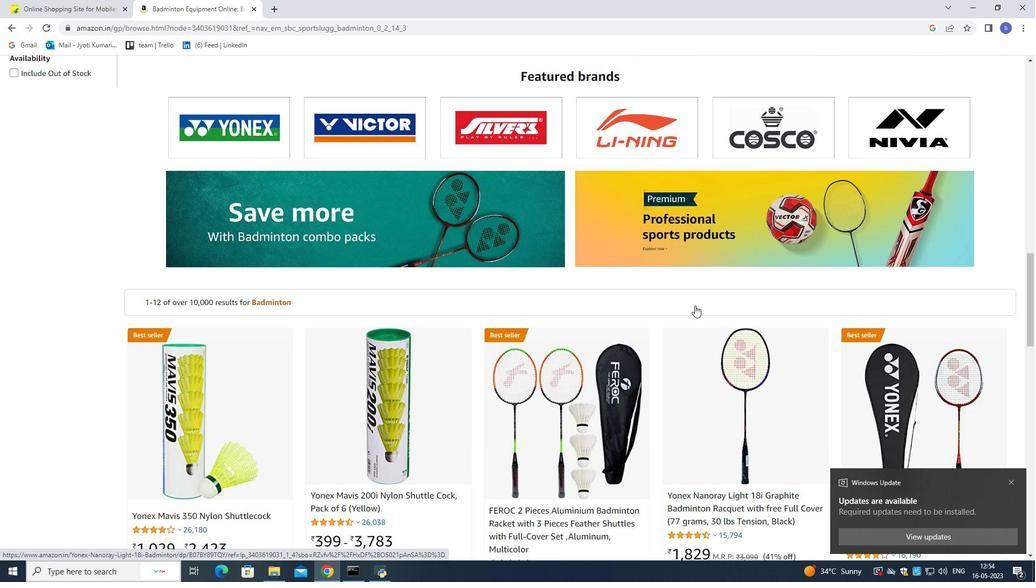 
Action: Mouse scrolled (694, 305) with delta (0, 0)
Screenshot: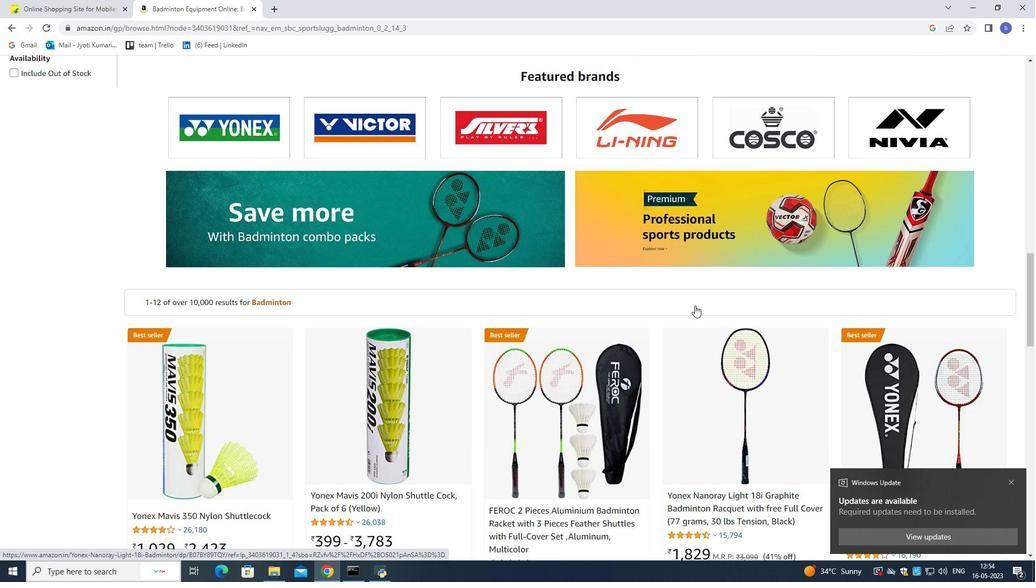 
Action: Mouse moved to (694, 304)
Screenshot: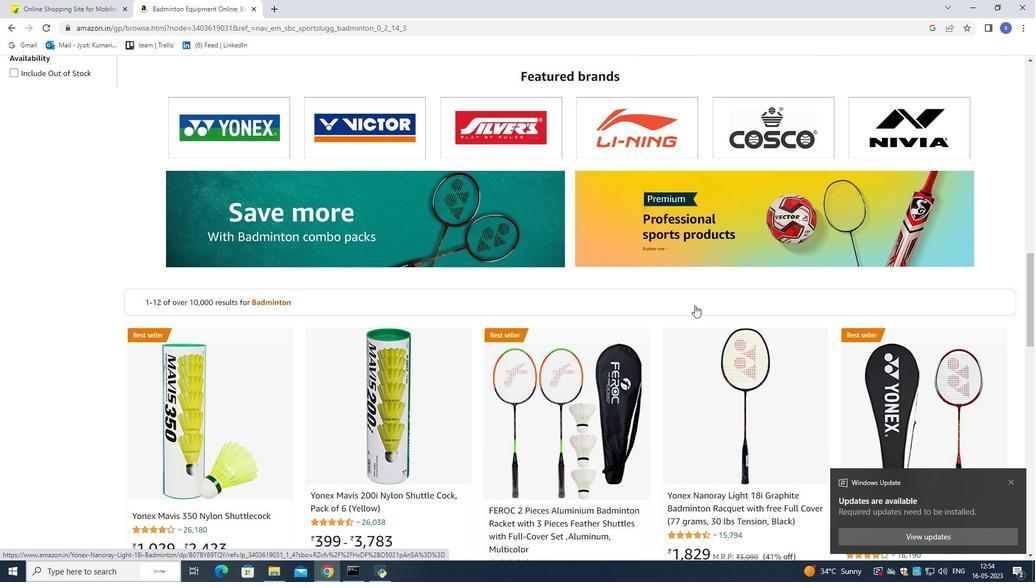 
Action: Mouse scrolled (694, 304) with delta (0, 0)
Screenshot: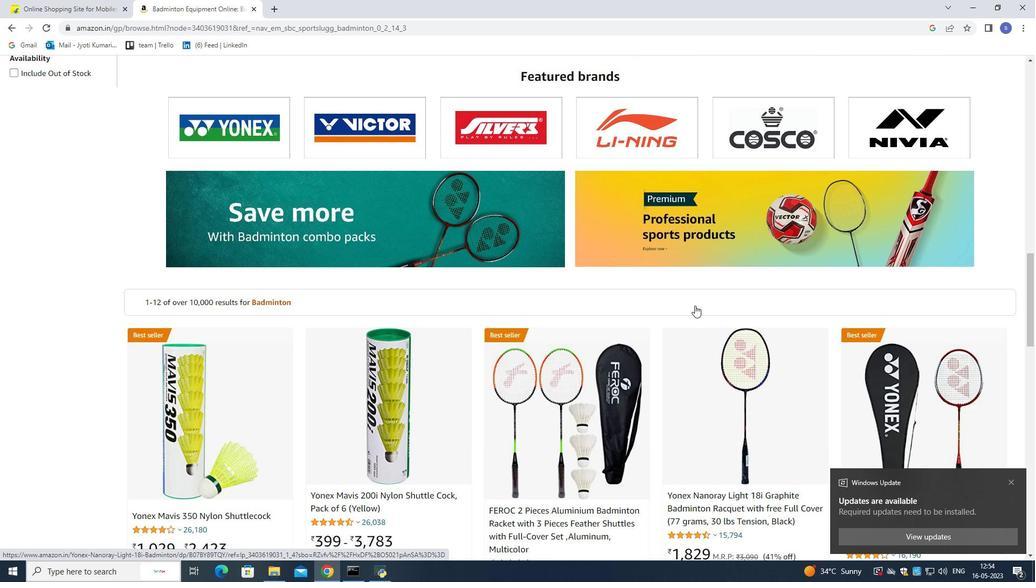 
Action: Mouse moved to (712, 269)
Screenshot: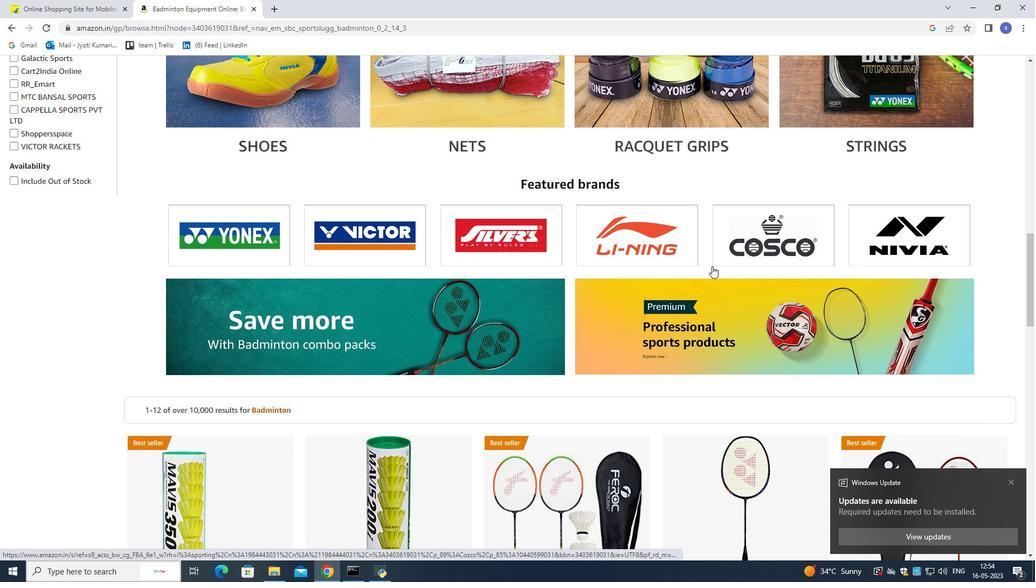 
Action: Mouse scrolled (712, 268) with delta (0, 0)
Screenshot: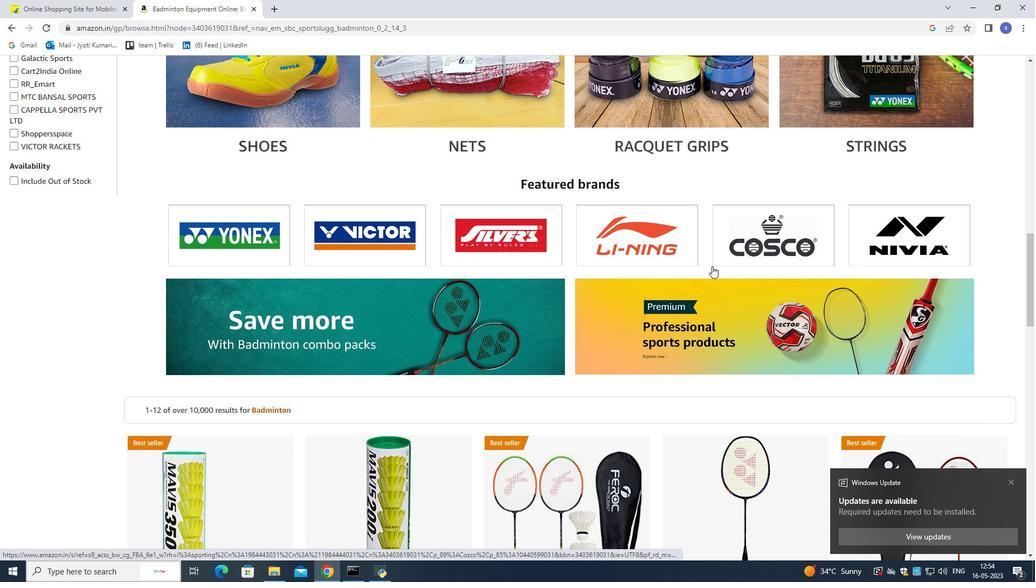 
Action: Mouse moved to (712, 271)
Screenshot: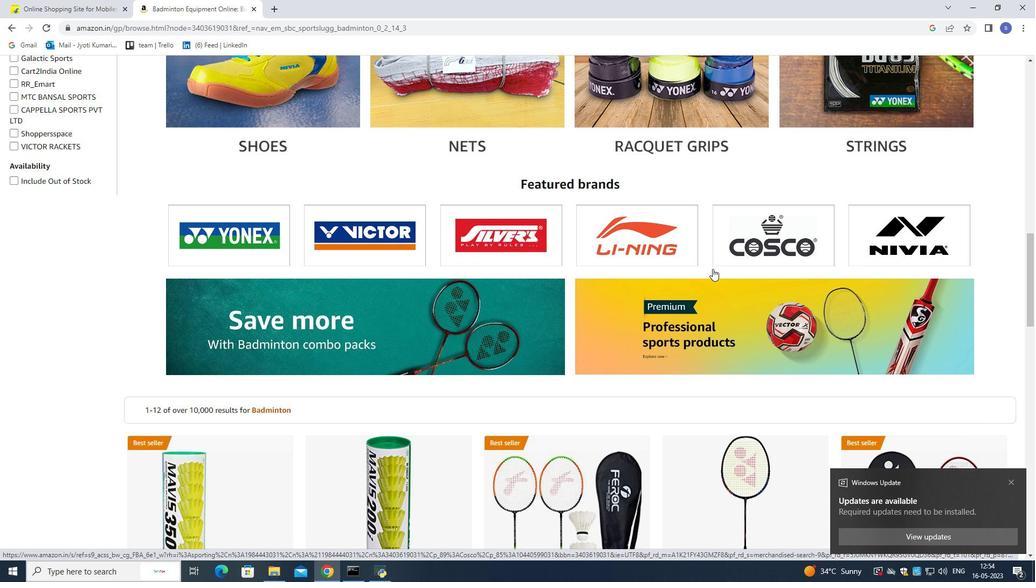 
Action: Mouse scrolled (712, 270) with delta (0, 0)
Screenshot: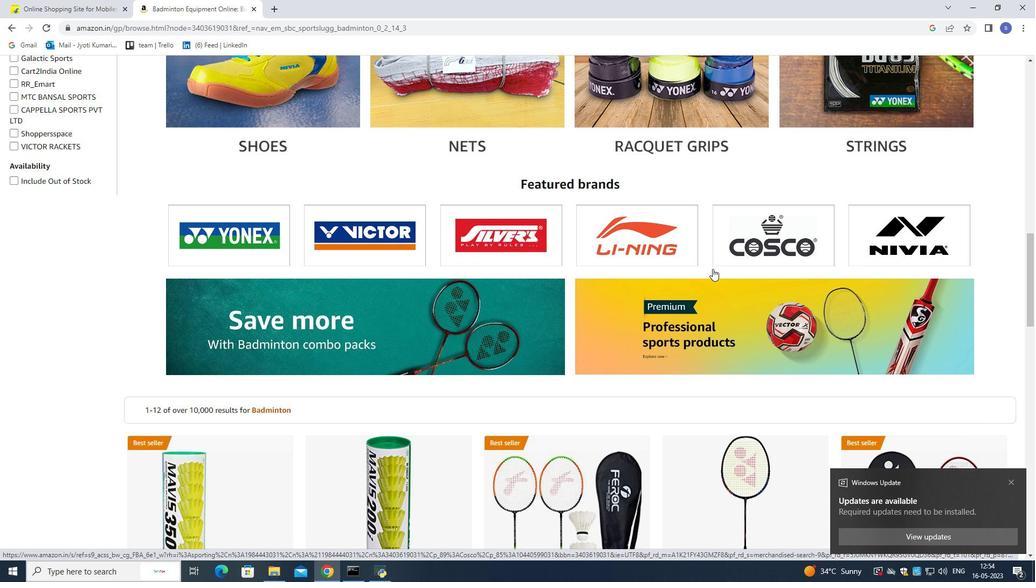 
Action: Mouse moved to (709, 271)
Screenshot: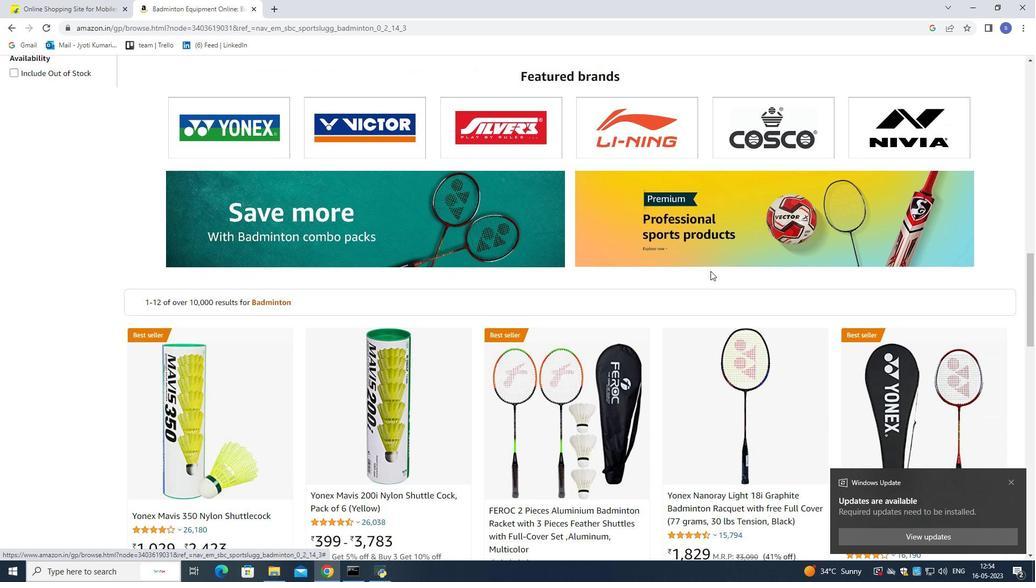 
Action: Mouse scrolled (709, 270) with delta (0, 0)
Screenshot: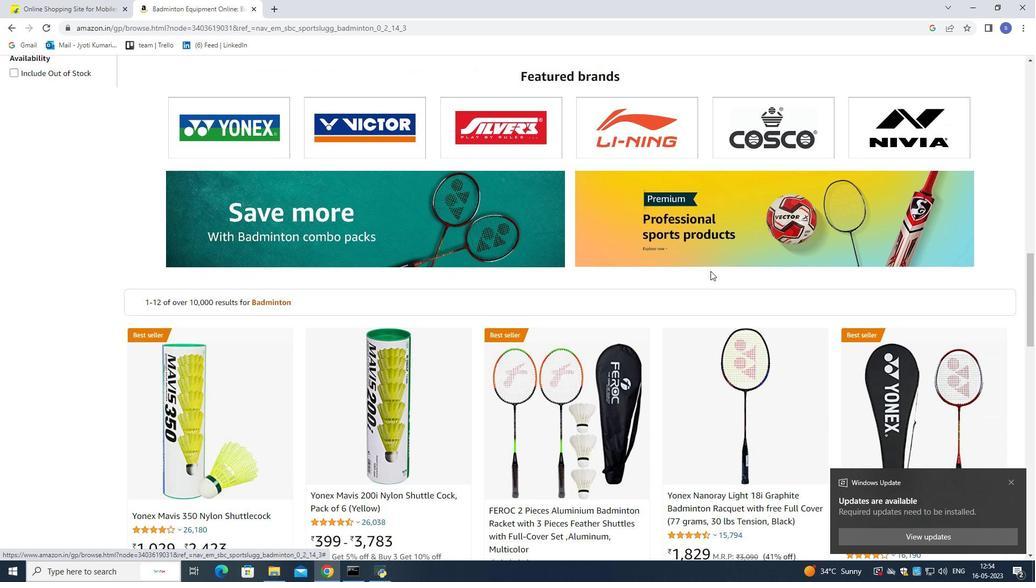 
Action: Mouse moved to (708, 271)
Screenshot: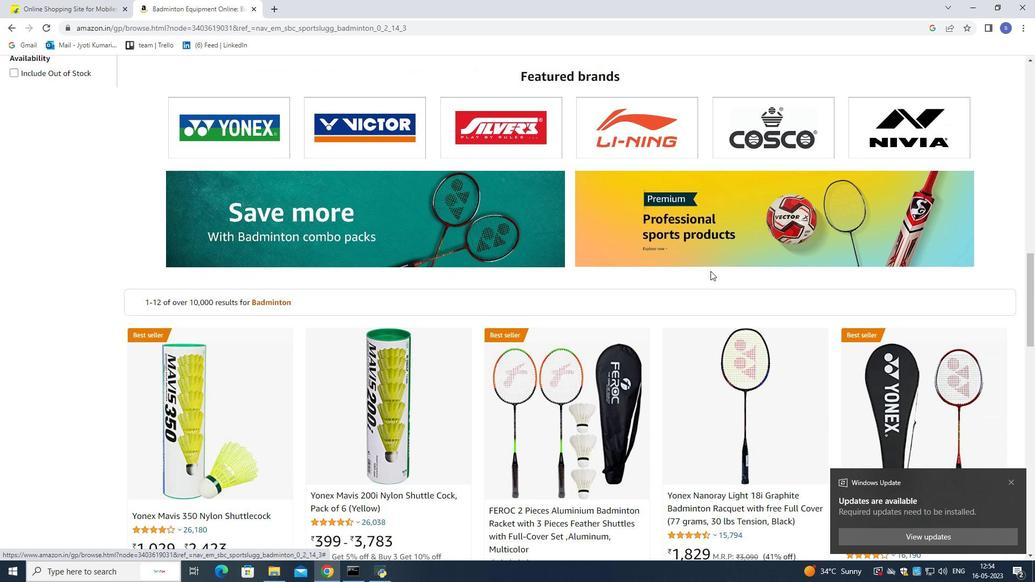 
Action: Mouse scrolled (708, 271) with delta (0, 0)
Screenshot: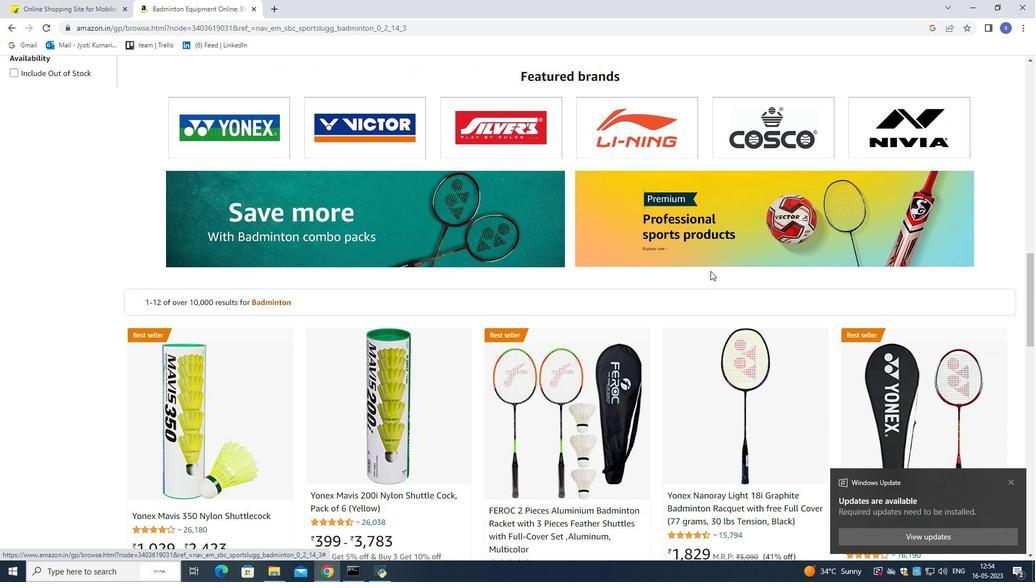 
Action: Mouse moved to (708, 272)
Screenshot: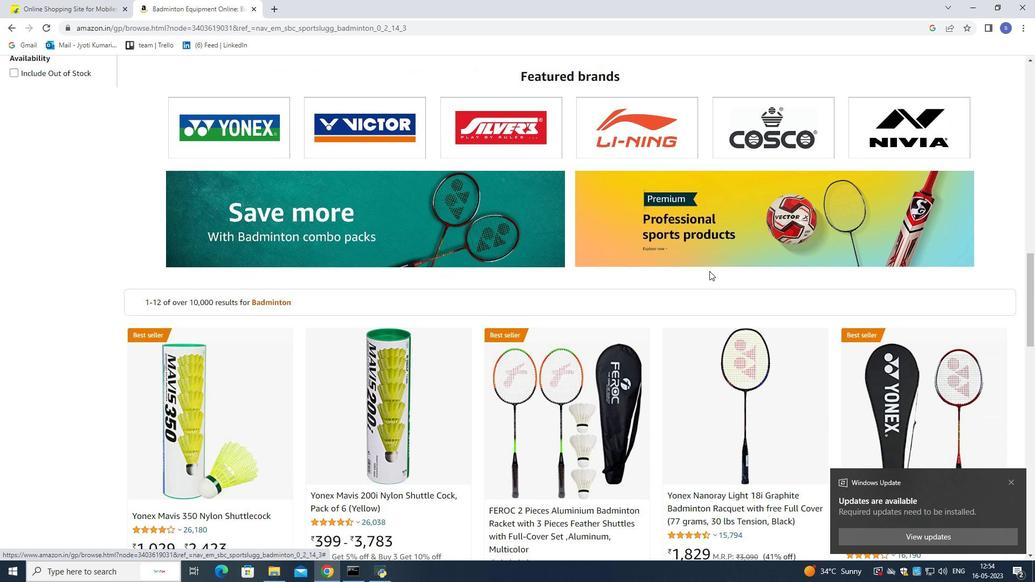 
Action: Mouse scrolled (708, 272) with delta (0, 0)
Screenshot: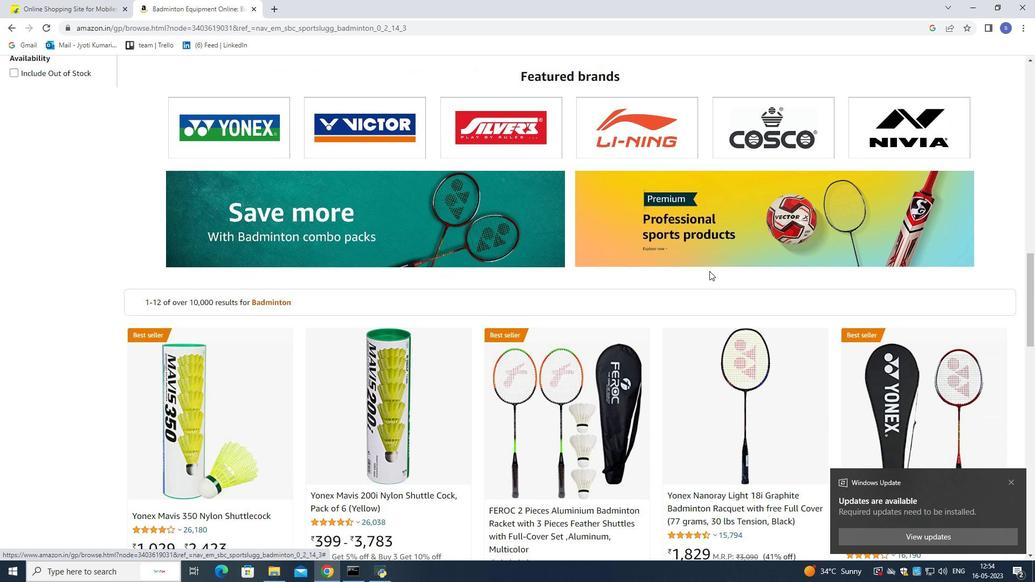 
Action: Mouse moved to (698, 273)
Screenshot: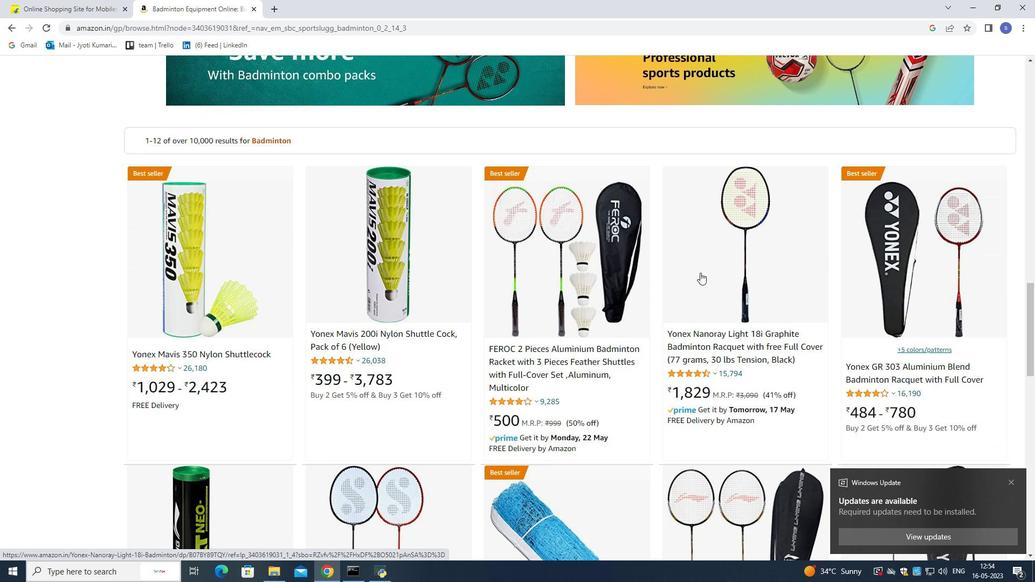 
Action: Mouse scrolled (698, 272) with delta (0, 0)
Screenshot: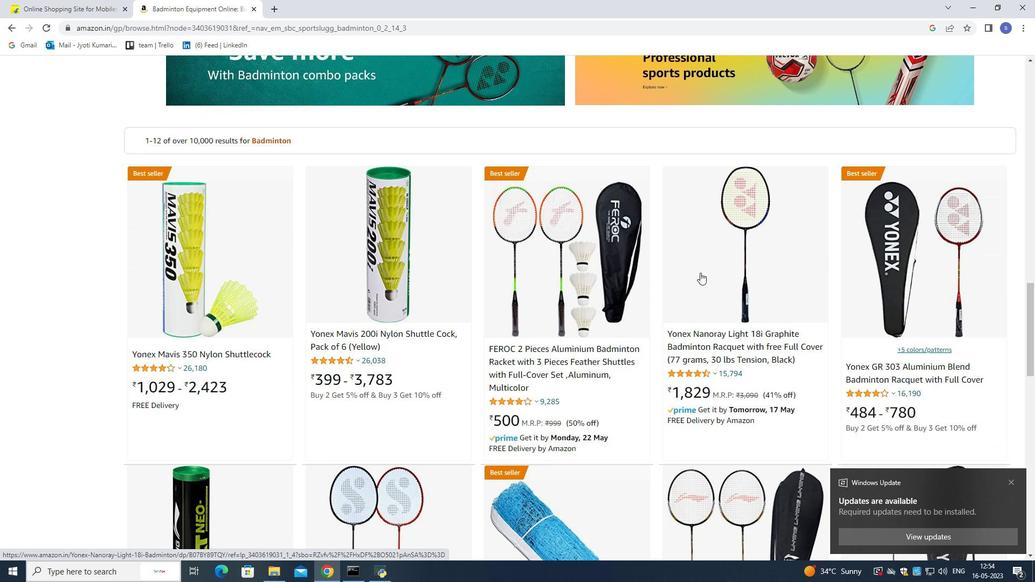 
Action: Mouse moved to (689, 273)
Screenshot: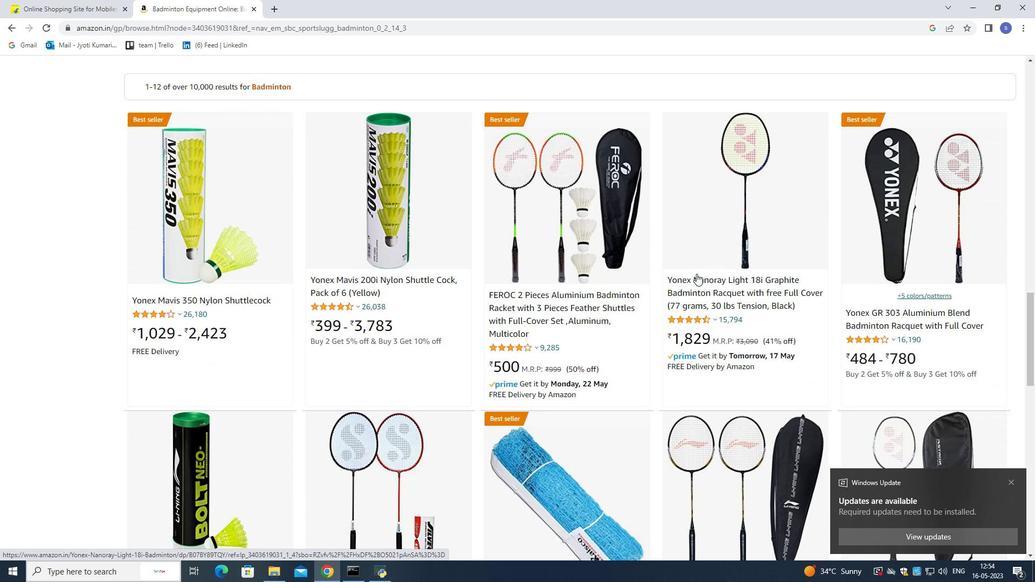 
Action: Mouse scrolled (689, 273) with delta (0, 0)
Screenshot: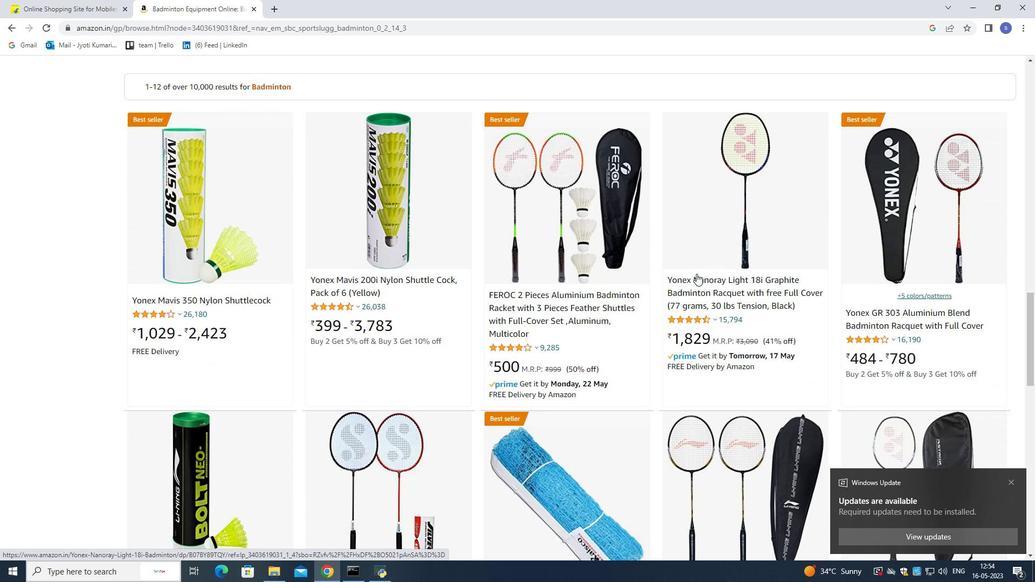 
Action: Mouse moved to (688, 273)
